 Task: Select traffic view around selected location ACE Basin National Estuarine Research Reserve, South Carolina, United States and identify the nearest hotel to the peak traffic point
Action: Mouse moved to (433, 759)
Screenshot: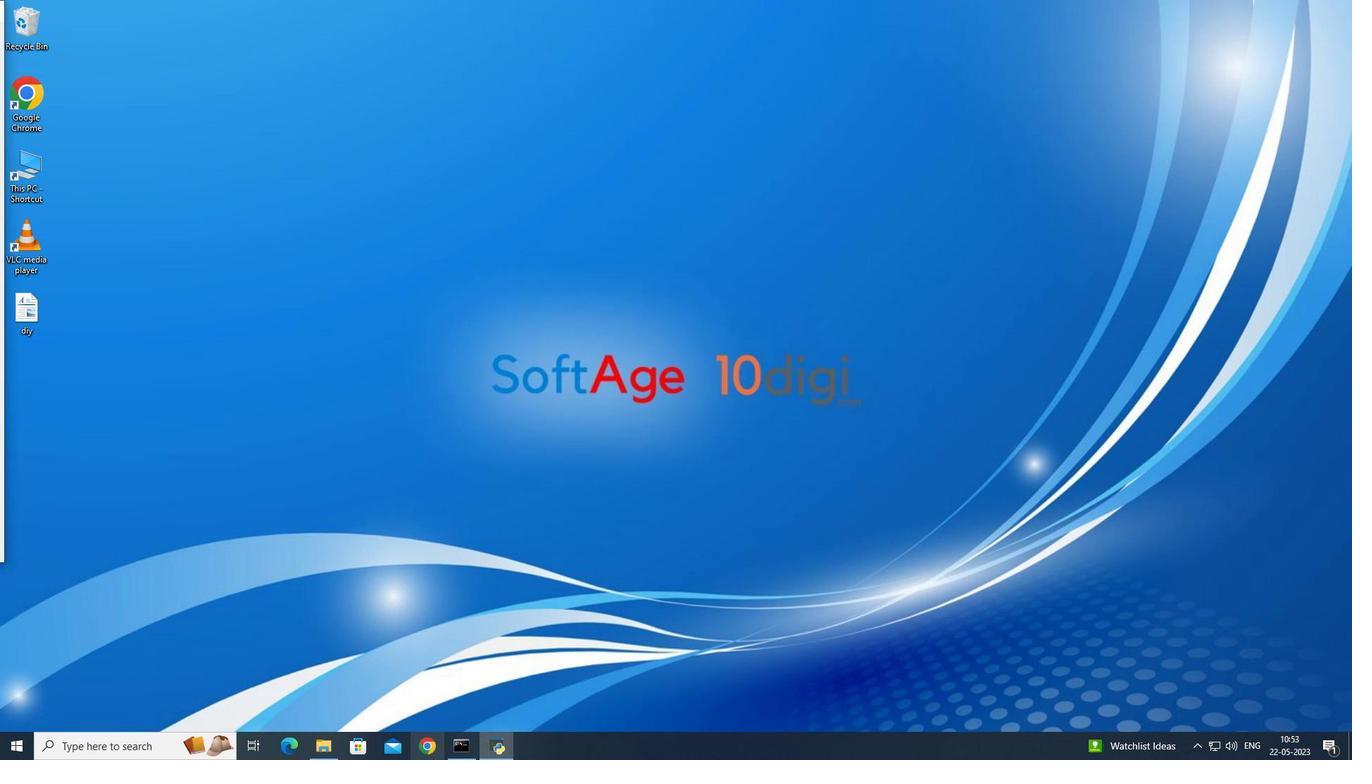 
Action: Mouse pressed left at (433, 759)
Screenshot: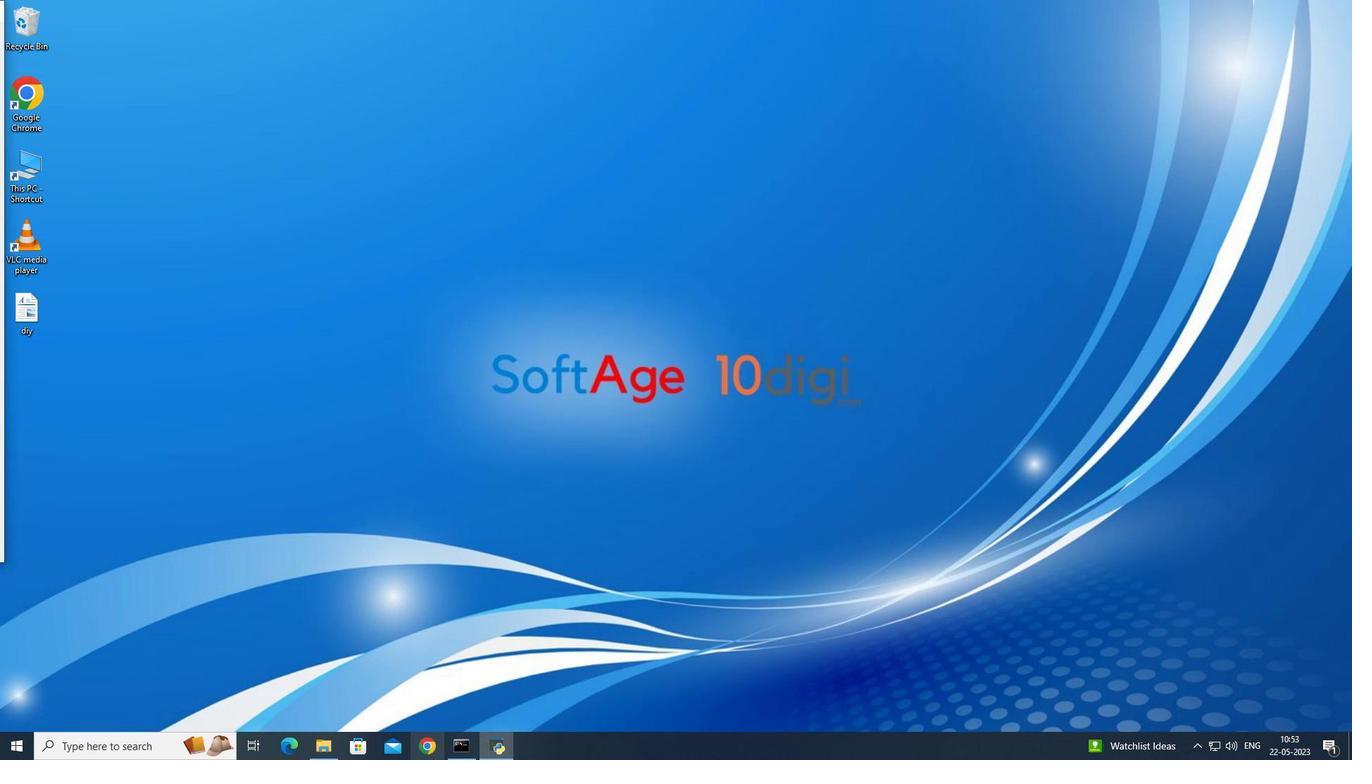 
Action: Mouse moved to (286, 42)
Screenshot: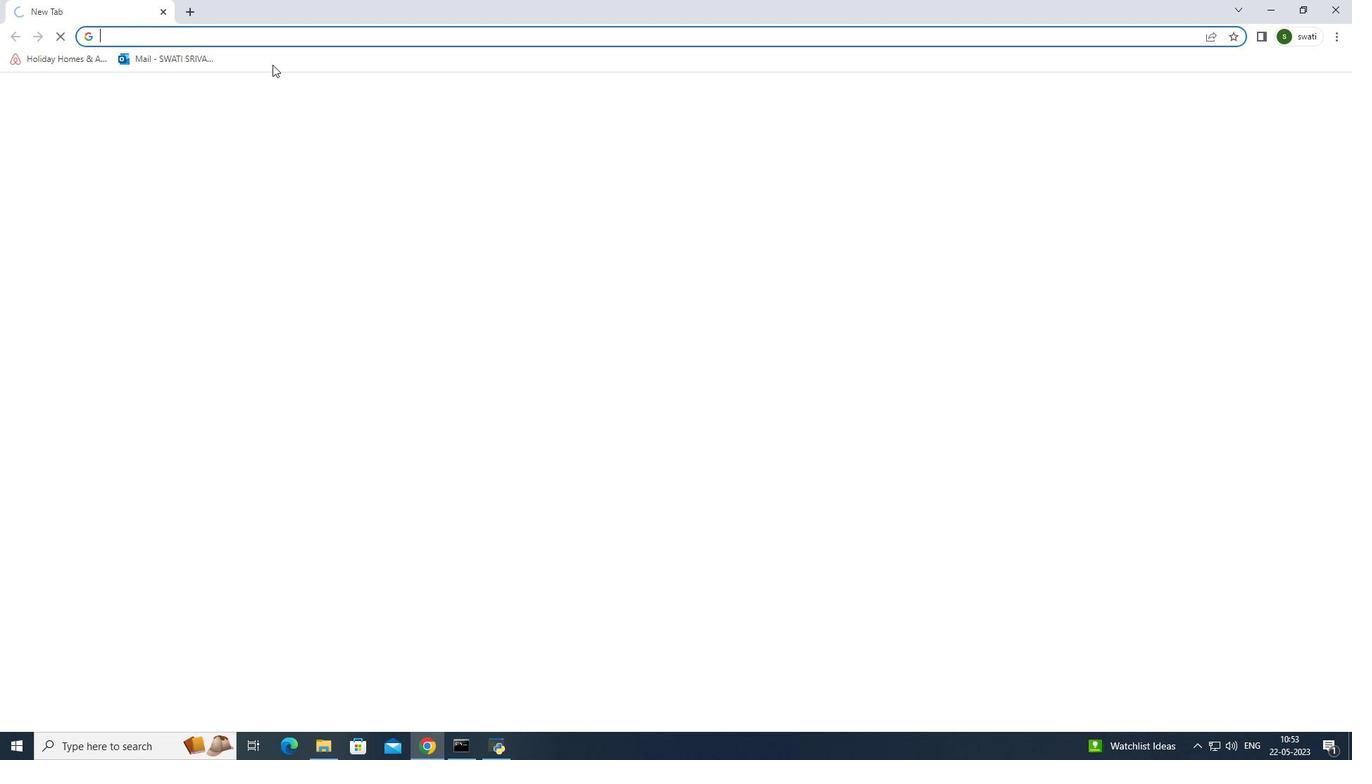 
Action: Mouse pressed left at (286, 42)
Screenshot: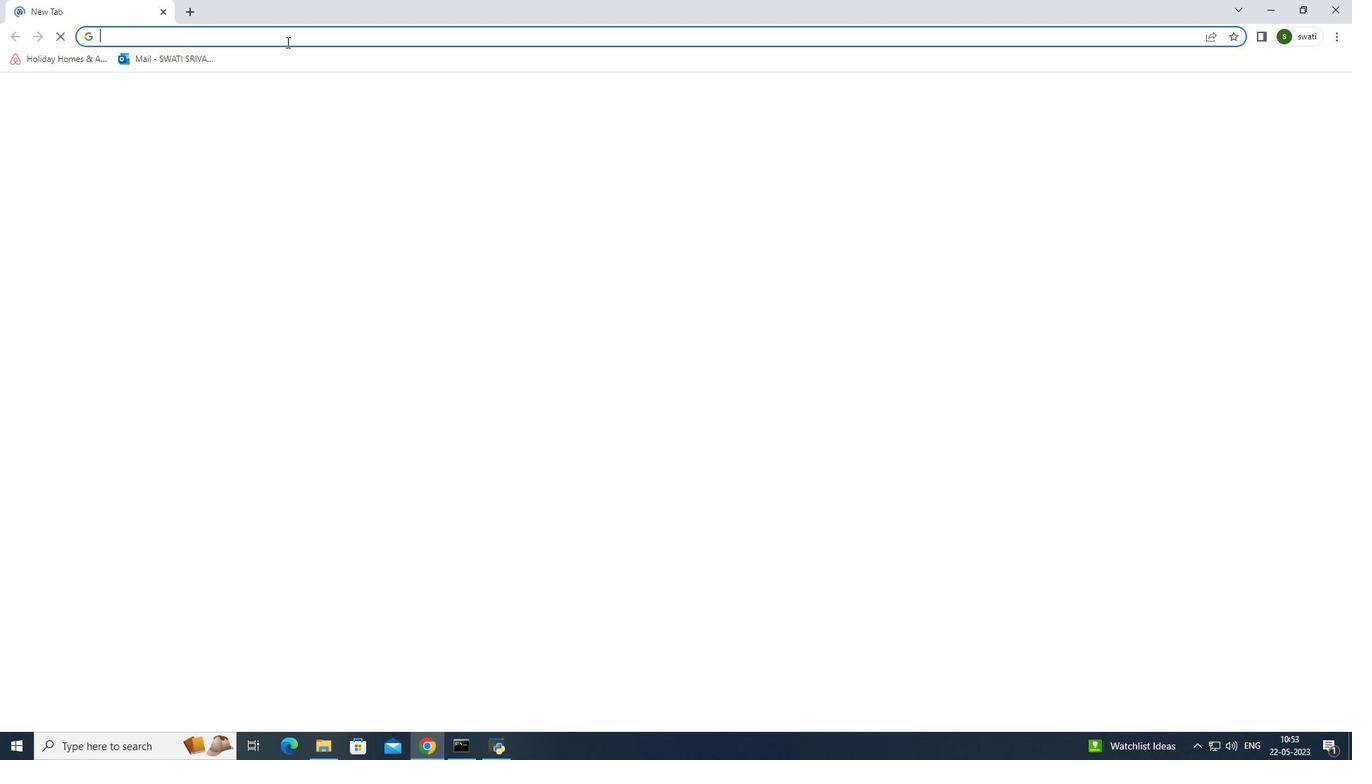
Action: Key pressed google<Key.space>maps<Key.enter>
Screenshot: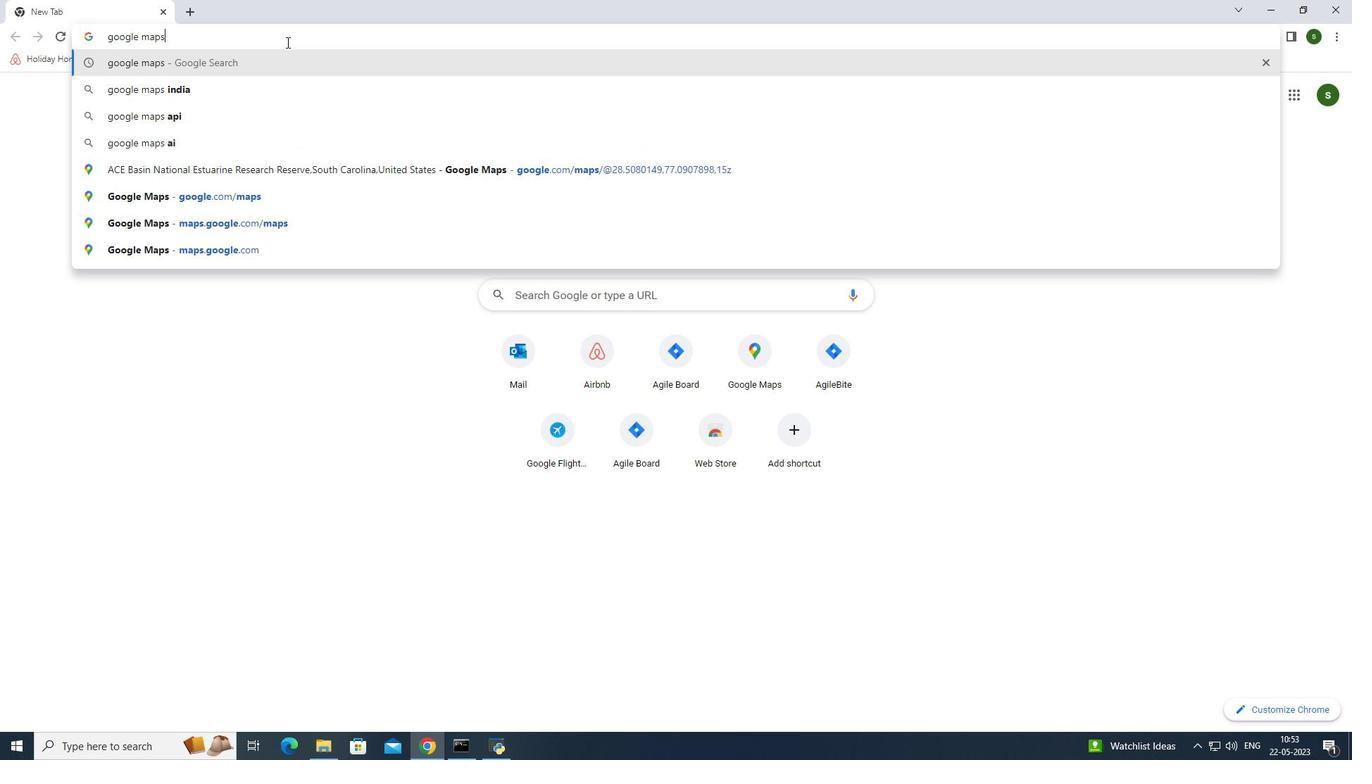 
Action: Mouse moved to (221, 209)
Screenshot: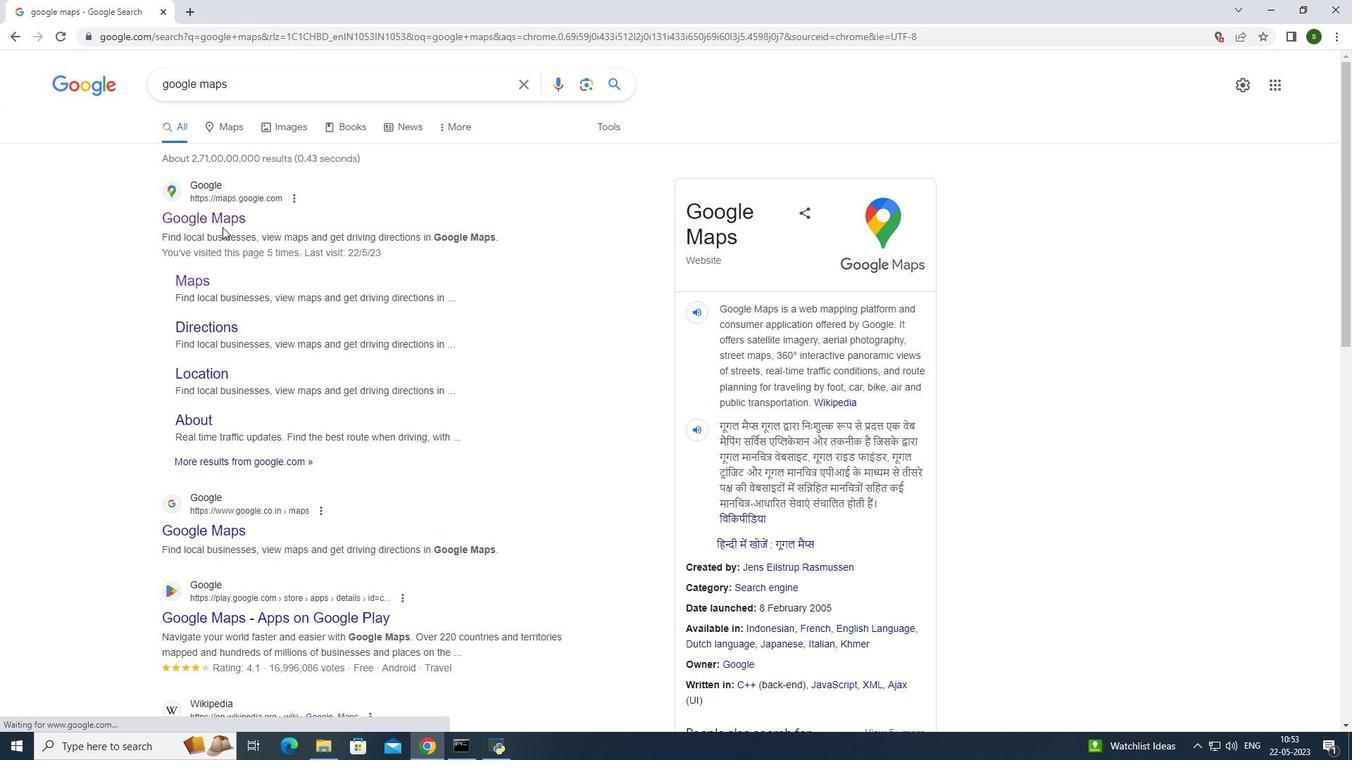 
Action: Mouse pressed left at (221, 209)
Screenshot: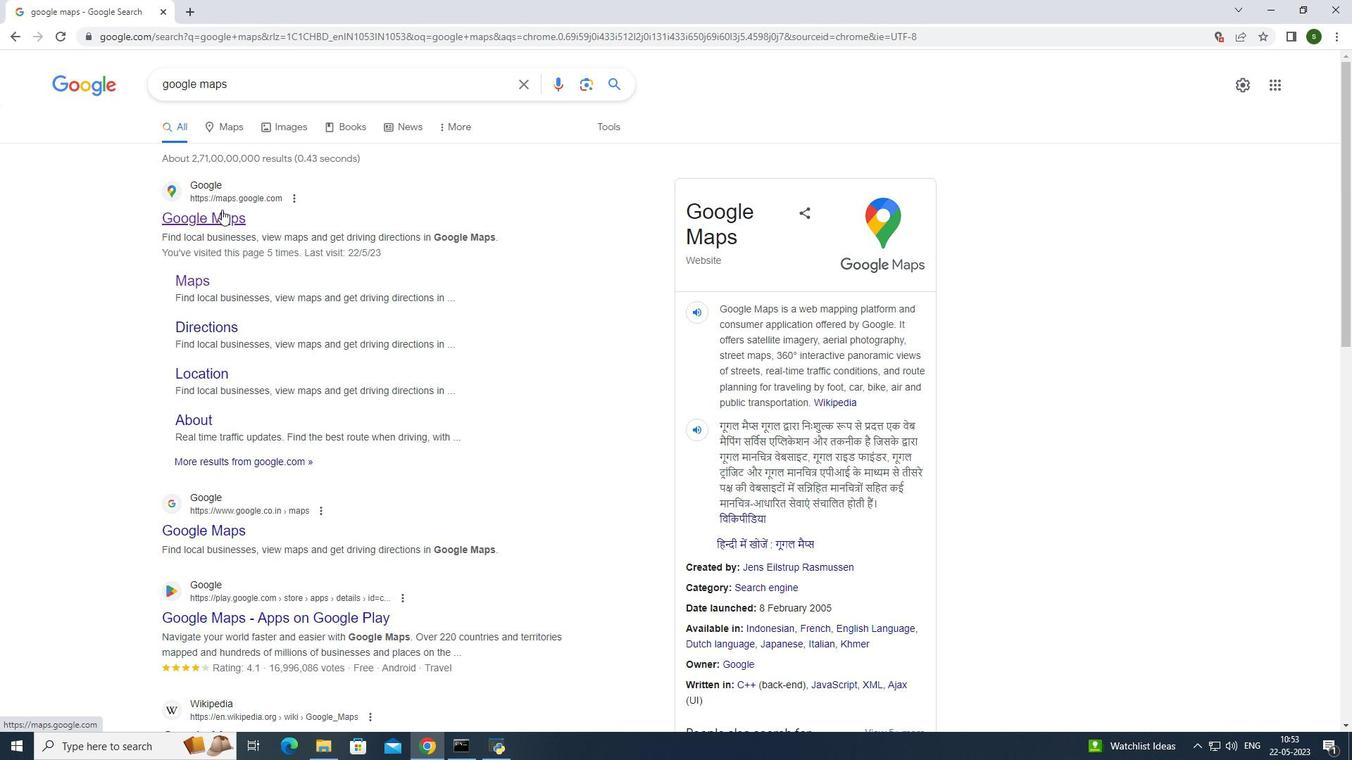 
Action: Mouse moved to (139, 76)
Screenshot: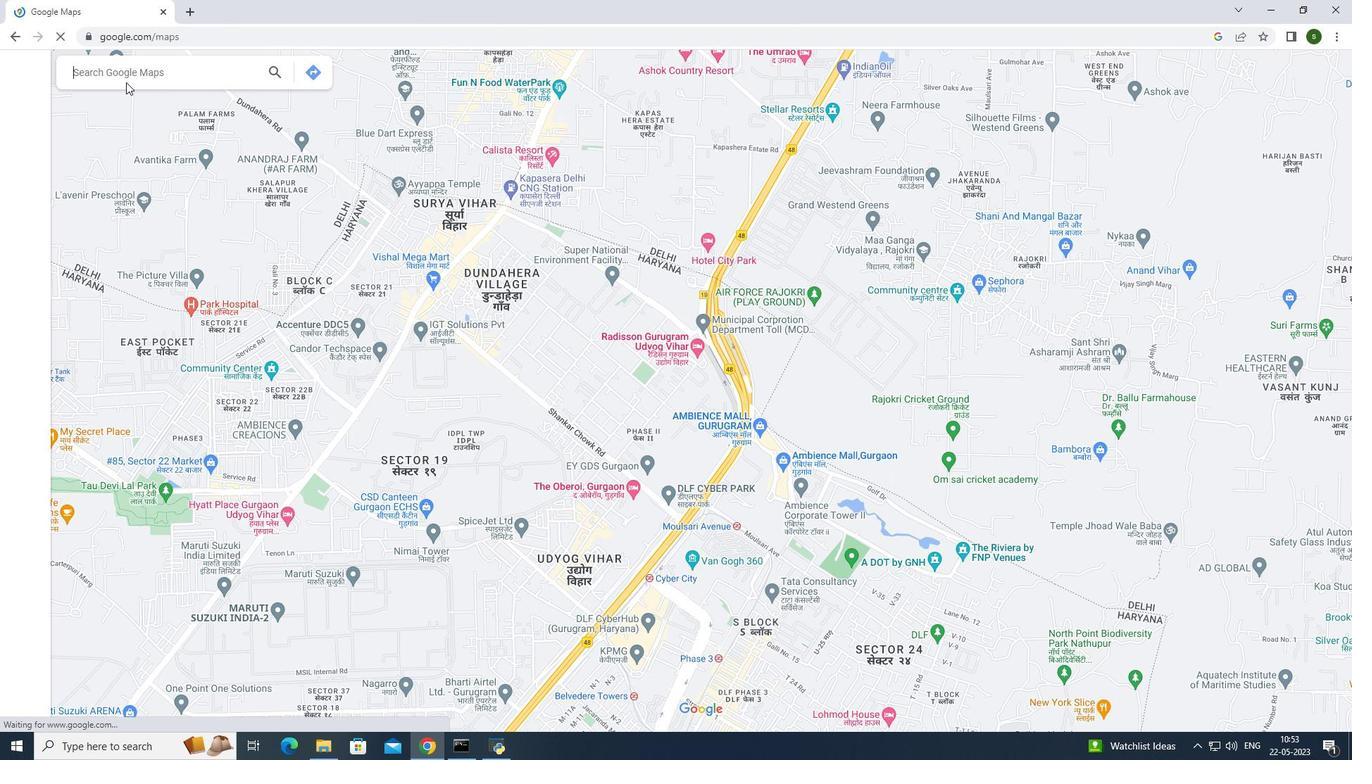 
Action: Mouse pressed left at (139, 76)
Screenshot: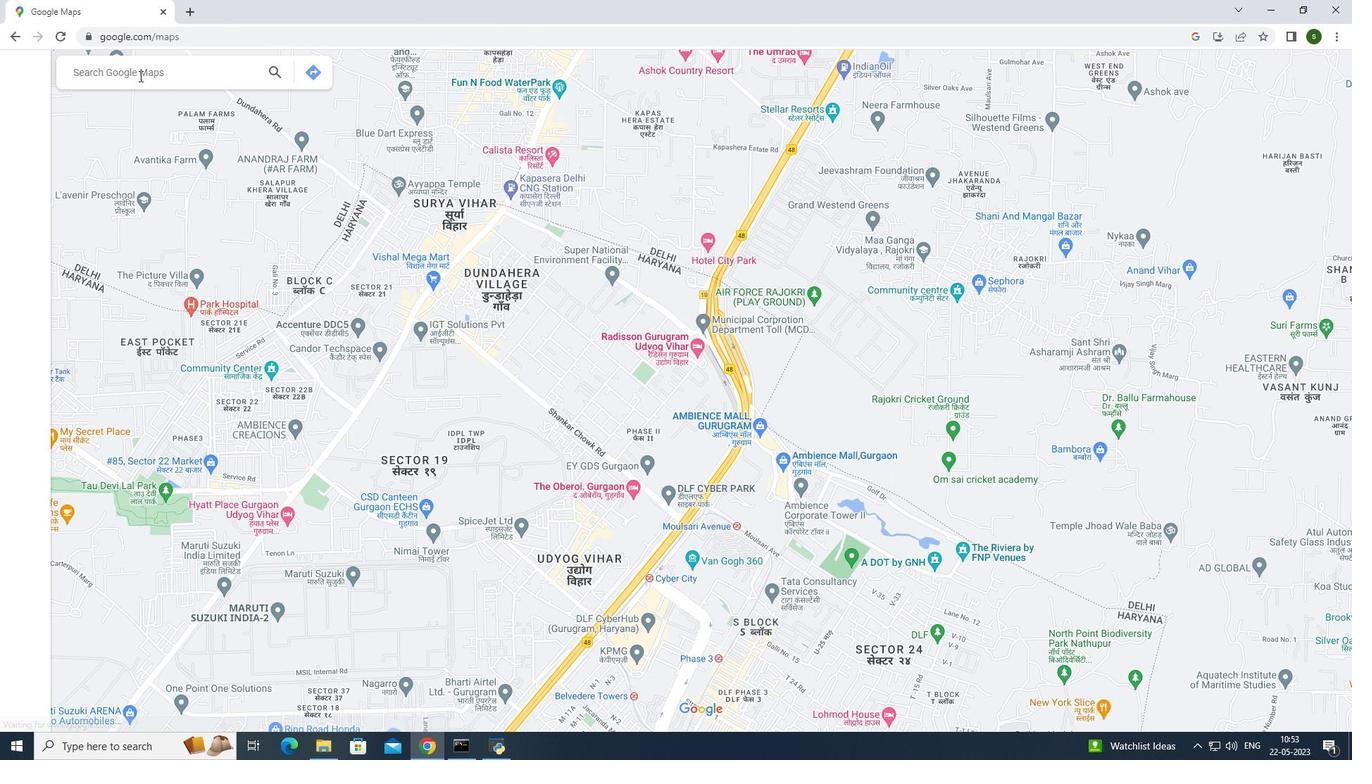 
Action: Mouse moved to (140, 70)
Screenshot: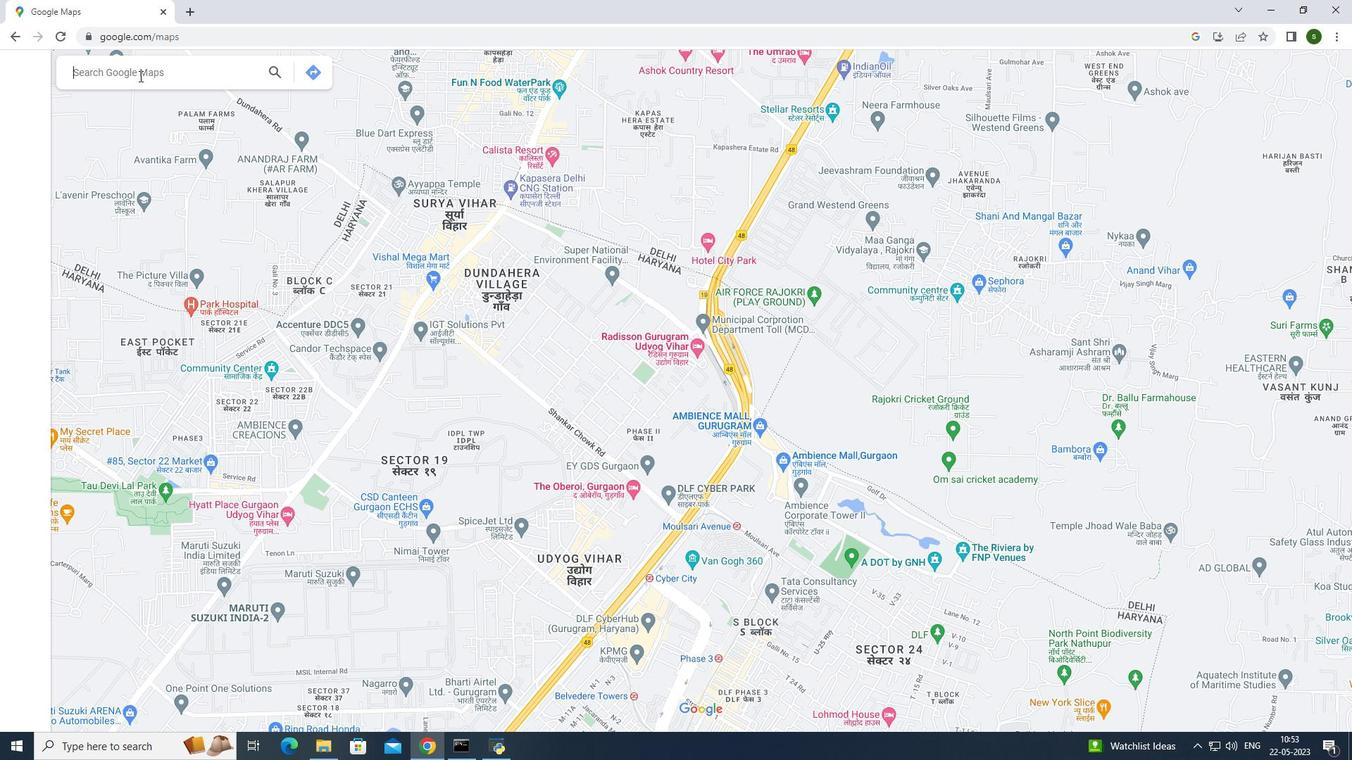 
Action: Key pressed <Key.caps_lock>ACE<Key.space><Key.caps_lock>b<Key.caps_lock>ASIN<Key.backspace><Key.backspace><Key.backspace><Key.backspace><Key.backspace>B<Key.caps_lock>asin<Key.space><Key.caps_lock>N<Key.caps_lock>ational<Key.space><Key.caps_lock>E<Key.caps_lock>stuarine<Key.space><Key.caps_lock>R<Key.caps_lock>eserve,<Key.caps_lock>S<Key.caps_lock>outh<Key.space><Key.caps_lock>C<Key.caps_lock>arolina,<Key.caps_lock>U<Key.caps_lock>nited<Key.space><Key.caps_lock>S<Key.caps_lock>tates<Key.enter>
Screenshot: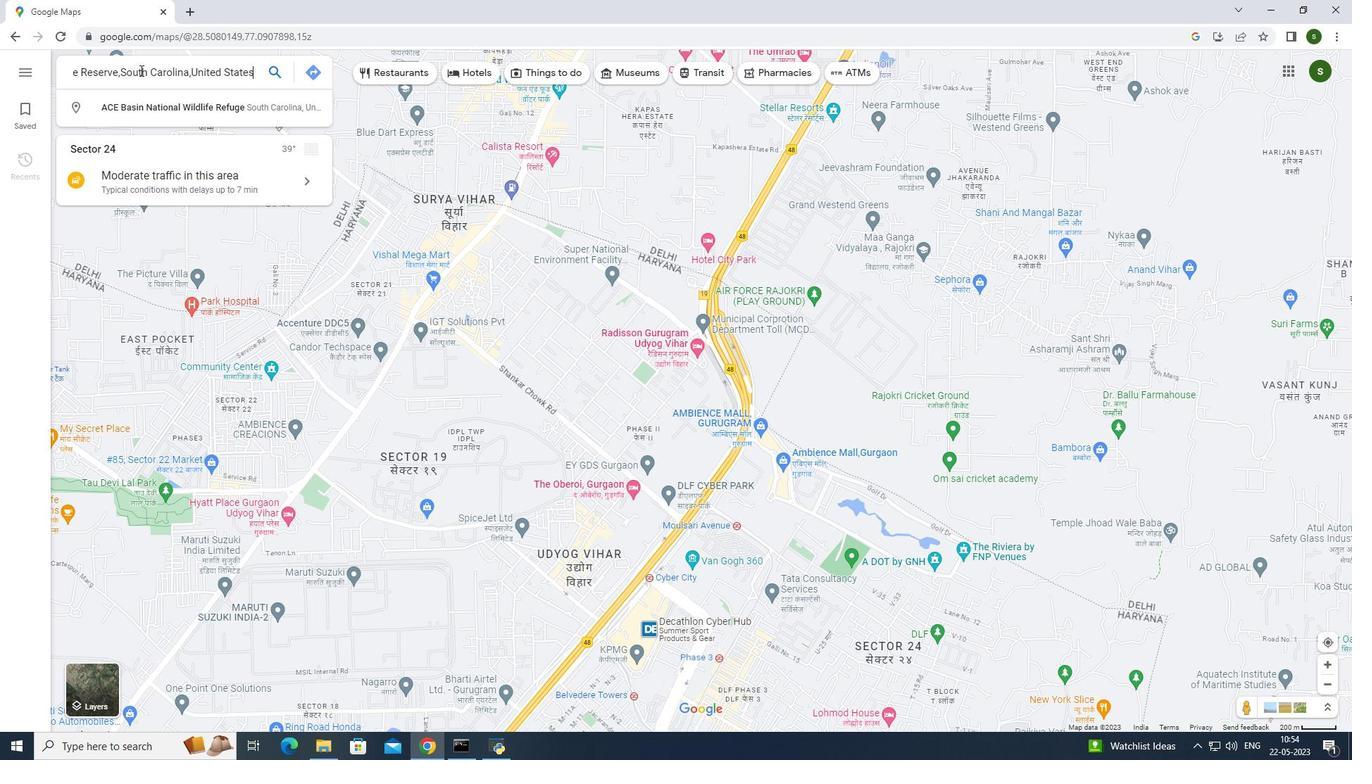 
Action: Mouse moved to (479, 68)
Screenshot: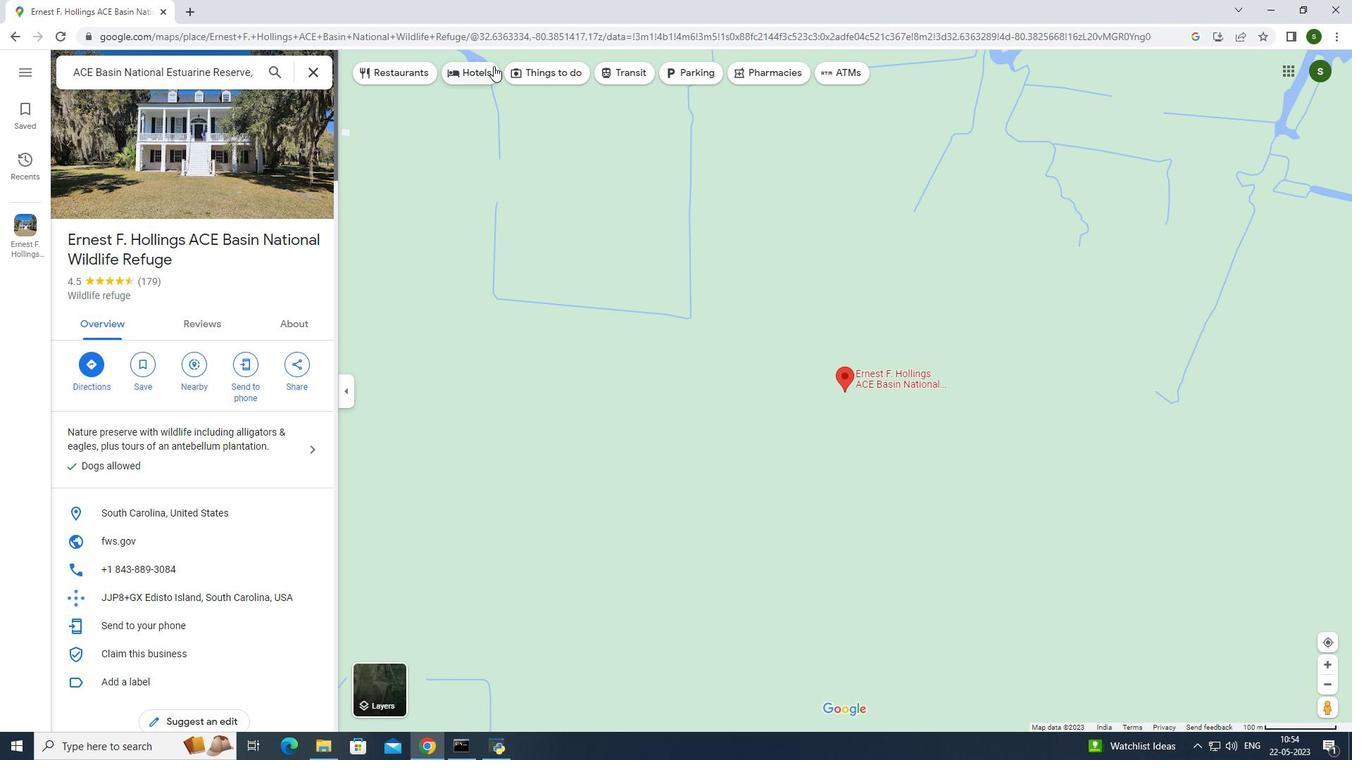 
Action: Mouse pressed left at (479, 68)
Screenshot: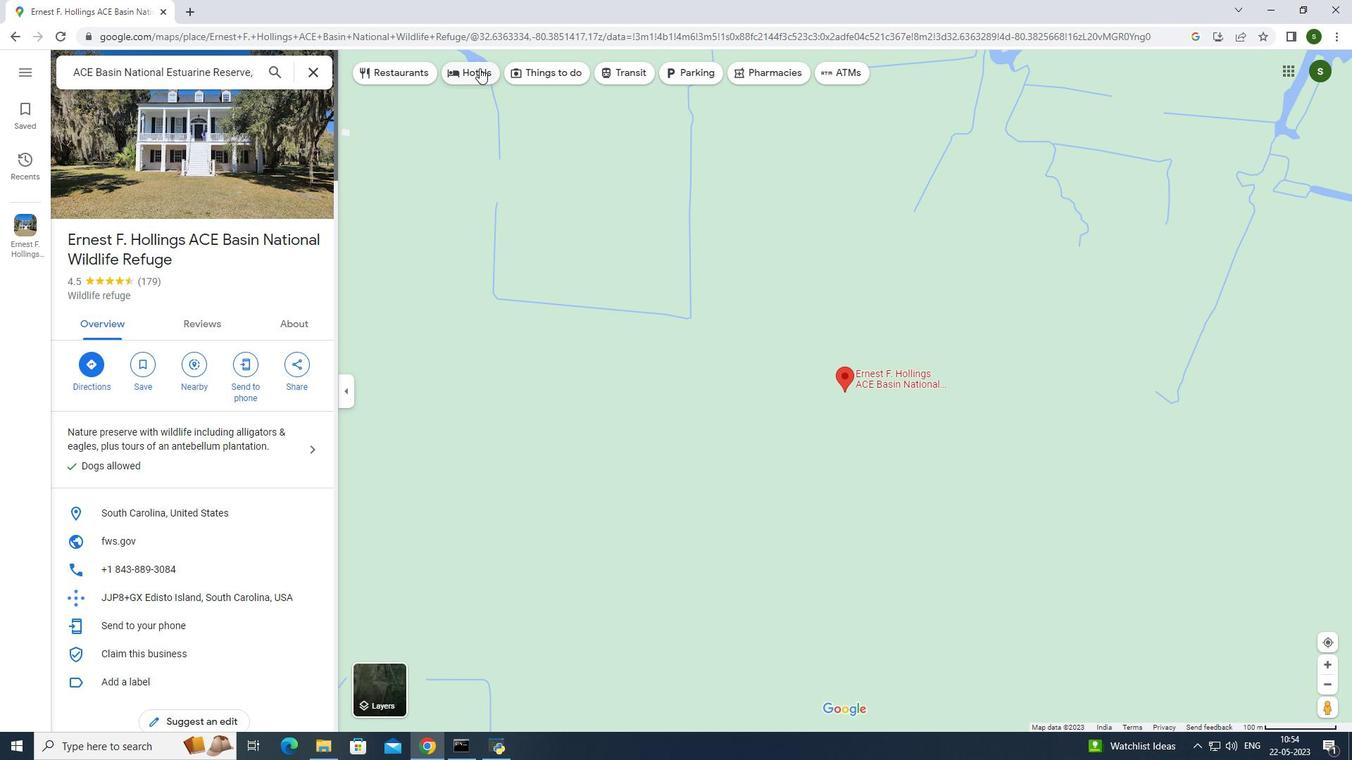 
Action: Mouse moved to (932, 385)
Screenshot: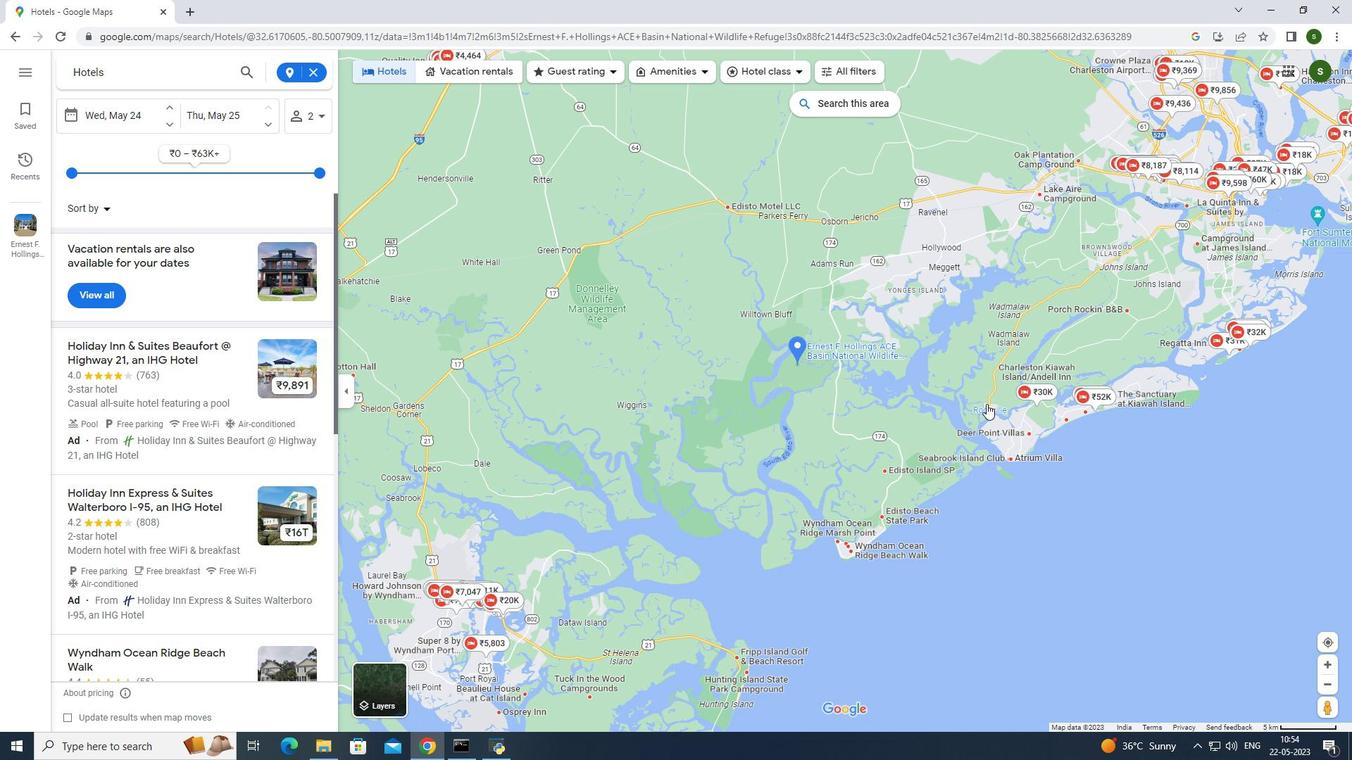 
Action: Mouse pressed left at (932, 385)
Screenshot: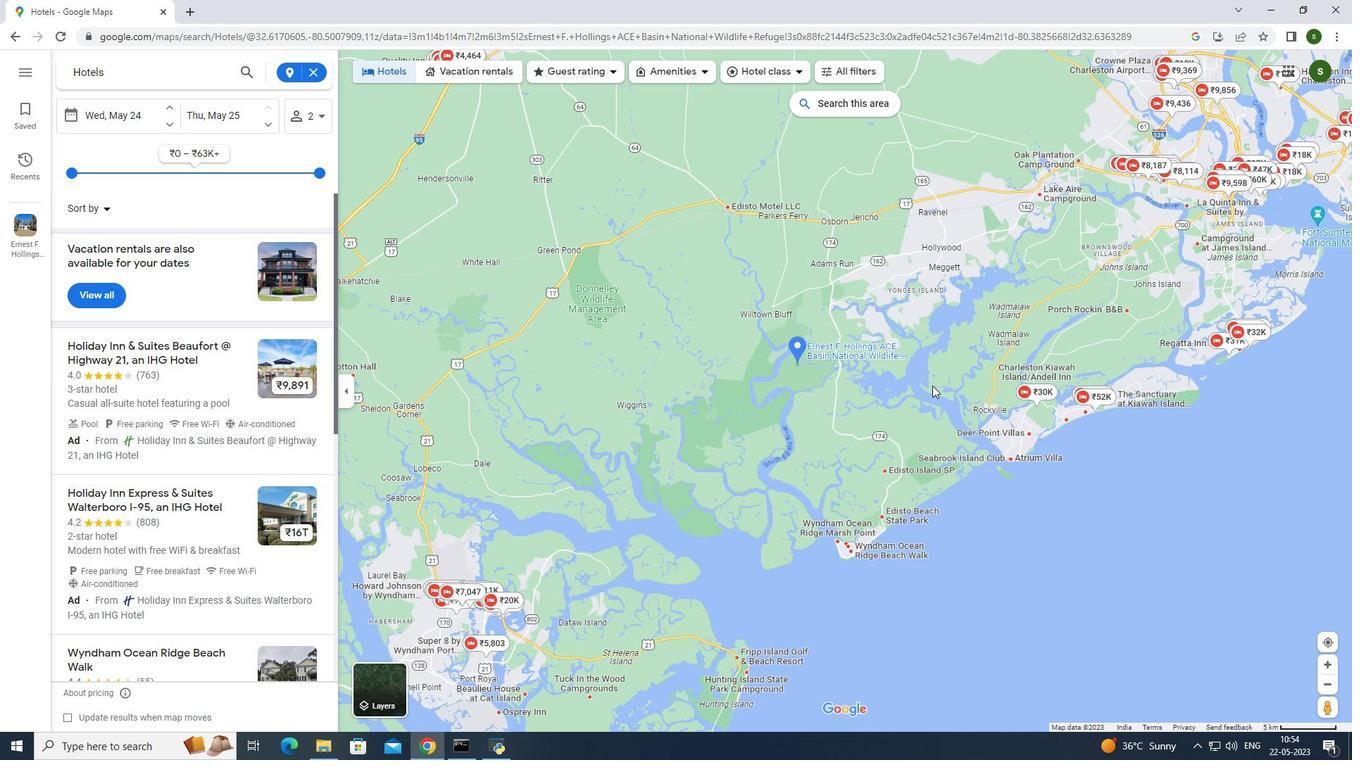 
Action: Mouse moved to (855, 407)
Screenshot: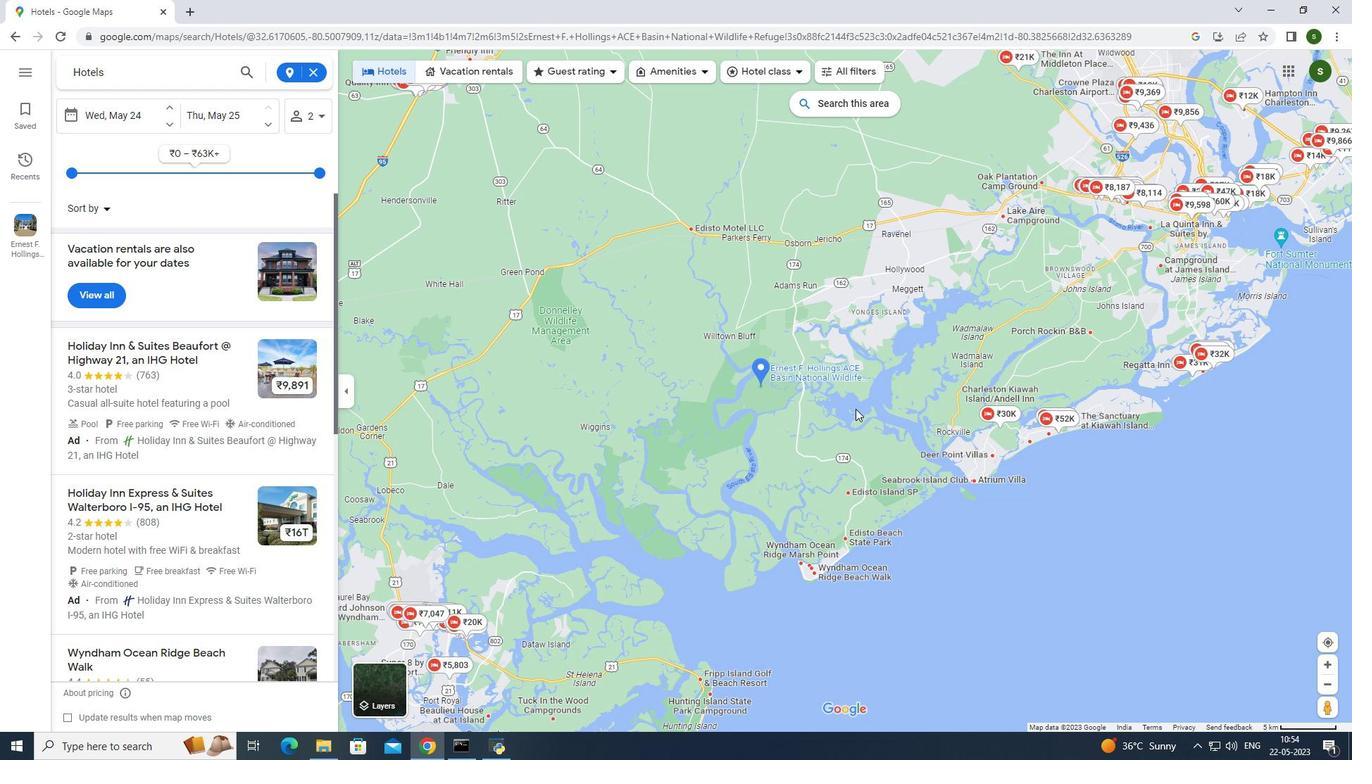 
Action: Mouse scrolled (855, 408) with delta (0, 0)
Screenshot: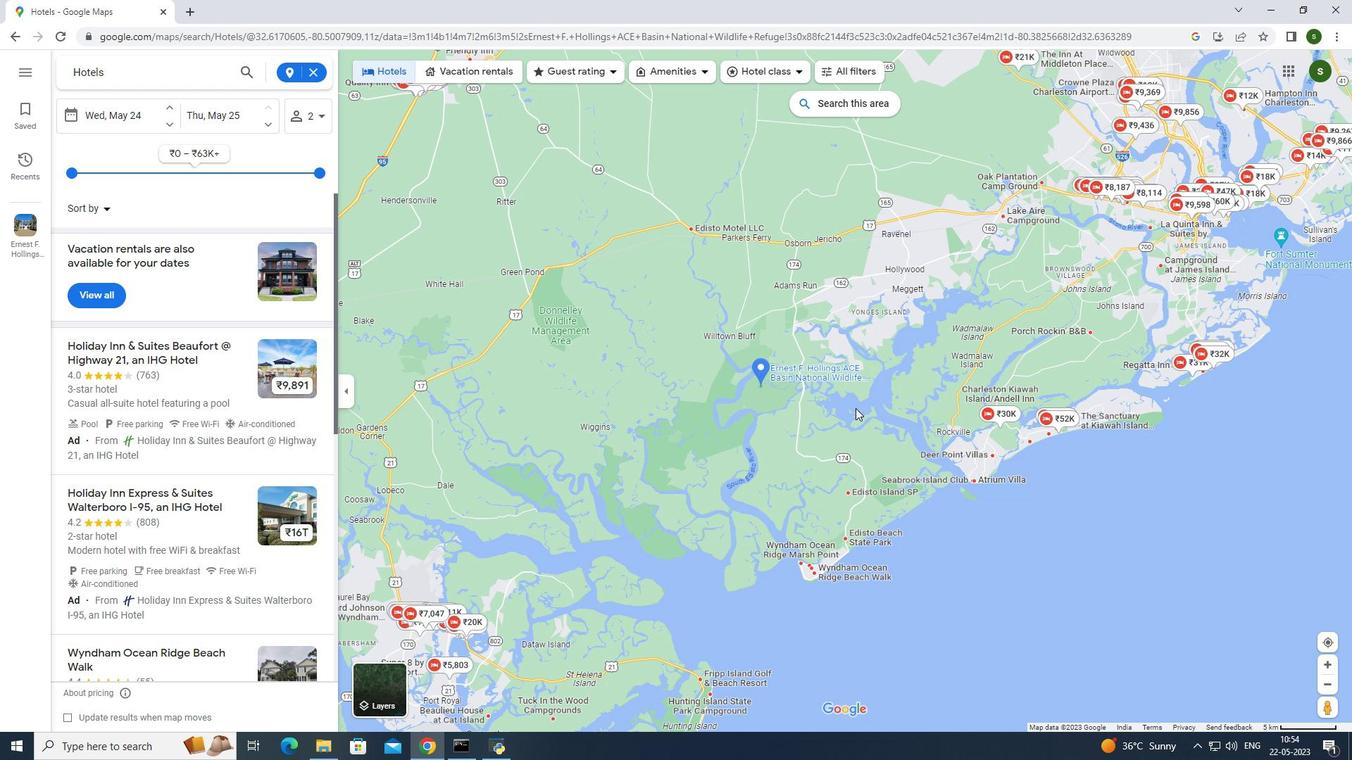 
Action: Mouse scrolled (855, 408) with delta (0, 0)
Screenshot: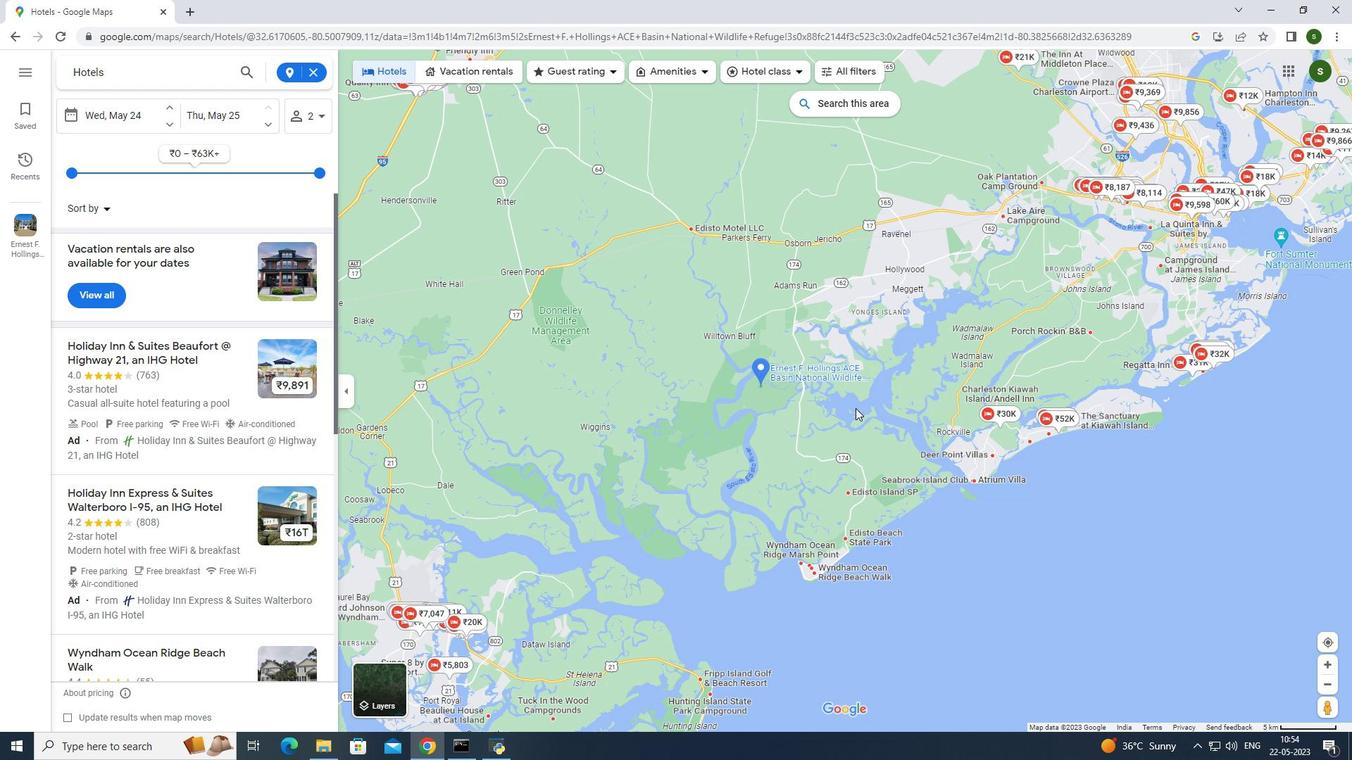 
Action: Mouse scrolled (855, 408) with delta (0, 0)
Screenshot: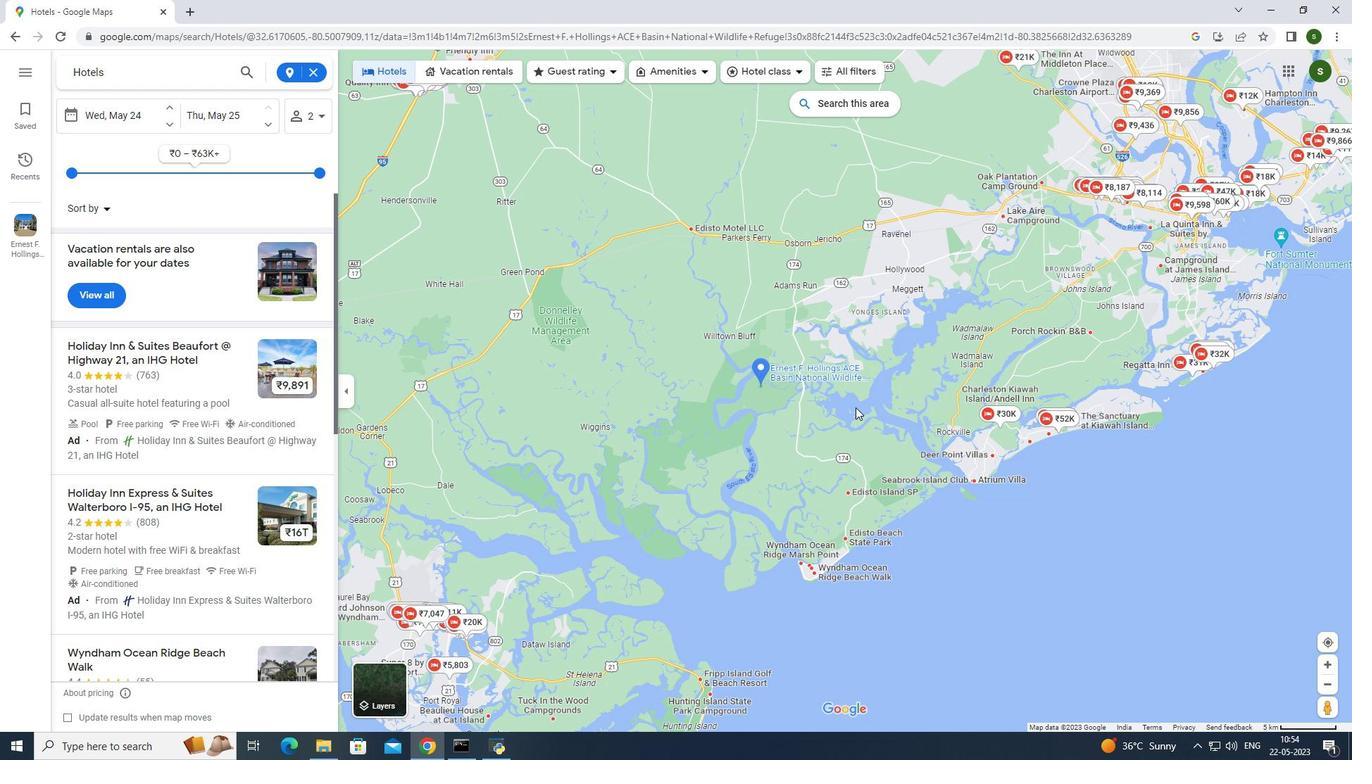 
Action: Mouse scrolled (855, 408) with delta (0, 0)
Screenshot: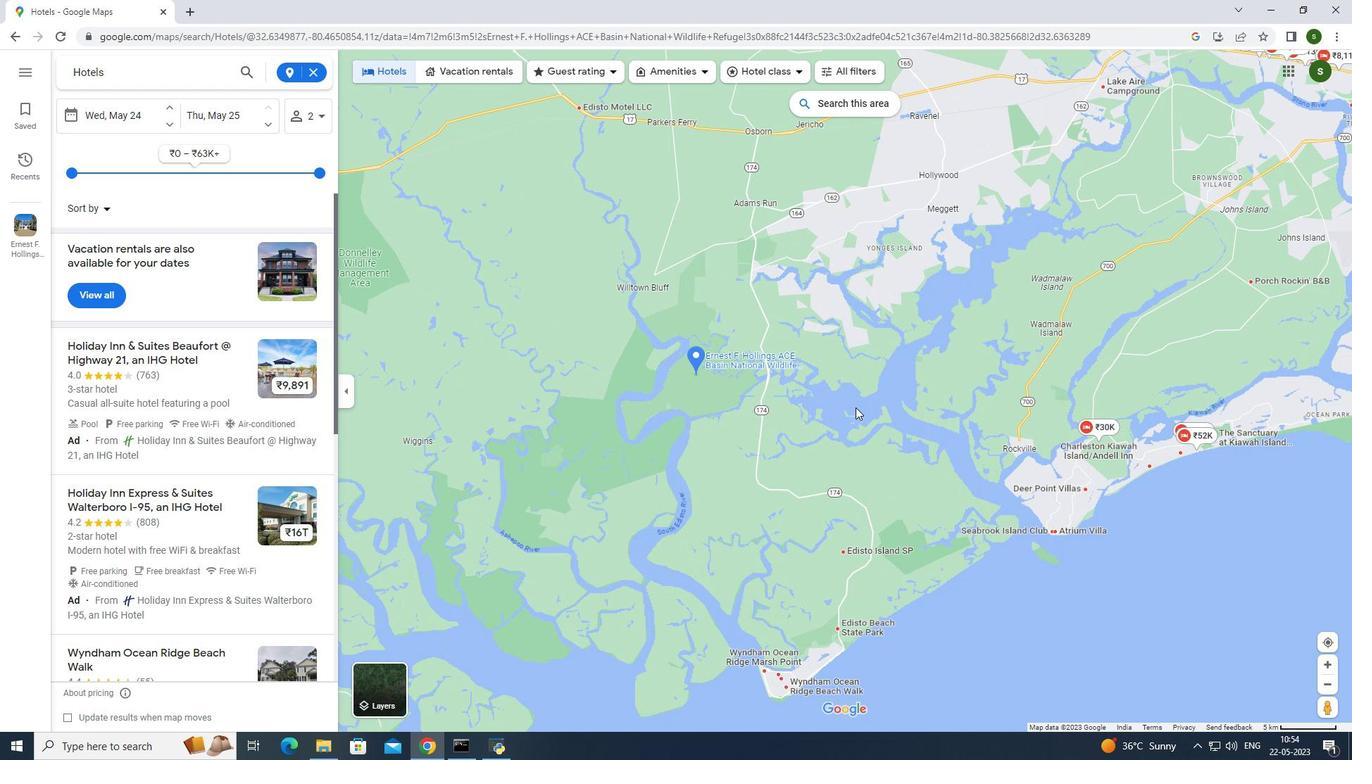 
Action: Mouse scrolled (855, 408) with delta (0, 0)
Screenshot: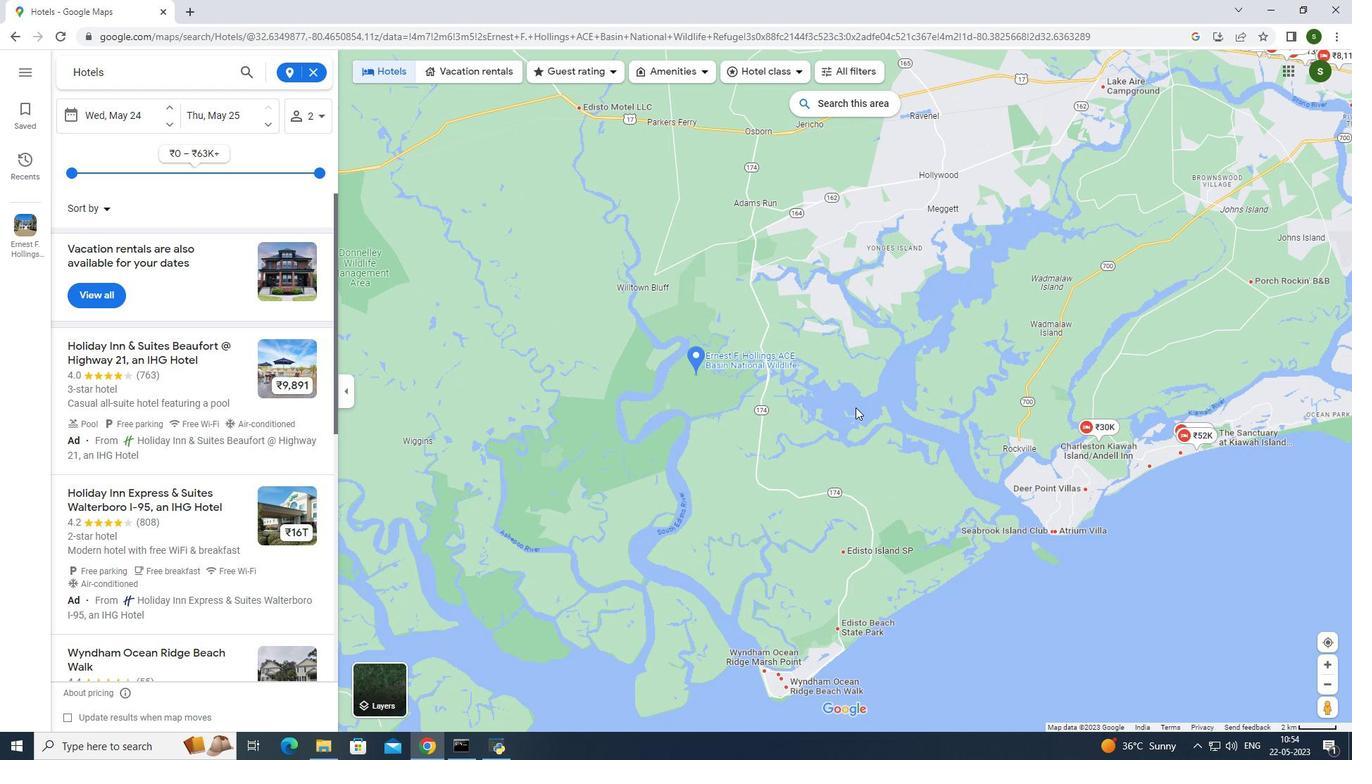 
Action: Mouse scrolled (855, 408) with delta (0, 0)
Screenshot: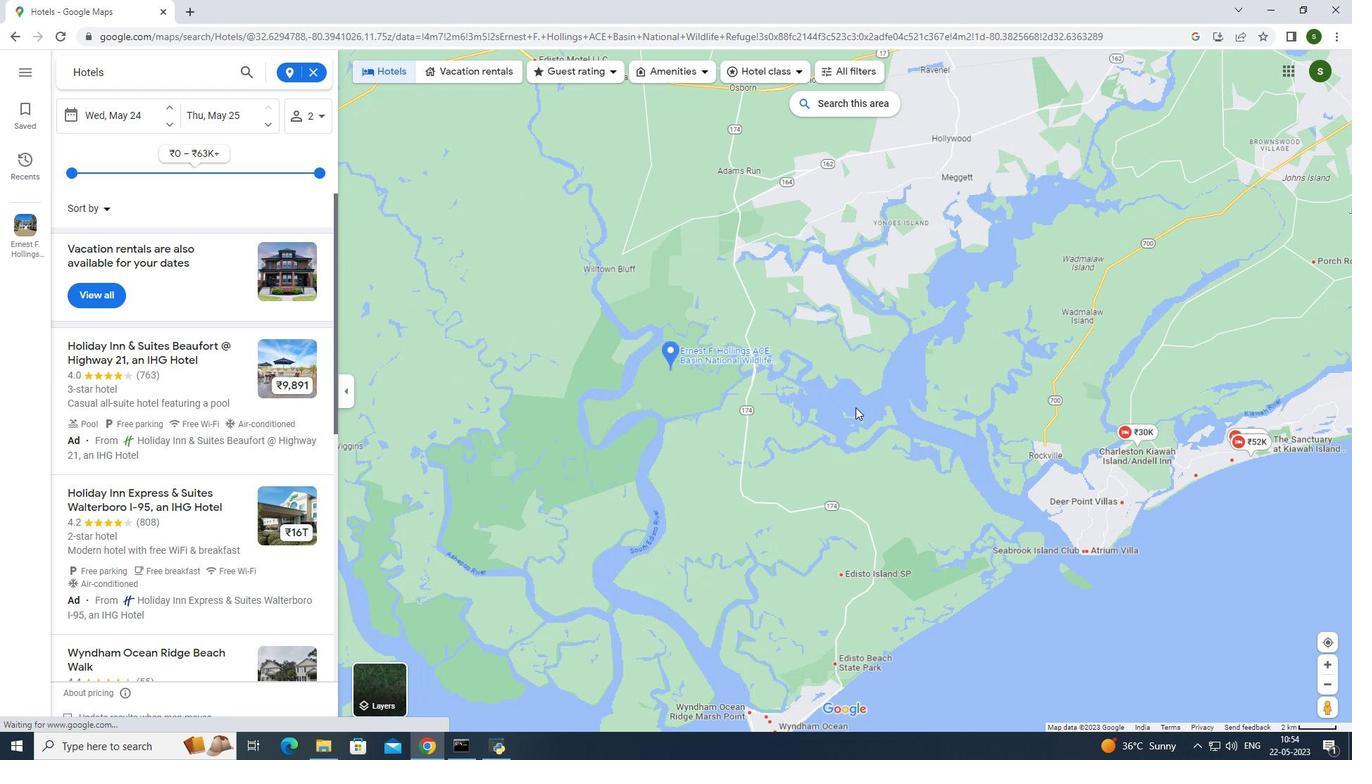 
Action: Mouse moved to (605, 379)
Screenshot: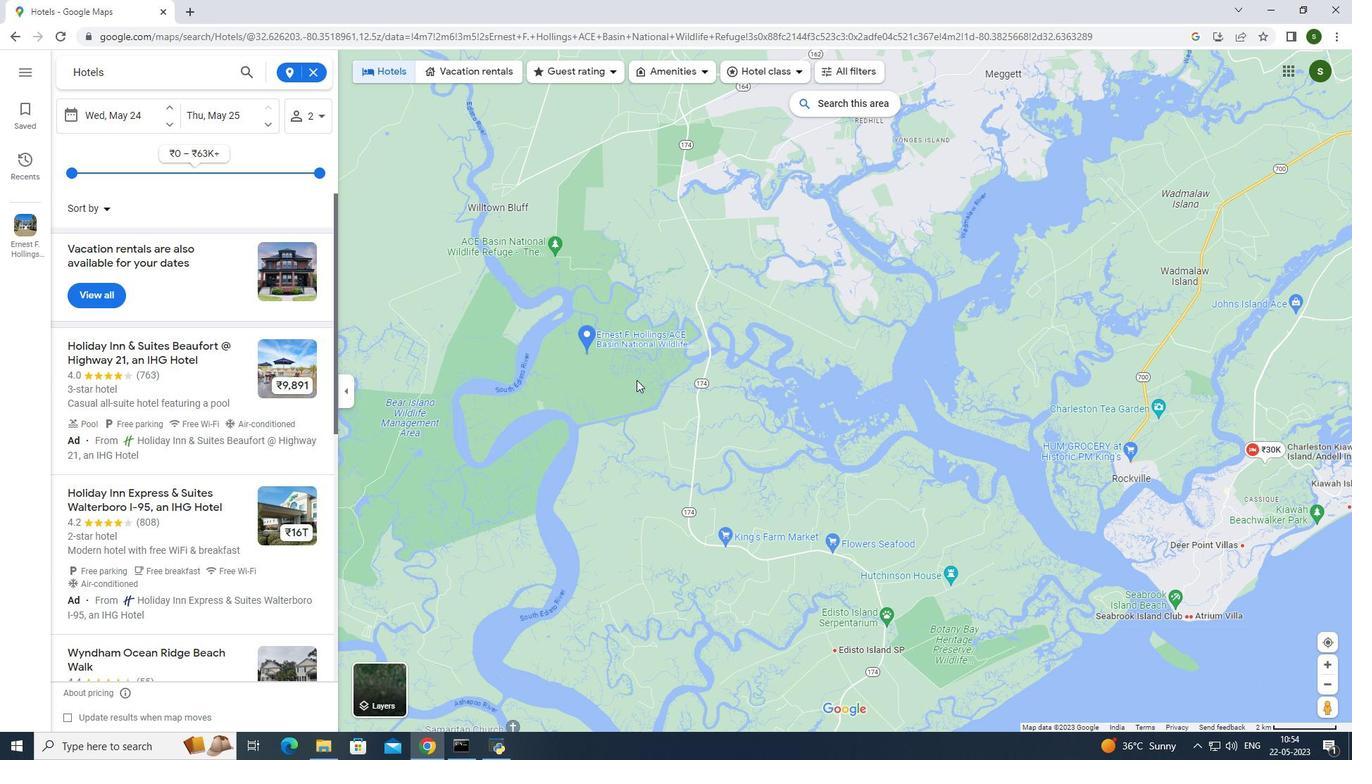 
Action: Mouse pressed left at (605, 379)
Screenshot: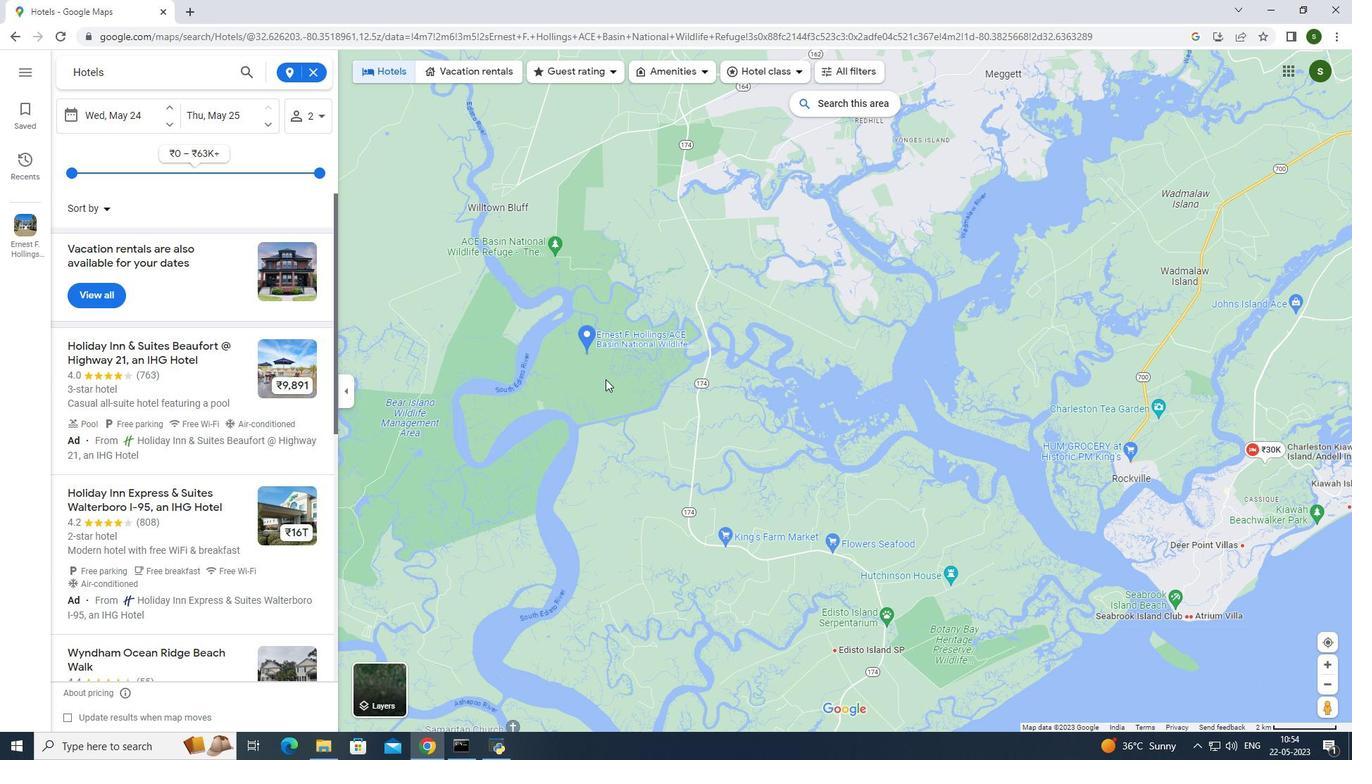 
Action: Mouse moved to (764, 369)
Screenshot: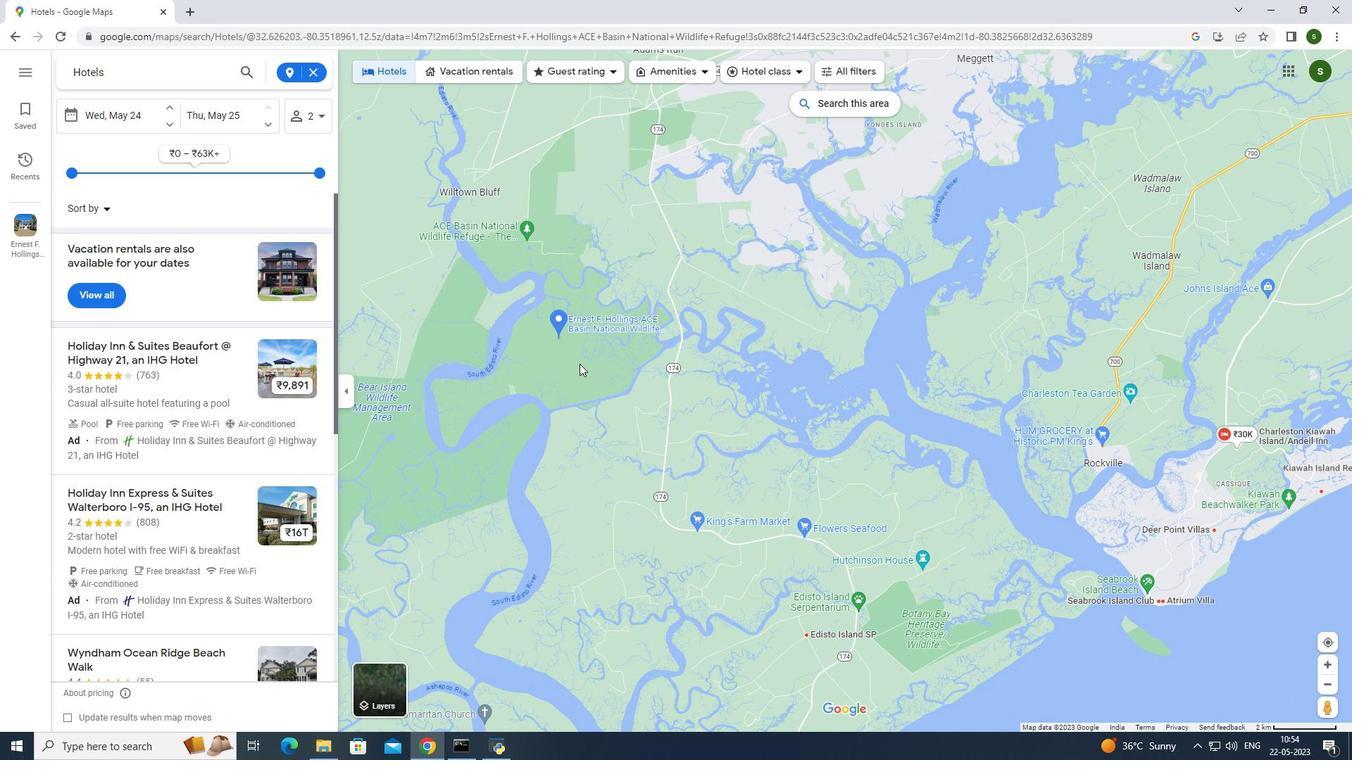 
Action: Mouse scrolled (764, 369) with delta (0, 0)
Screenshot: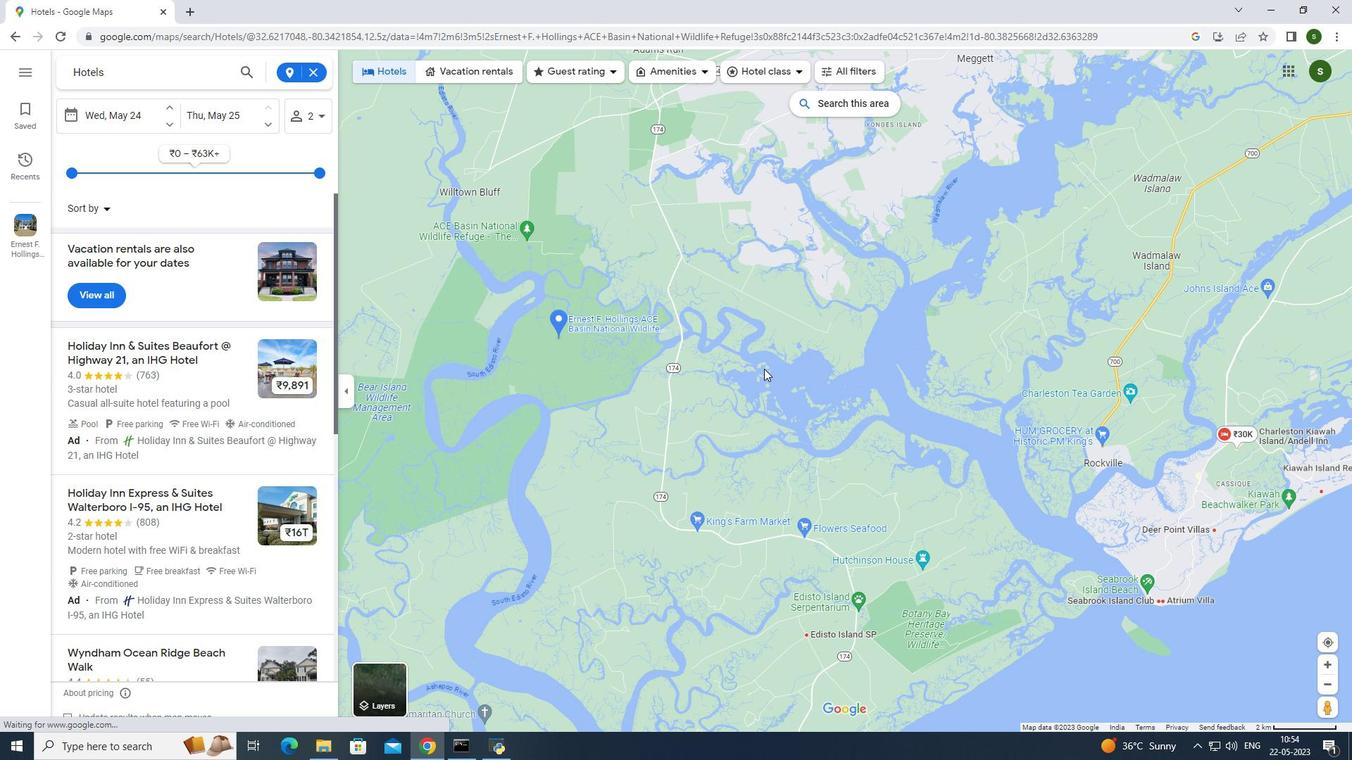
Action: Mouse scrolled (764, 369) with delta (0, 0)
Screenshot: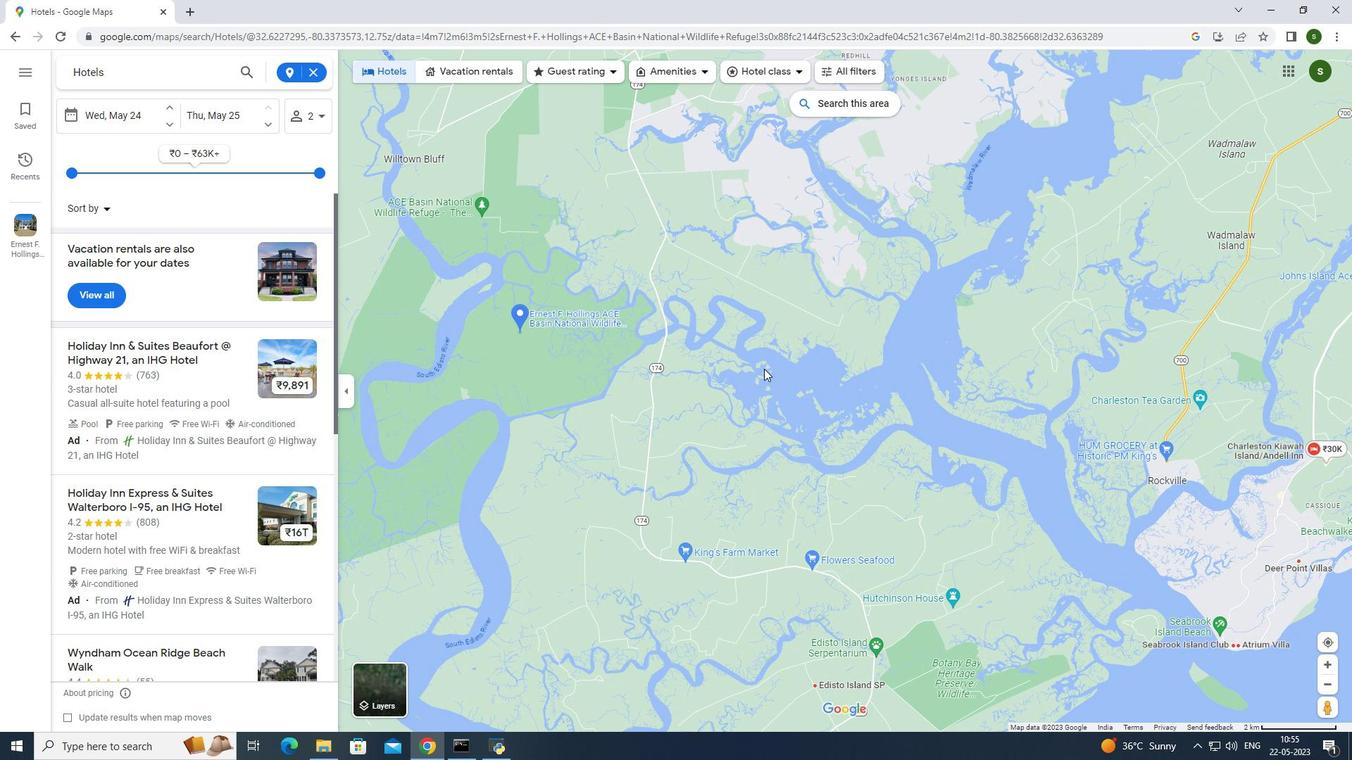 
Action: Mouse scrolled (764, 368) with delta (0, 0)
Screenshot: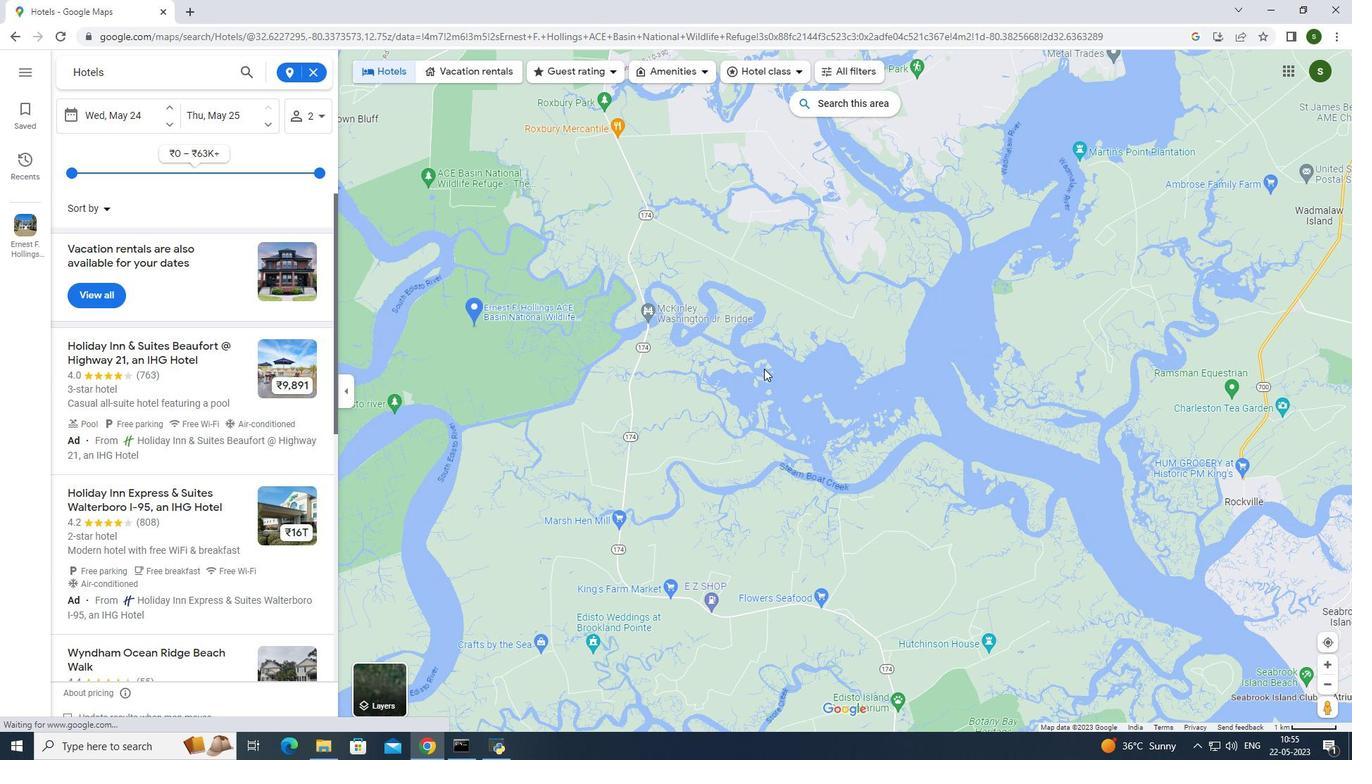 
Action: Mouse scrolled (764, 368) with delta (0, 0)
Screenshot: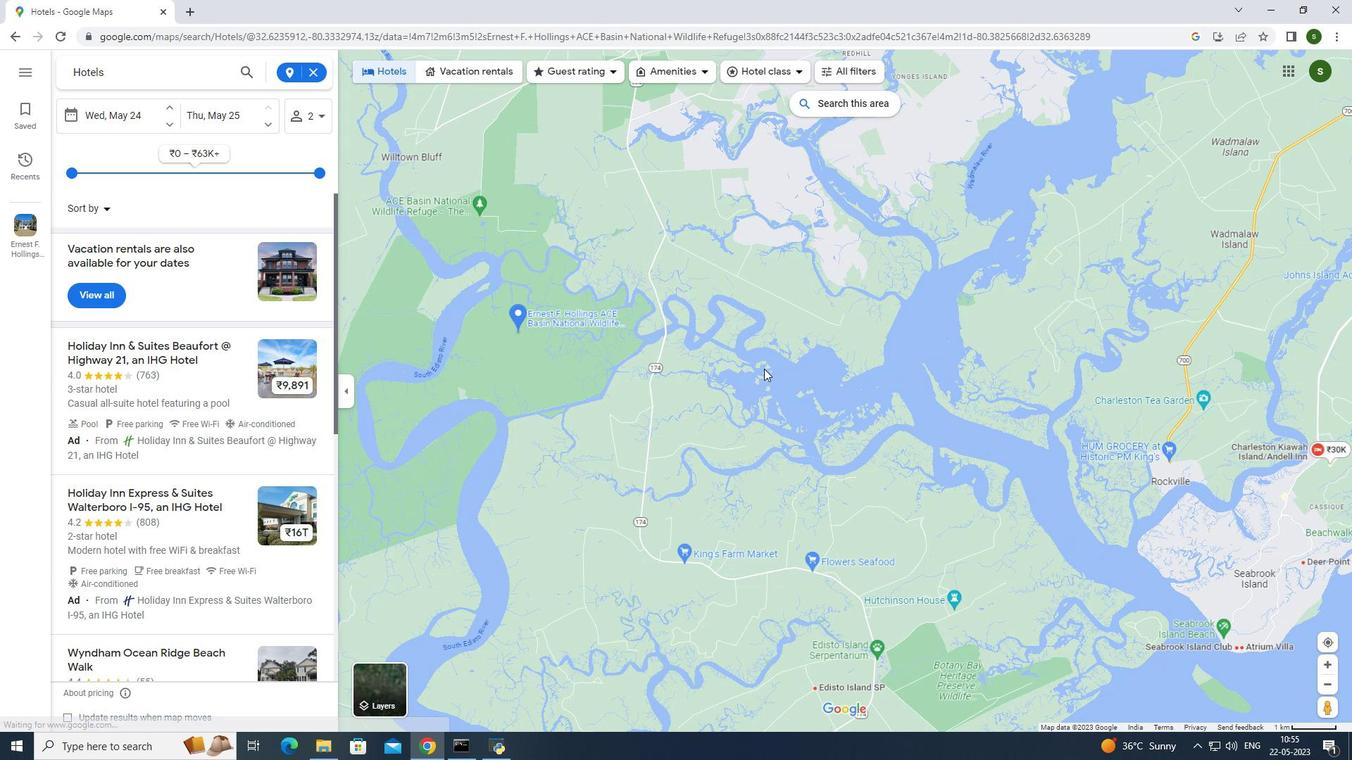 
Action: Mouse scrolled (764, 368) with delta (0, 0)
Screenshot: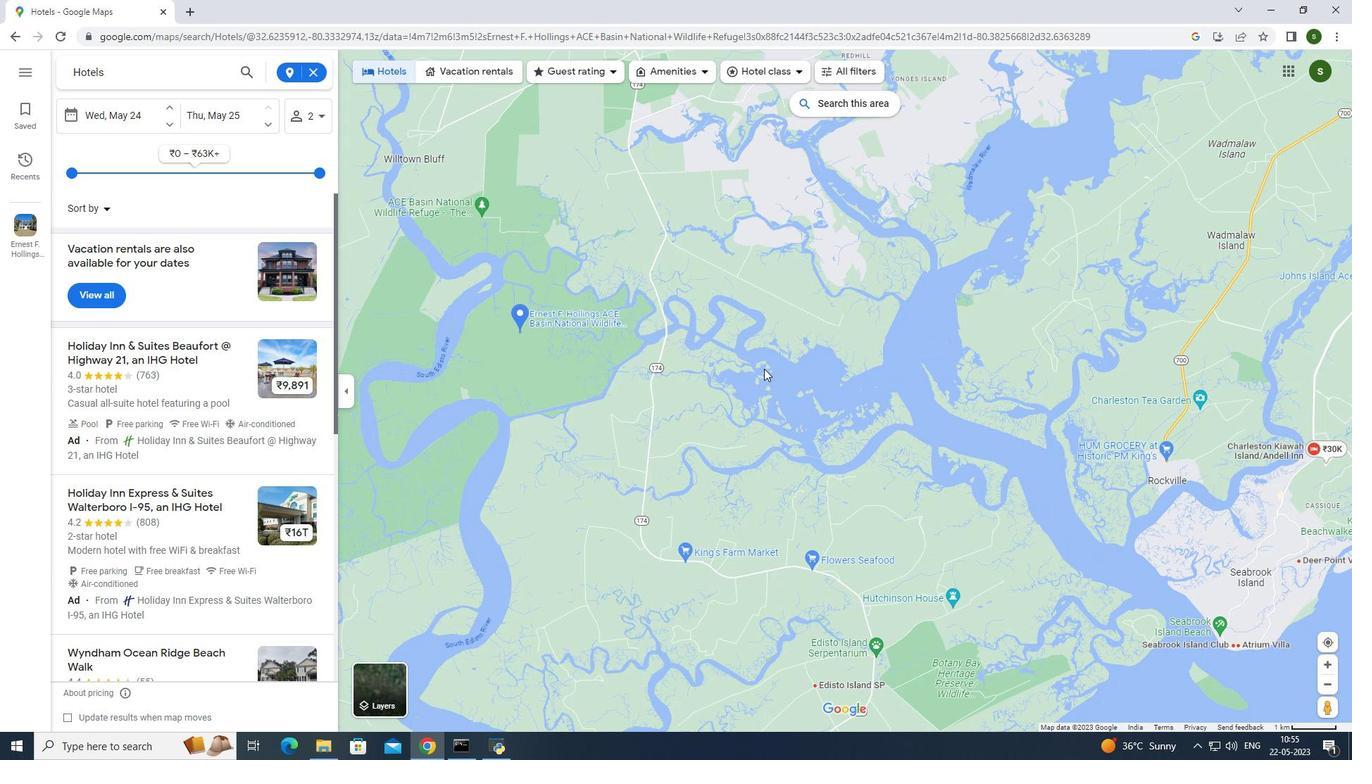 
Action: Mouse scrolled (764, 368) with delta (0, 0)
Screenshot: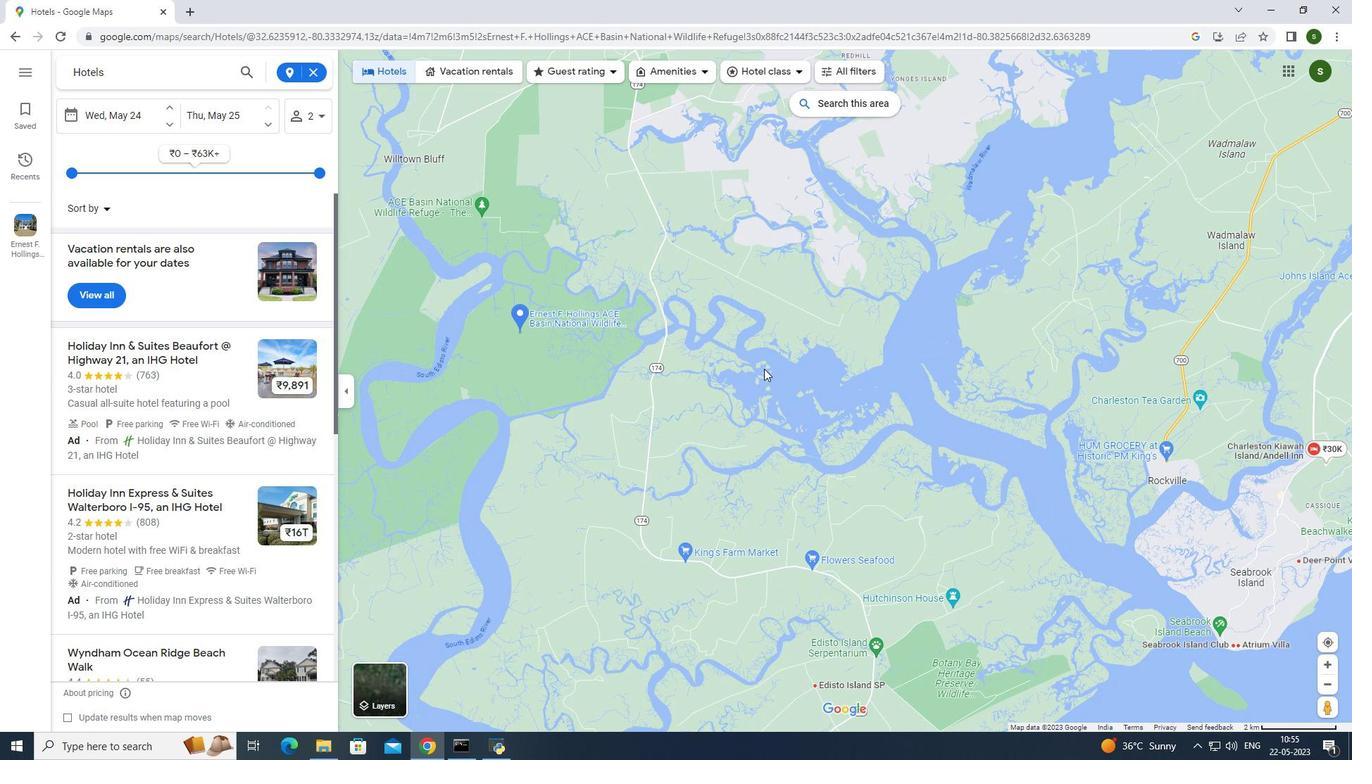 
Action: Mouse scrolled (764, 369) with delta (0, 0)
Screenshot: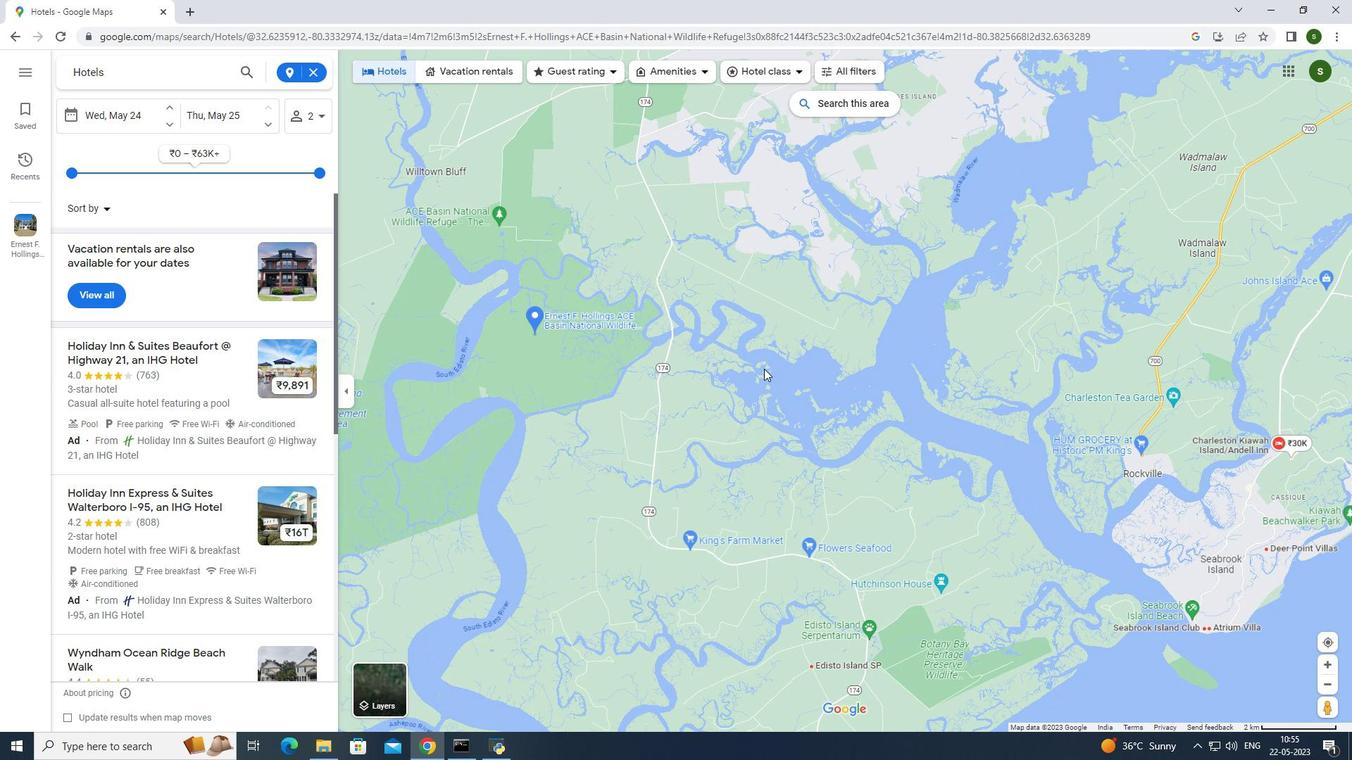 
Action: Mouse moved to (490, 307)
Screenshot: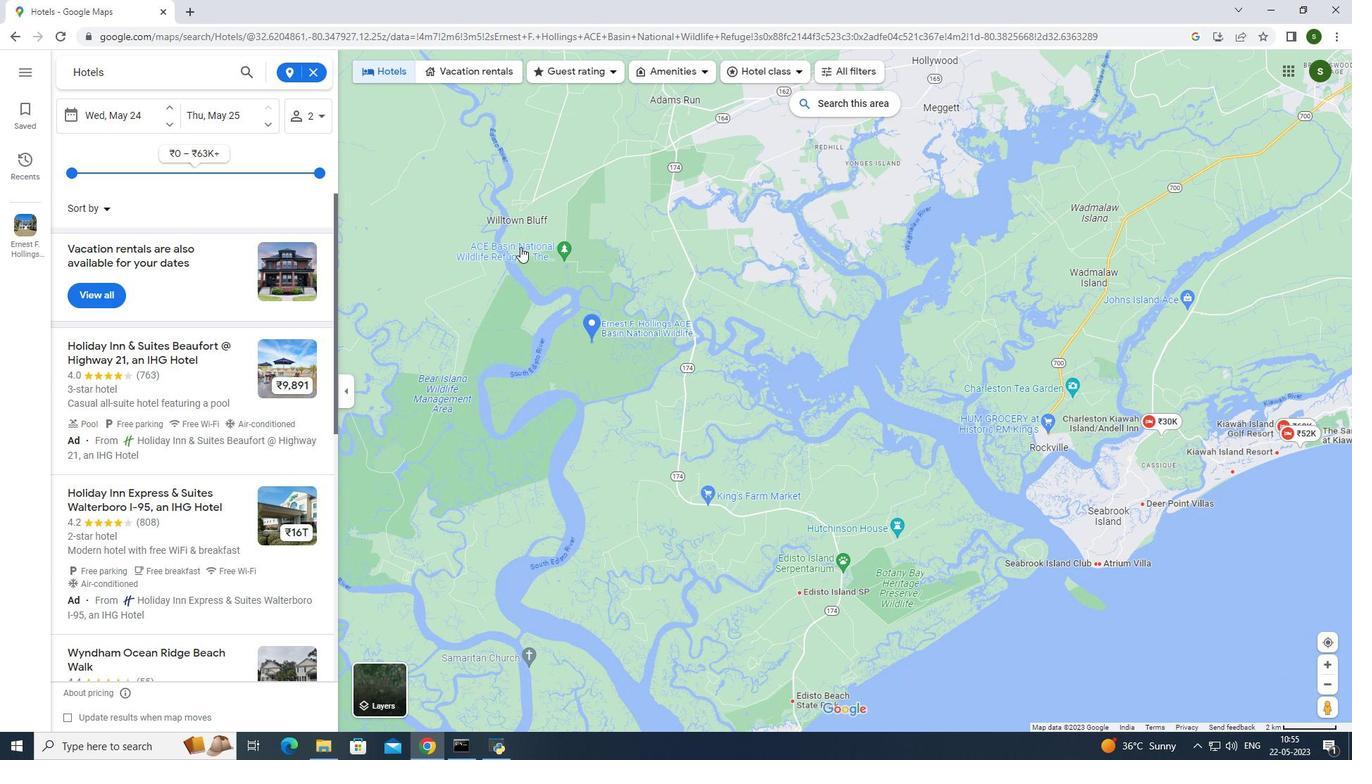 
Action: Mouse pressed left at (490, 307)
Screenshot: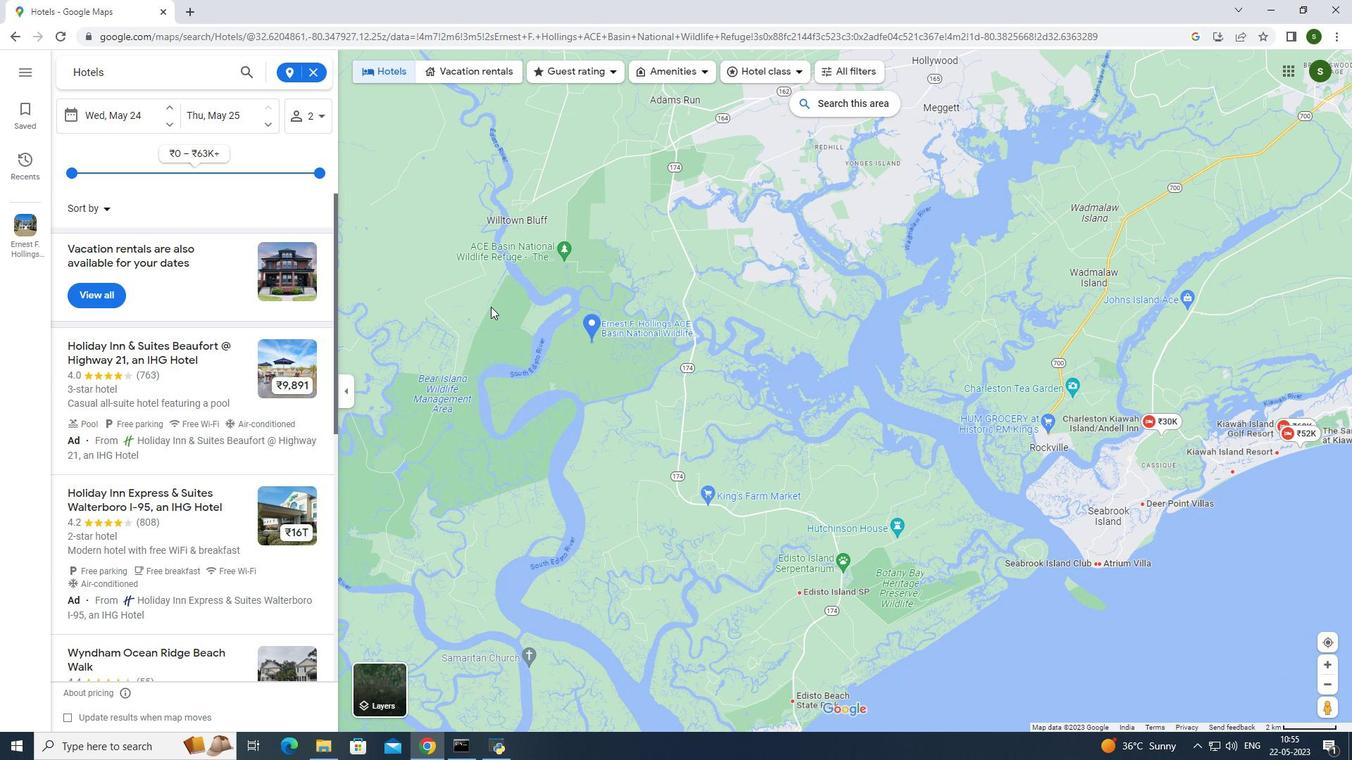 
Action: Mouse moved to (646, 328)
Screenshot: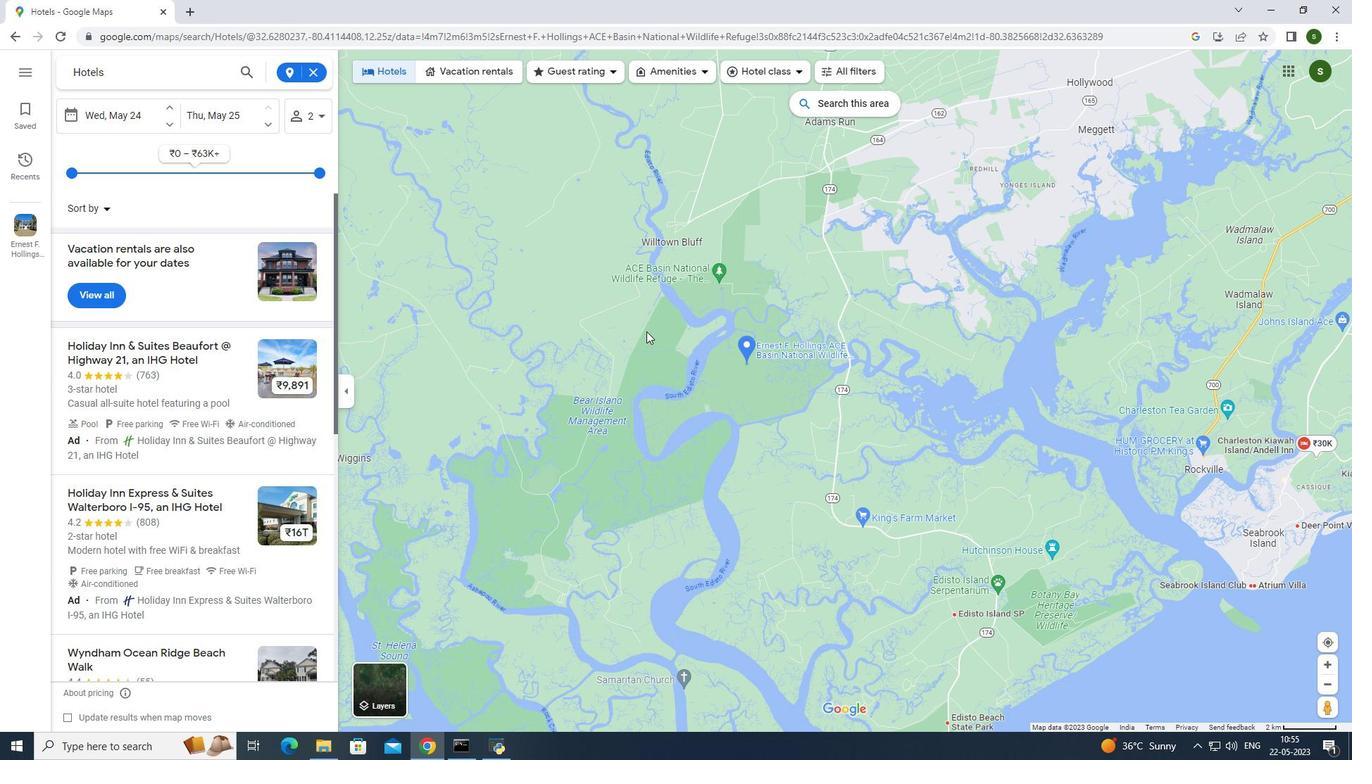 
Action: Mouse scrolled (646, 329) with delta (0, 0)
Screenshot: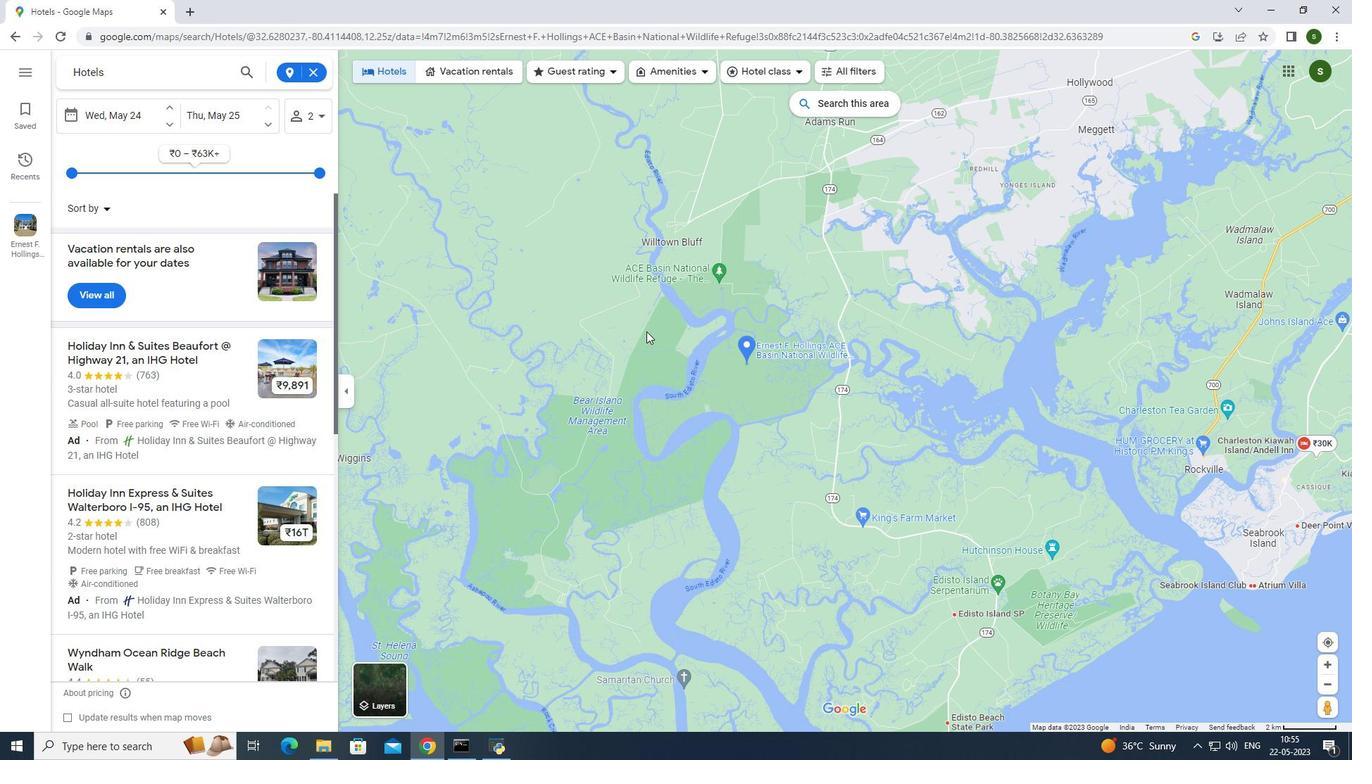 
Action: Mouse scrolled (646, 329) with delta (0, 0)
Screenshot: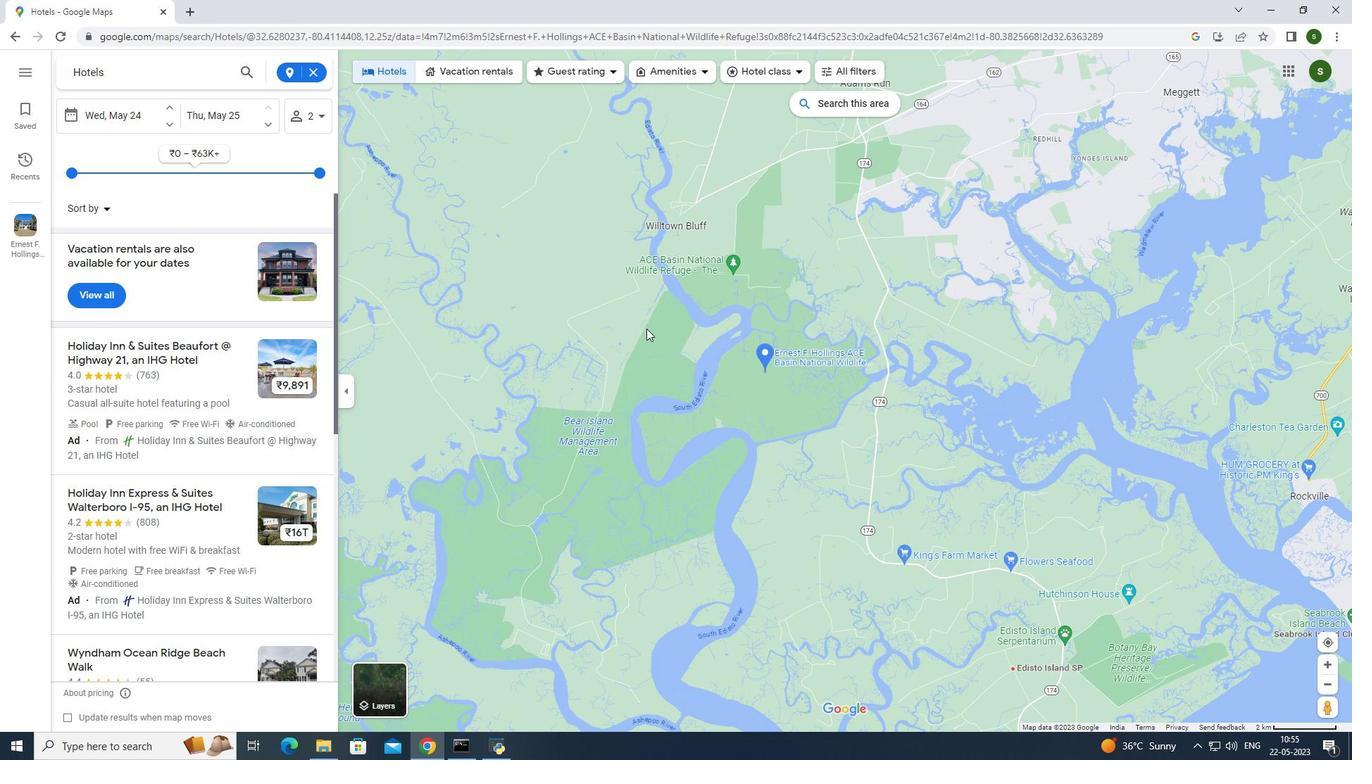 
Action: Mouse scrolled (646, 329) with delta (0, 0)
Screenshot: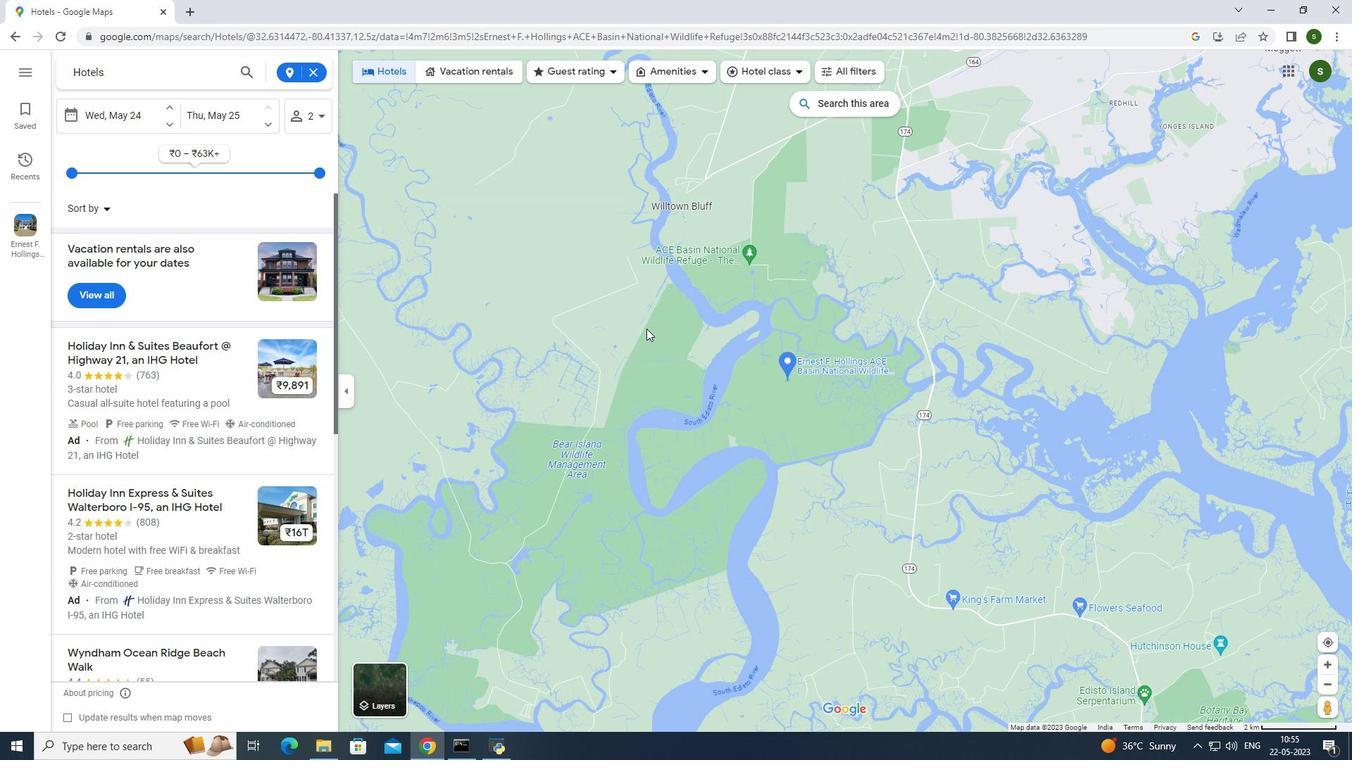 
Action: Mouse scrolled (646, 329) with delta (0, 0)
Screenshot: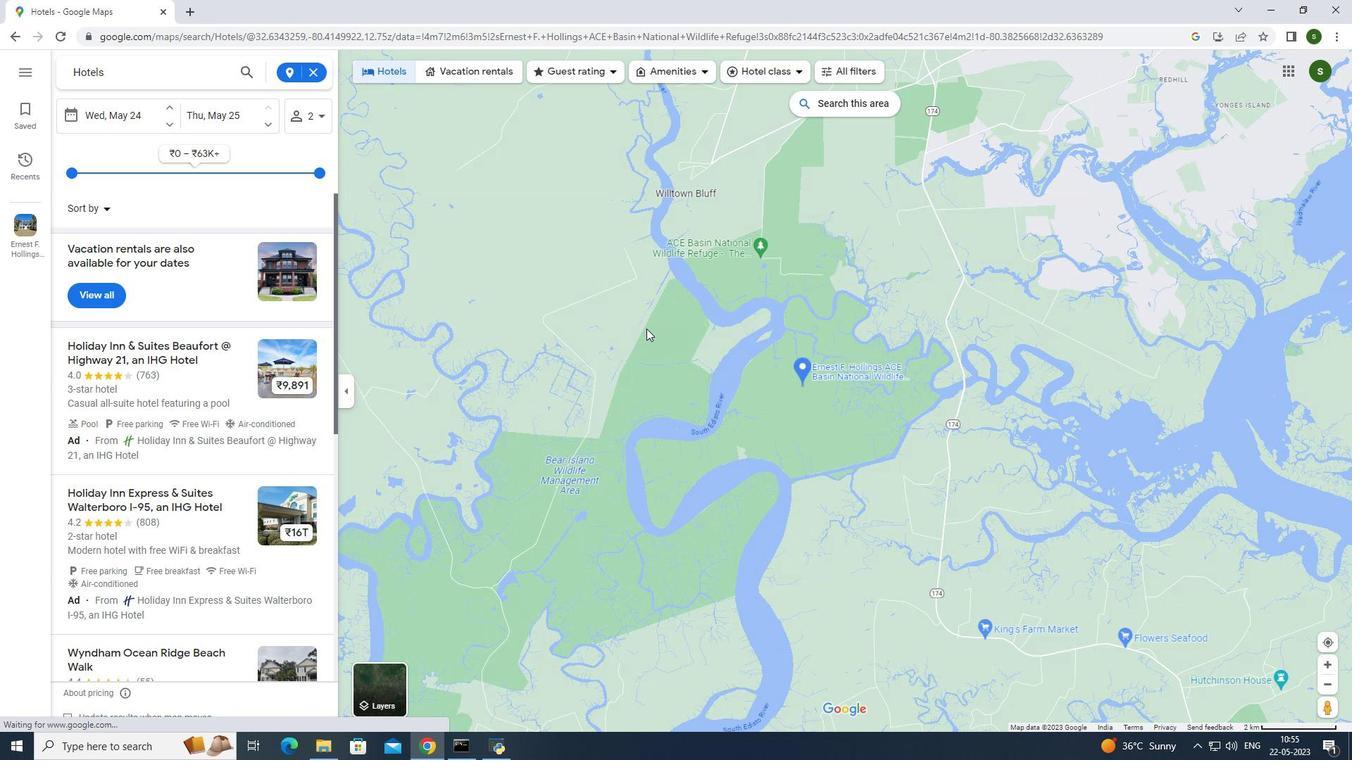
Action: Mouse moved to (866, 271)
Screenshot: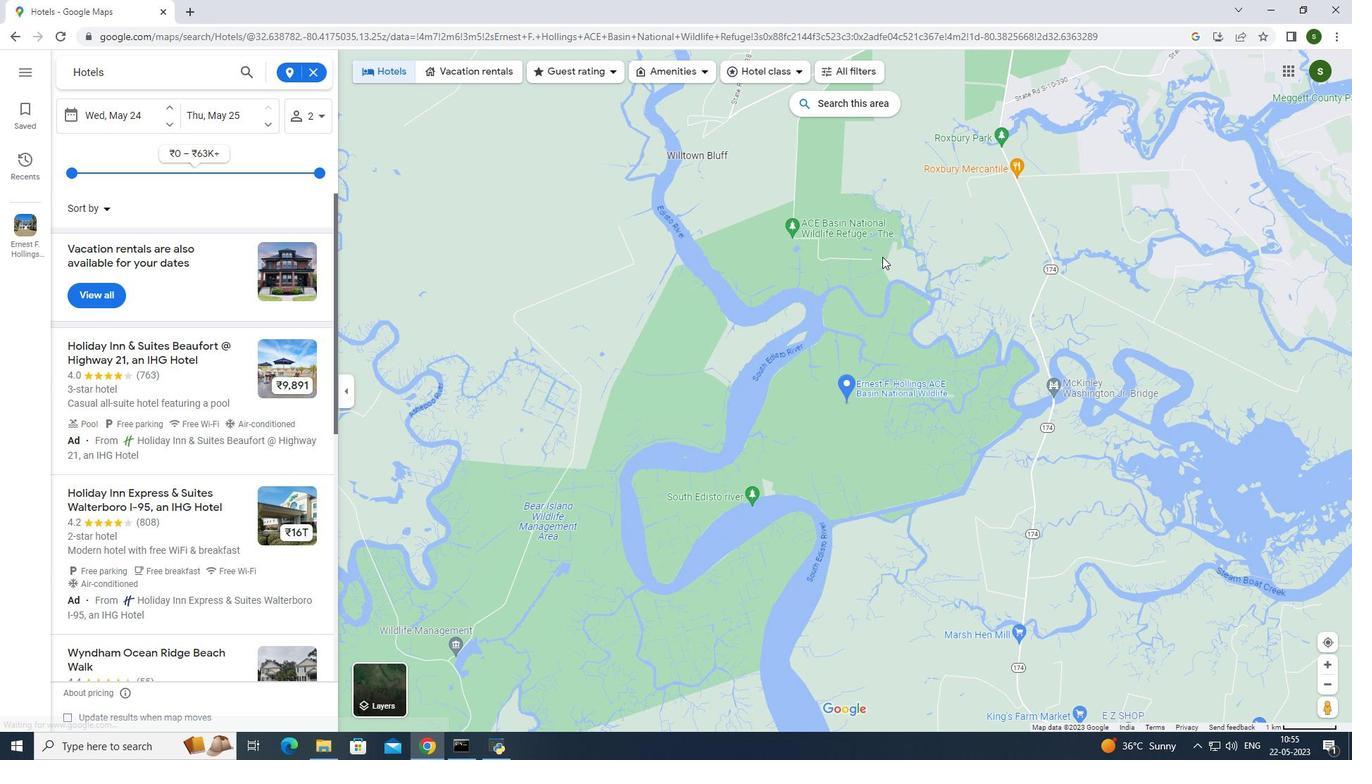 
Action: Mouse pressed left at (866, 271)
Screenshot: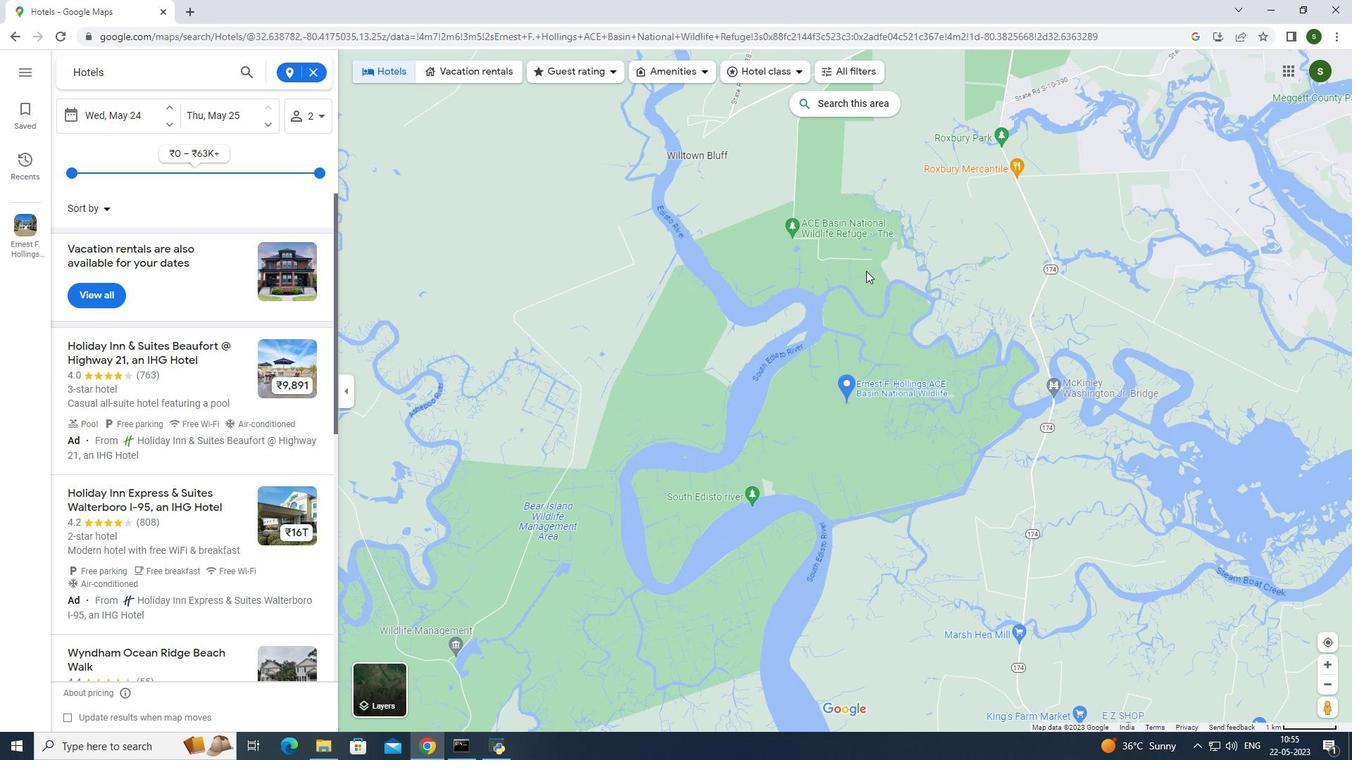 
Action: Mouse moved to (710, 278)
Screenshot: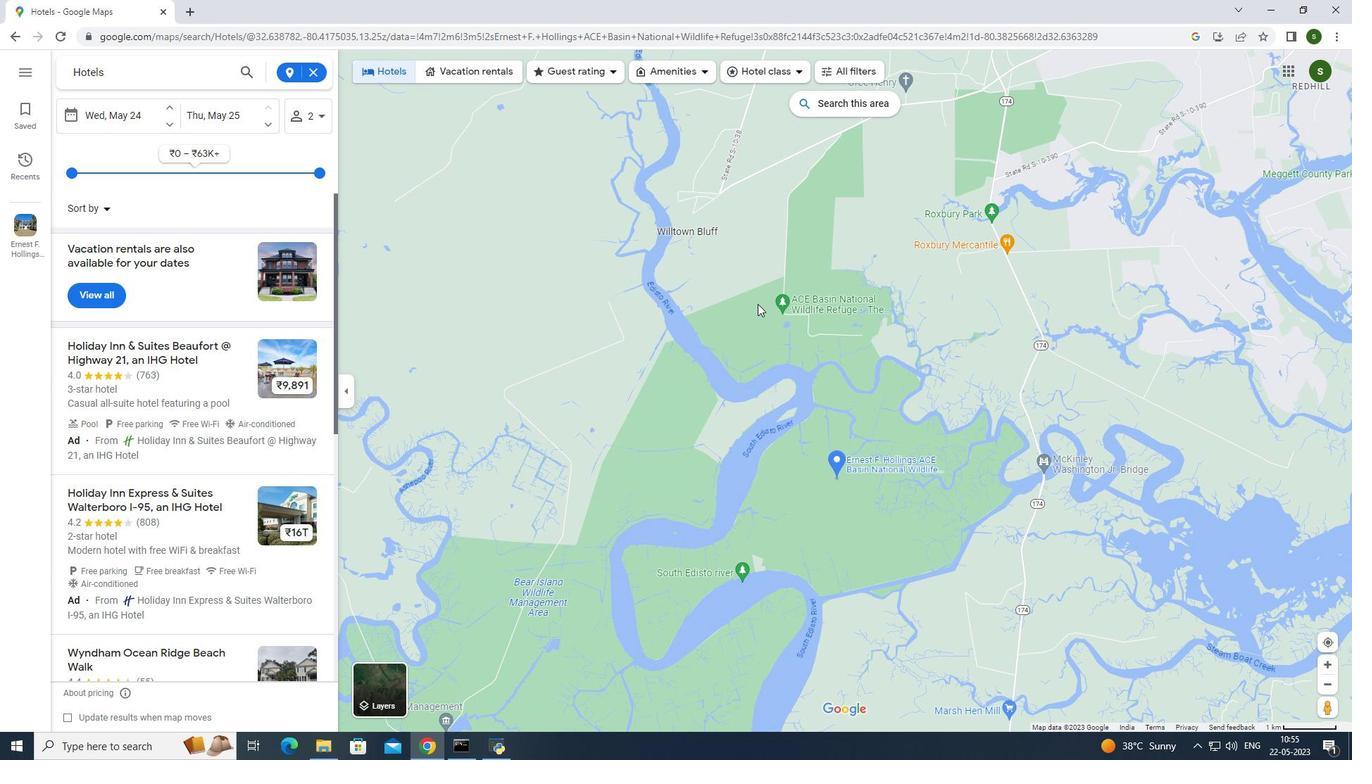 
Action: Mouse scrolled (710, 279) with delta (0, 0)
Screenshot: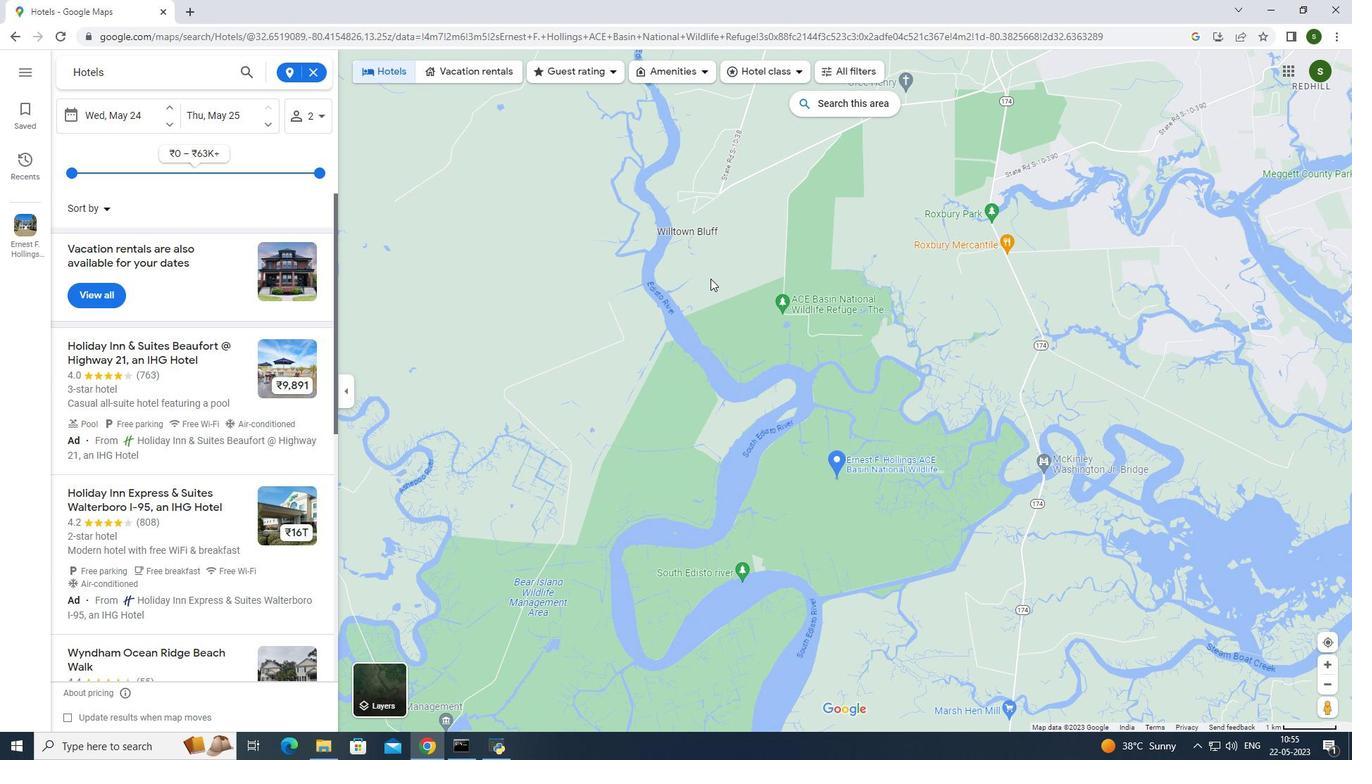 
Action: Mouse moved to (976, 326)
Screenshot: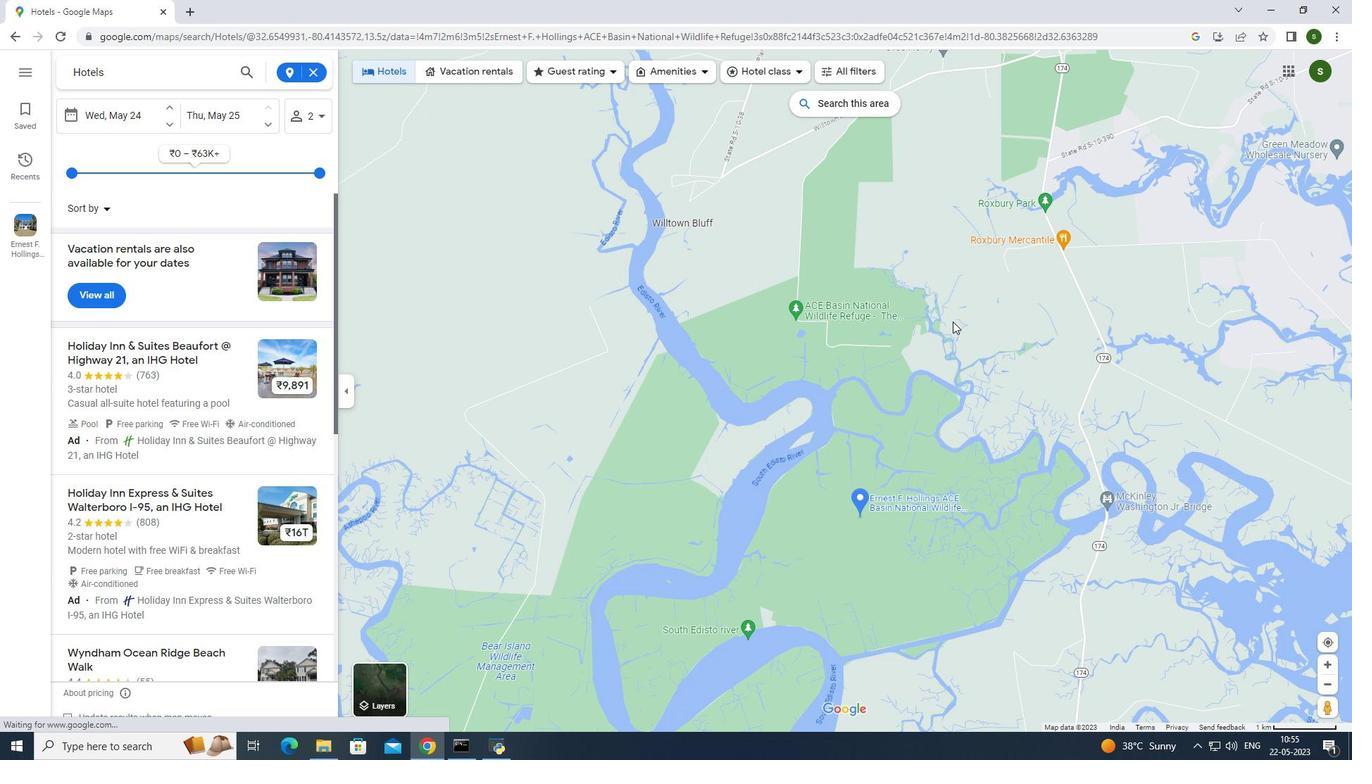 
Action: Mouse scrolled (976, 326) with delta (0, 0)
Screenshot: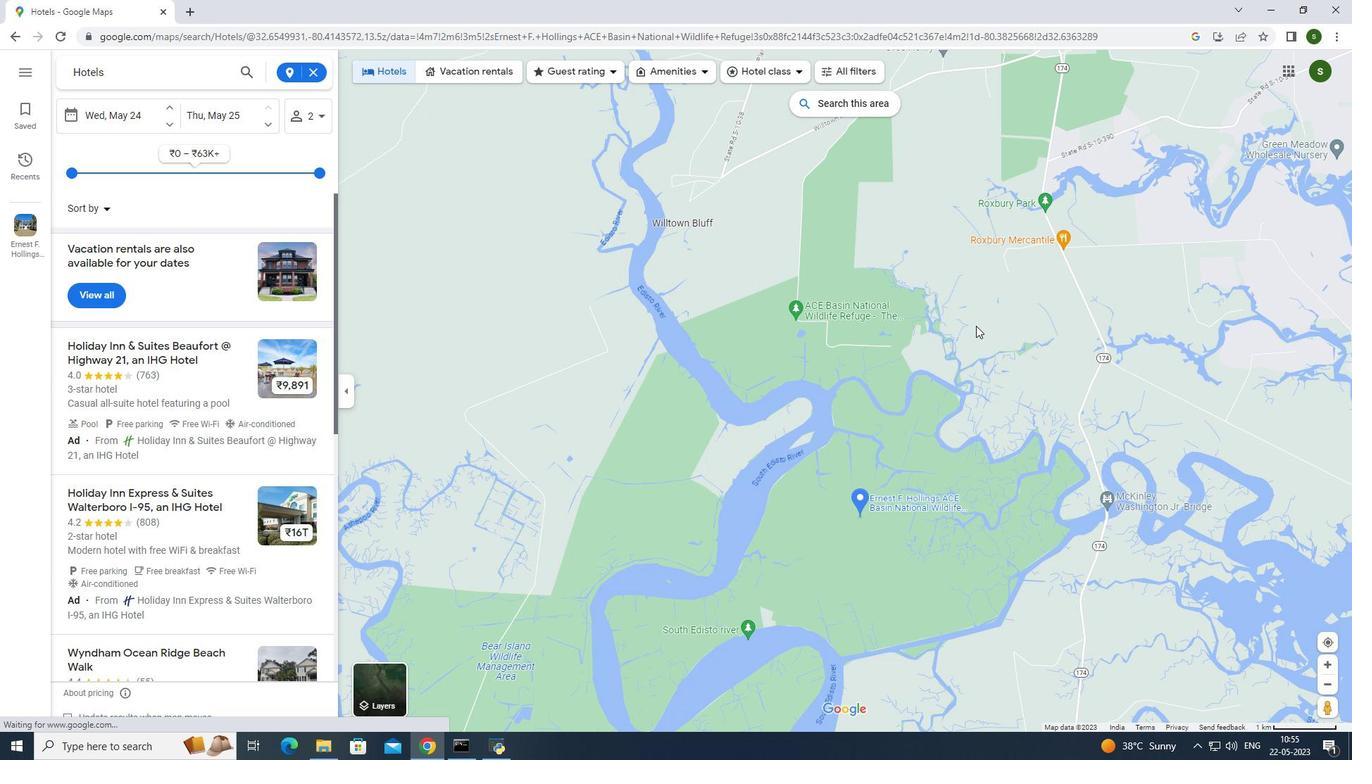 
Action: Mouse moved to (1194, 293)
Screenshot: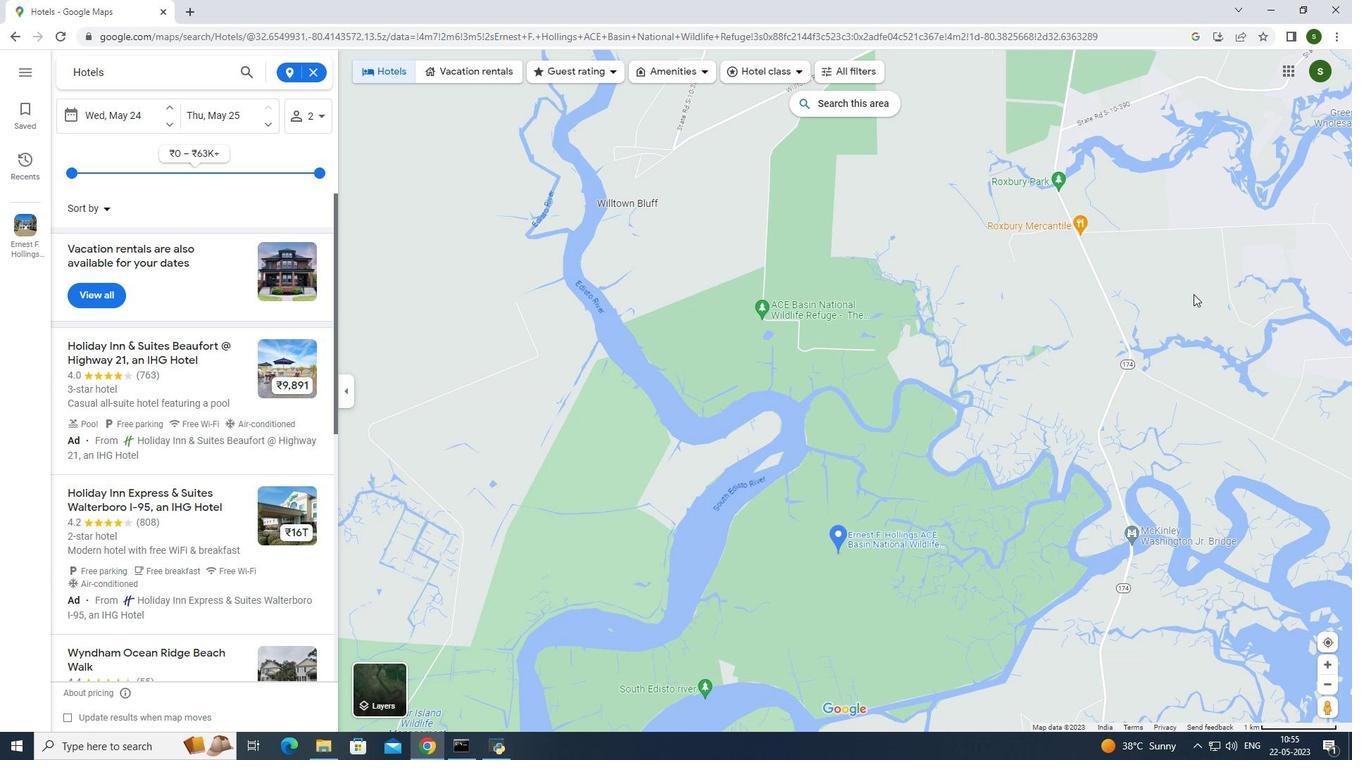 
Action: Mouse pressed left at (1194, 293)
Screenshot: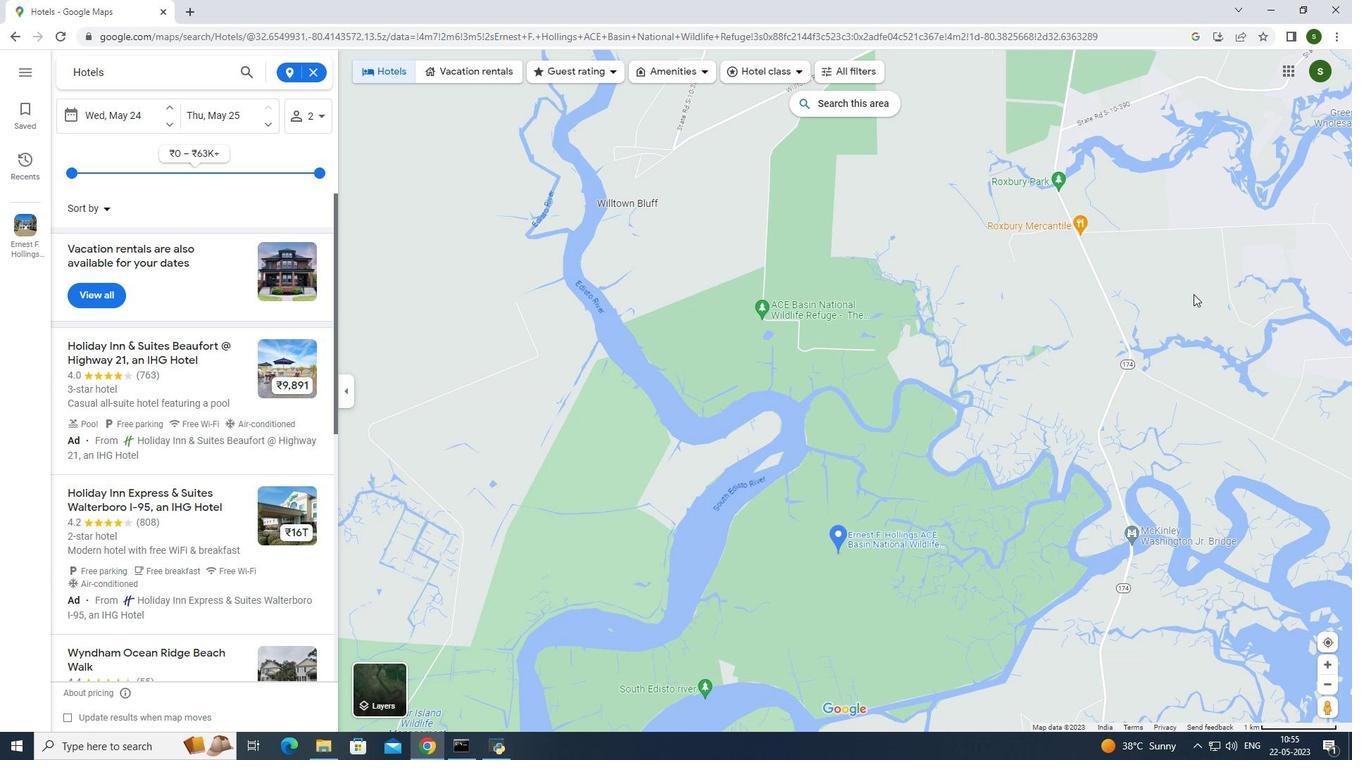 
Action: Mouse moved to (1057, 433)
Screenshot: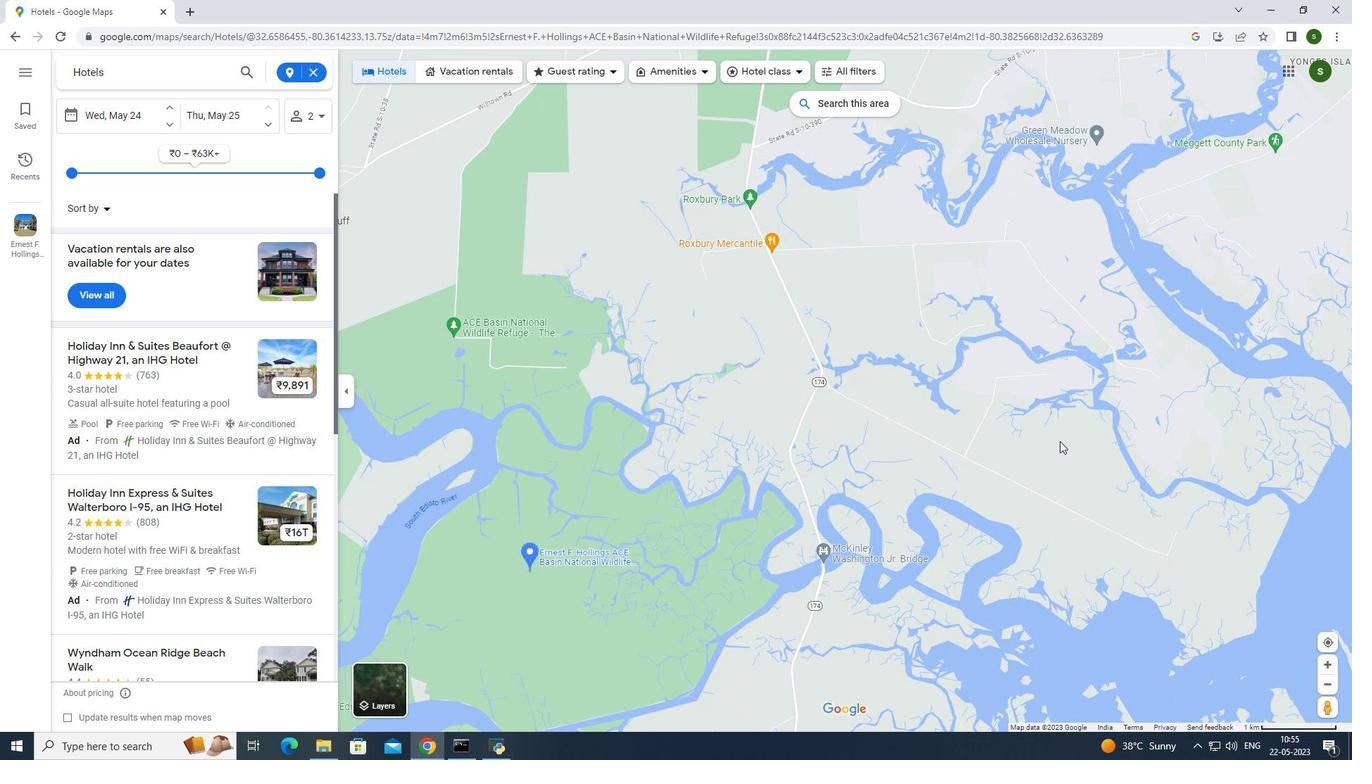 
Action: Mouse pressed left at (1057, 433)
Screenshot: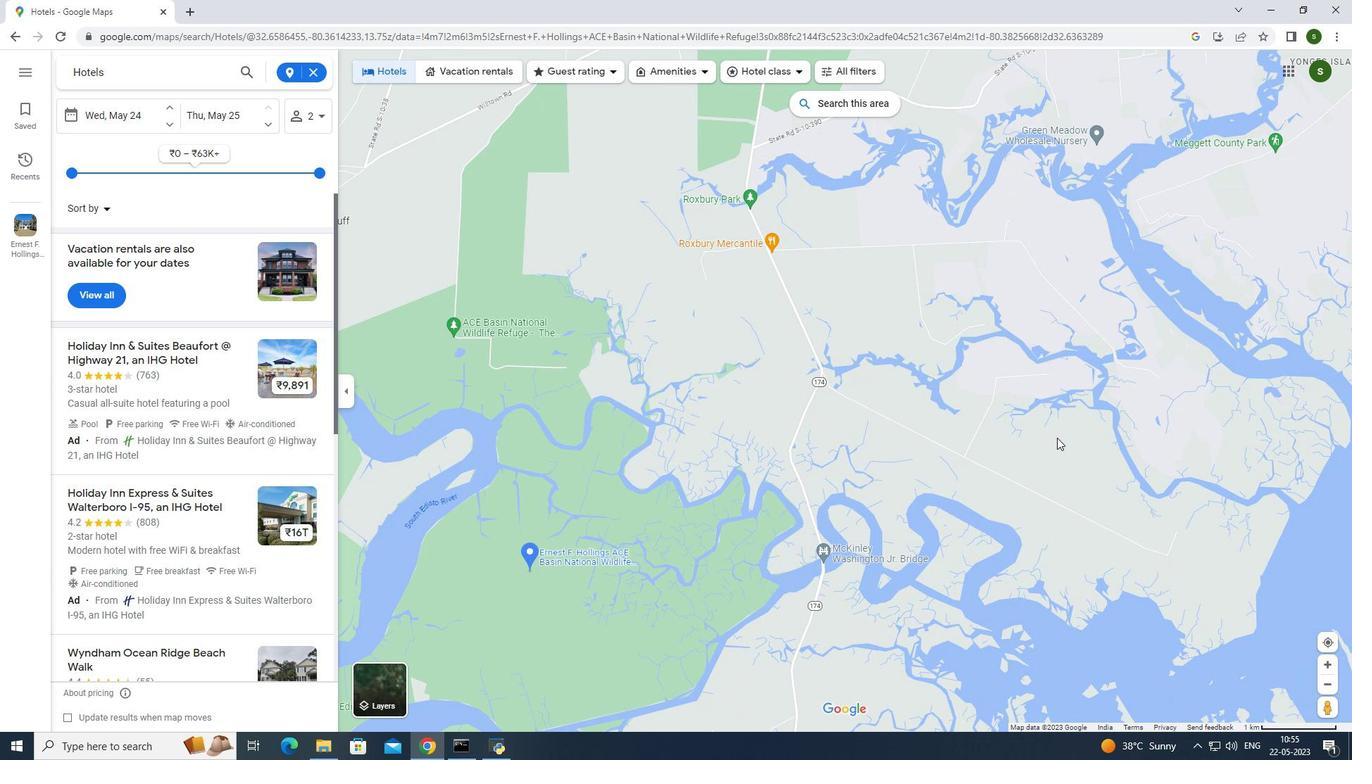 
Action: Mouse moved to (826, 466)
Screenshot: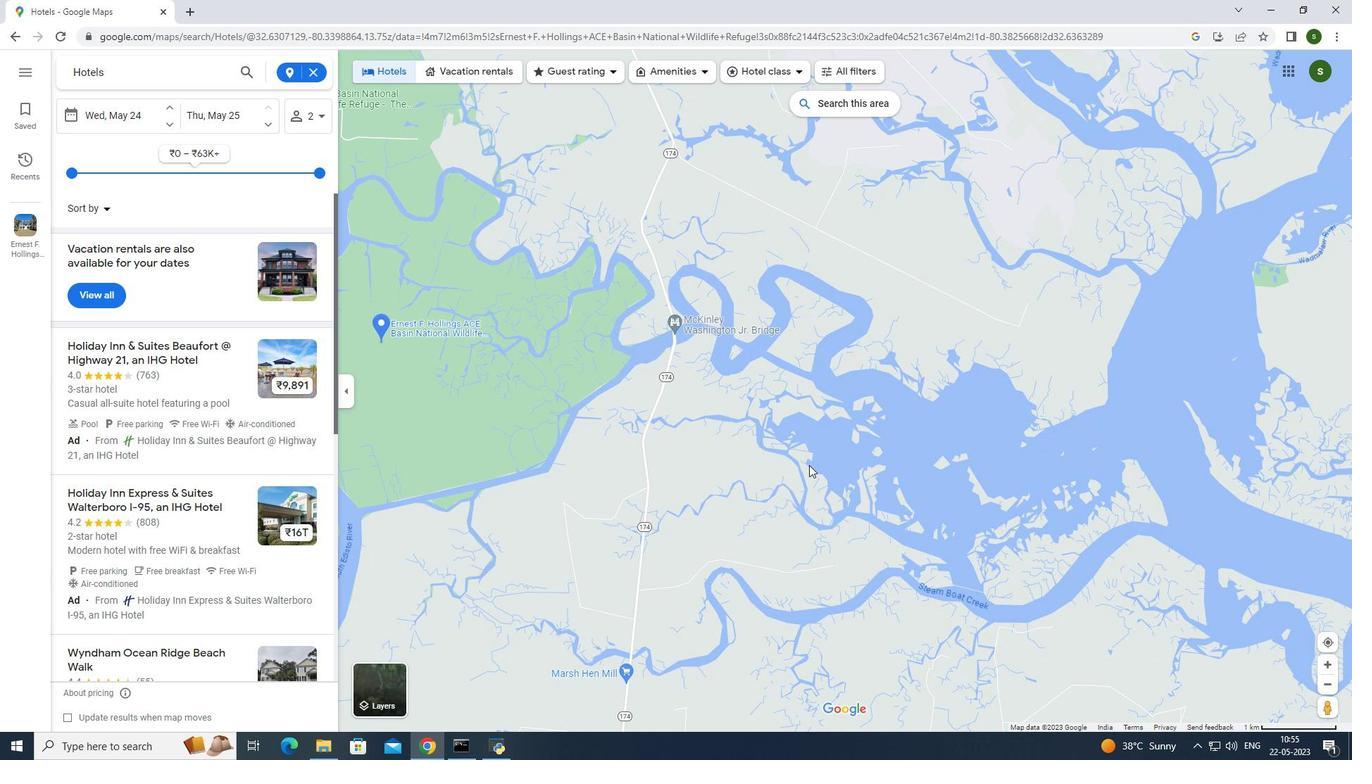 
Action: Mouse pressed left at (826, 466)
Screenshot: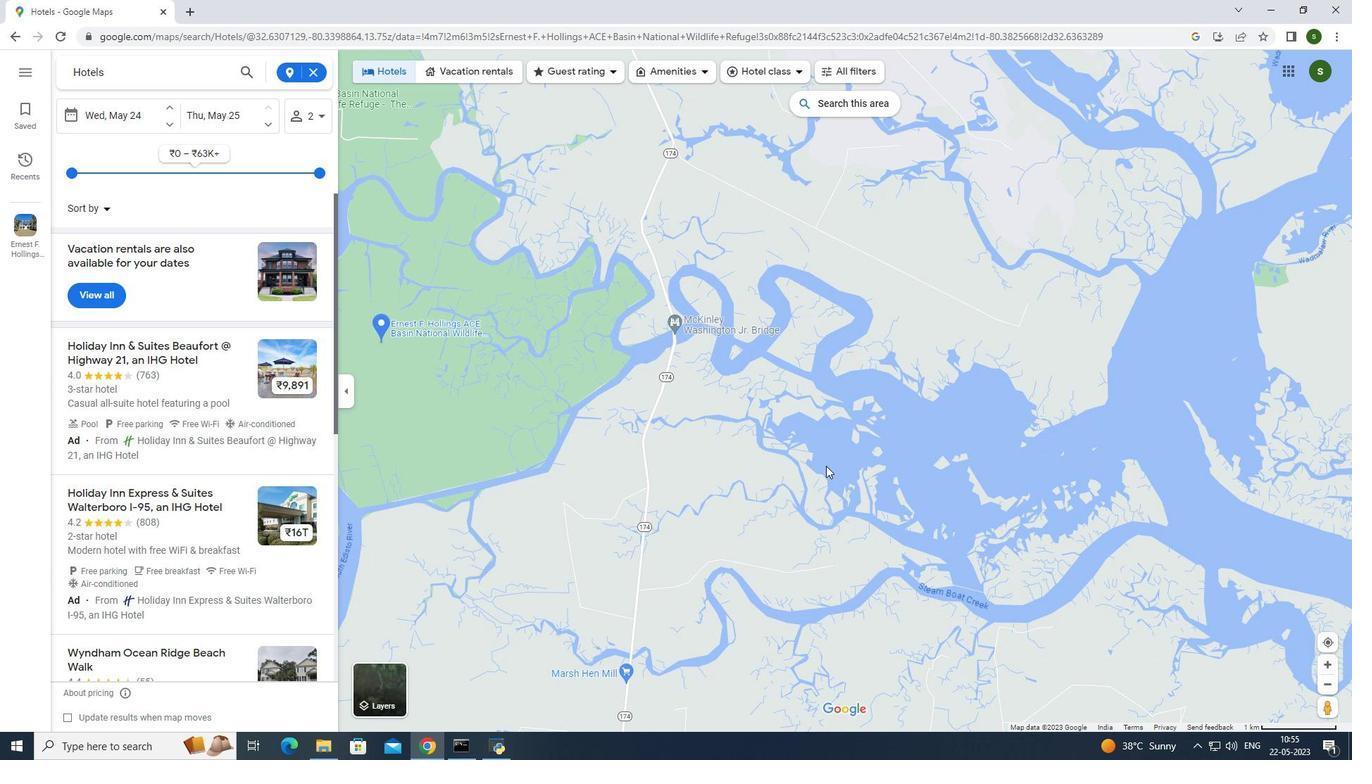
Action: Mouse moved to (933, 528)
Screenshot: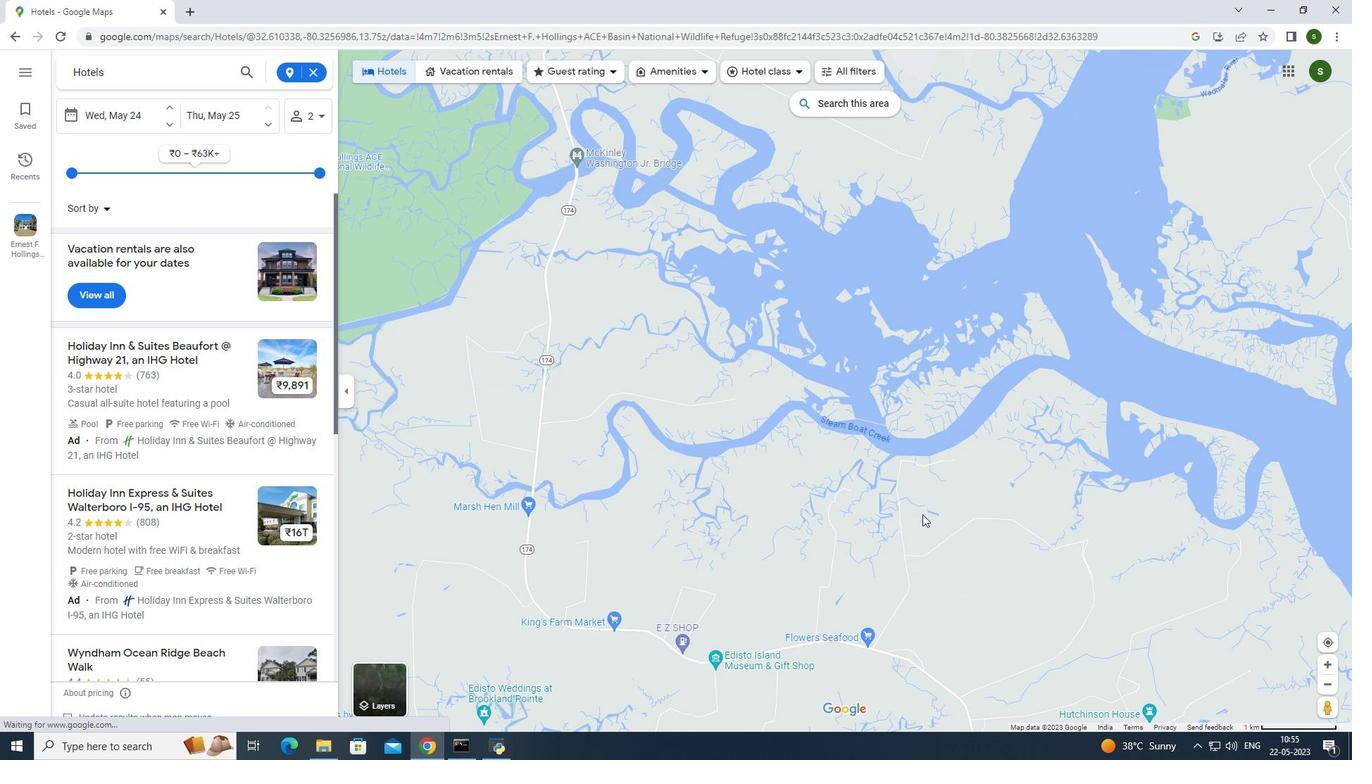 
Action: Mouse pressed left at (933, 528)
Screenshot: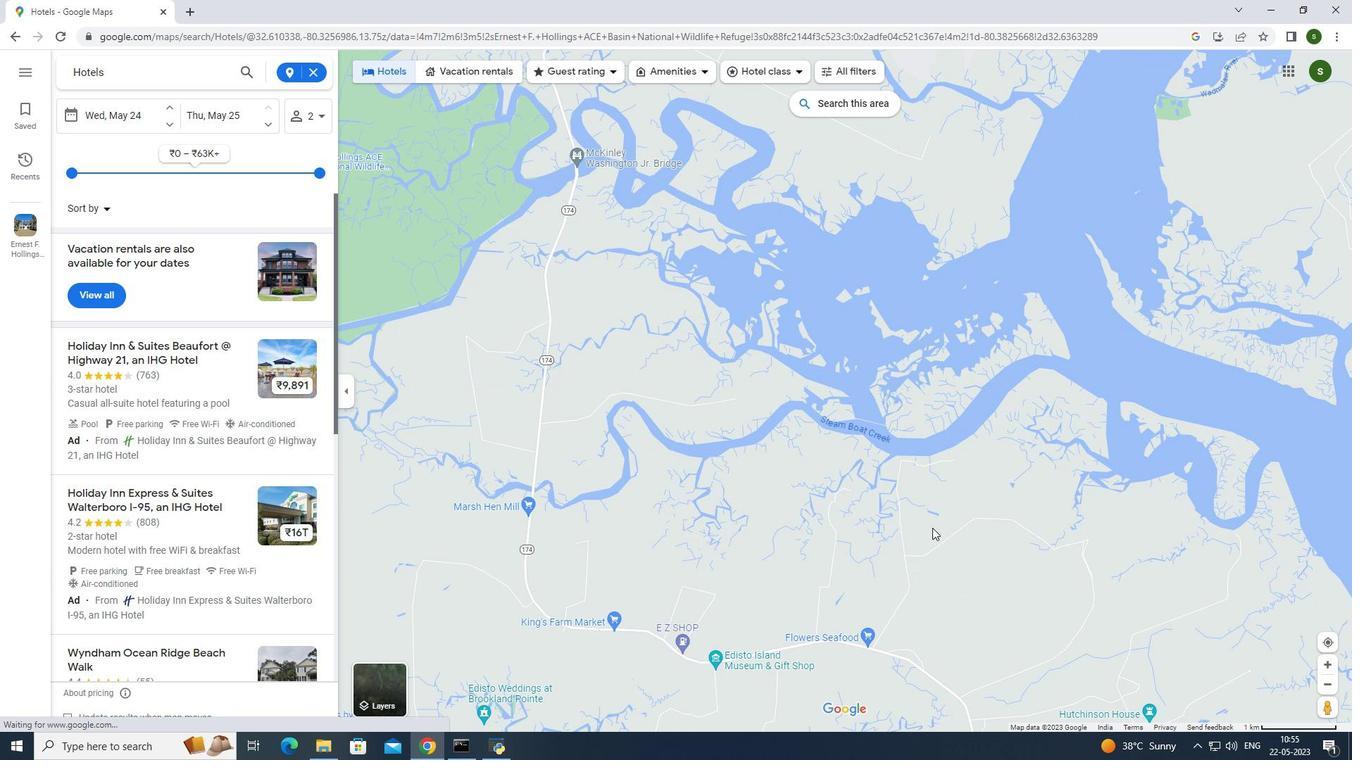 
Action: Mouse moved to (1014, 499)
Screenshot: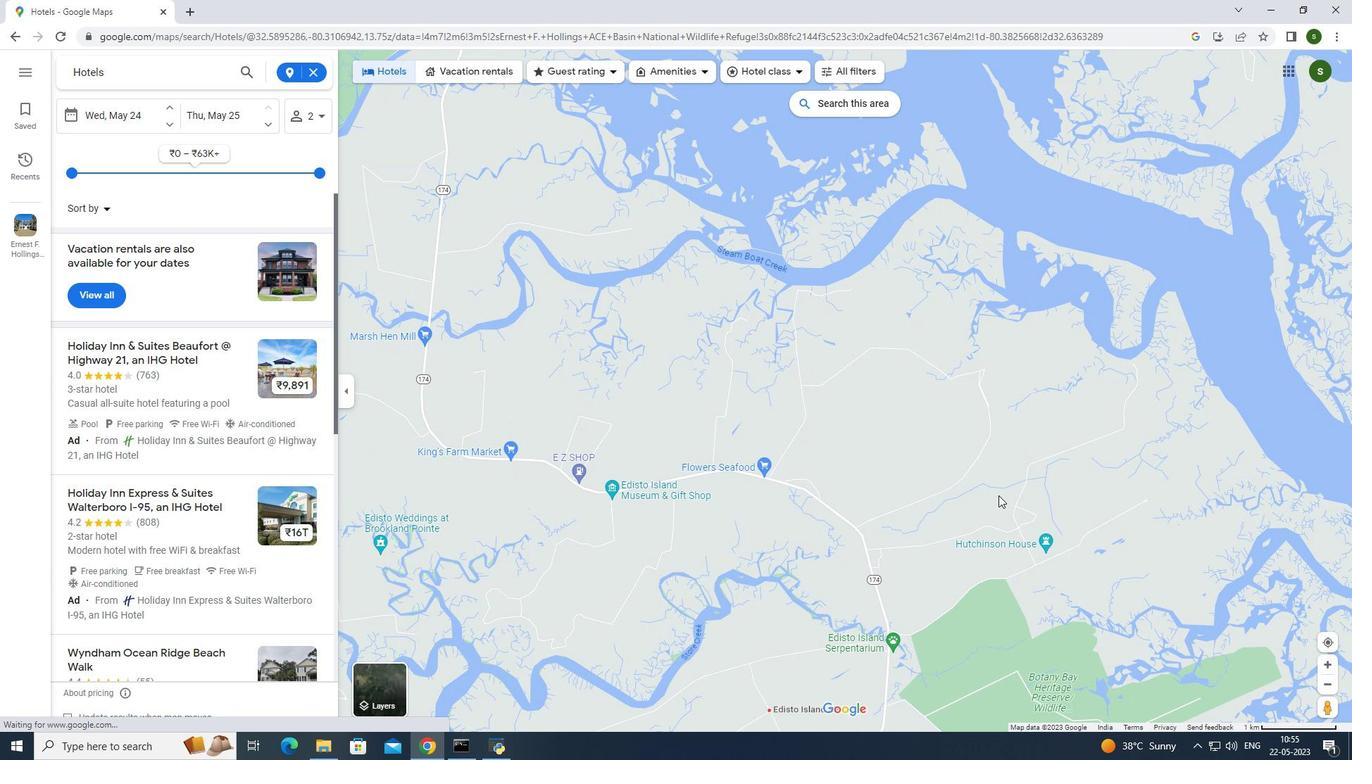 
Action: Mouse pressed left at (1014, 499)
Screenshot: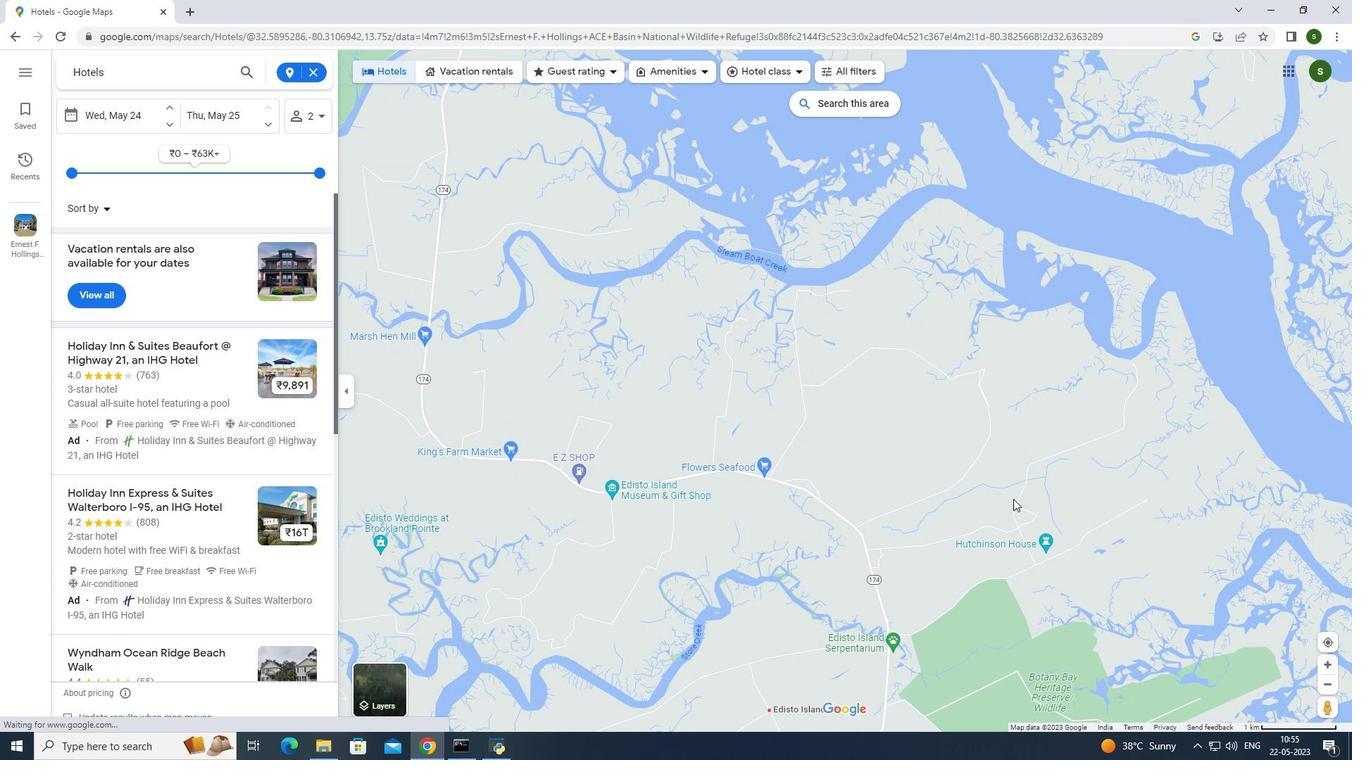 
Action: Mouse moved to (1064, 522)
Screenshot: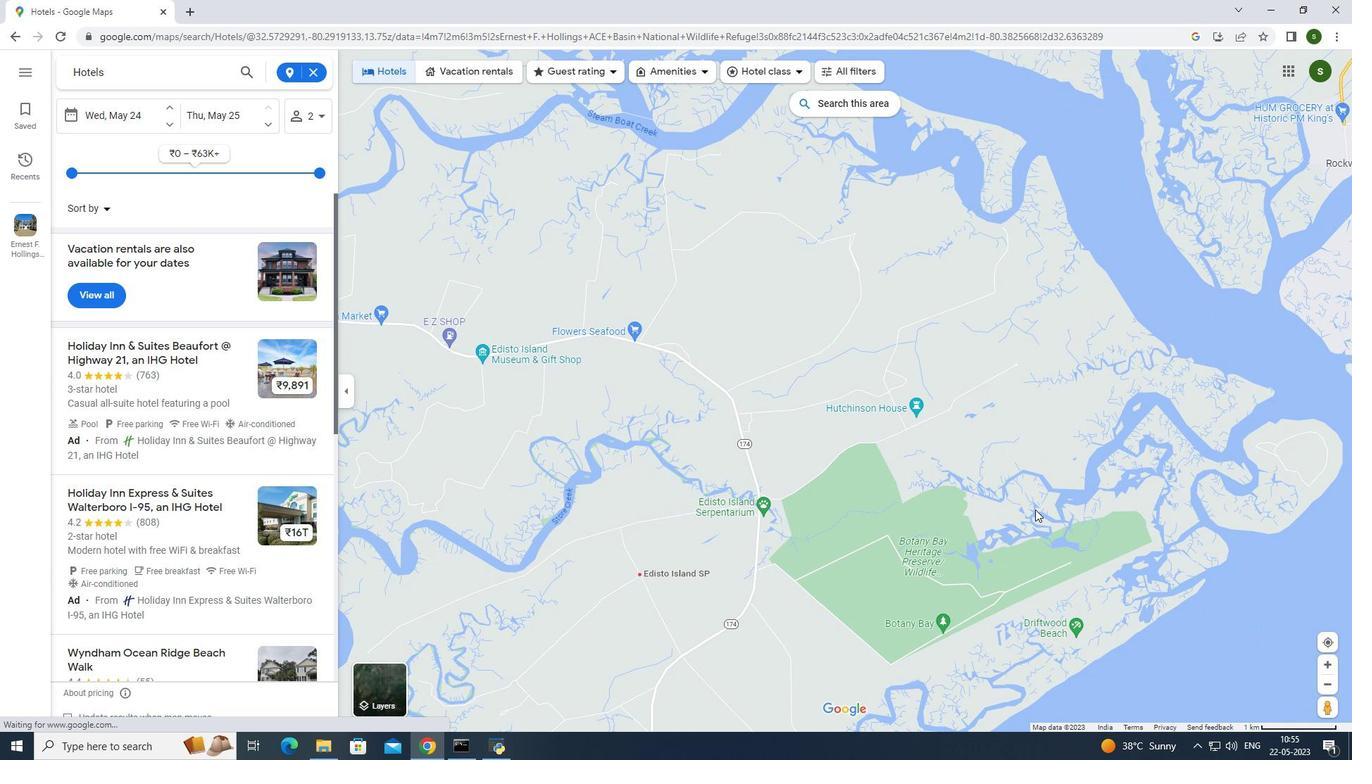 
Action: Mouse pressed left at (1064, 522)
Screenshot: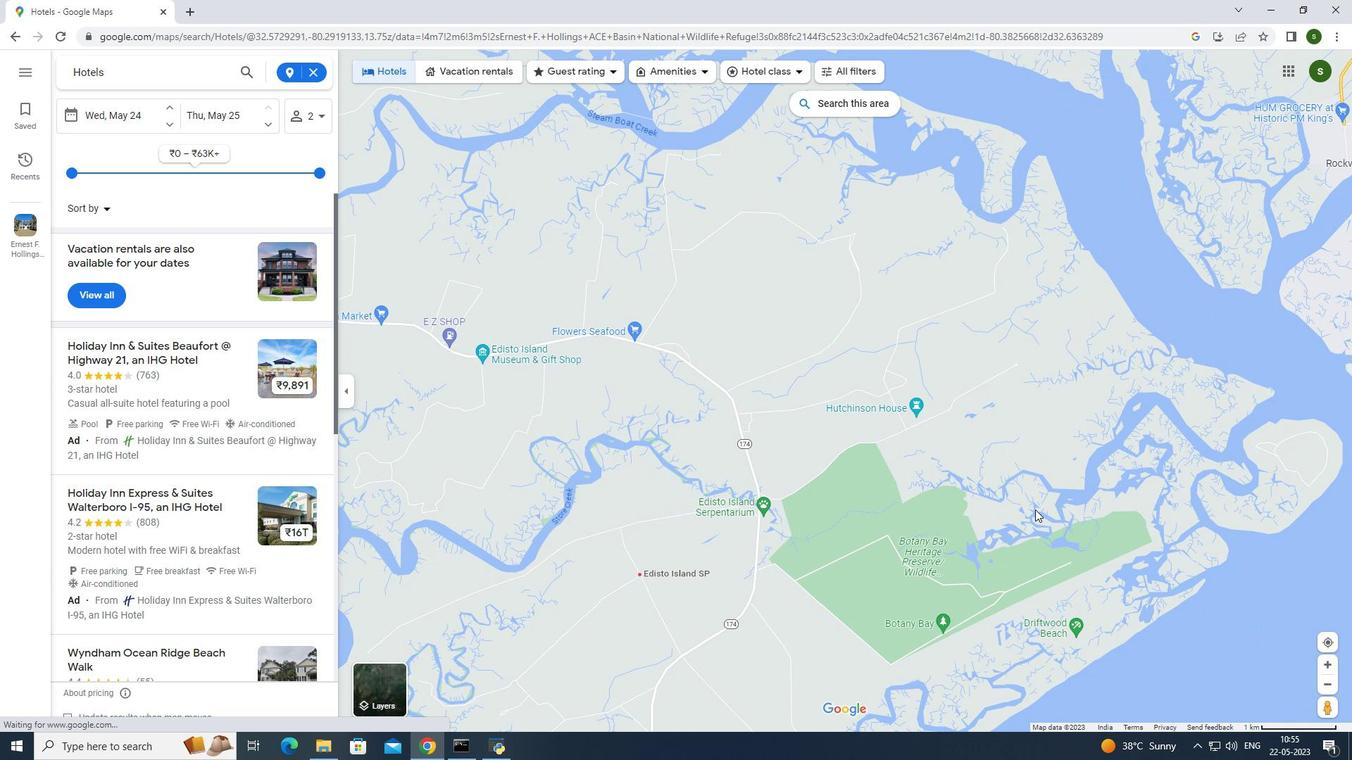 
Action: Mouse moved to (502, 474)
Screenshot: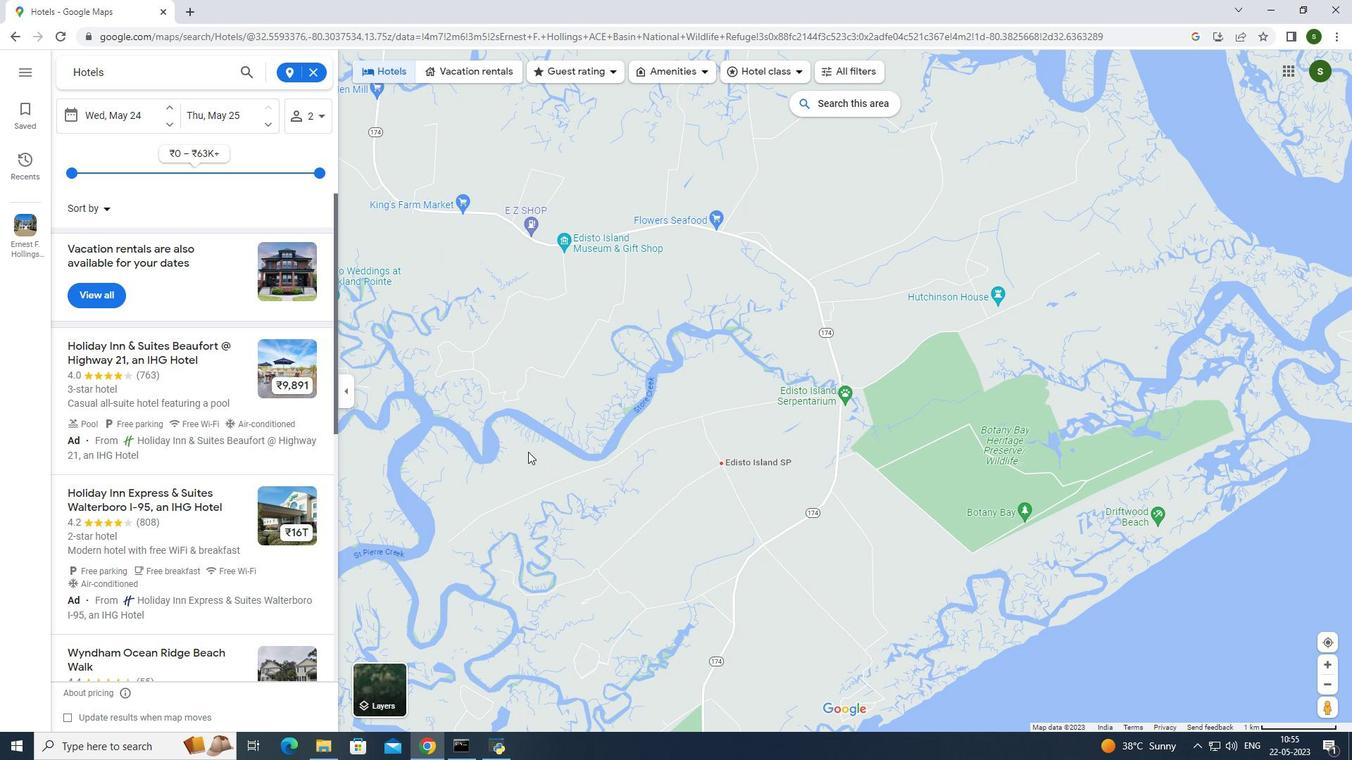 
Action: Mouse pressed left at (502, 474)
Screenshot: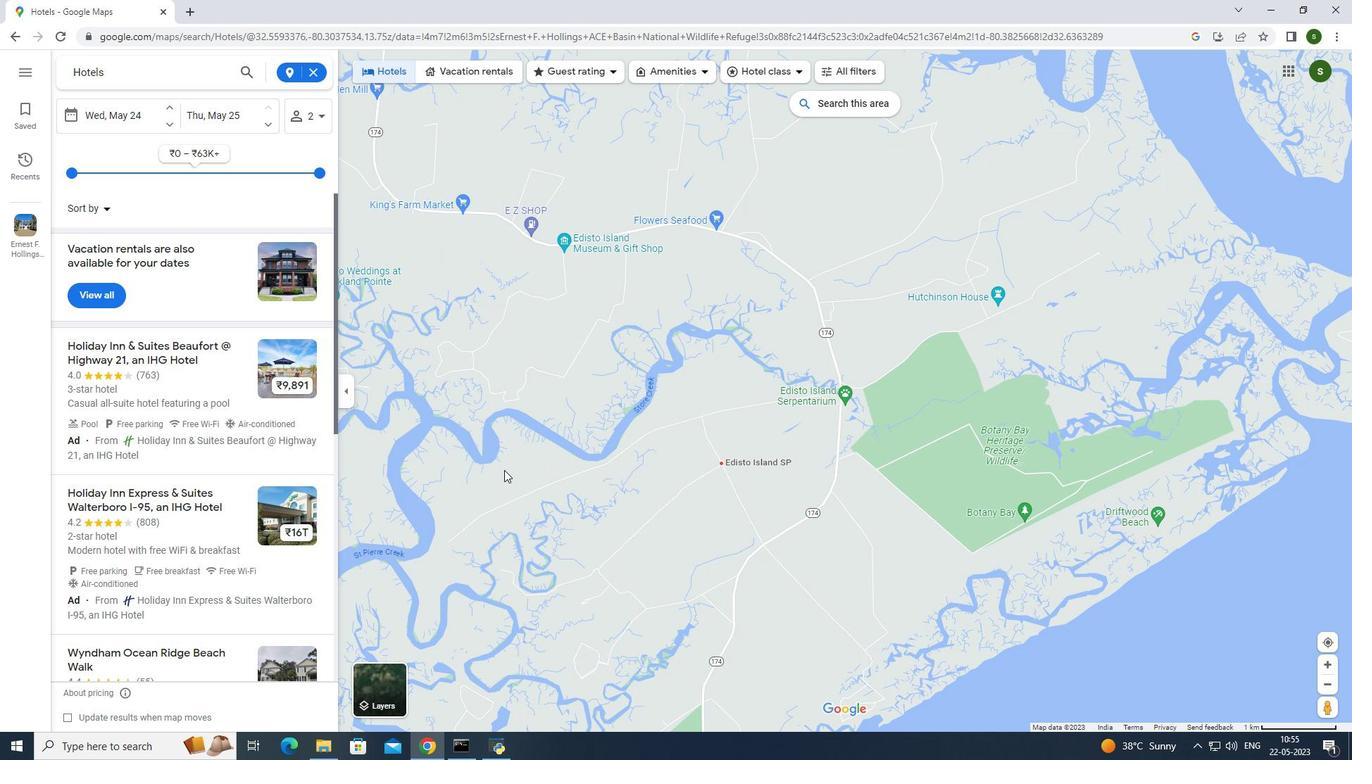 
Action: Mouse moved to (557, 523)
Screenshot: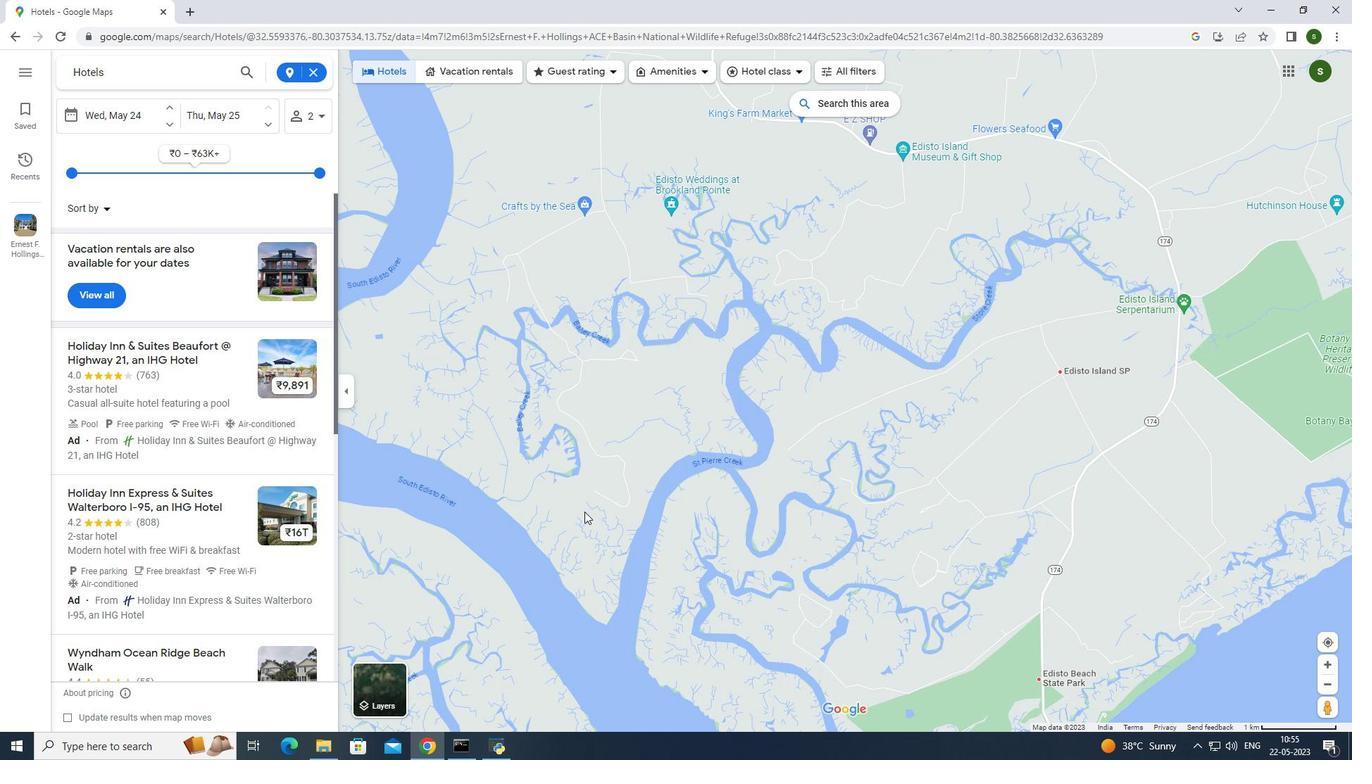 
Action: Mouse pressed left at (557, 523)
Screenshot: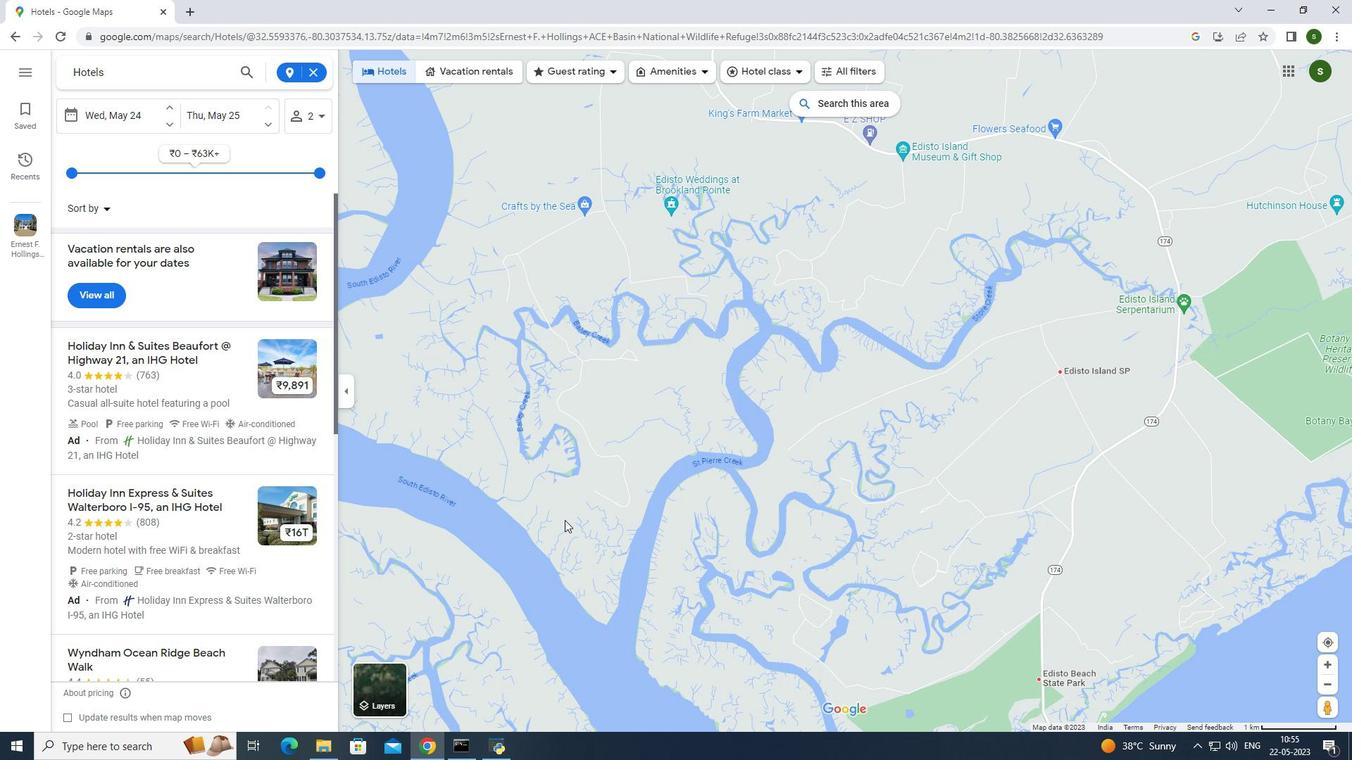 
Action: Mouse moved to (556, 547)
Screenshot: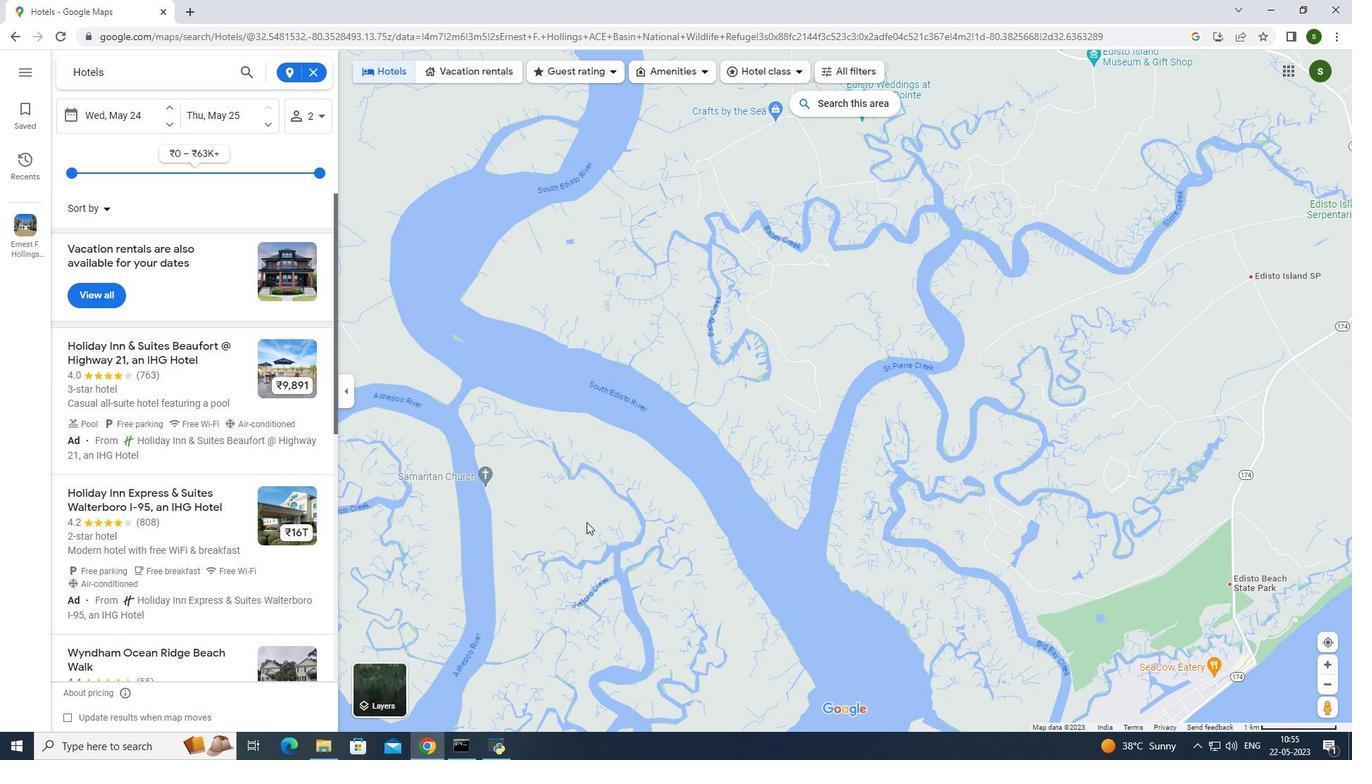 
Action: Mouse pressed left at (556, 547)
Screenshot: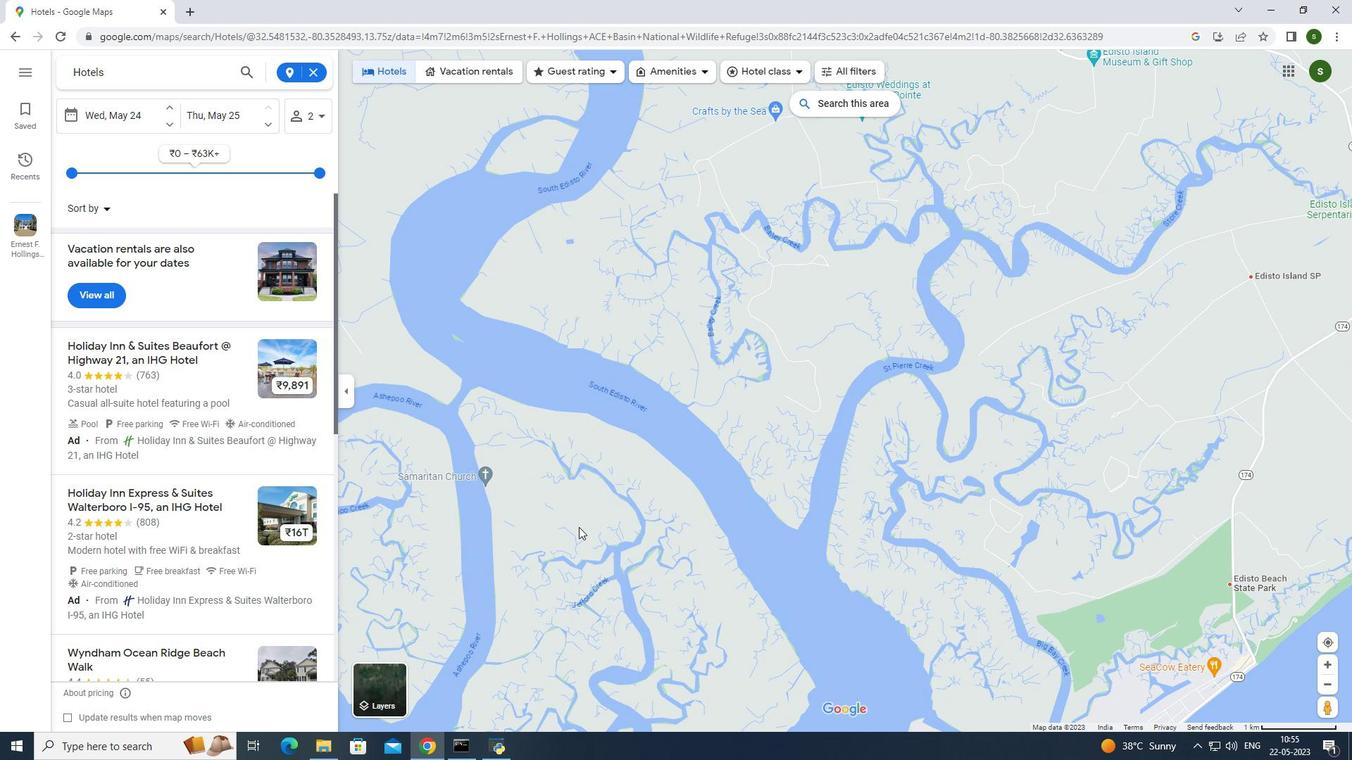 
Action: Mouse moved to (561, 500)
Screenshot: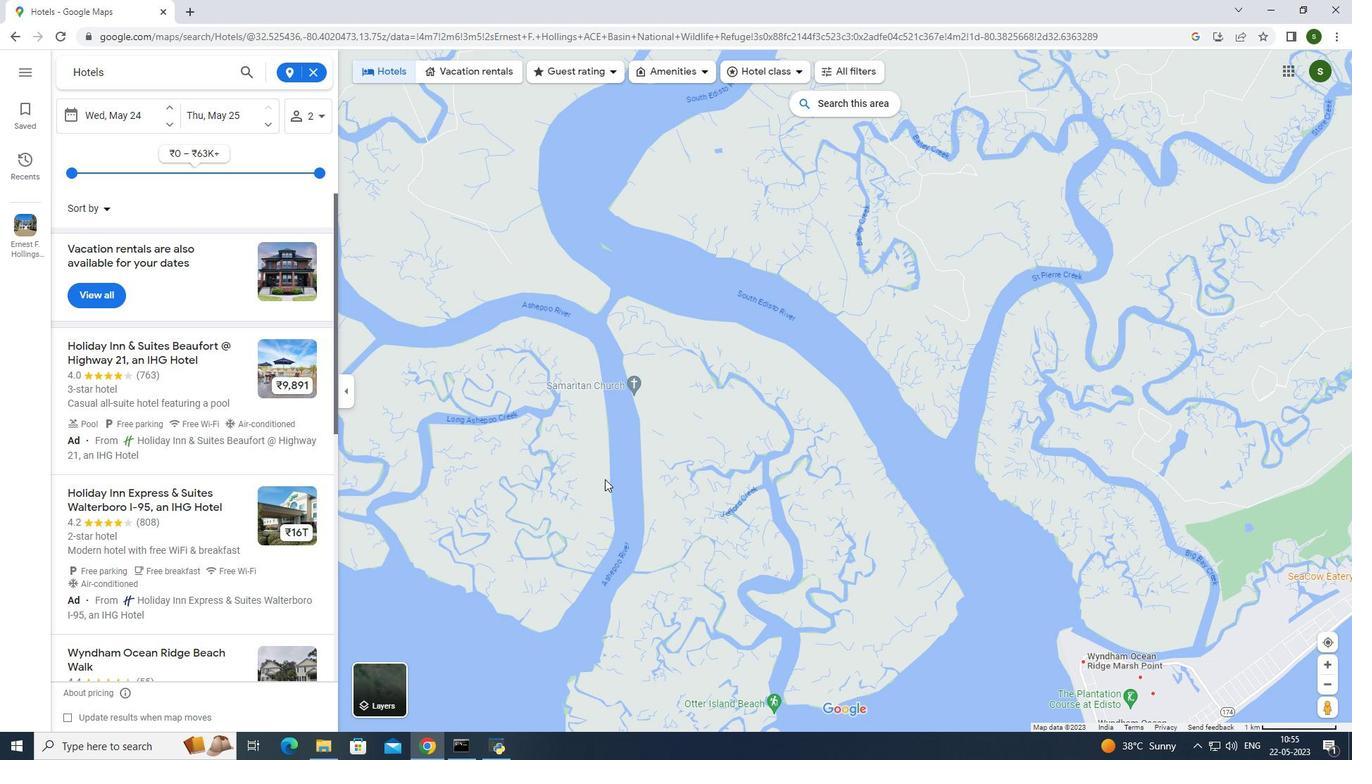 
Action: Mouse pressed left at (561, 500)
Screenshot: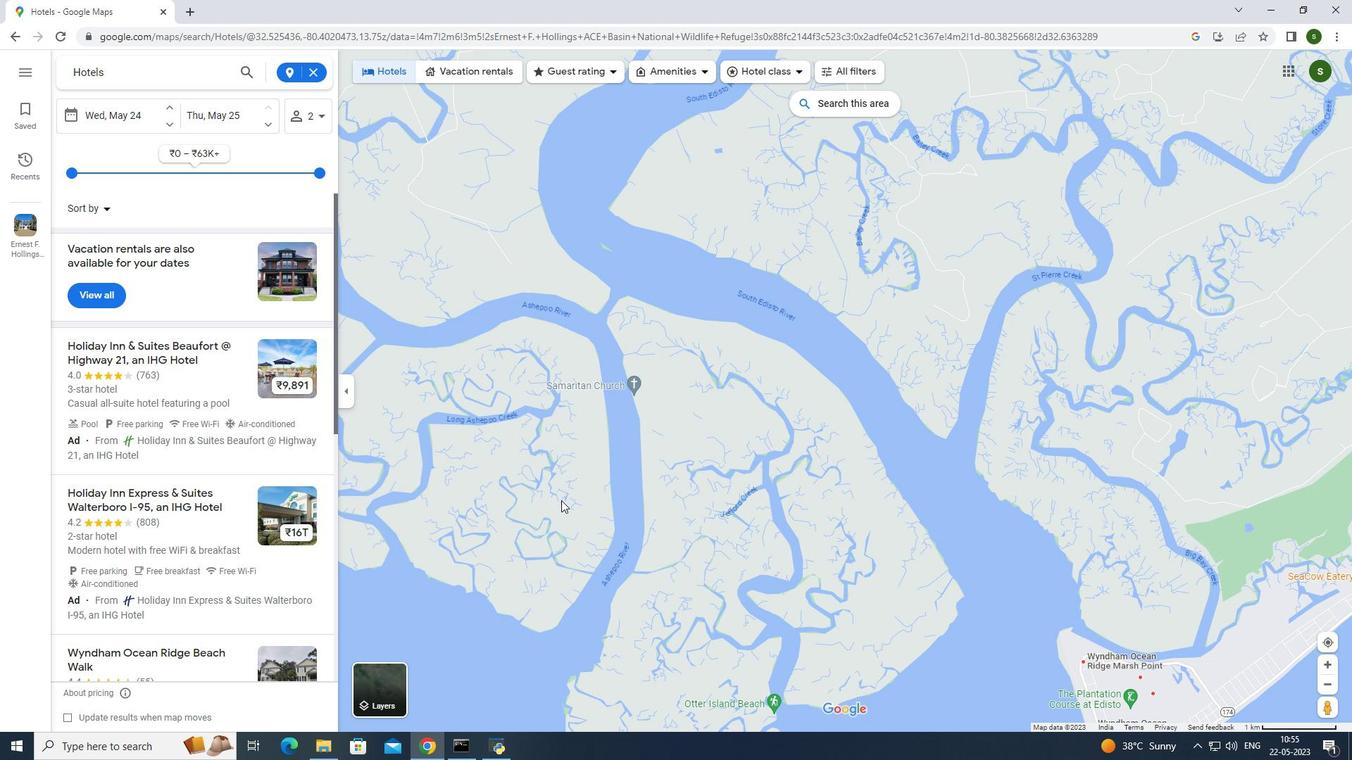 
Action: Mouse moved to (961, 507)
Screenshot: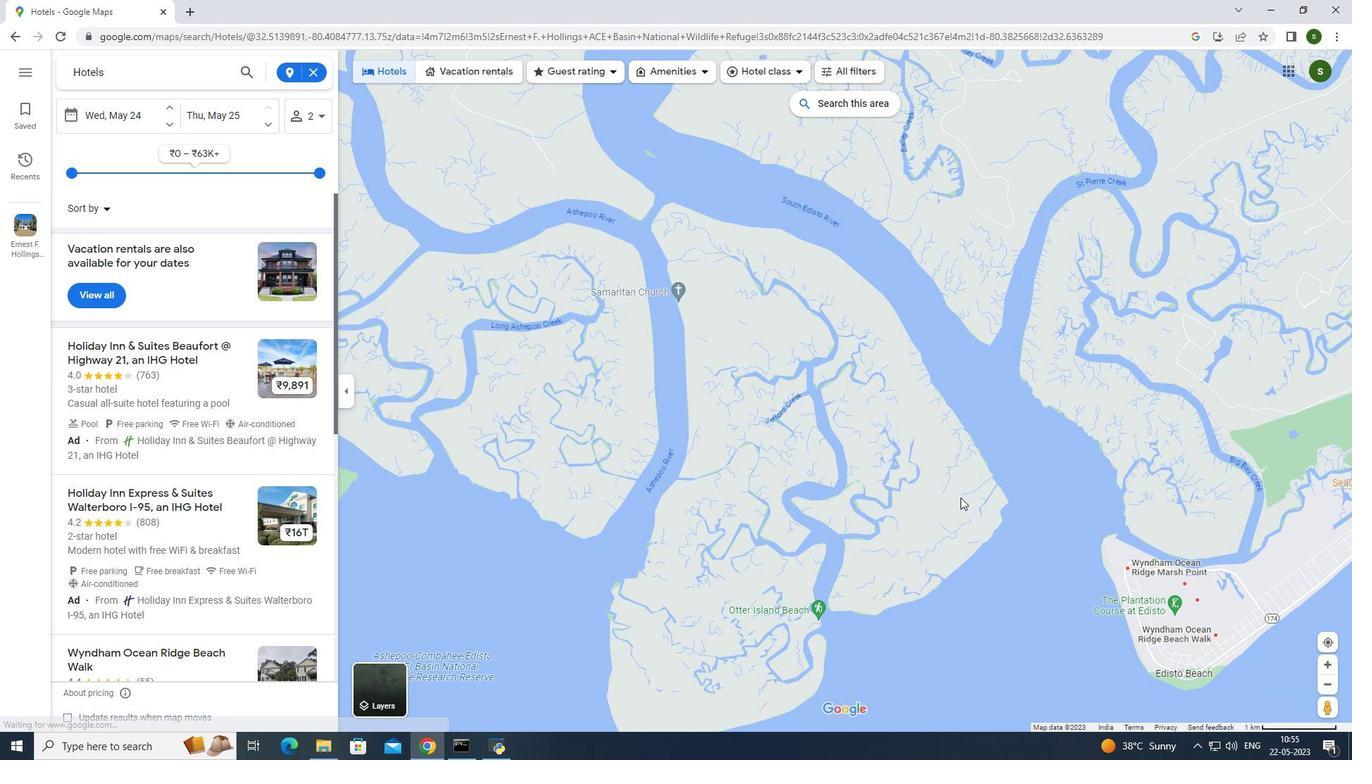 
Action: Mouse pressed left at (961, 507)
Screenshot: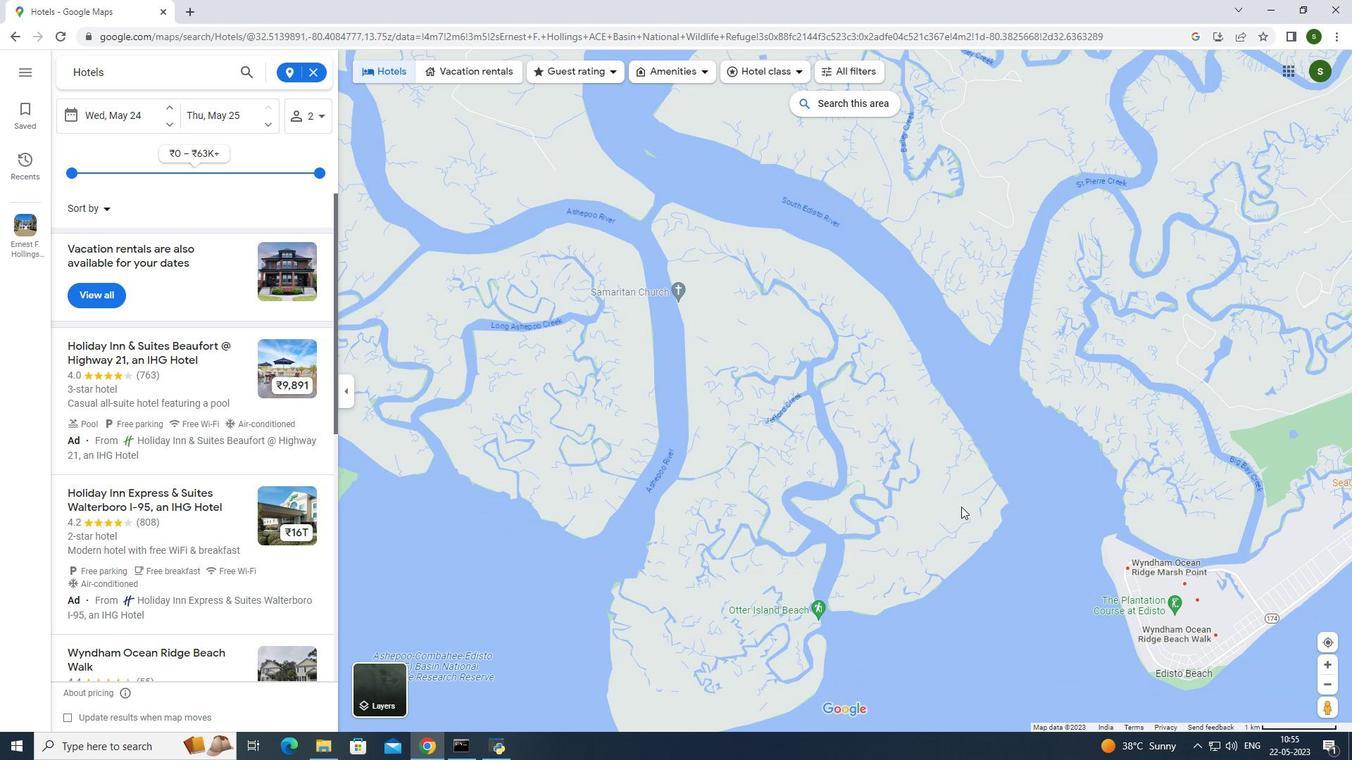 
Action: Mouse moved to (1119, 541)
Screenshot: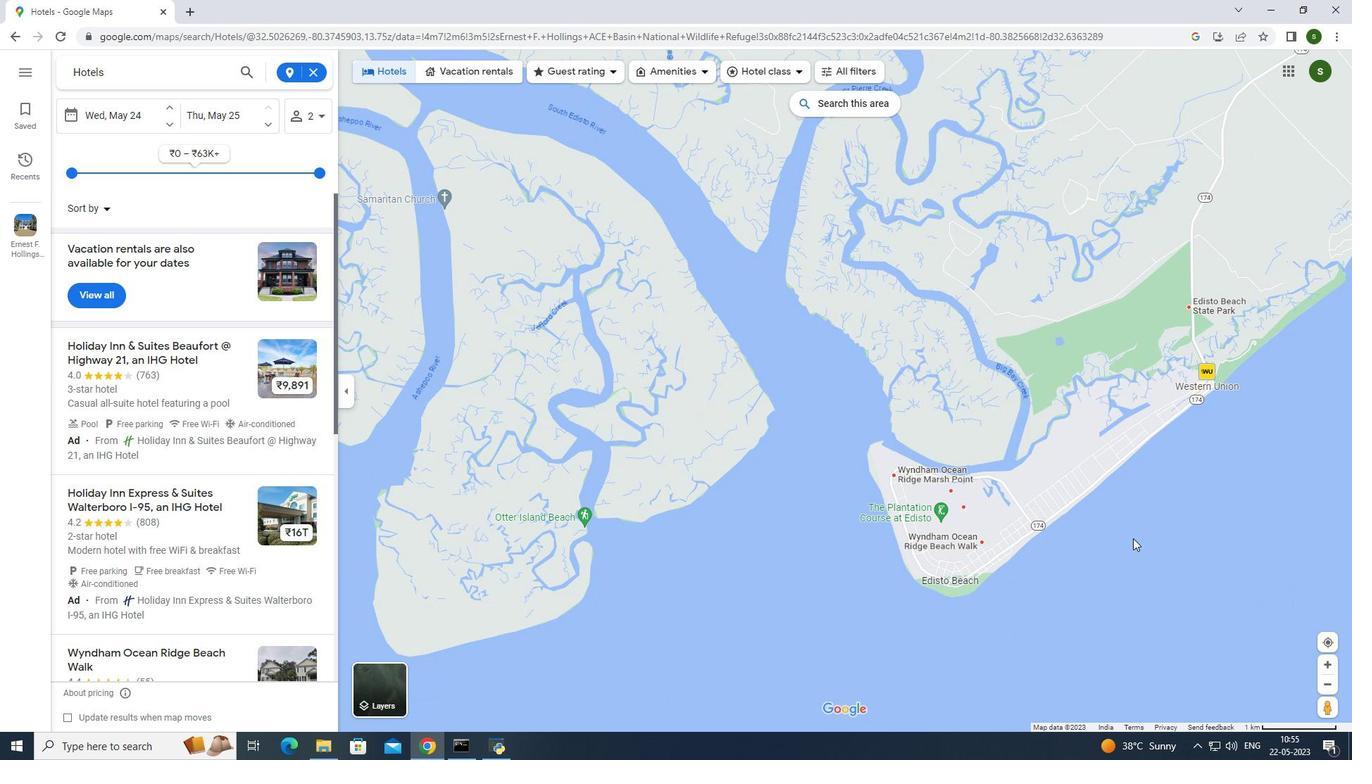 
Action: Mouse pressed left at (1119, 541)
Screenshot: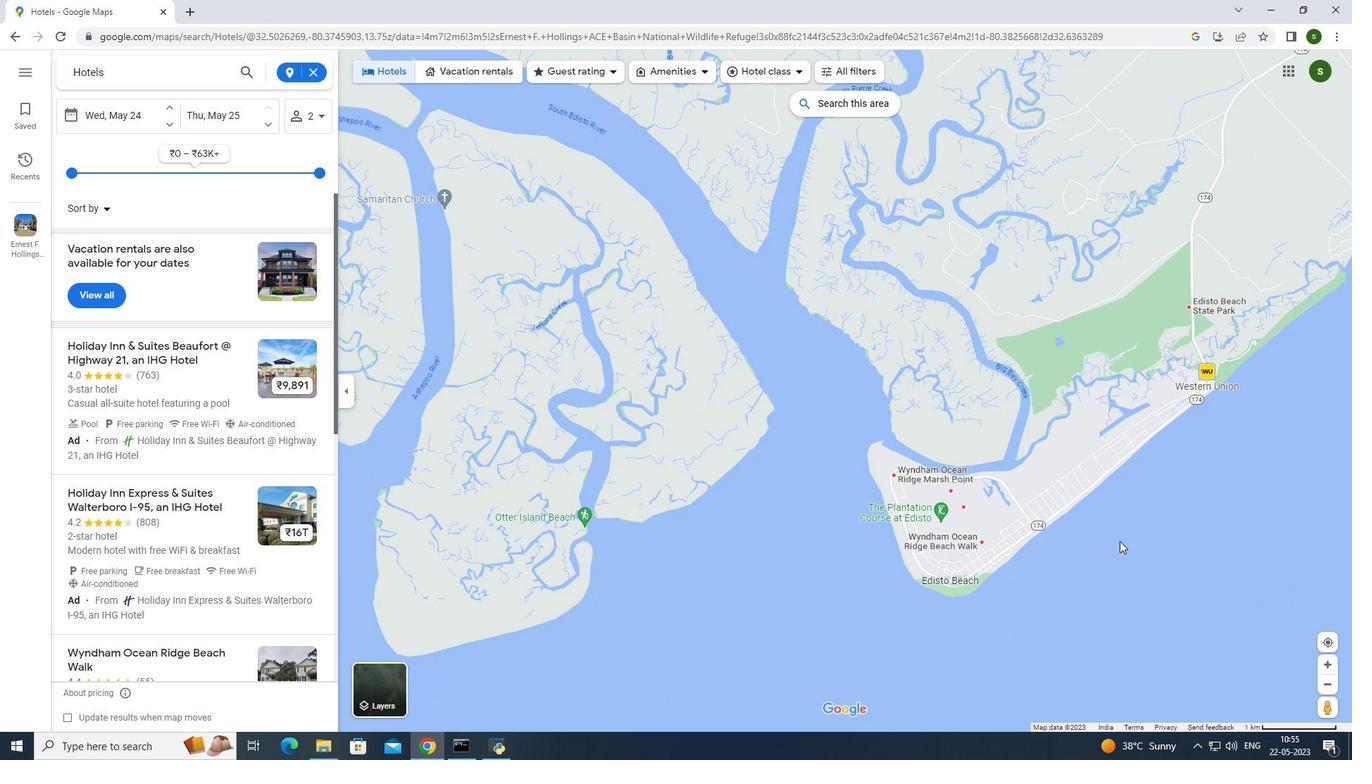 
Action: Mouse moved to (1188, 392)
Screenshot: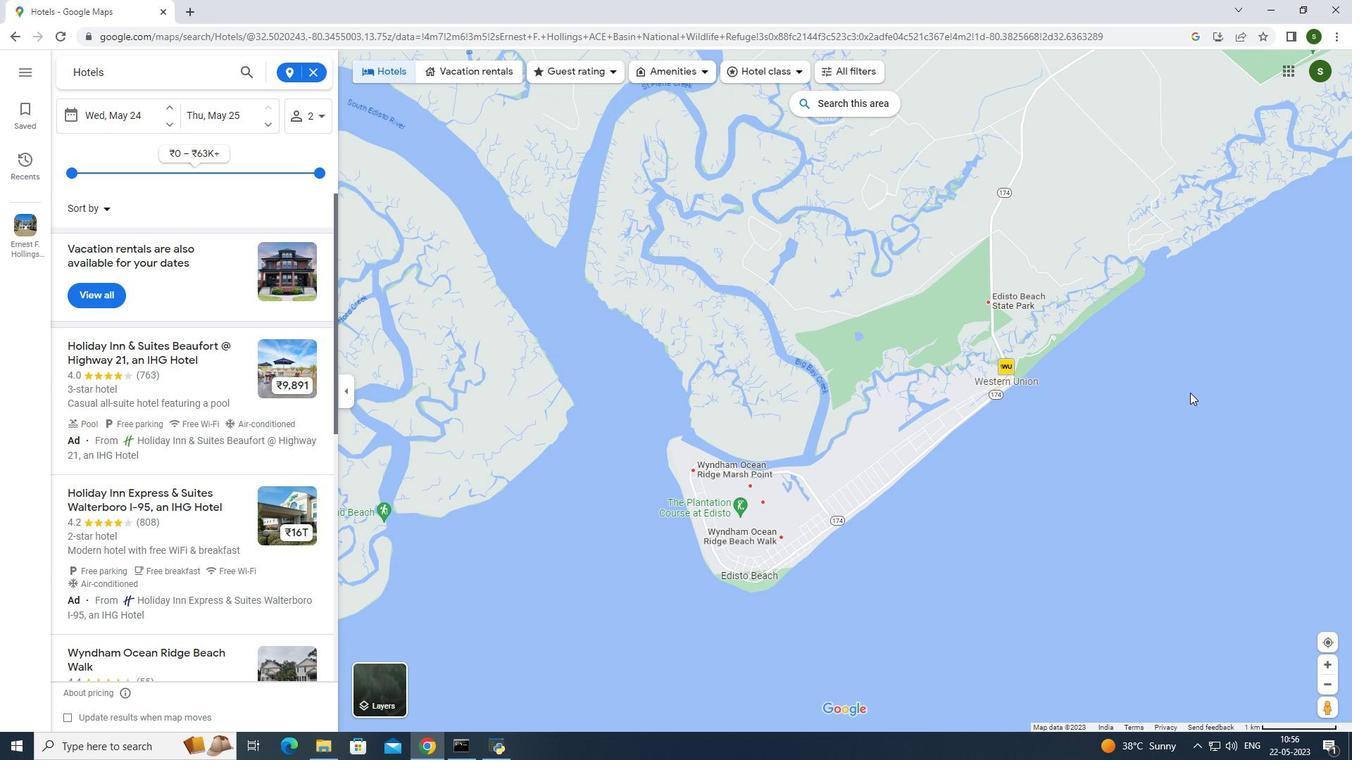 
Action: Mouse pressed left at (1188, 392)
Screenshot: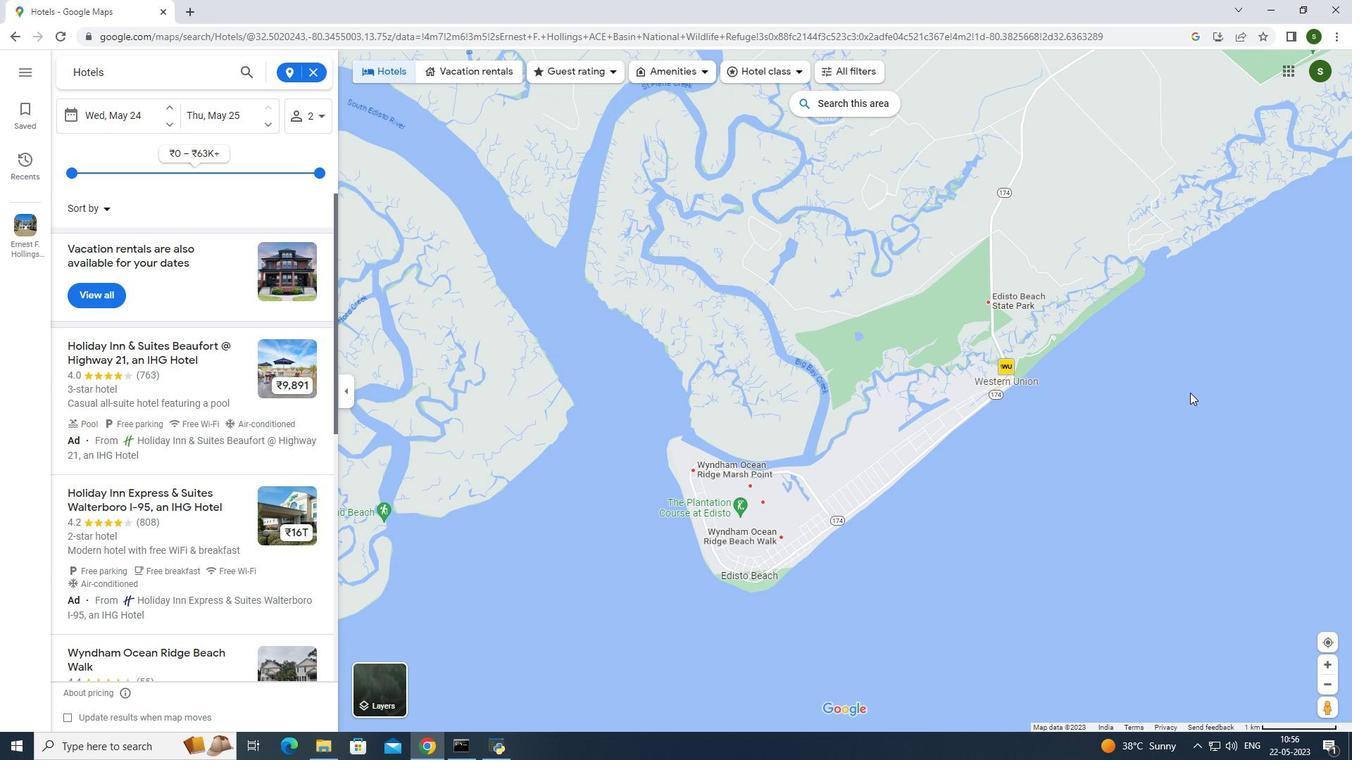 
Action: Mouse moved to (407, 433)
Screenshot: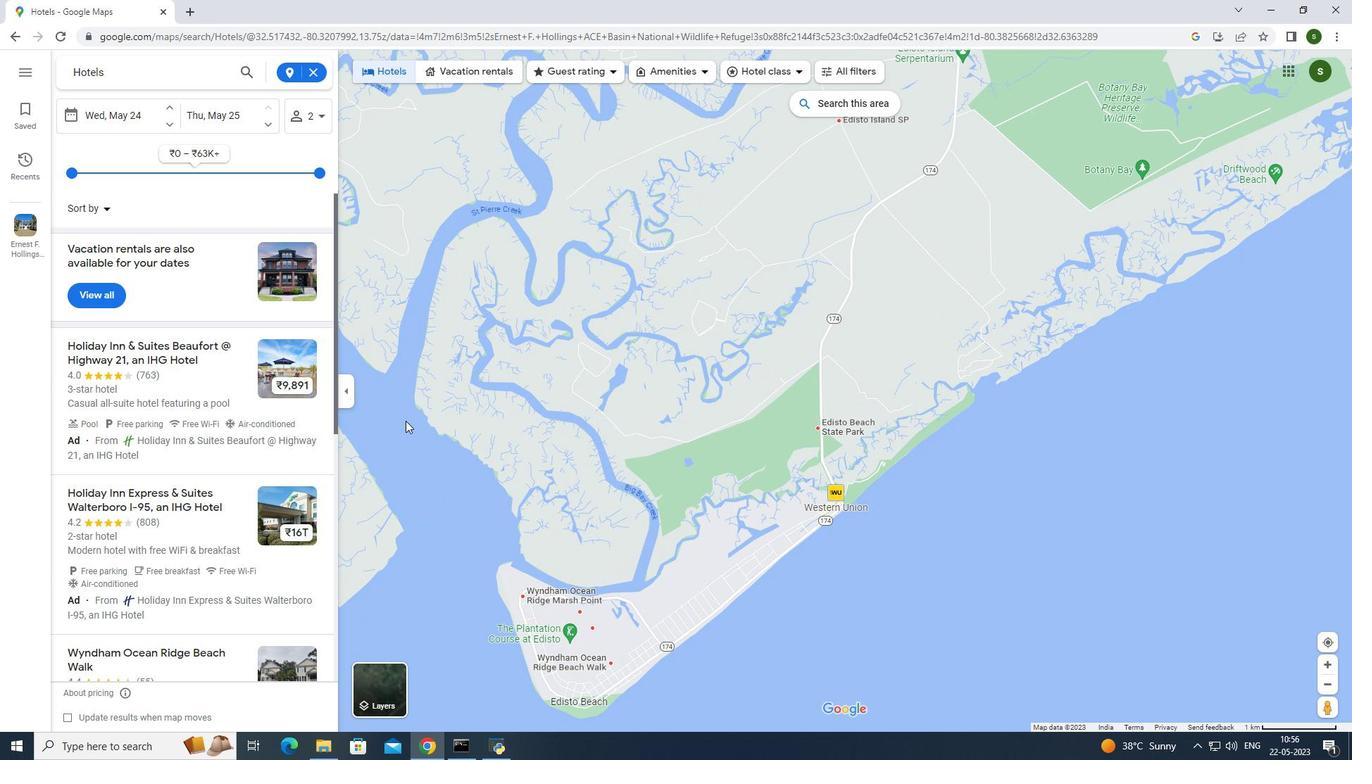 
Action: Mouse pressed left at (407, 433)
Screenshot: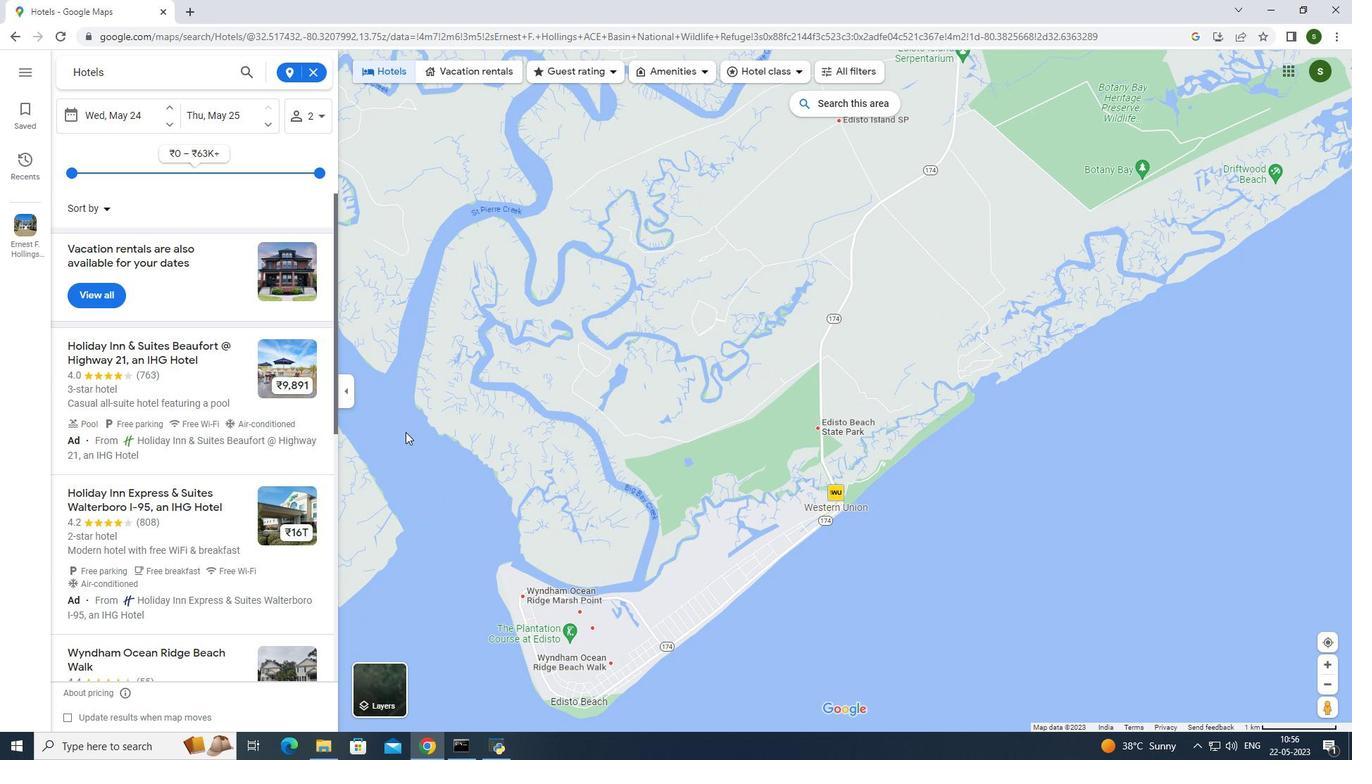 
Action: Mouse moved to (461, 425)
Screenshot: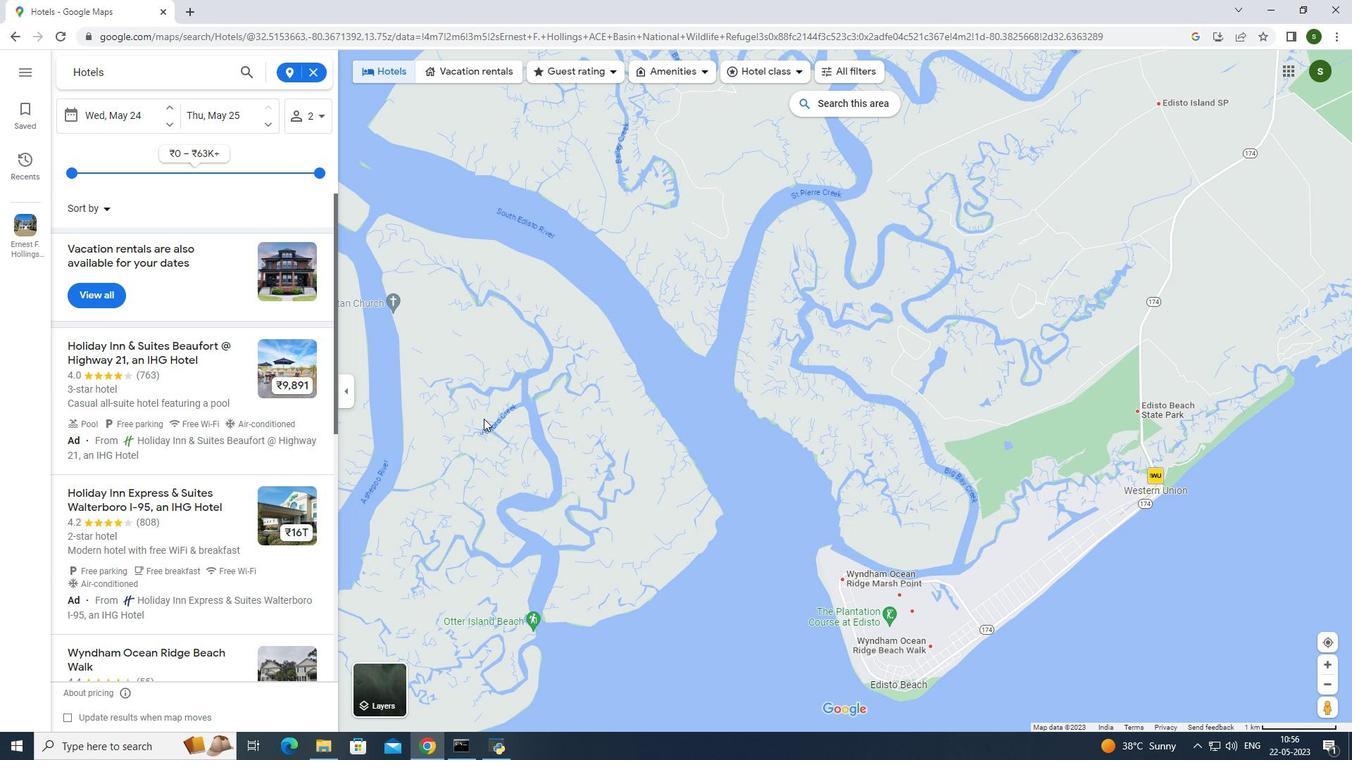 
Action: Mouse pressed left at (461, 425)
Screenshot: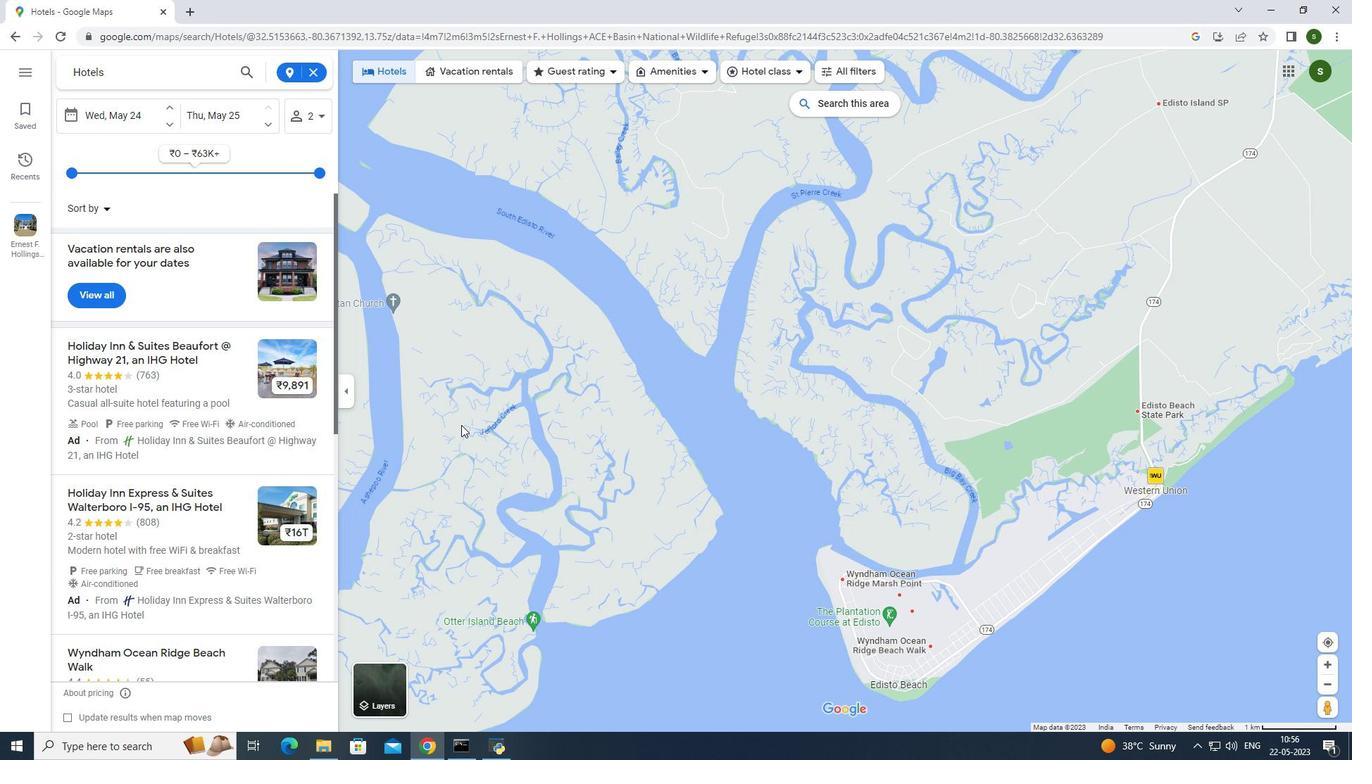 
Action: Mouse moved to (465, 455)
Screenshot: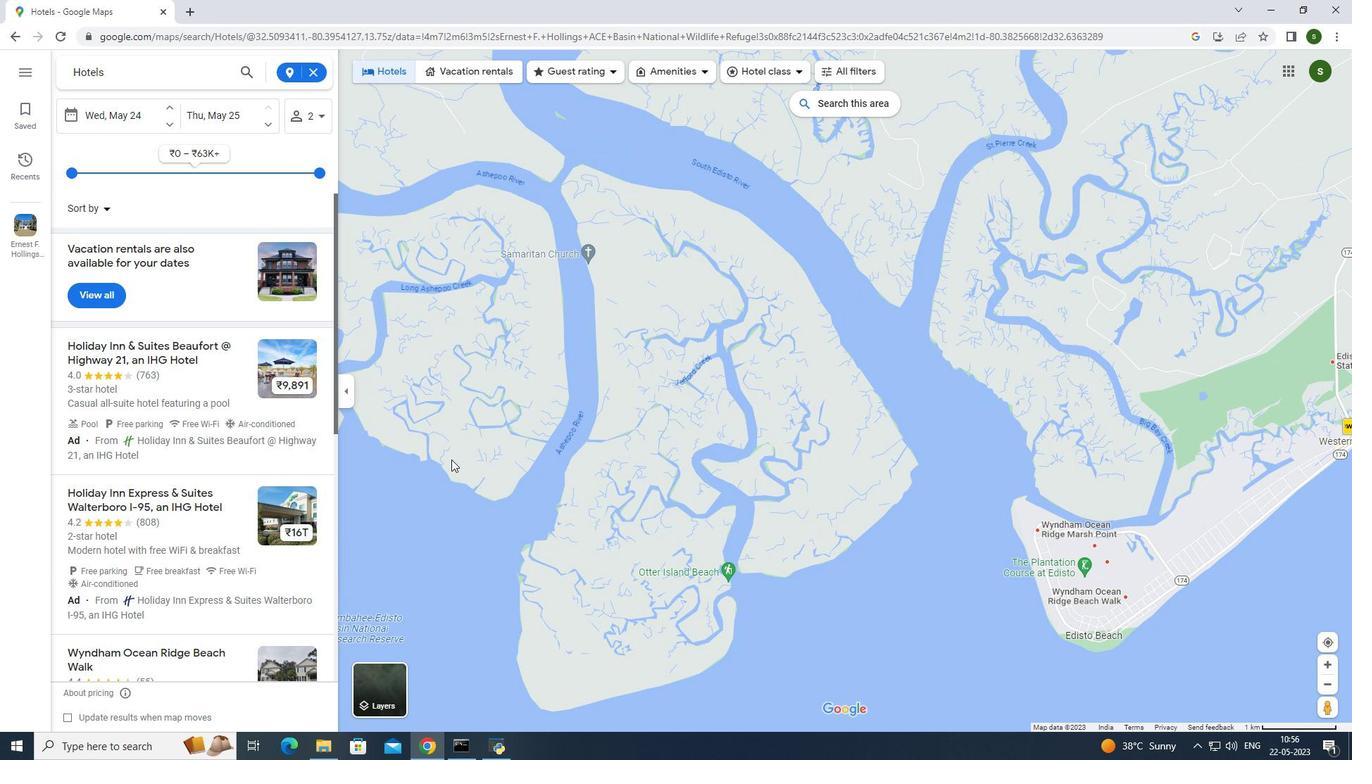 
Action: Mouse pressed left at (465, 455)
Screenshot: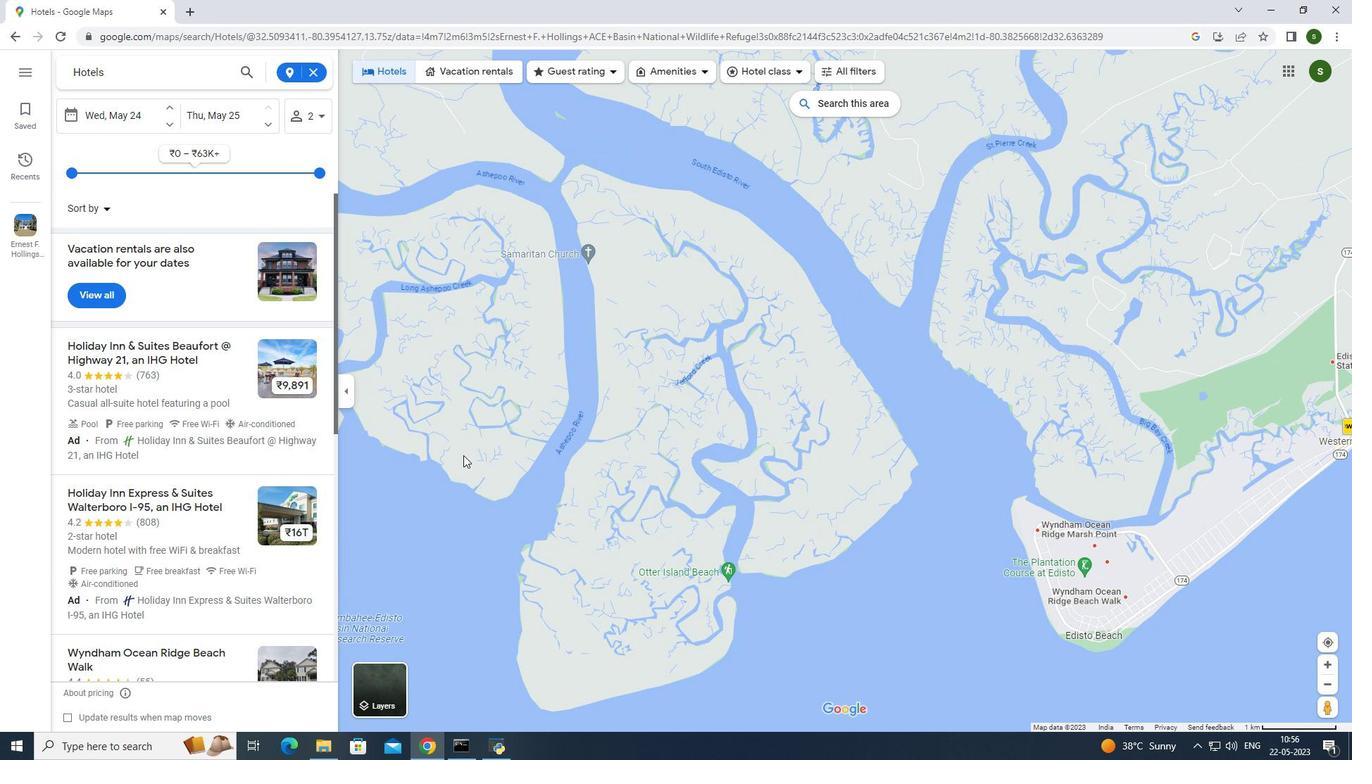 
Action: Mouse moved to (465, 445)
Screenshot: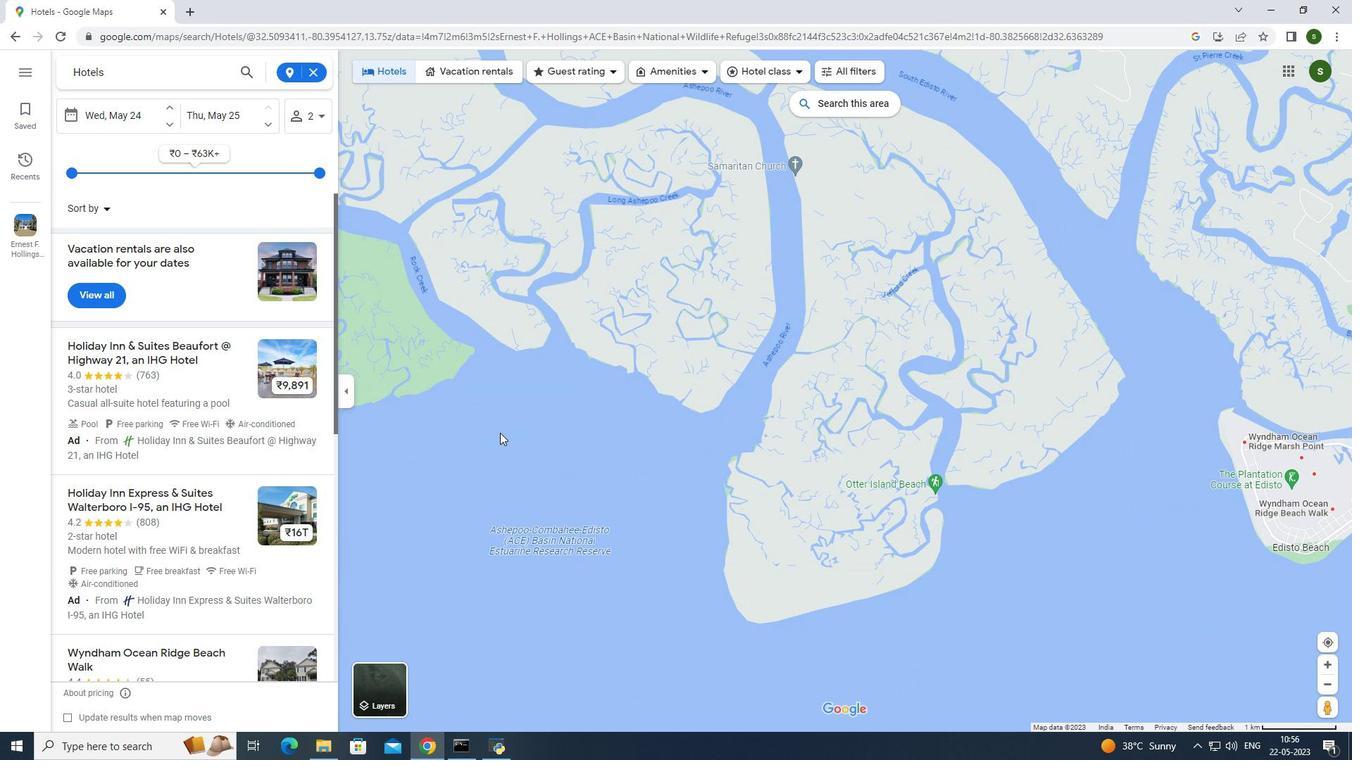 
Action: Mouse pressed left at (465, 445)
Screenshot: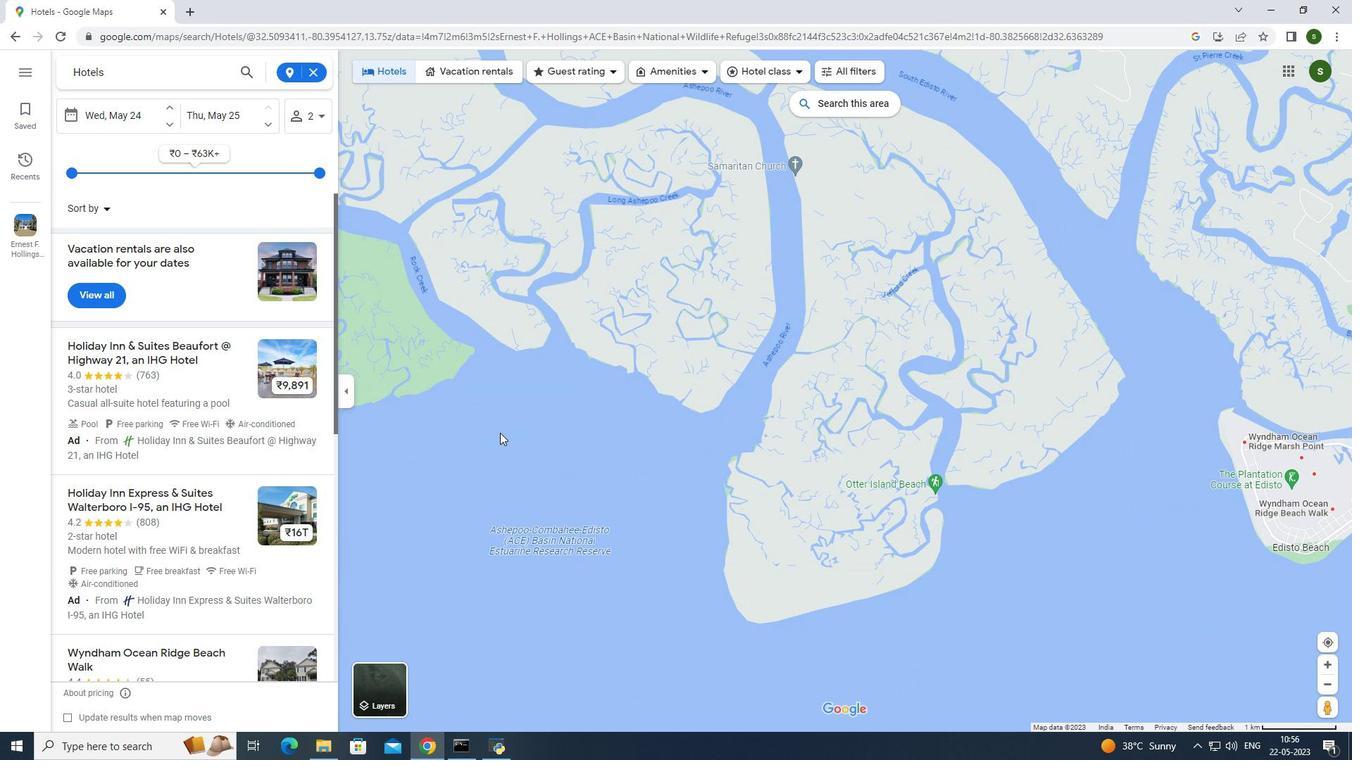 
Action: Mouse moved to (447, 459)
Screenshot: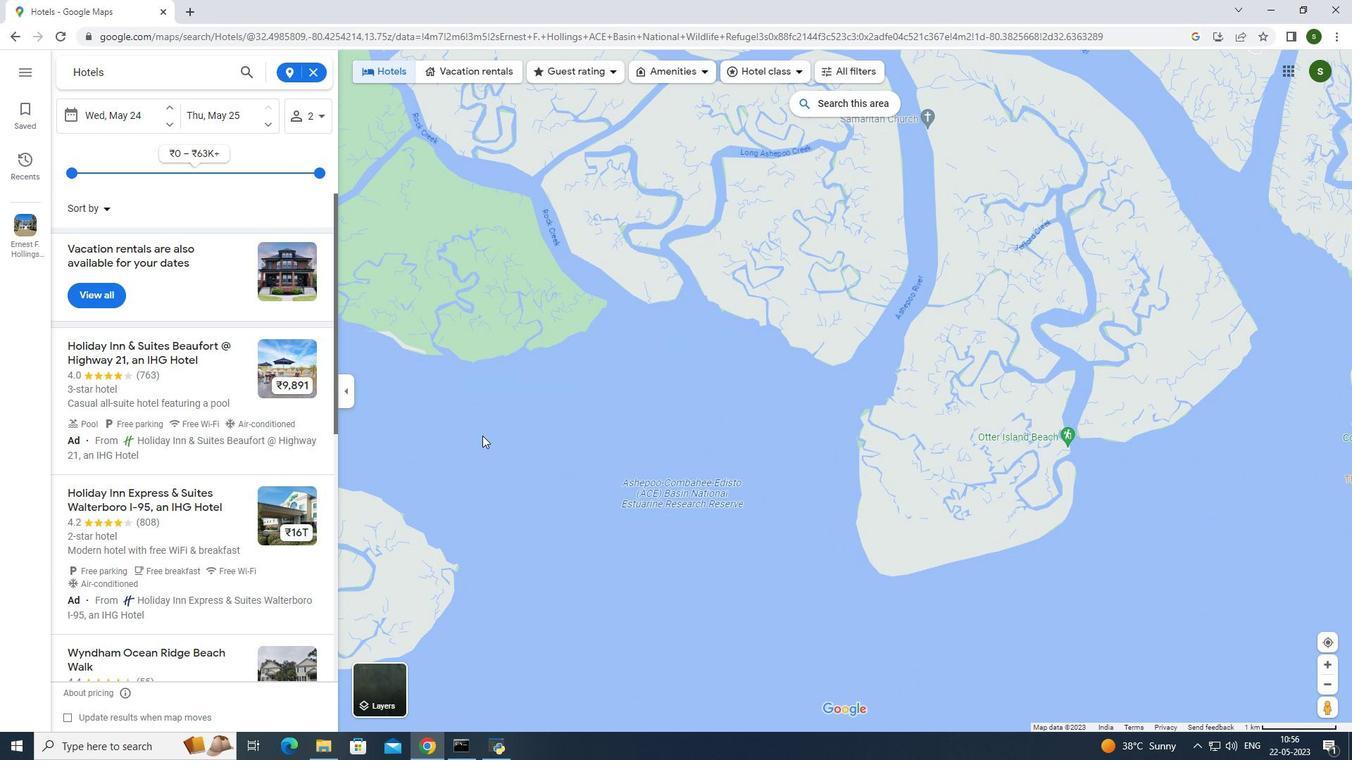 
Action: Mouse pressed left at (447, 459)
Screenshot: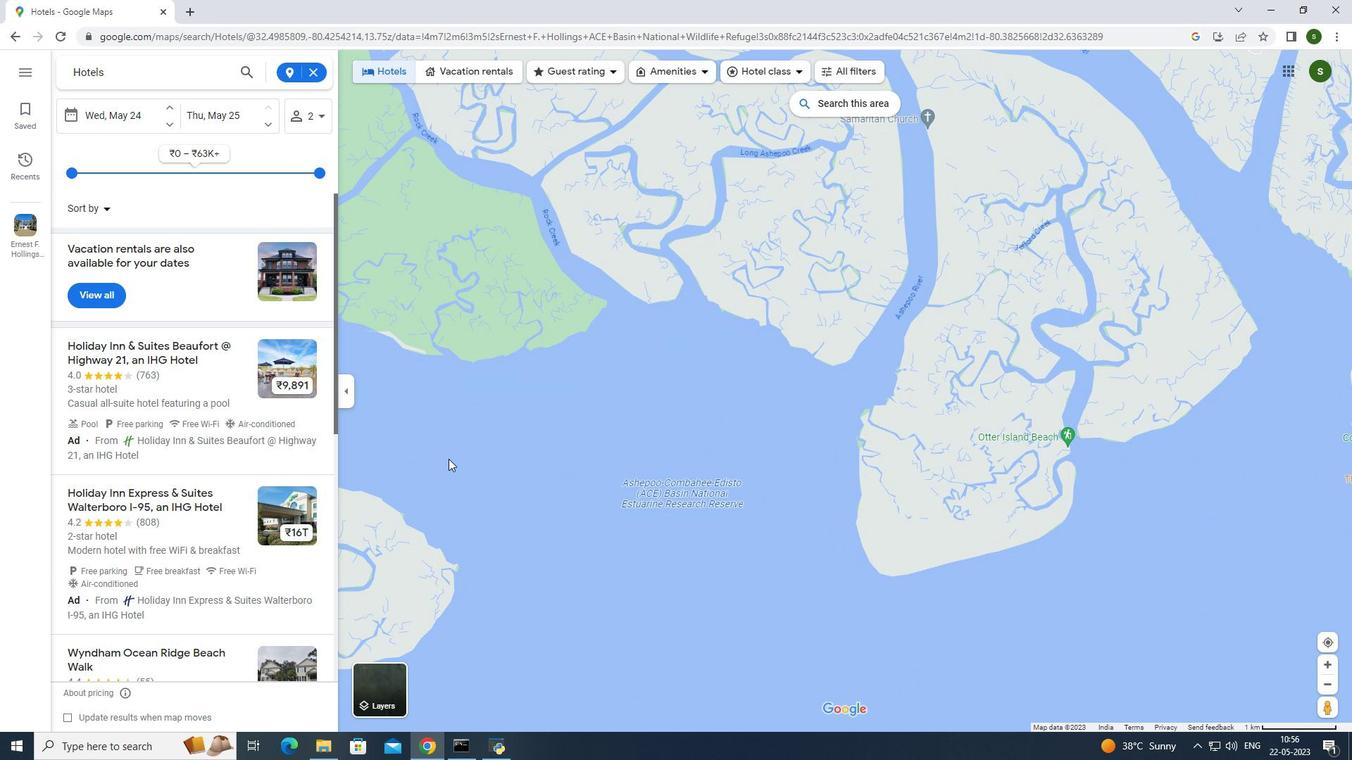 
Action: Mouse moved to (376, 67)
Screenshot: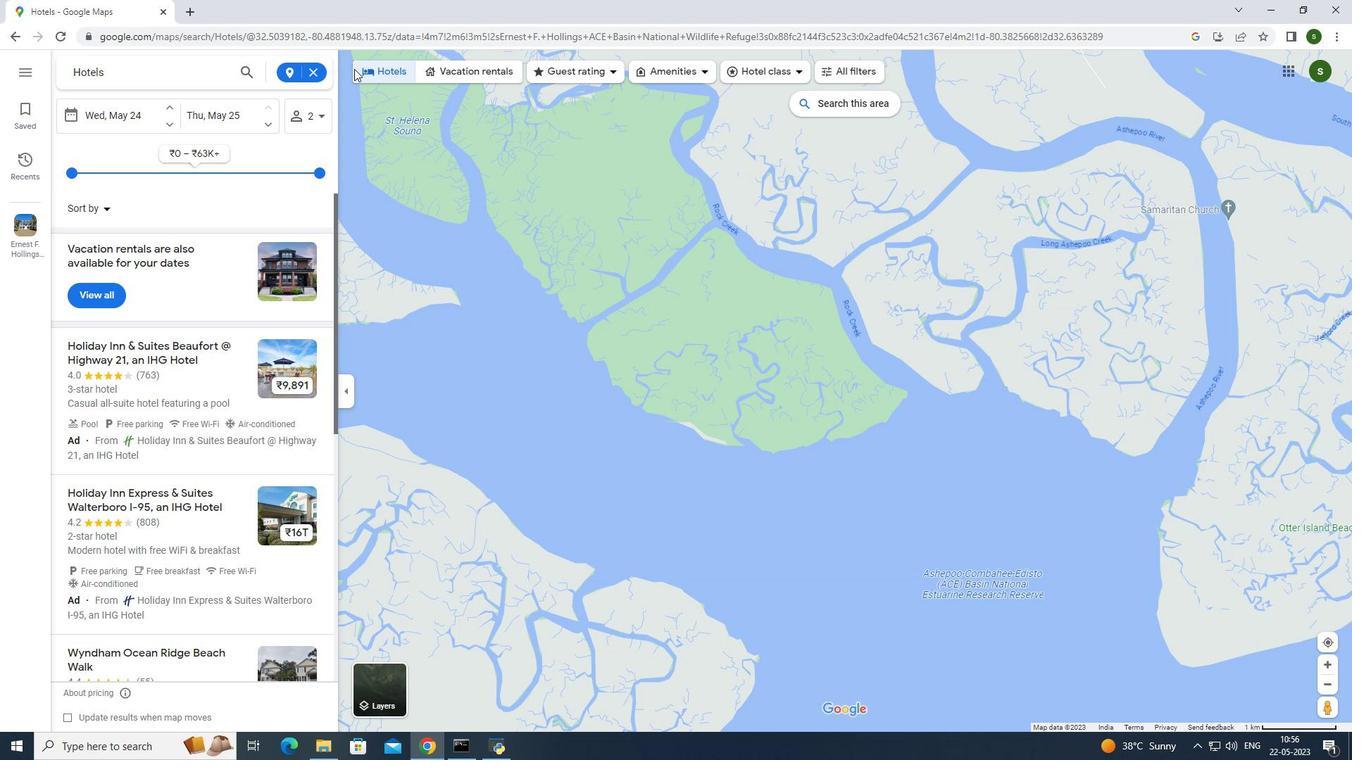 
Action: Mouse pressed left at (376, 67)
Screenshot: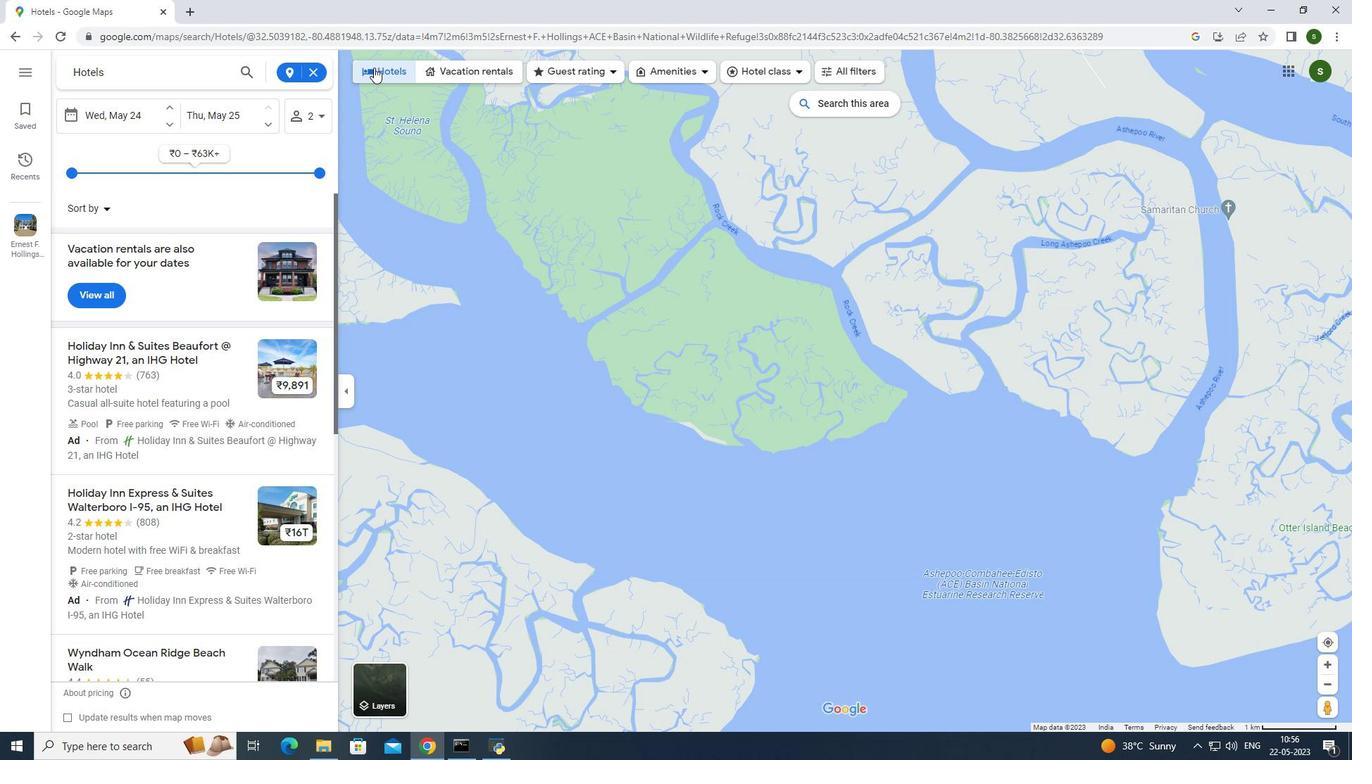 
Action: Mouse moved to (640, 314)
Screenshot: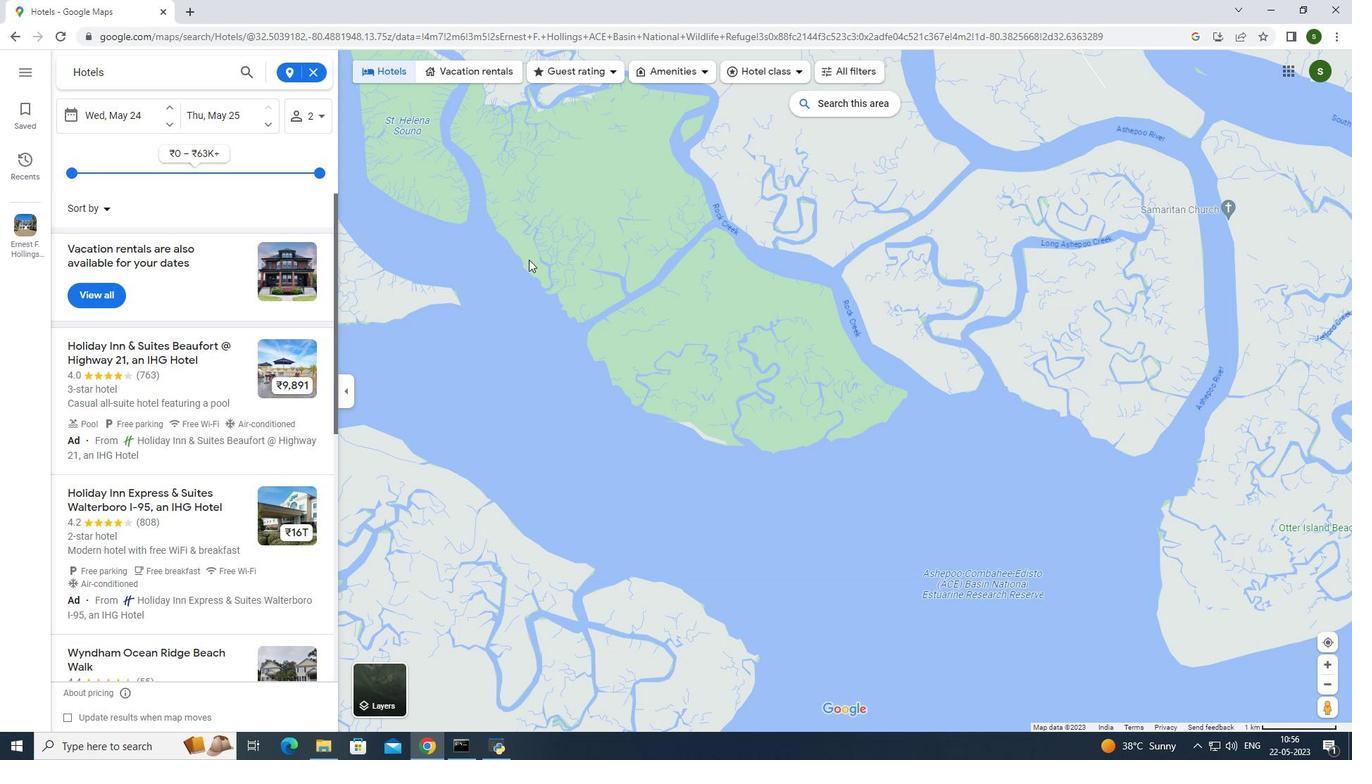 
Action: Mouse scrolled (640, 314) with delta (0, 0)
Screenshot: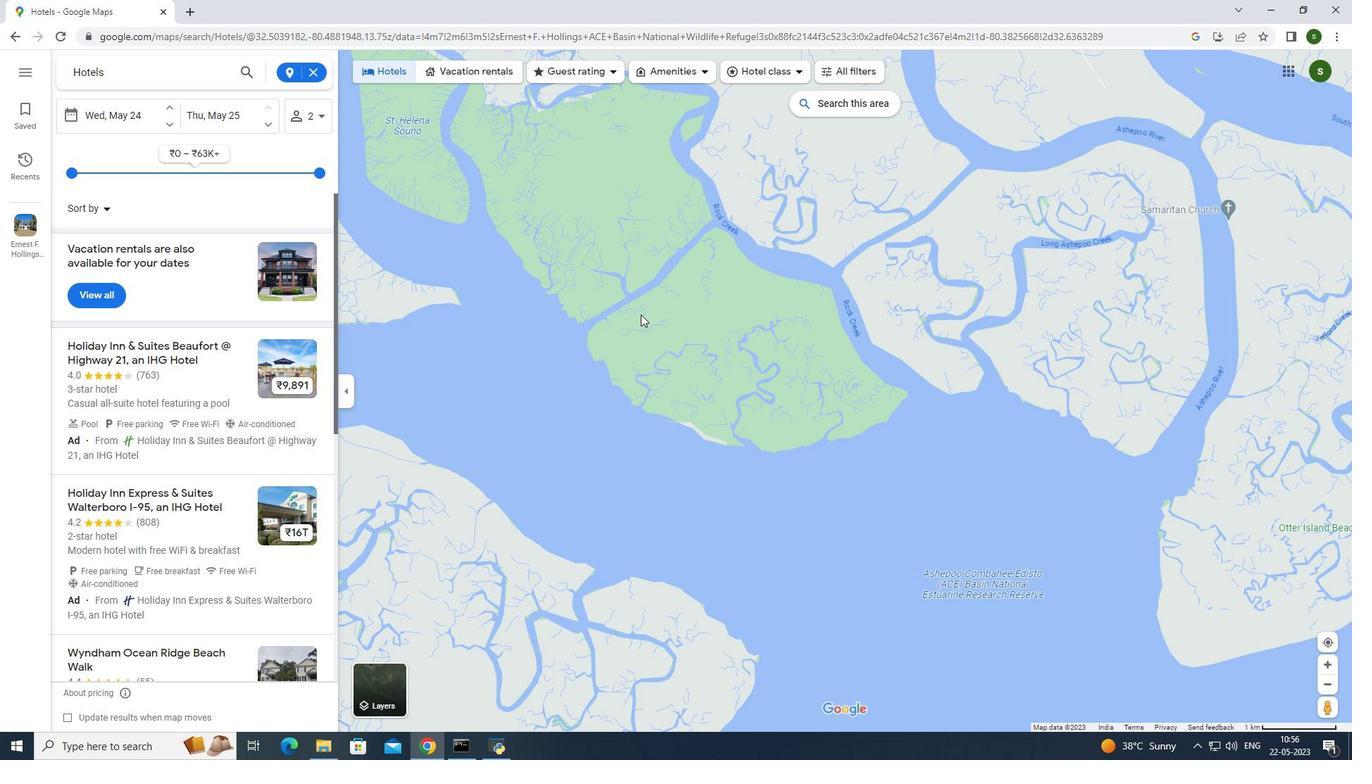 
Action: Mouse scrolled (640, 314) with delta (0, 0)
Screenshot: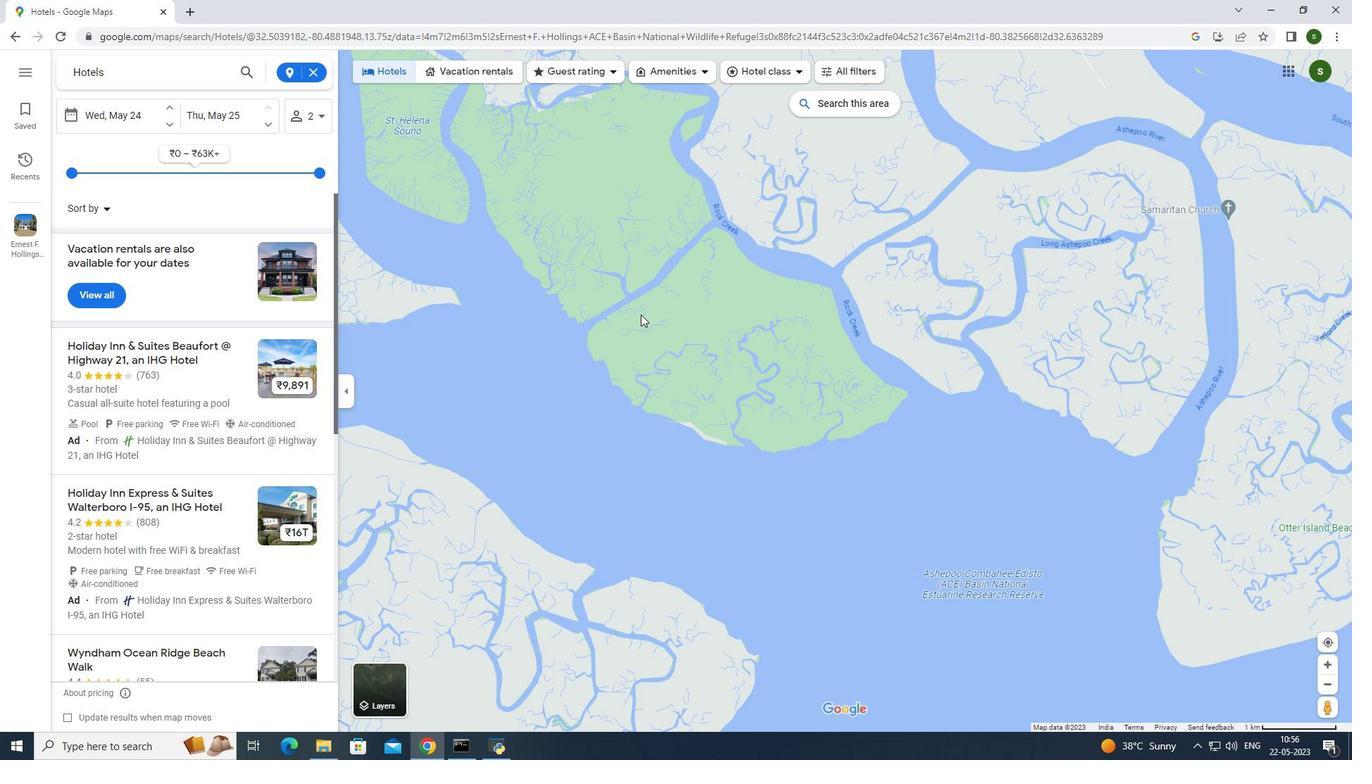 
Action: Mouse scrolled (640, 314) with delta (0, 0)
Screenshot: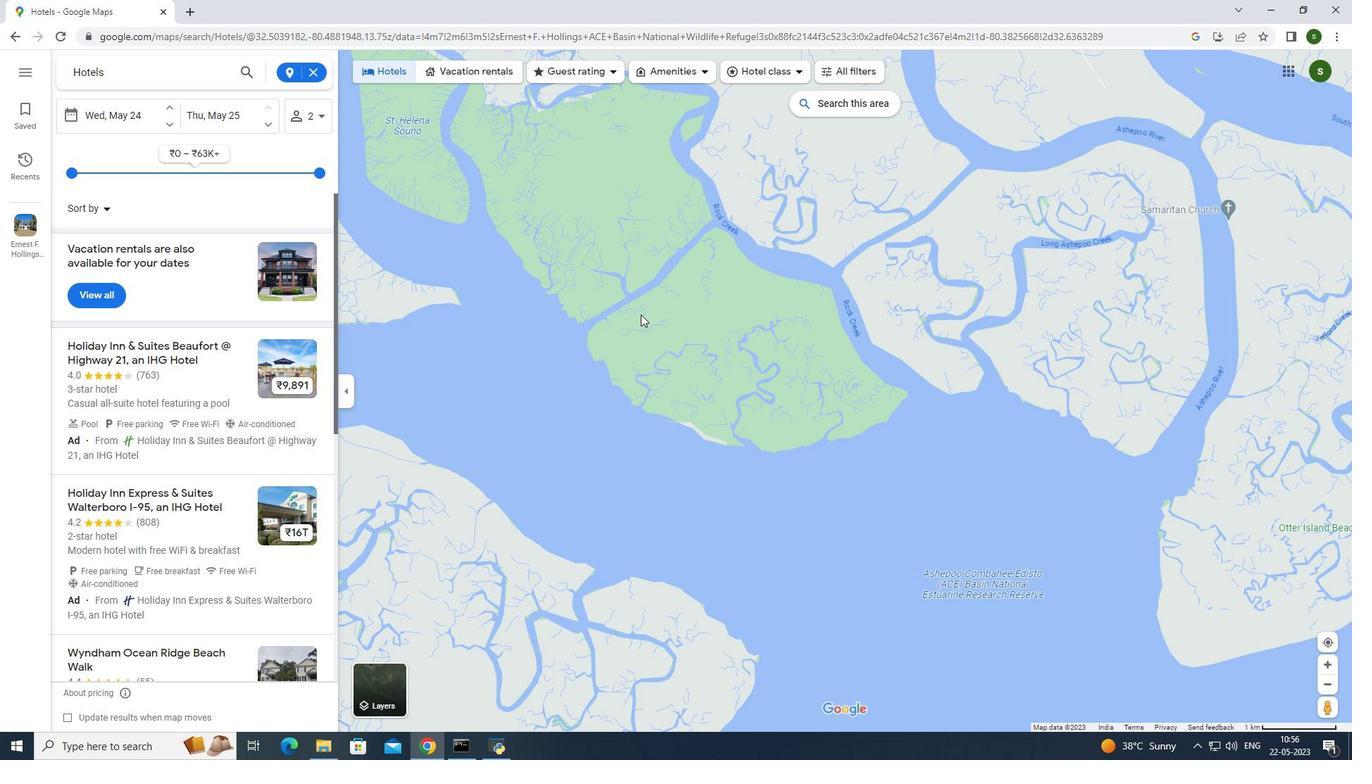 
Action: Mouse scrolled (640, 314) with delta (0, 0)
Screenshot: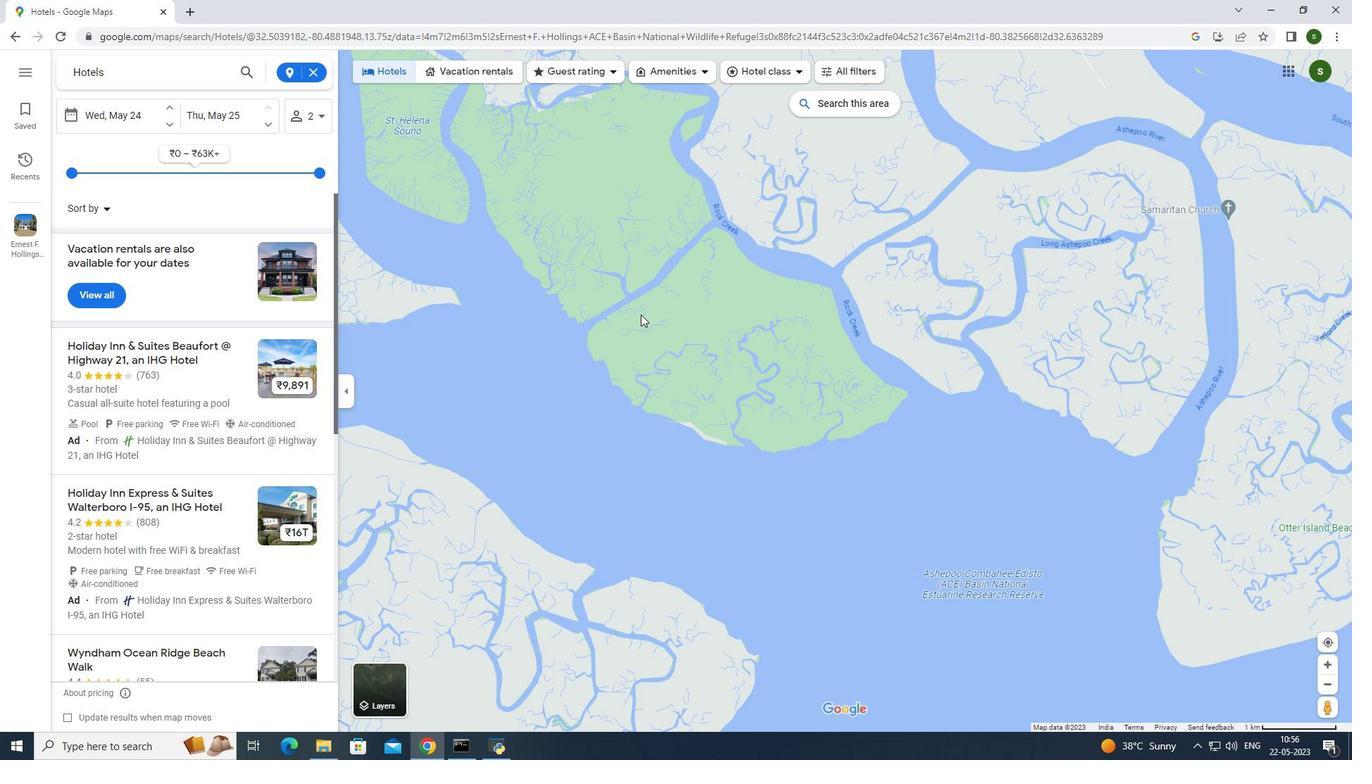 
Action: Mouse scrolled (640, 314) with delta (0, 0)
Screenshot: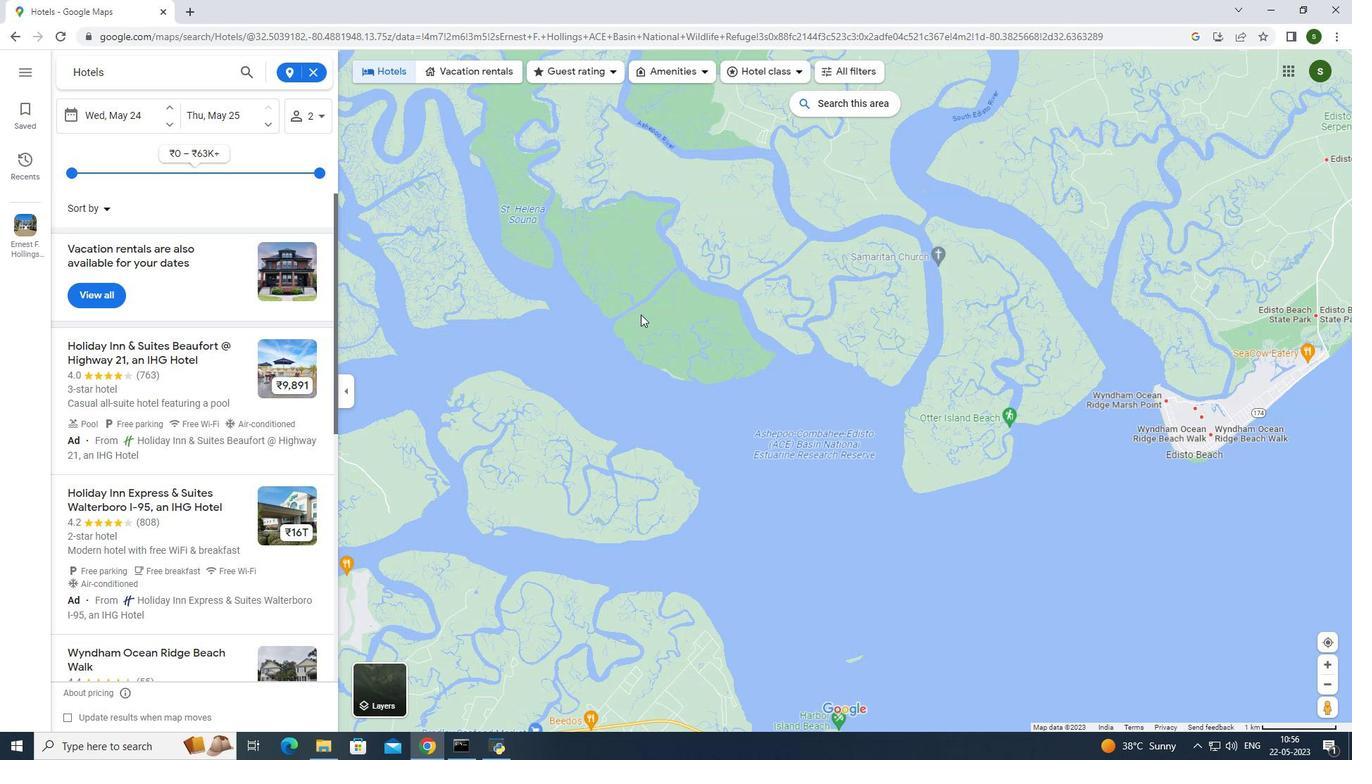 
Action: Mouse scrolled (640, 314) with delta (0, 0)
Screenshot: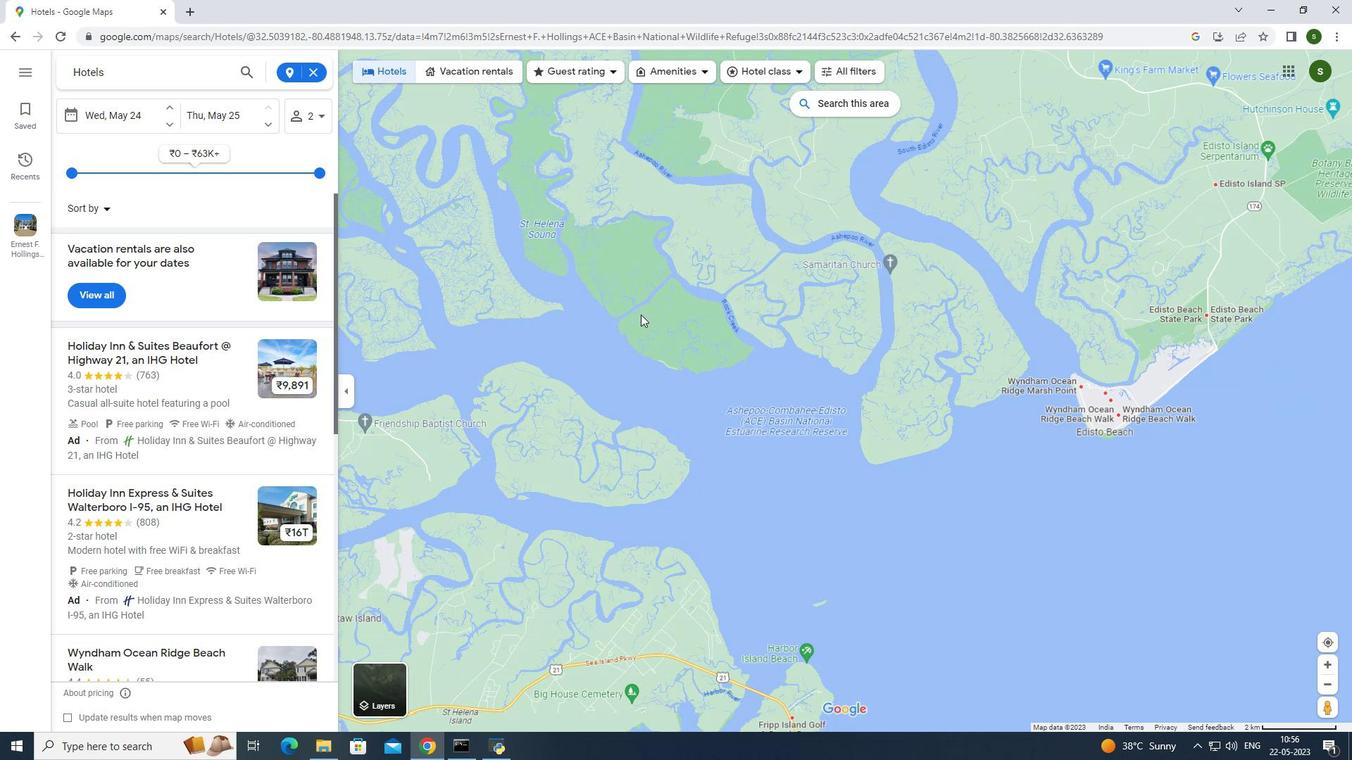 
Action: Mouse scrolled (640, 314) with delta (0, 0)
Screenshot: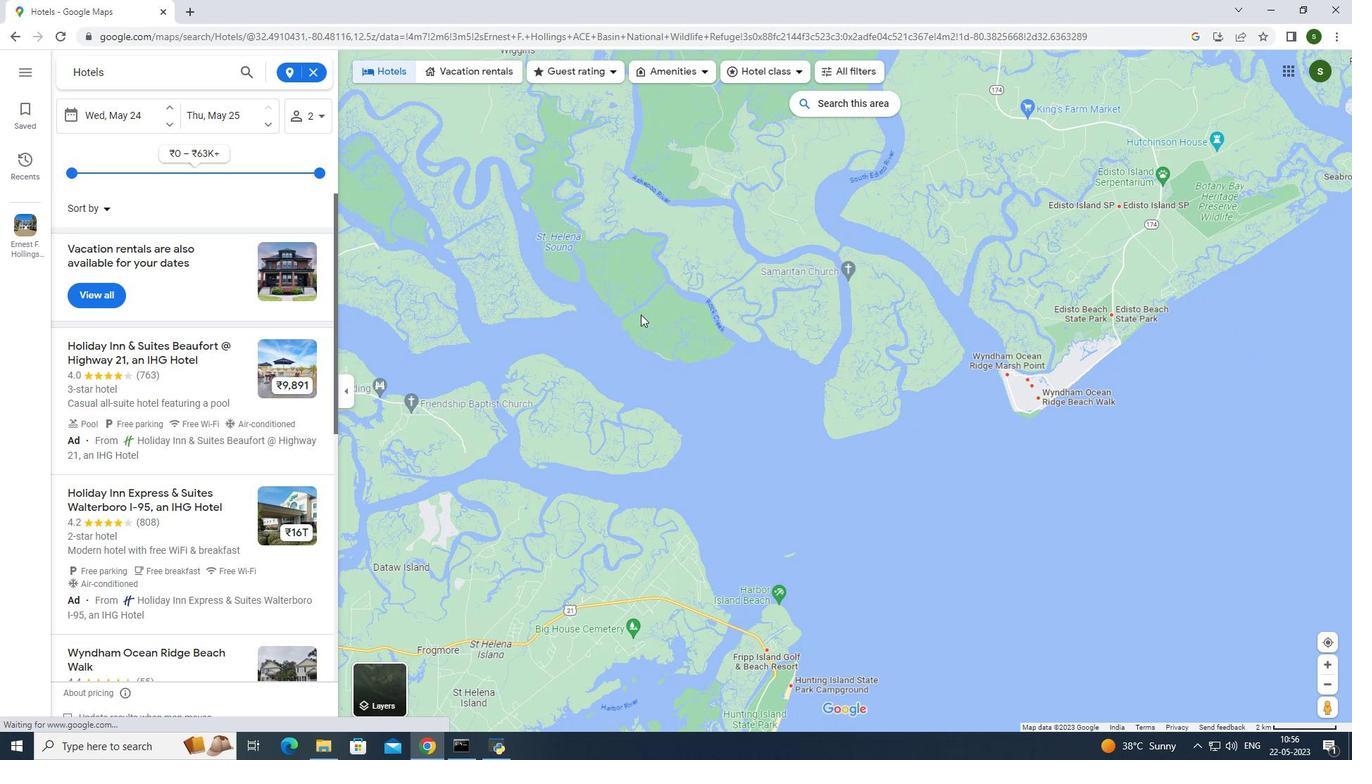 
Action: Mouse scrolled (640, 314) with delta (0, 0)
Screenshot: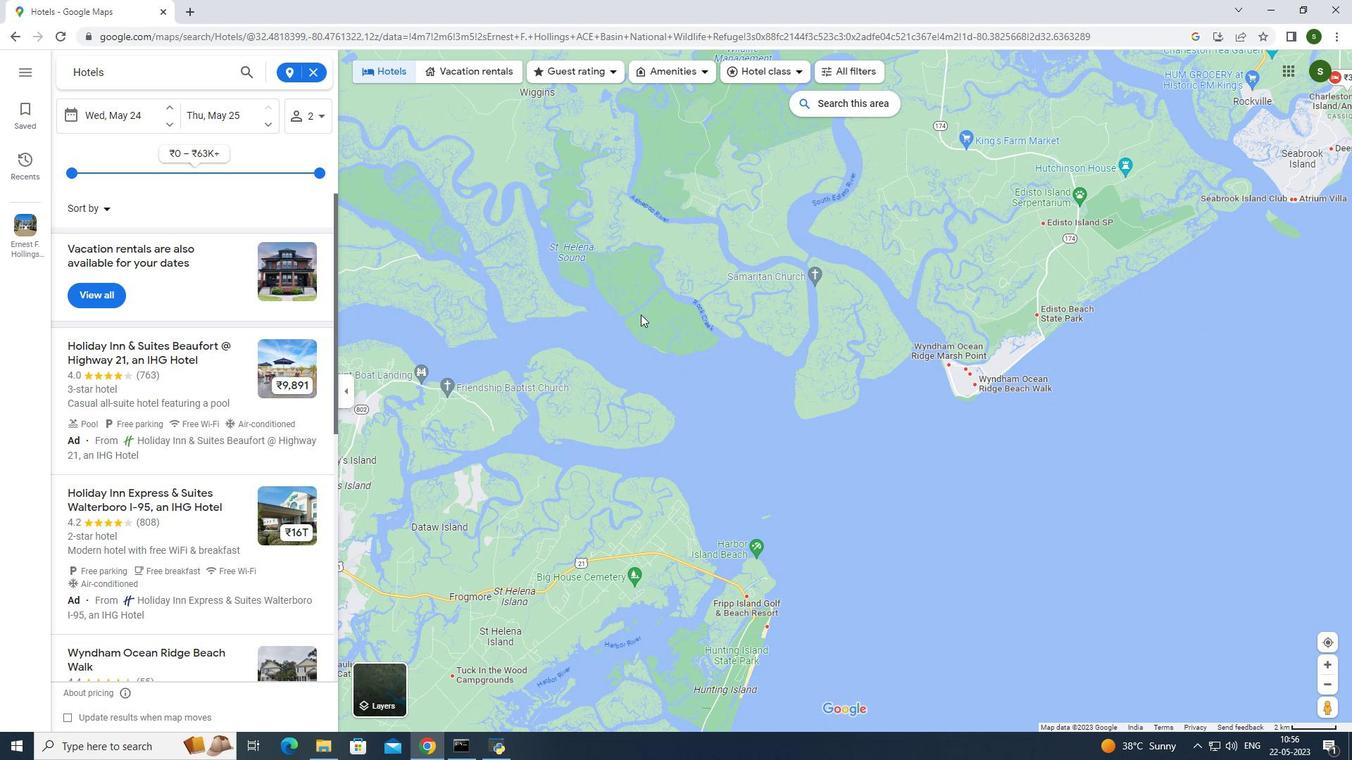 
Action: Mouse scrolled (640, 314) with delta (0, 0)
Screenshot: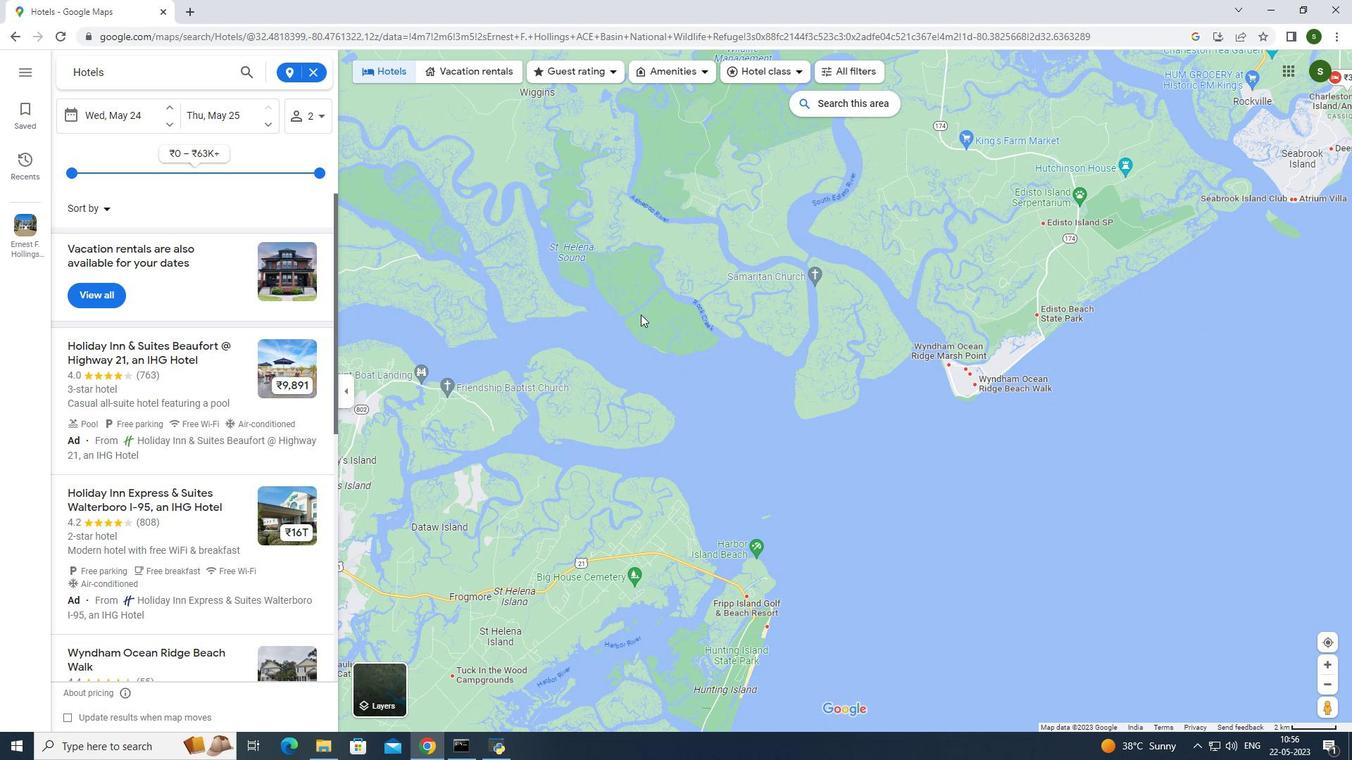 
Action: Mouse scrolled (640, 314) with delta (0, 0)
Screenshot: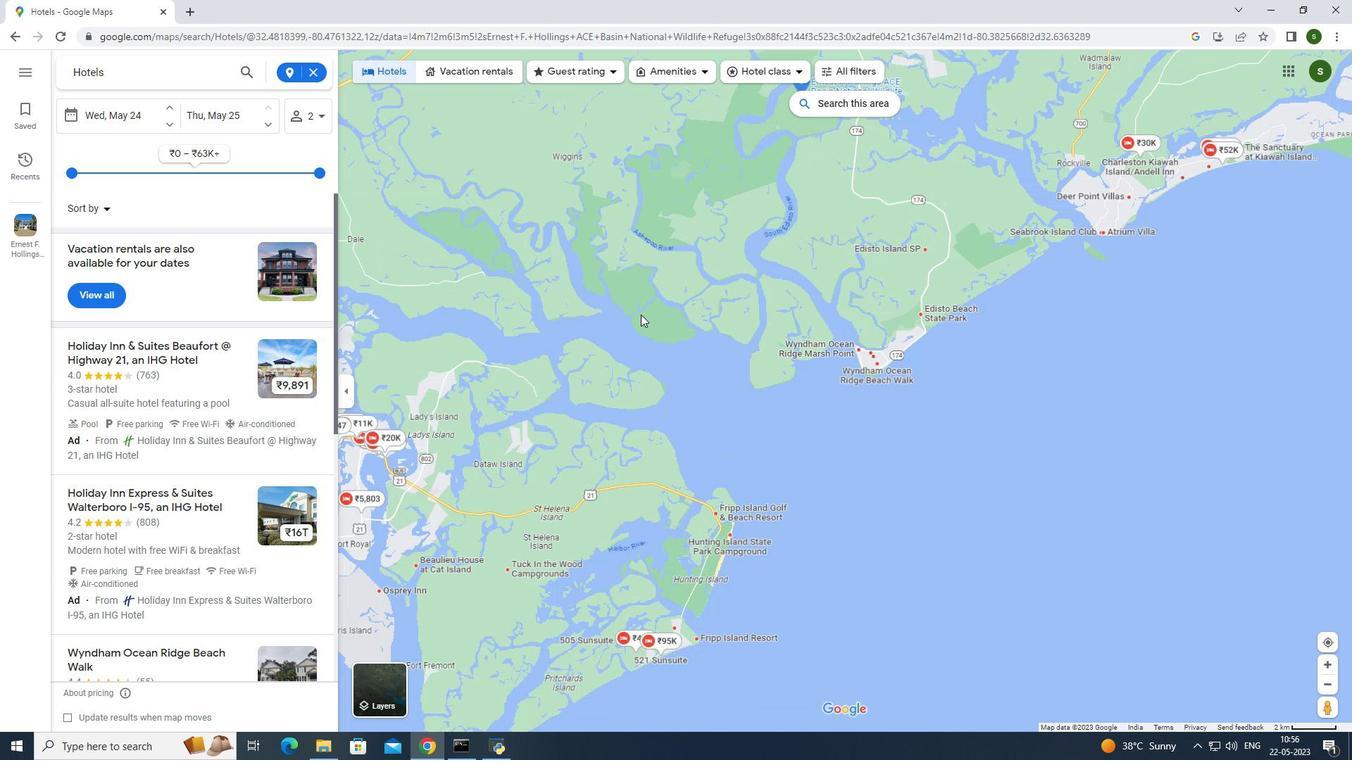 
Action: Mouse moved to (442, 416)
Screenshot: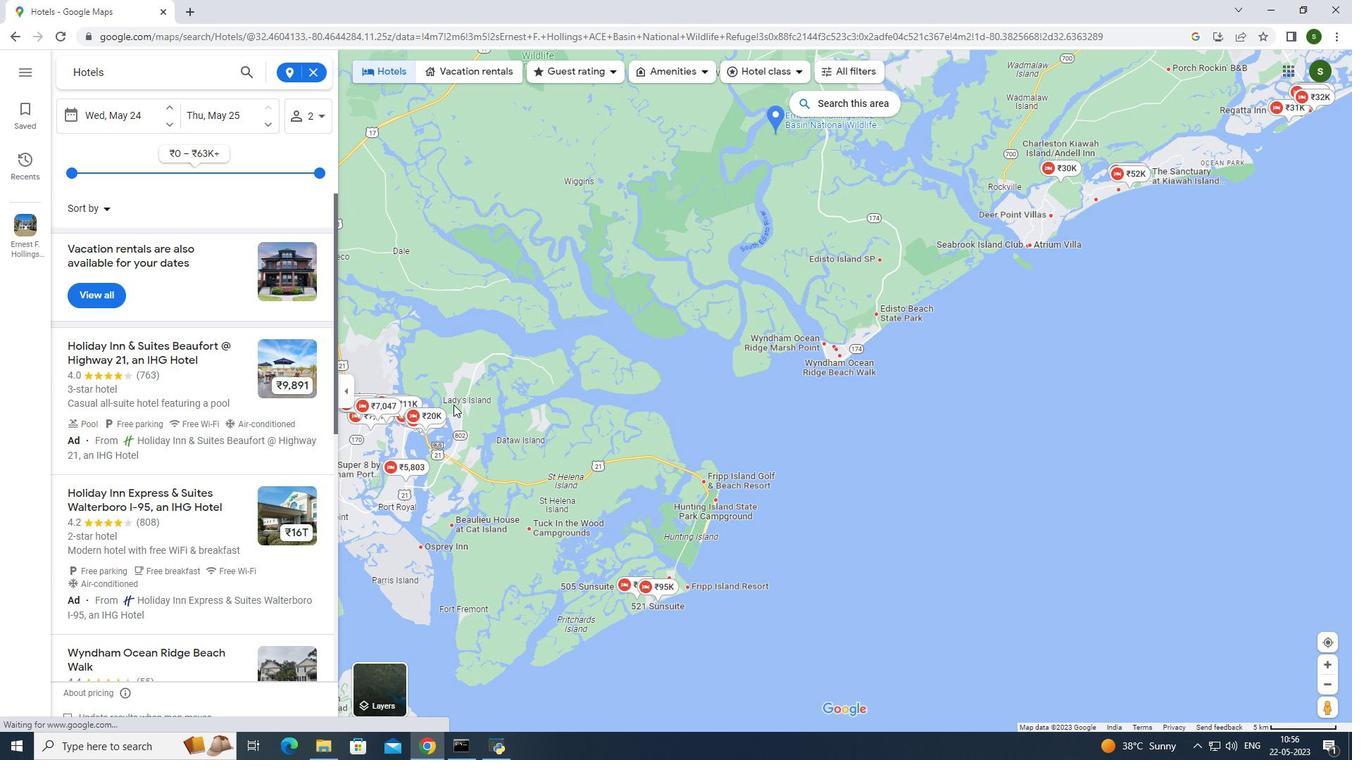 
Action: Mouse pressed left at (442, 416)
Screenshot: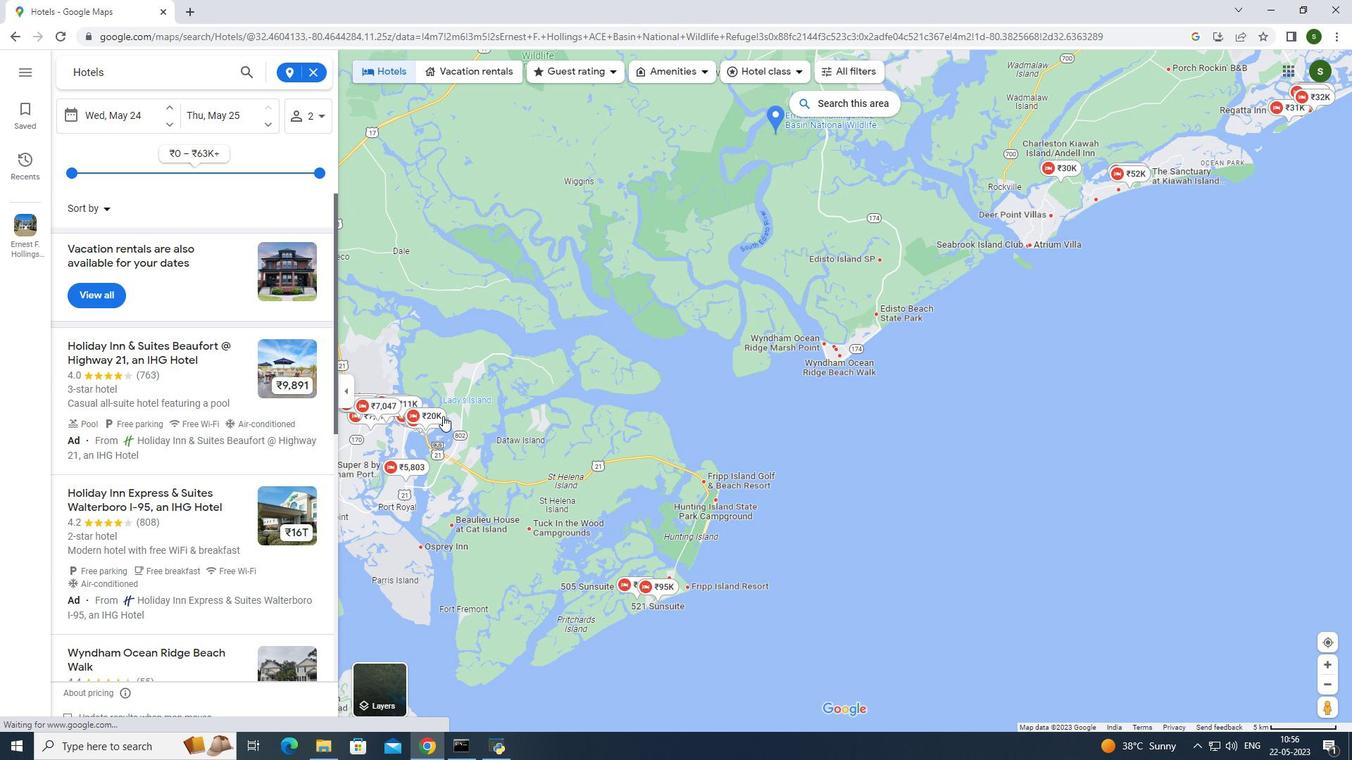 
Action: Mouse moved to (826, 70)
Screenshot: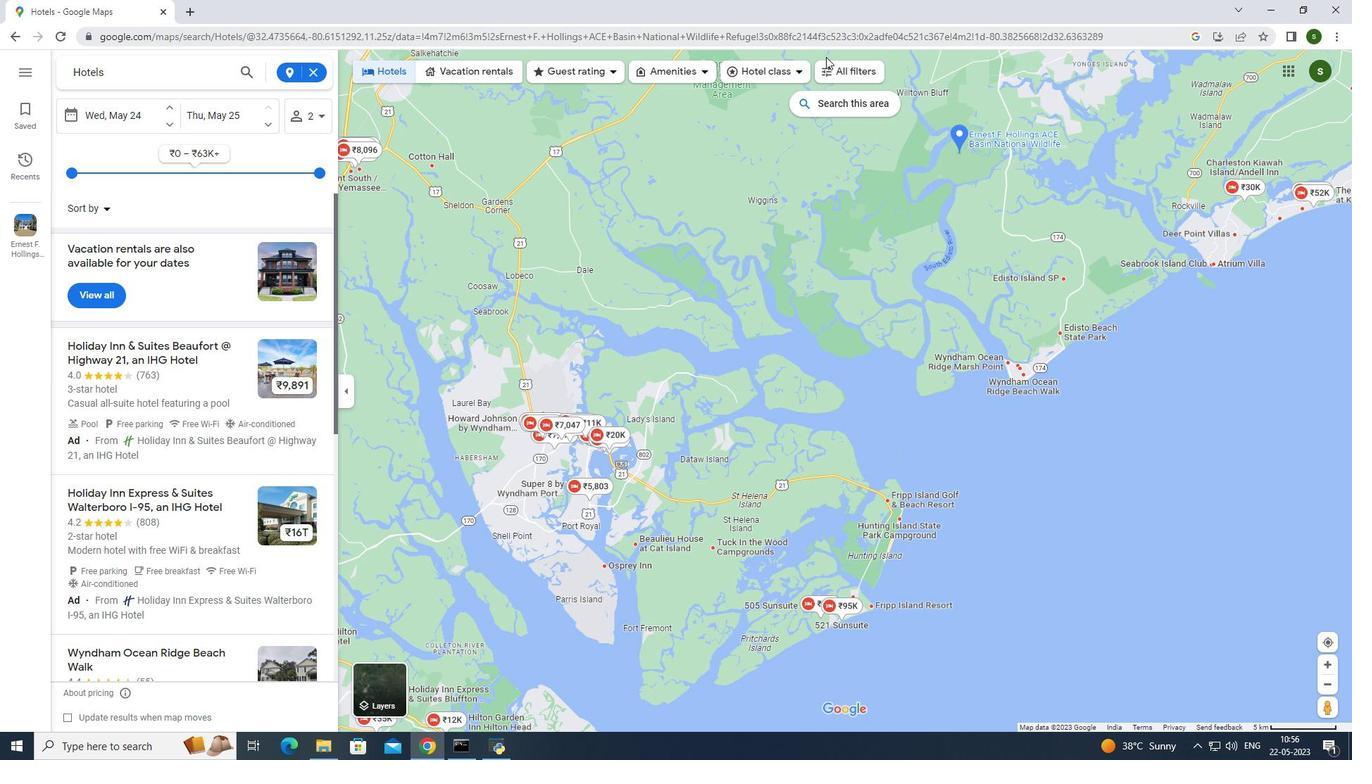
Action: Mouse pressed left at (826, 70)
Screenshot: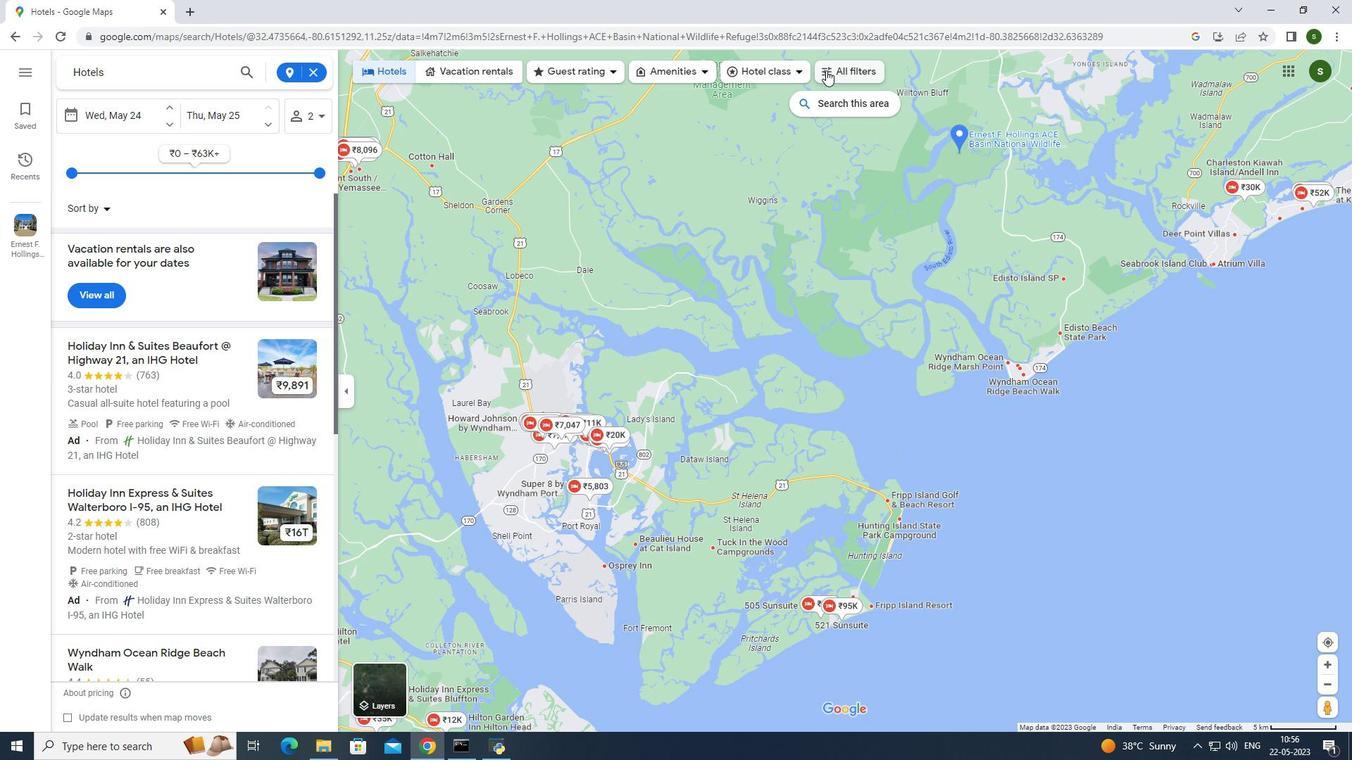 
Action: Mouse moved to (937, 440)
Screenshot: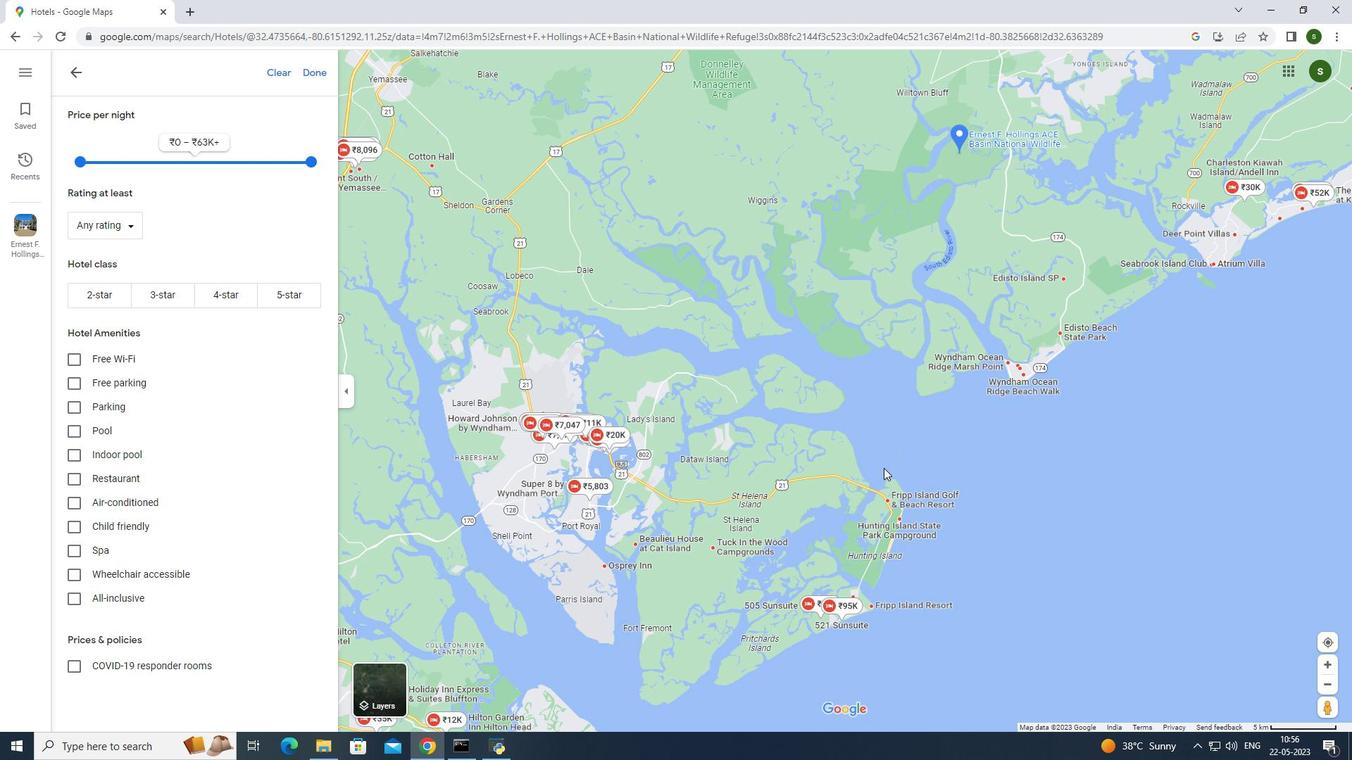 
Action: Mouse pressed left at (937, 440)
Screenshot: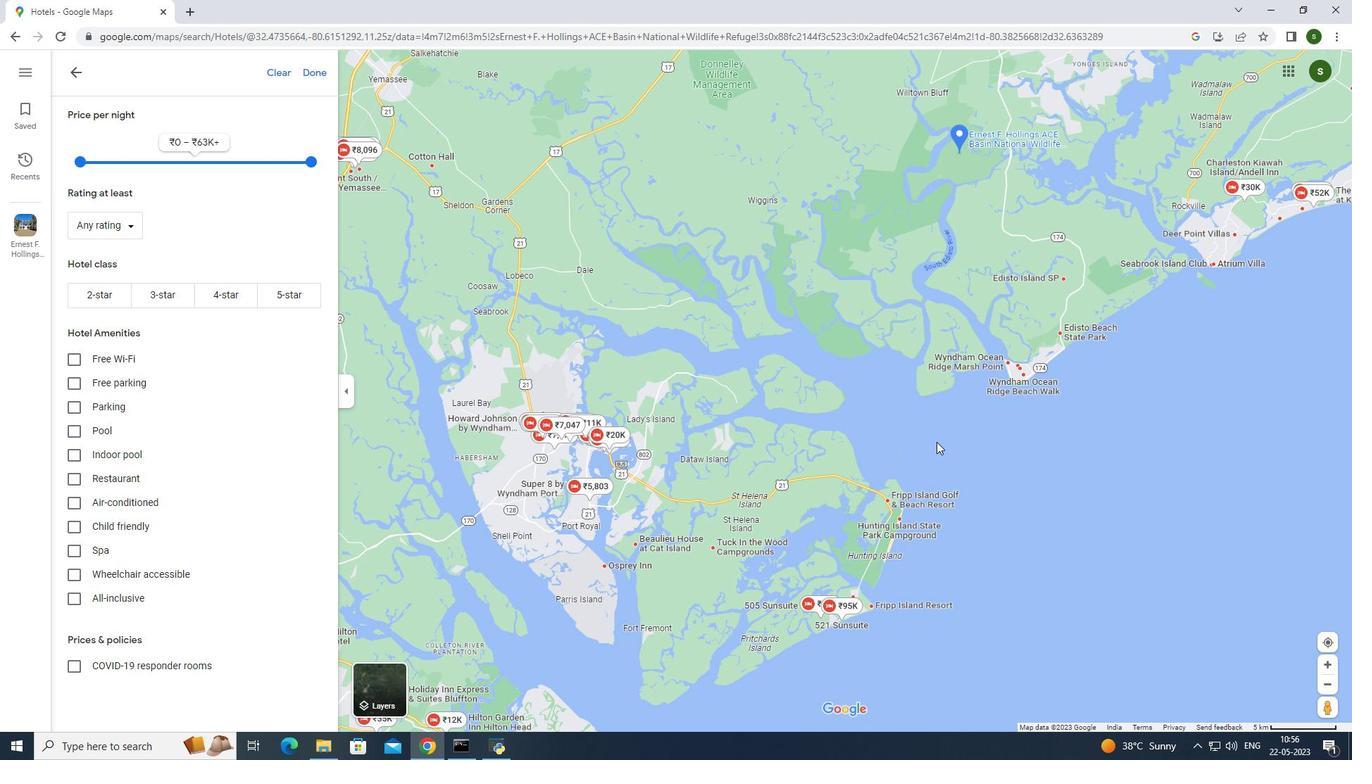 
Action: Mouse moved to (81, 68)
Screenshot: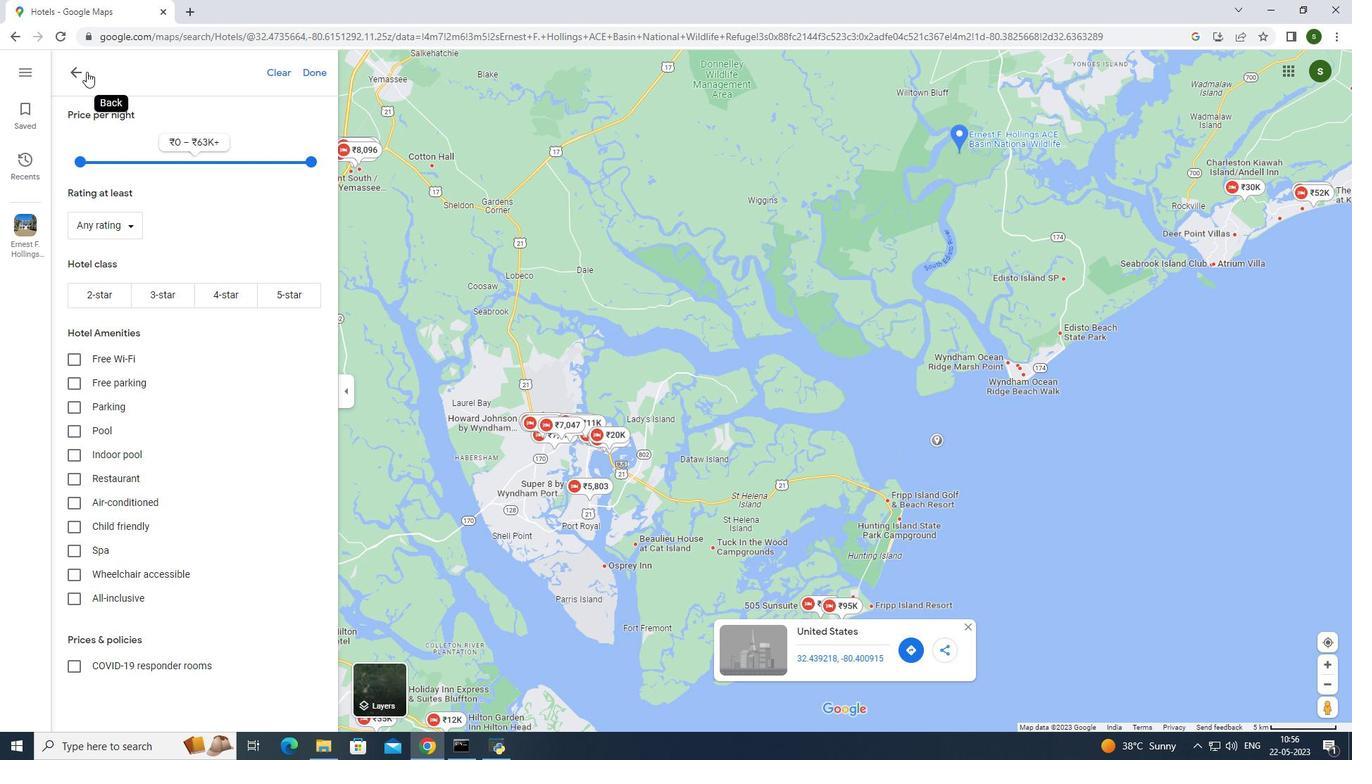 
Action: Mouse pressed left at (81, 68)
Screenshot: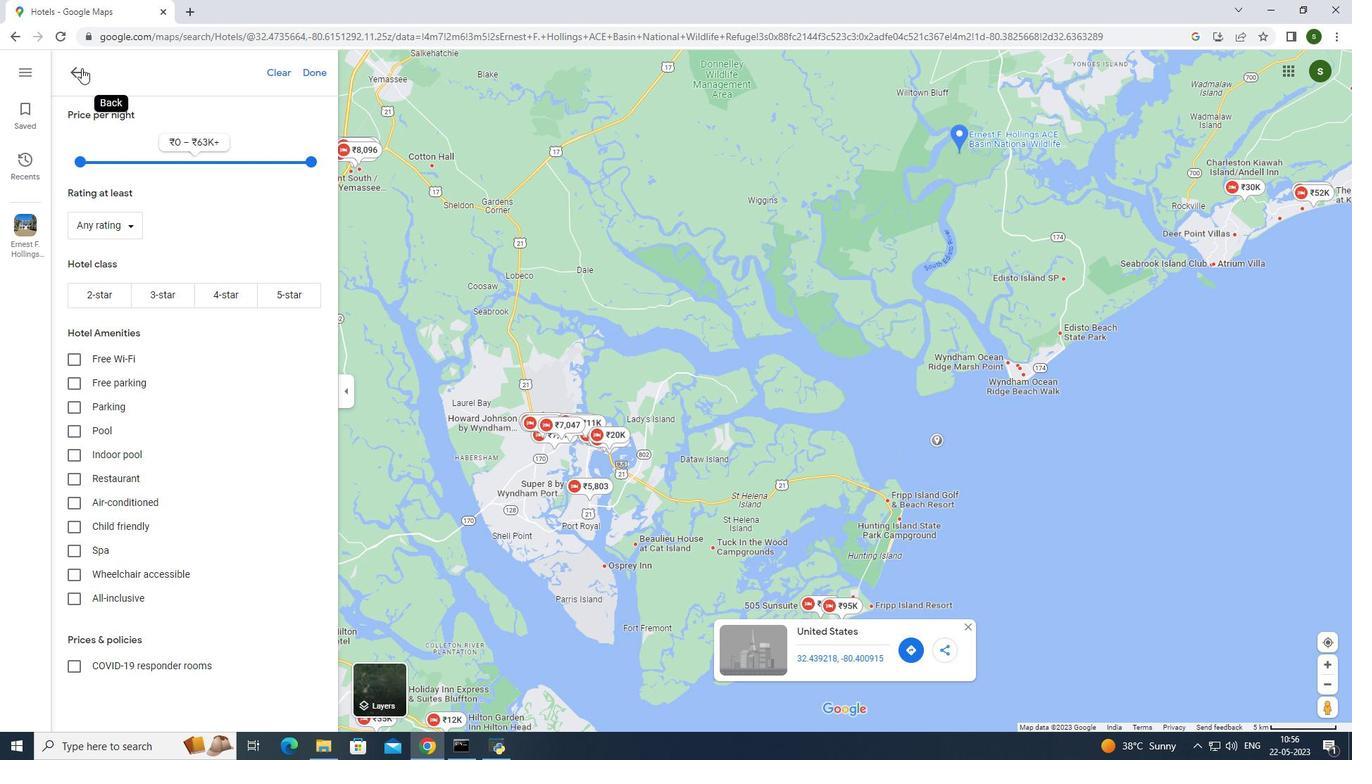 
Action: Mouse moved to (316, 72)
Screenshot: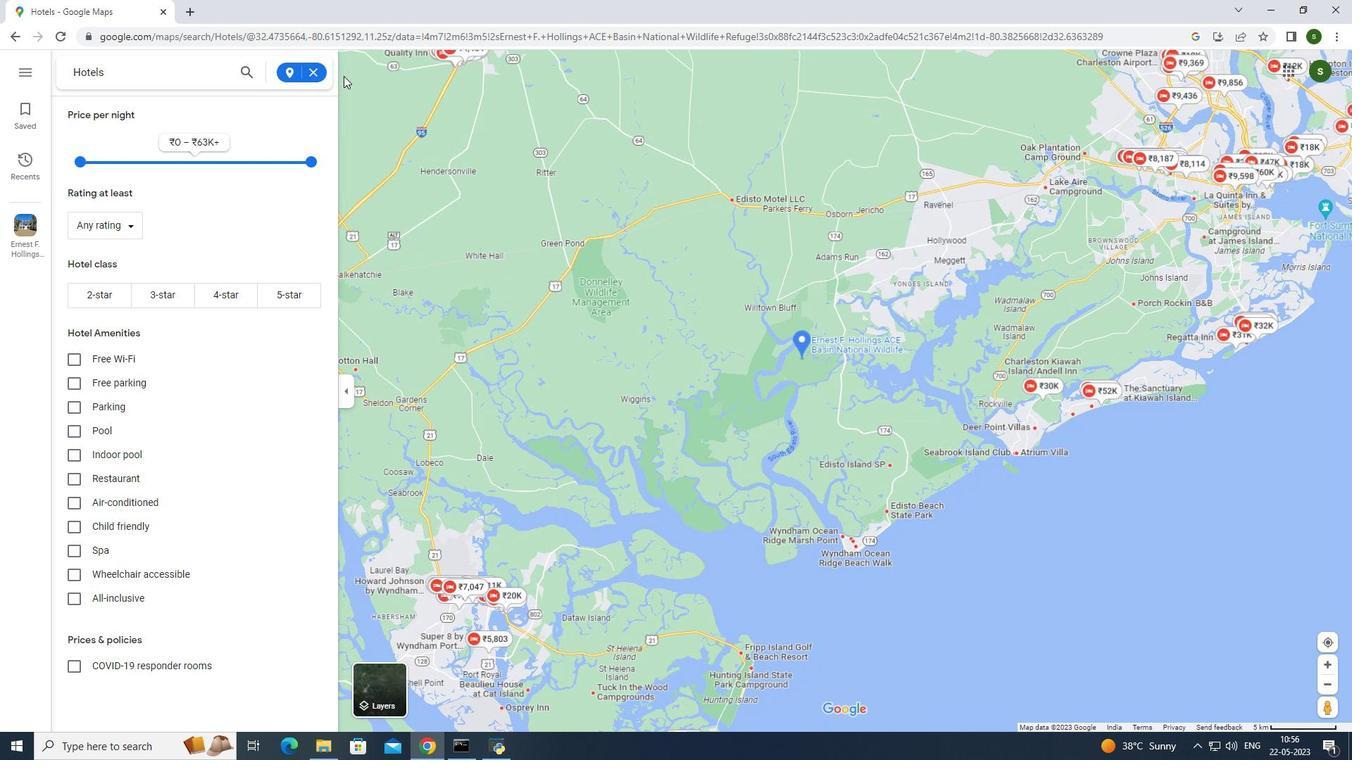 
Action: Mouse pressed left at (316, 72)
Screenshot: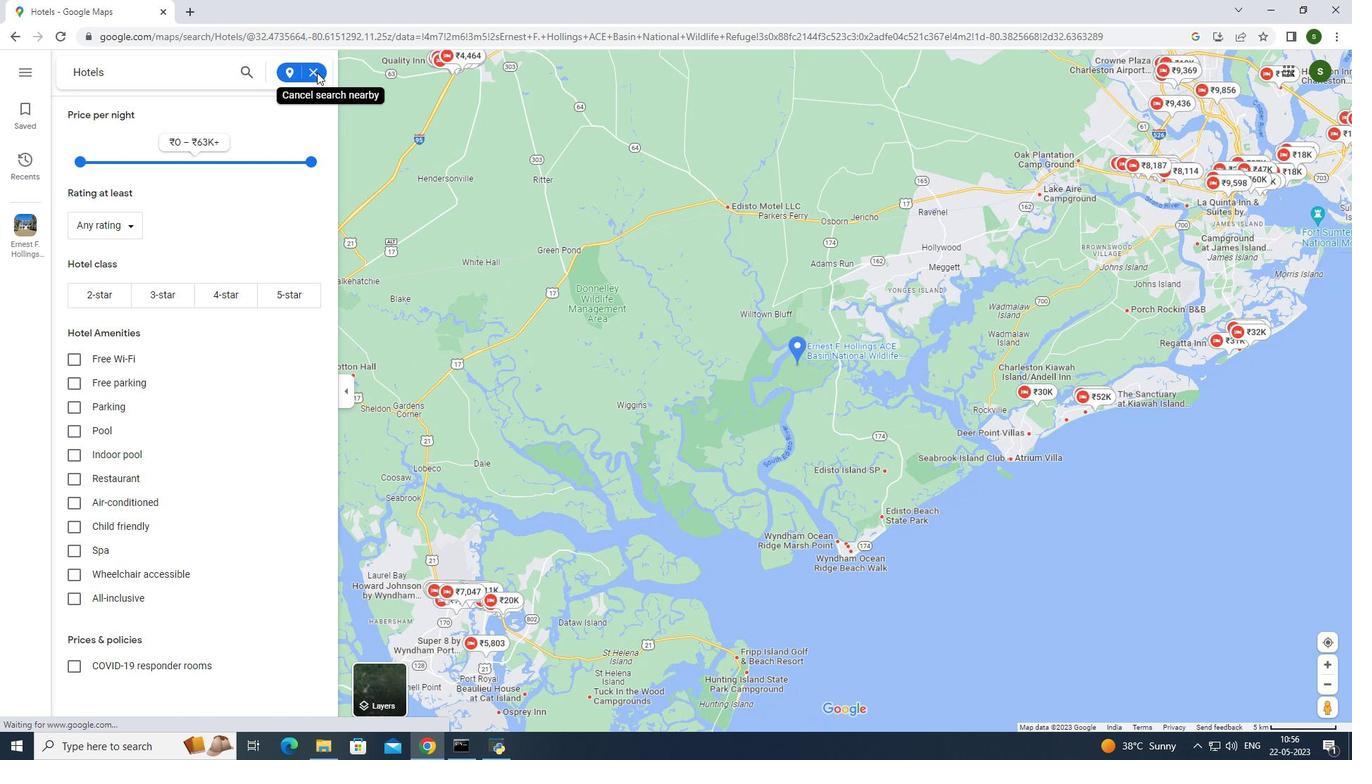 
Action: Mouse moved to (867, 447)
Screenshot: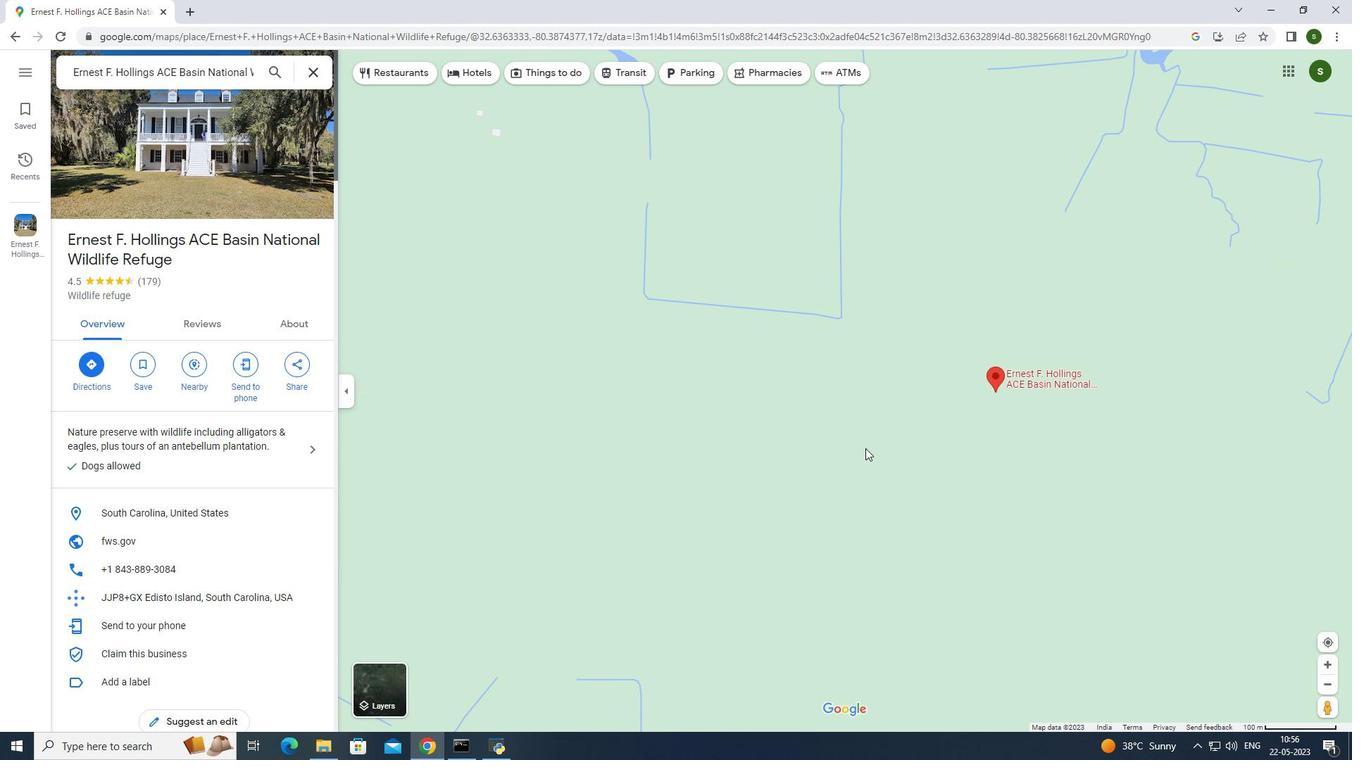 
Action: Mouse pressed left at (867, 447)
Screenshot: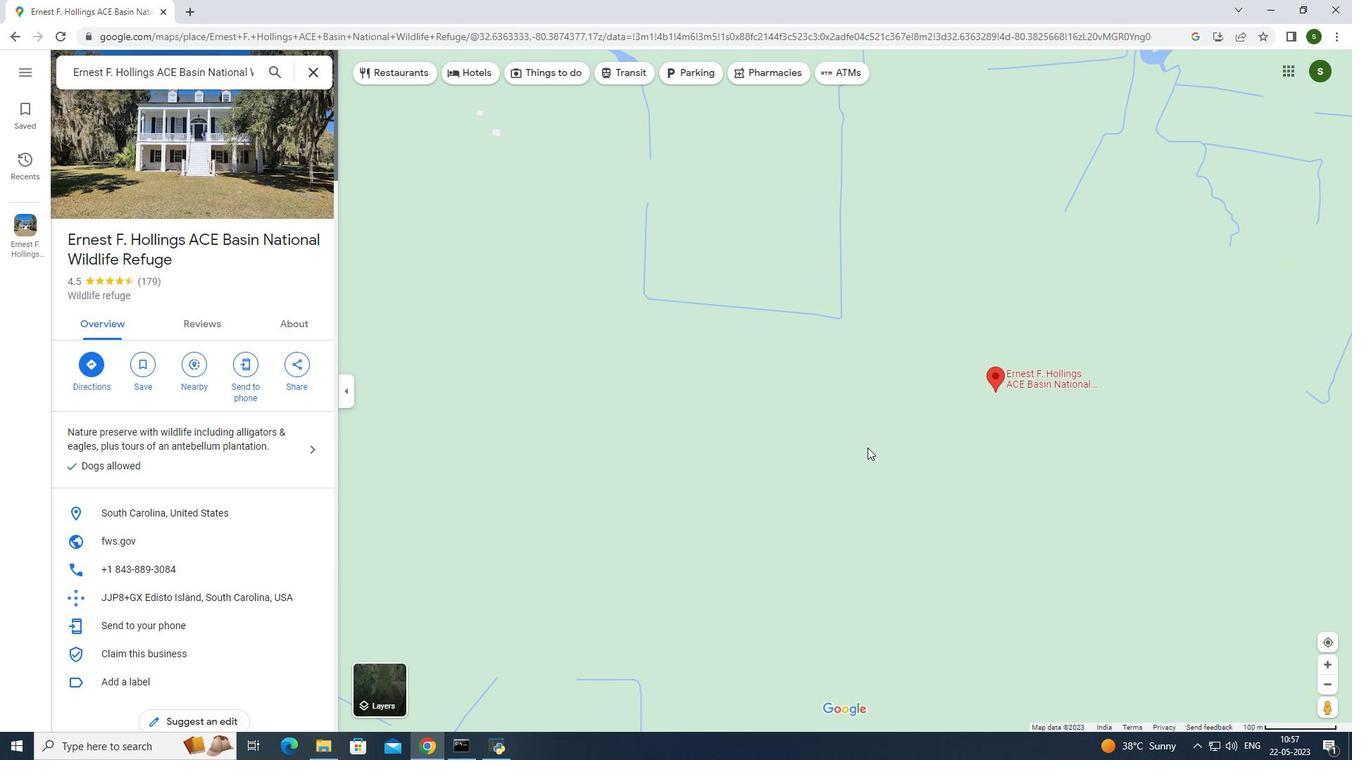 
Action: Mouse moved to (839, 484)
Screenshot: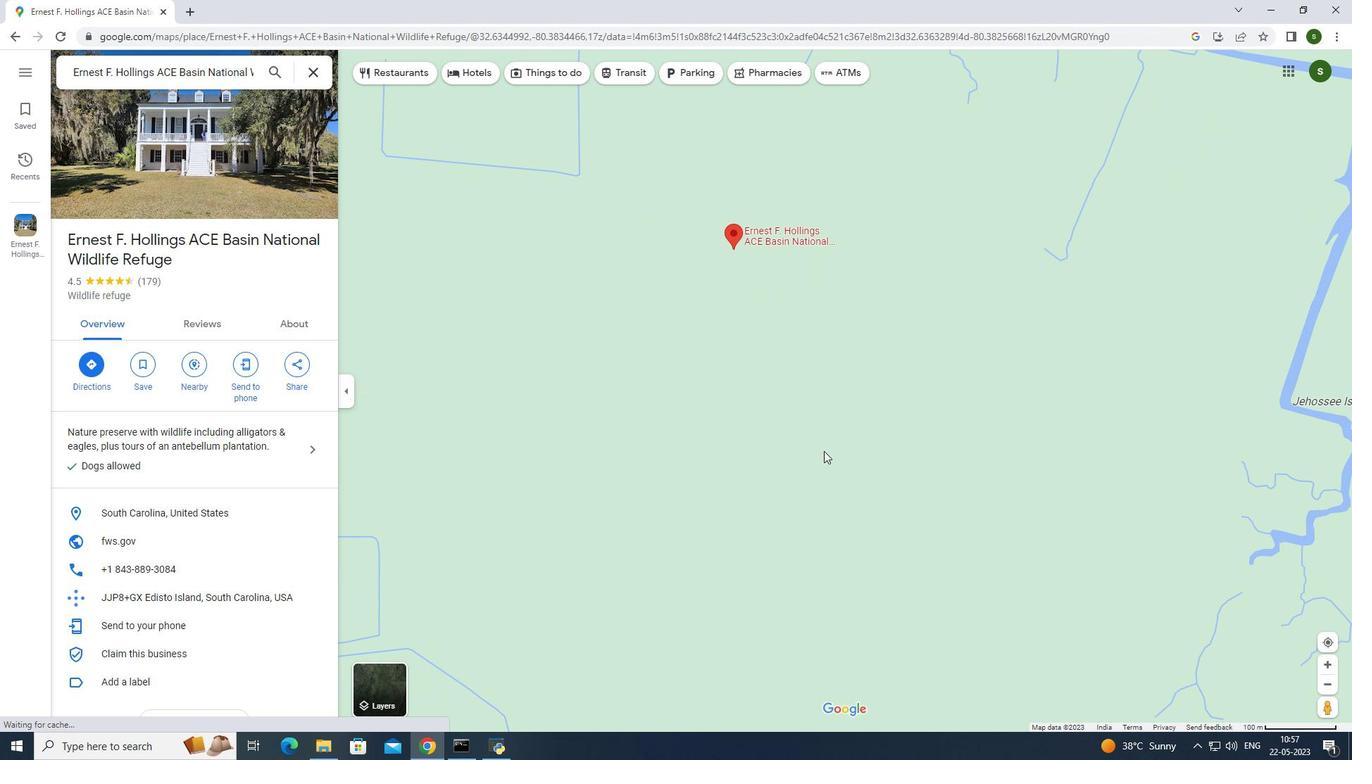 
Action: Mouse pressed left at (839, 484)
Screenshot: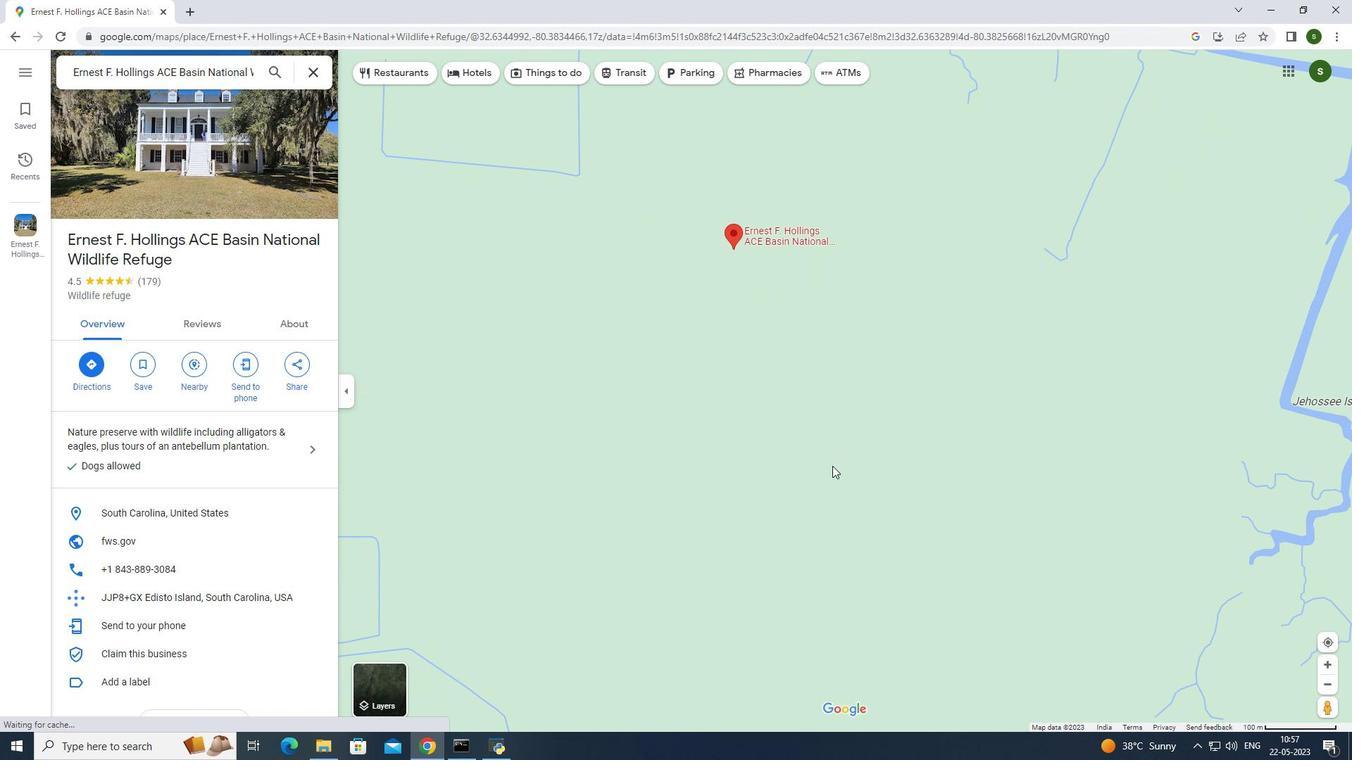 
Action: Mouse moved to (647, 492)
Screenshot: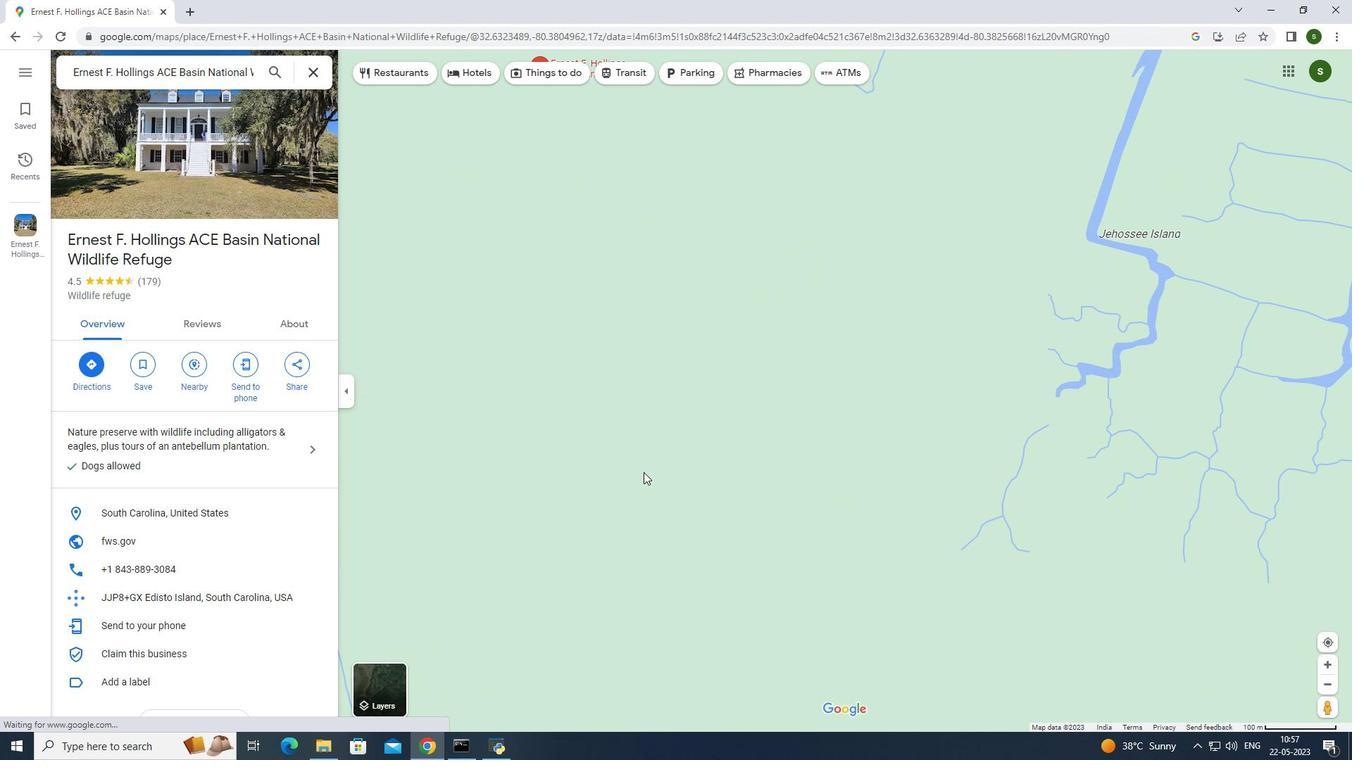 
Action: Mouse pressed left at (647, 492)
Screenshot: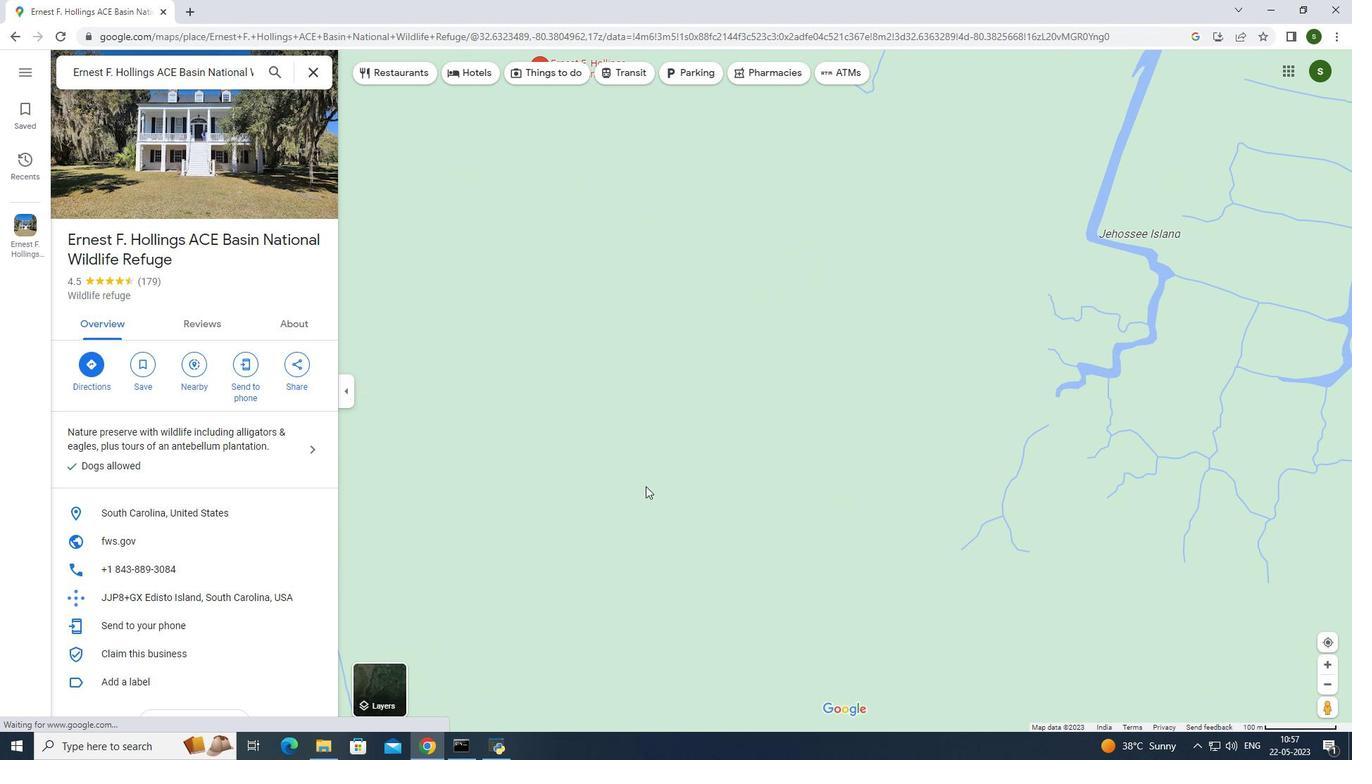 
Action: Mouse moved to (543, 559)
Screenshot: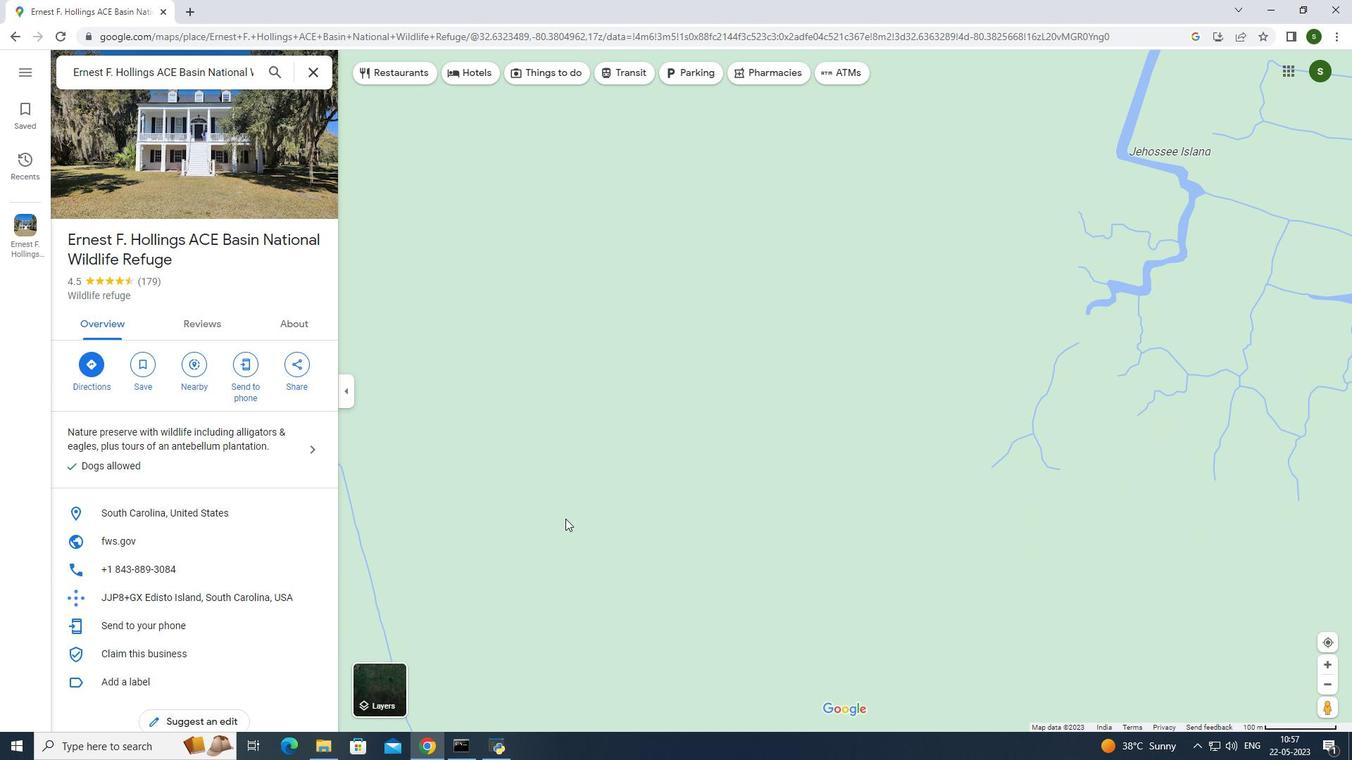 
Action: Mouse pressed left at (543, 559)
Screenshot: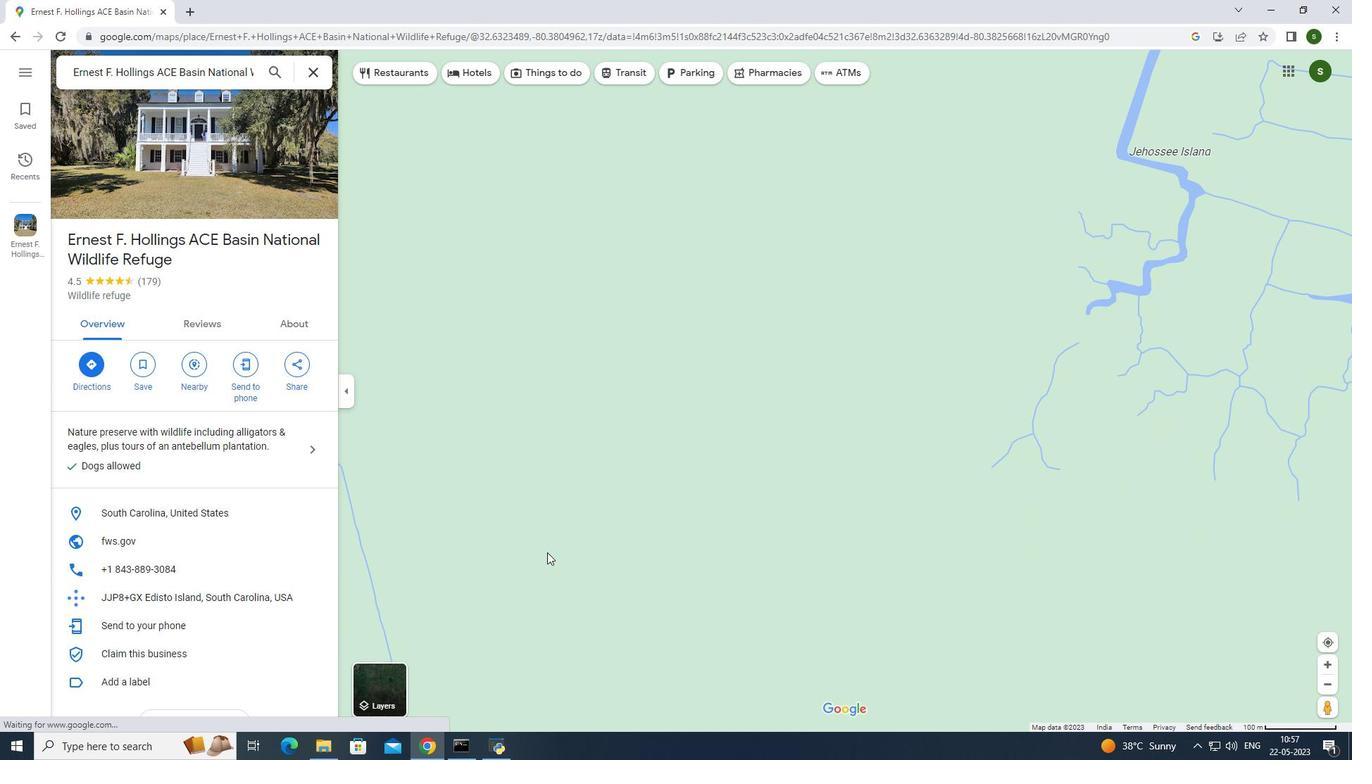 
Action: Mouse moved to (580, 656)
Screenshot: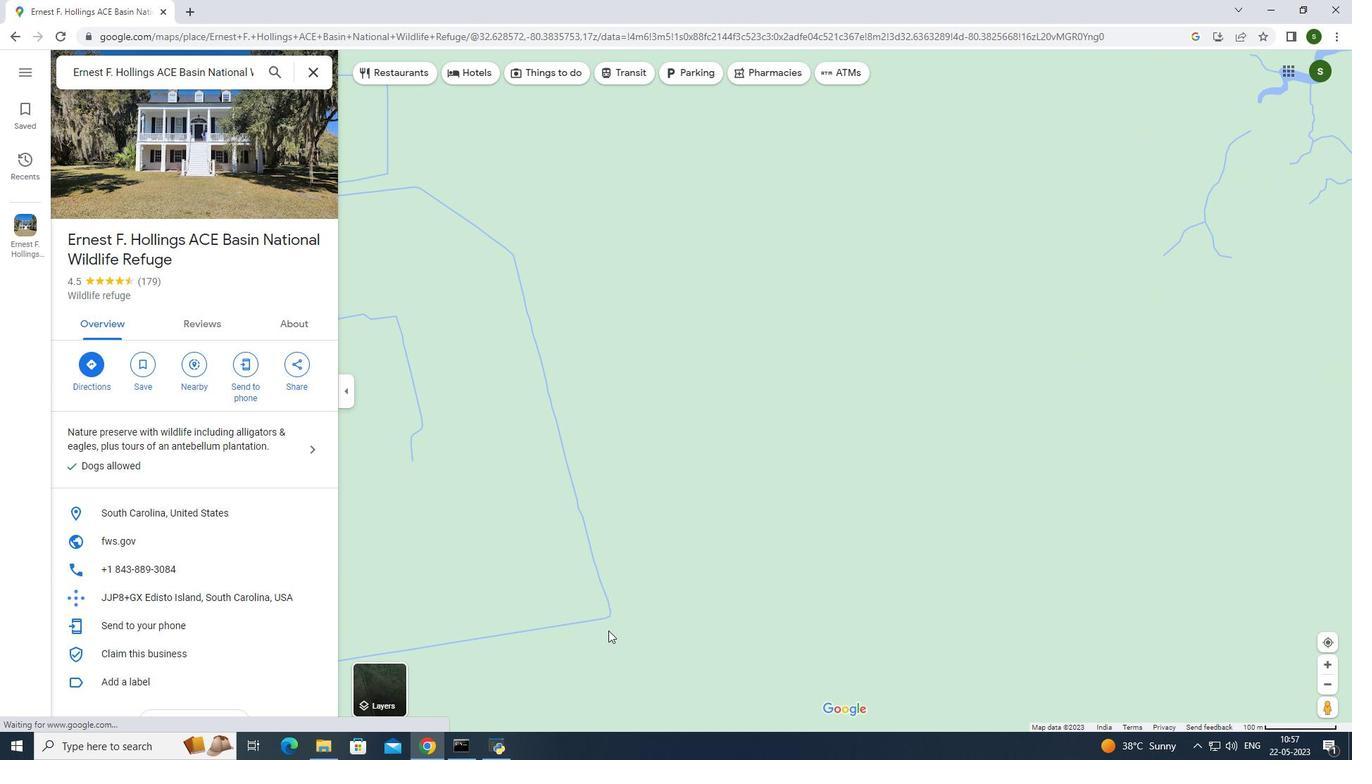 
Action: Mouse pressed left at (580, 656)
Screenshot: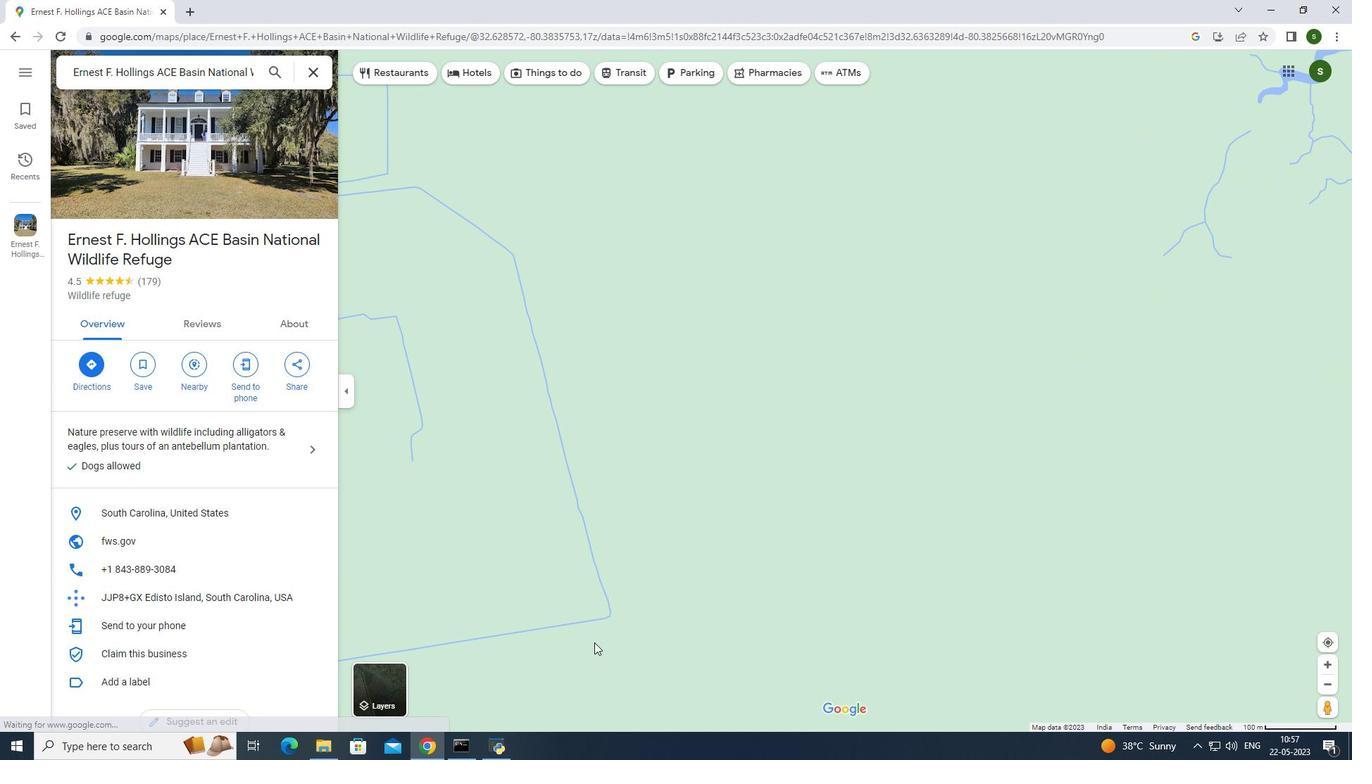 
Action: Mouse moved to (668, 607)
Screenshot: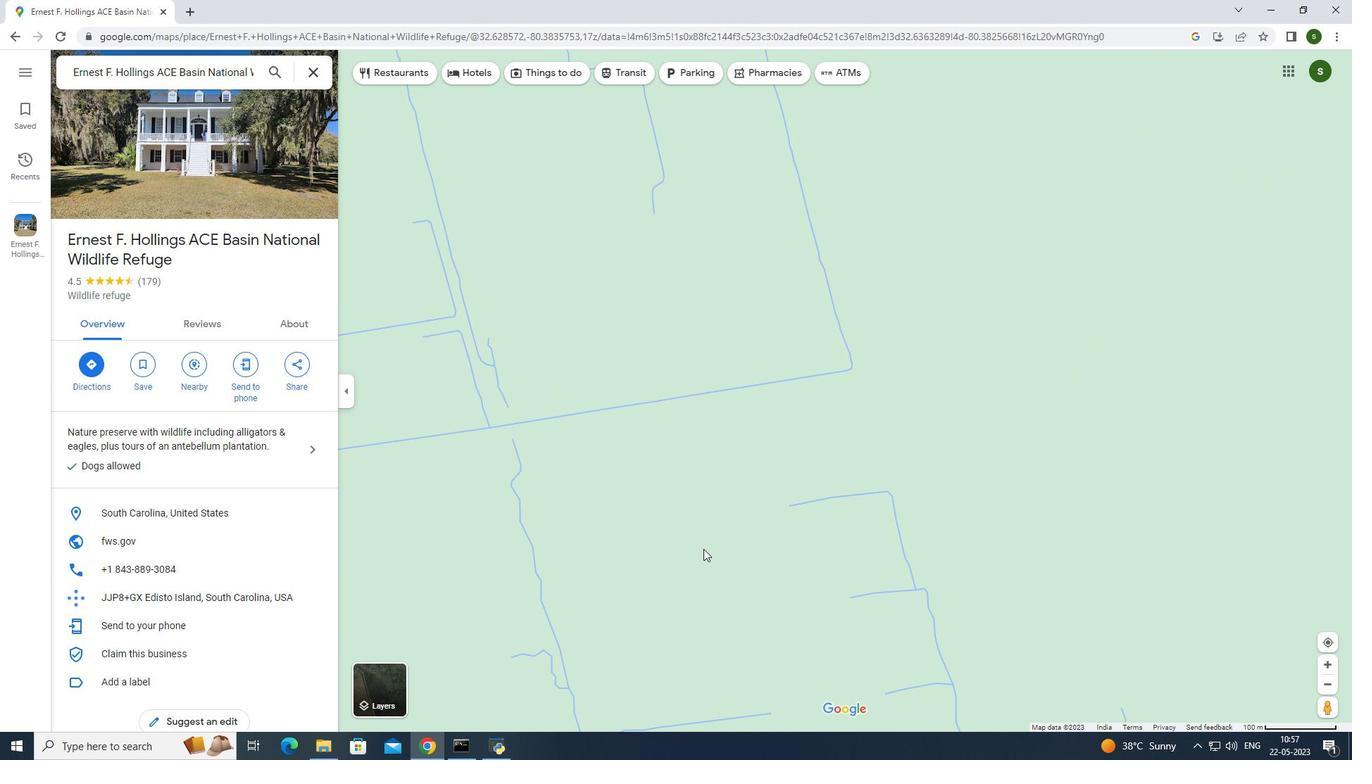 
Action: Mouse pressed left at (668, 607)
Screenshot: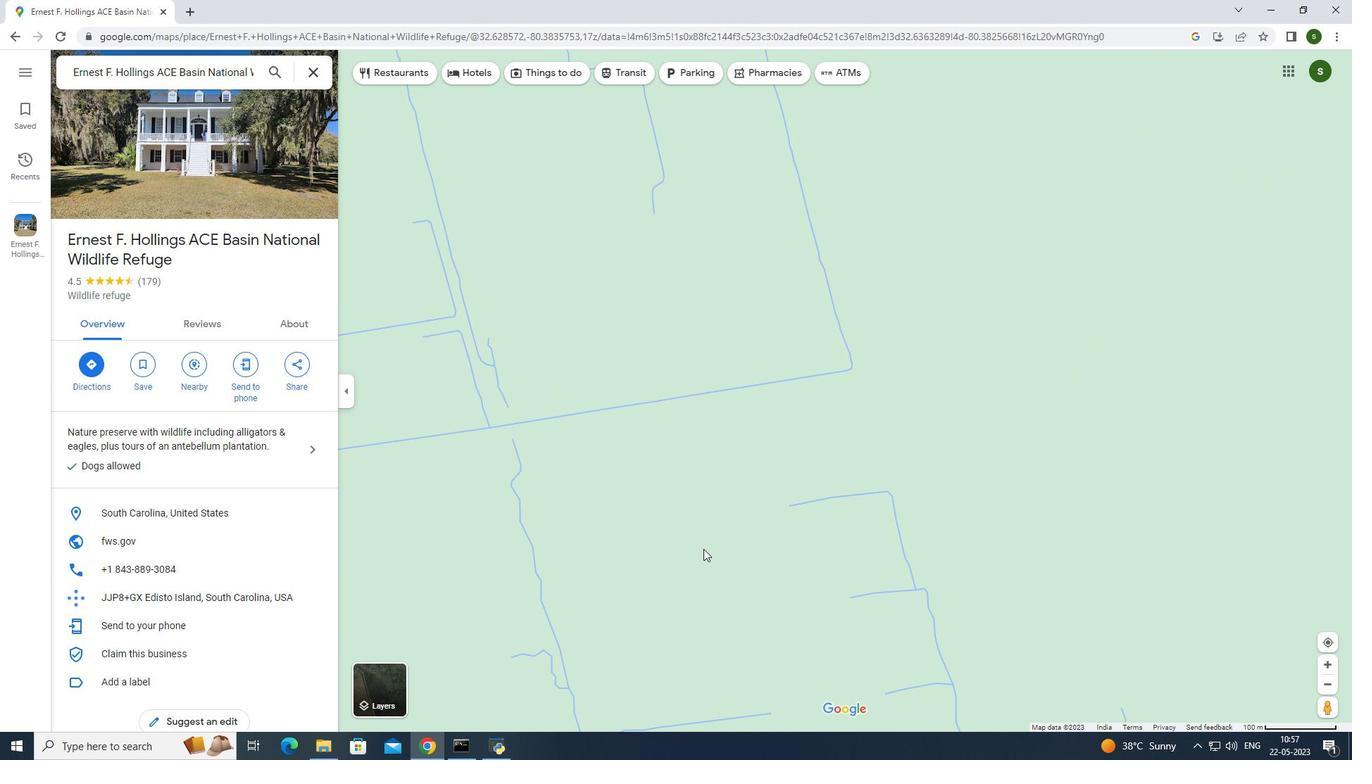 
Action: Mouse moved to (765, 541)
Screenshot: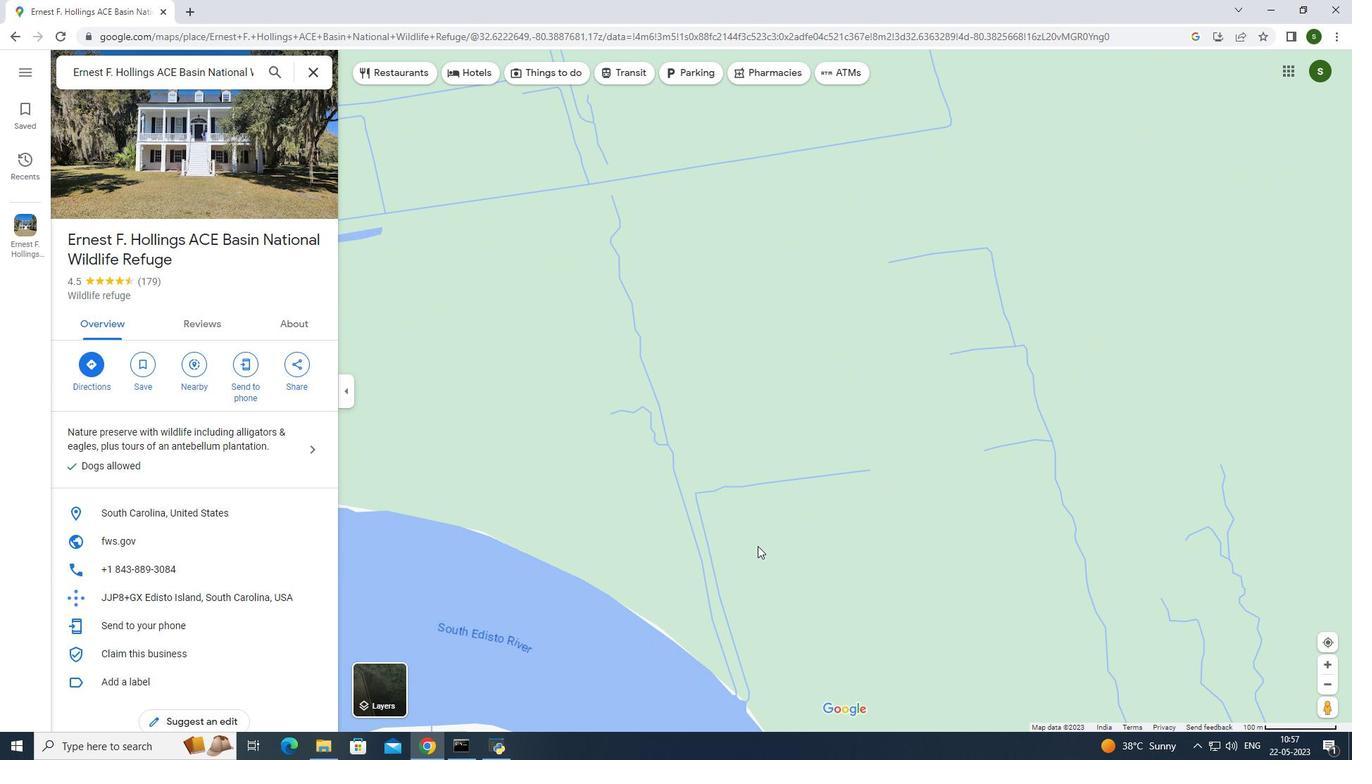 
Action: Mouse pressed left at (765, 542)
Screenshot: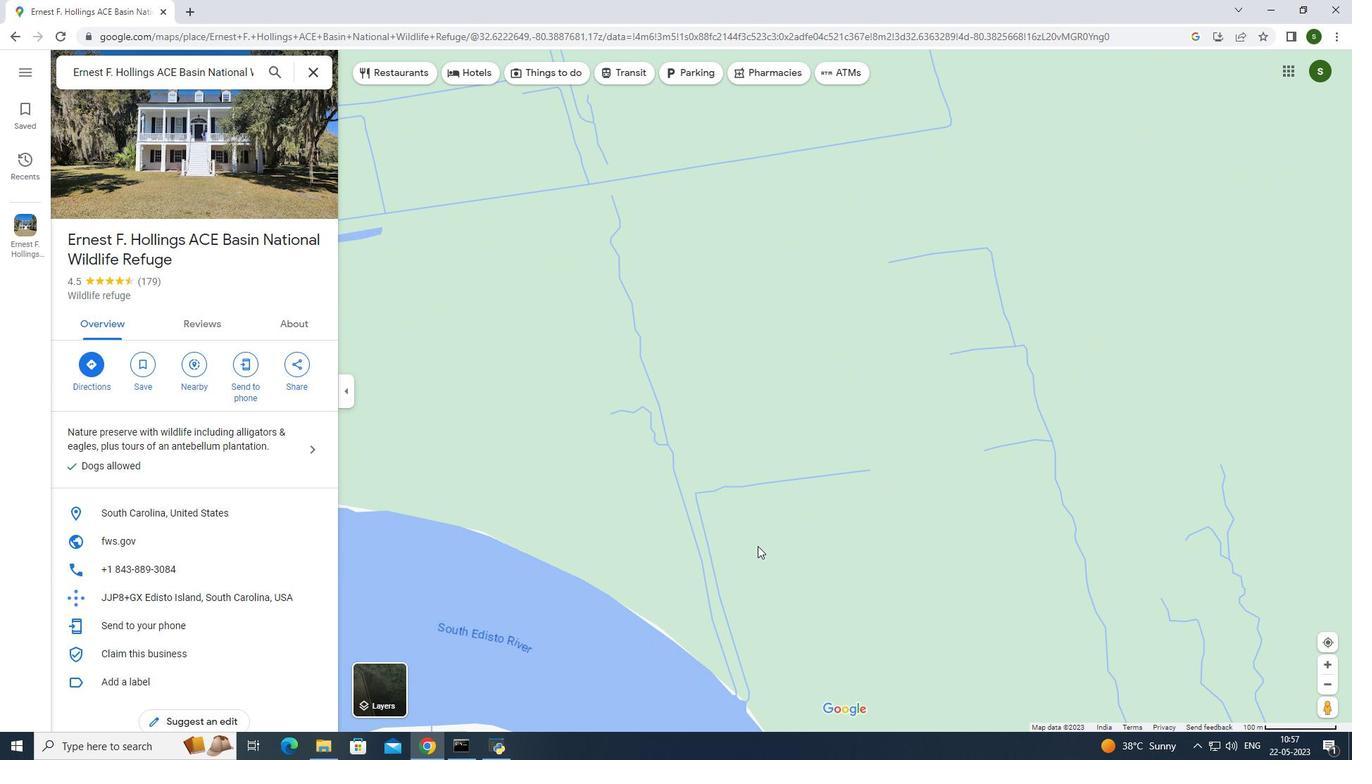
Action: Mouse moved to (1126, 554)
Screenshot: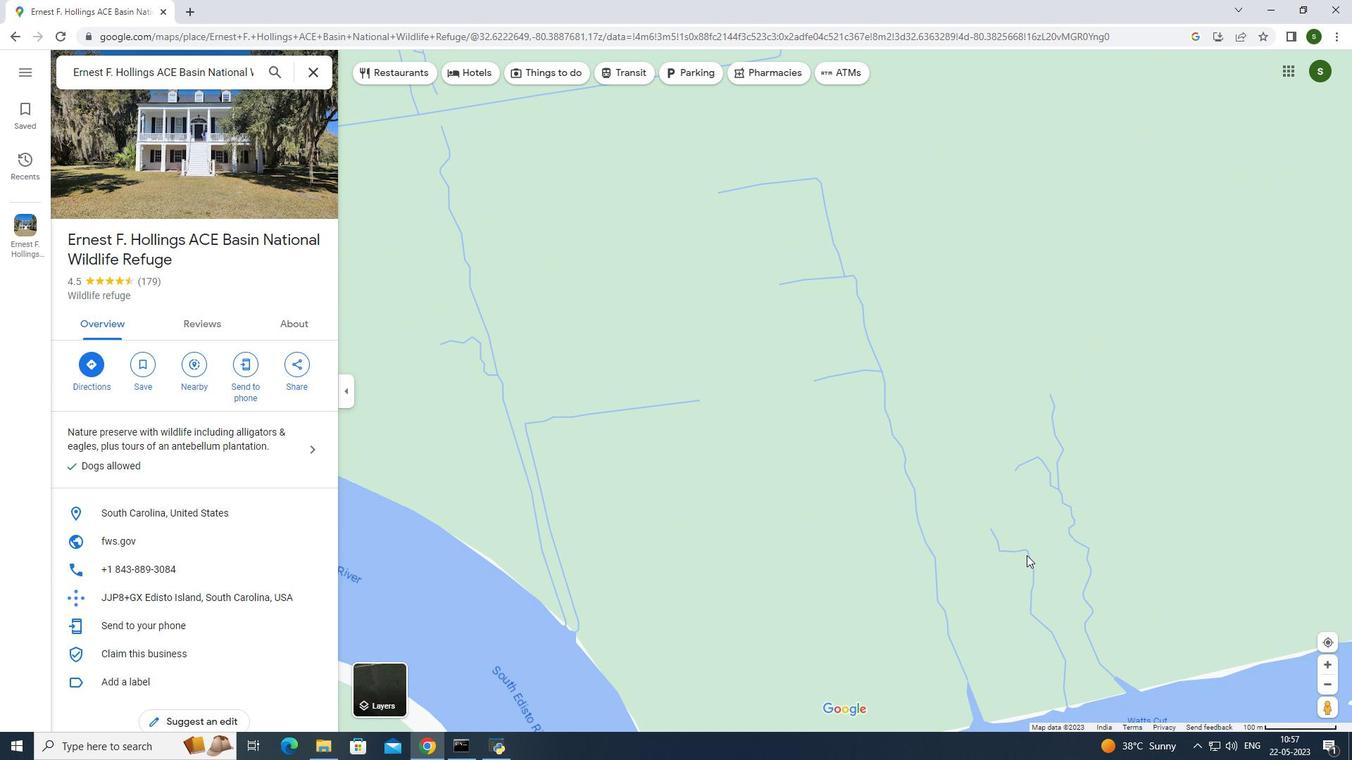 
Action: Mouse pressed left at (1126, 554)
Screenshot: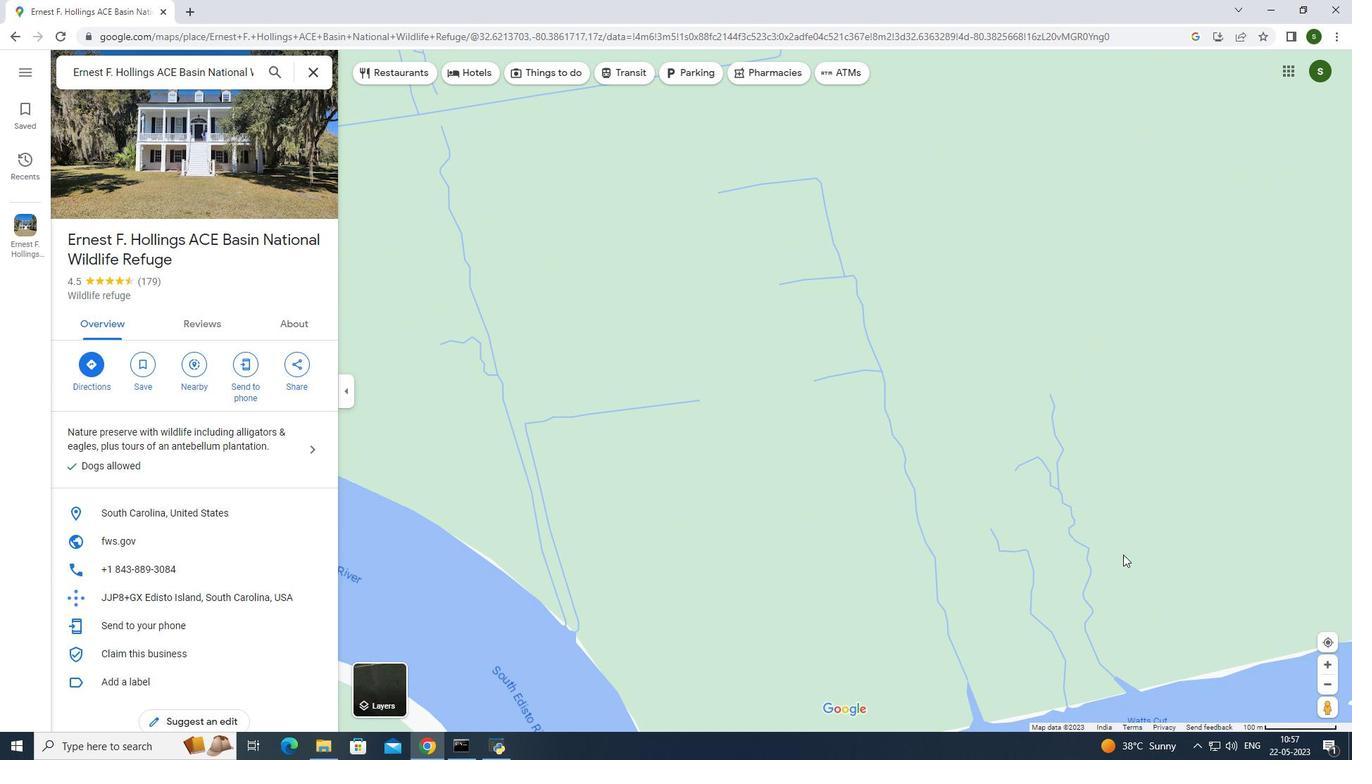 
Action: Mouse moved to (472, 73)
Screenshot: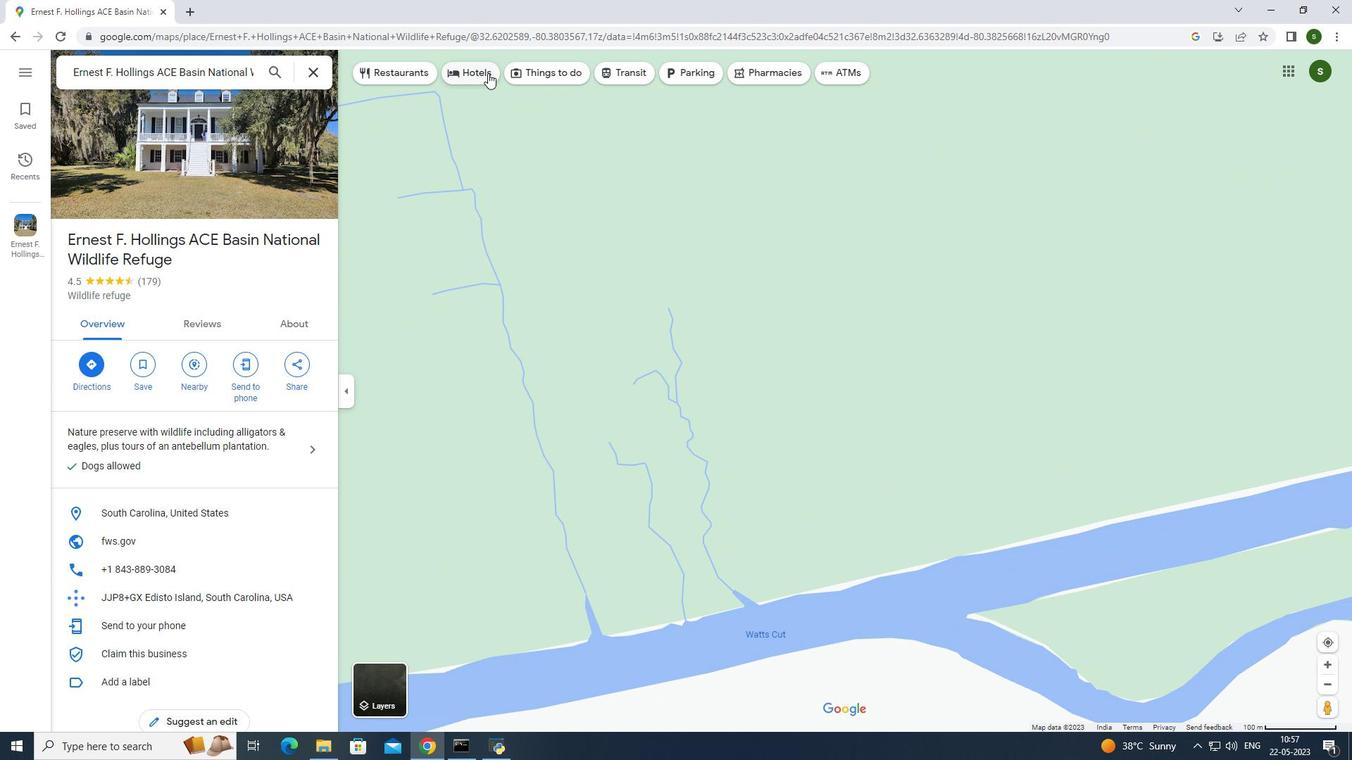 
Action: Mouse pressed left at (472, 73)
Screenshot: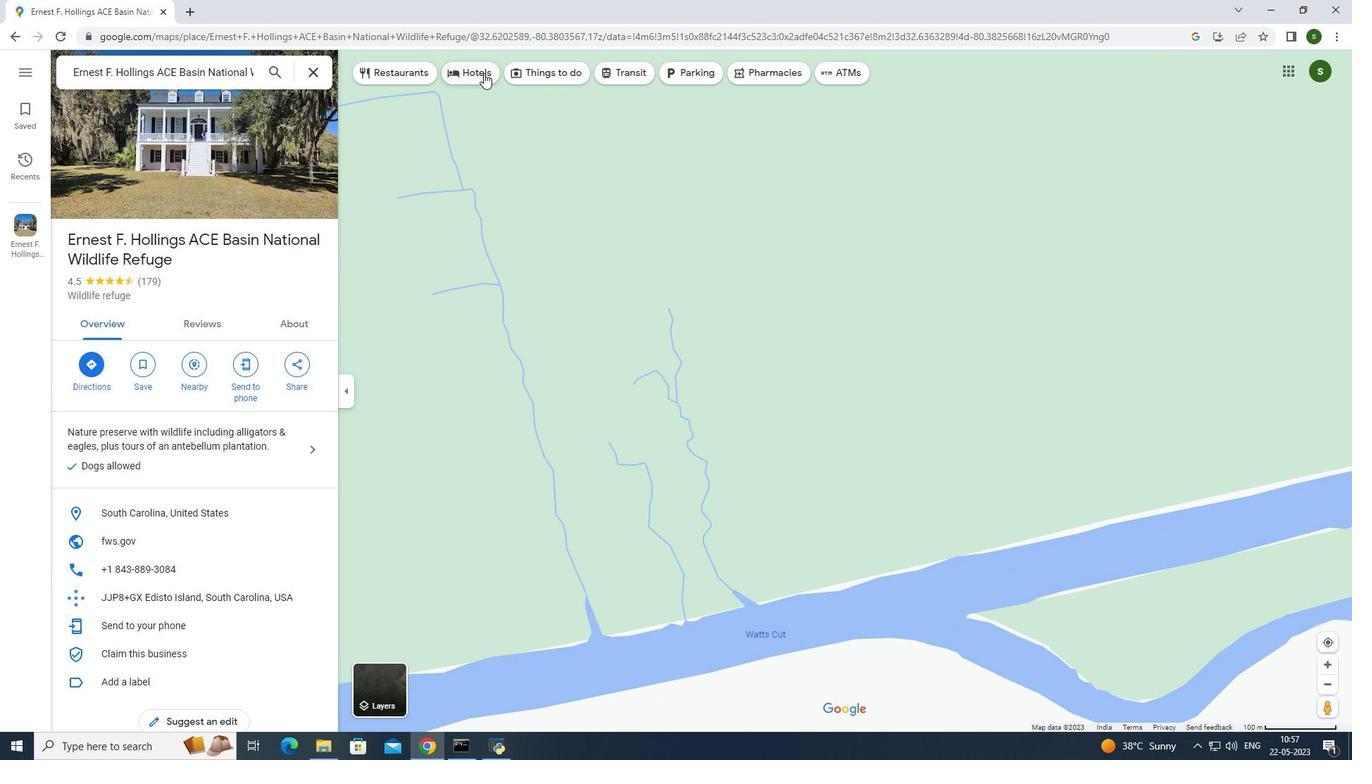 
Action: Mouse moved to (1062, 464)
Screenshot: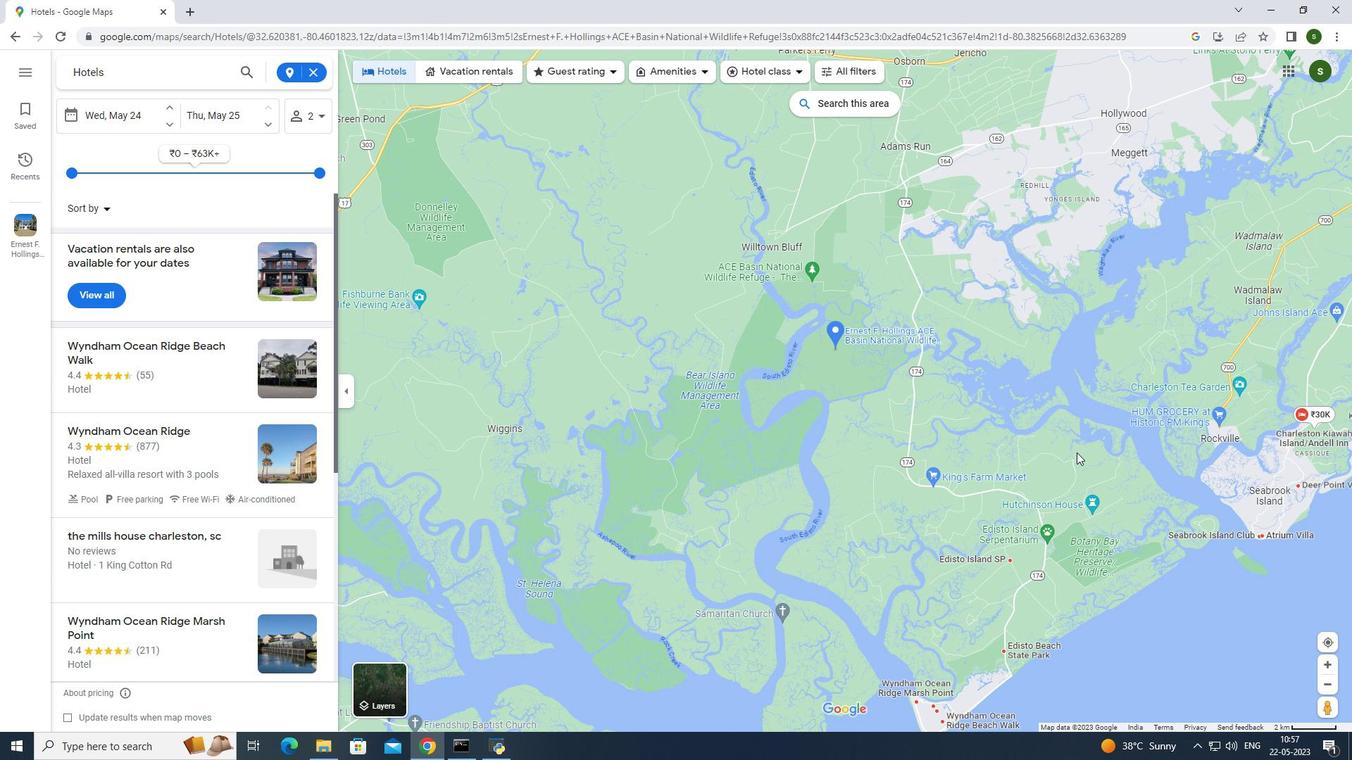 
Action: Mouse pressed left at (1062, 464)
Screenshot: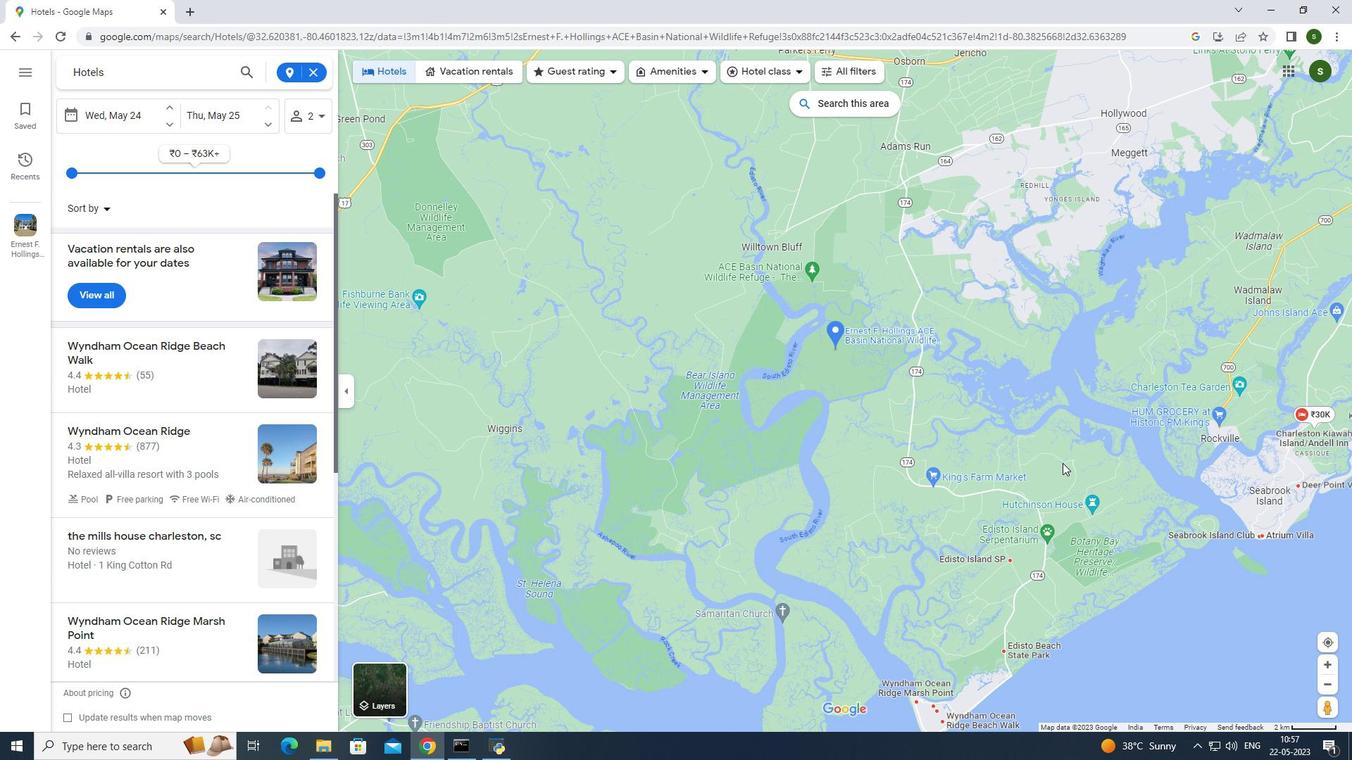 
Action: Mouse moved to (1125, 363)
Screenshot: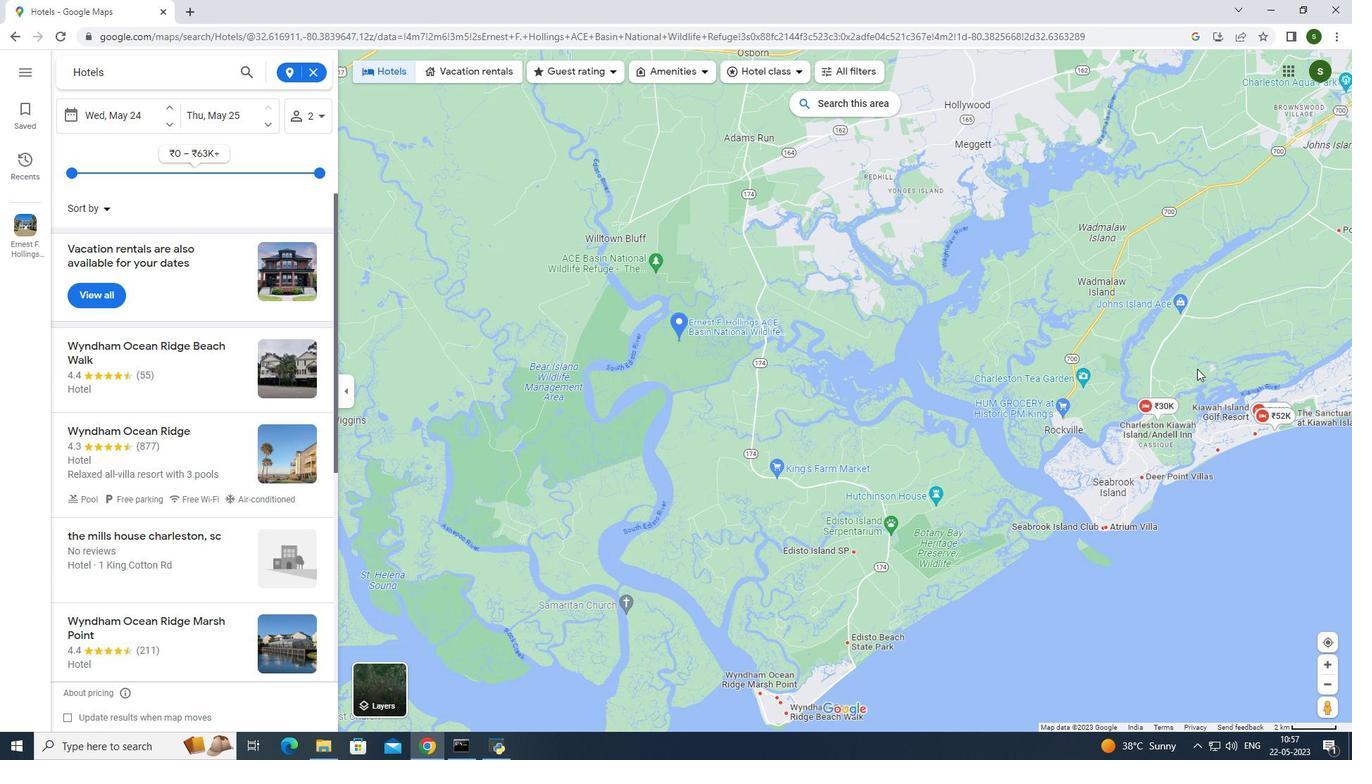 
Action: Mouse pressed left at (1184, 365)
Screenshot: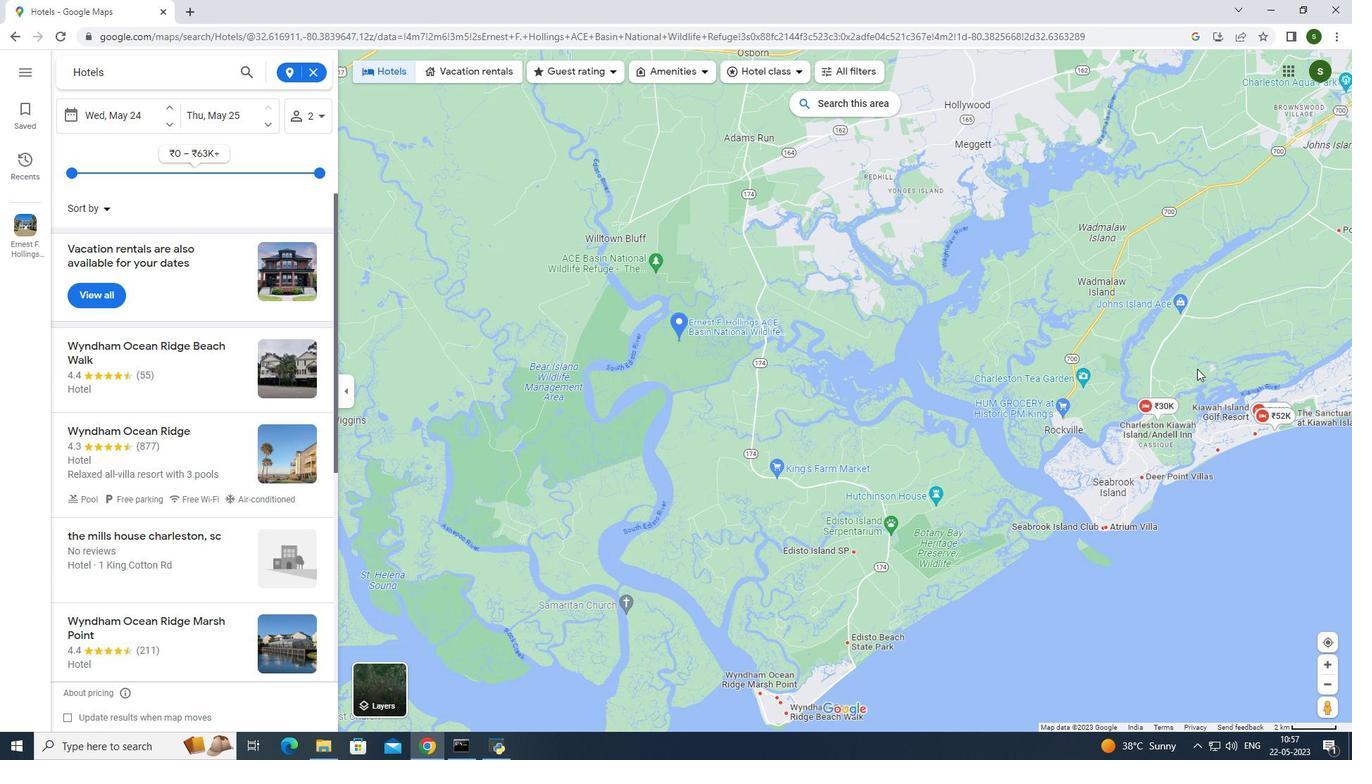 
Action: Mouse moved to (769, 416)
Screenshot: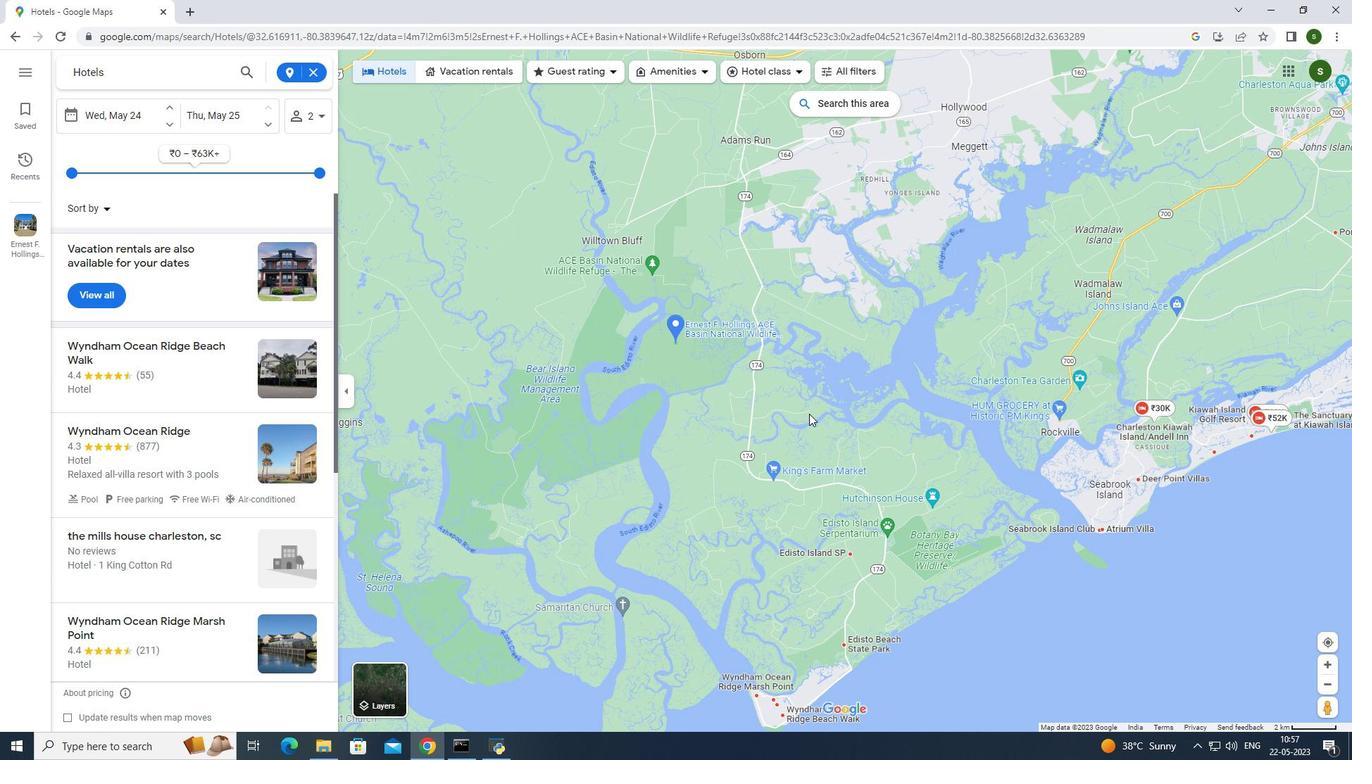 
Action: Mouse pressed left at (769, 416)
Screenshot: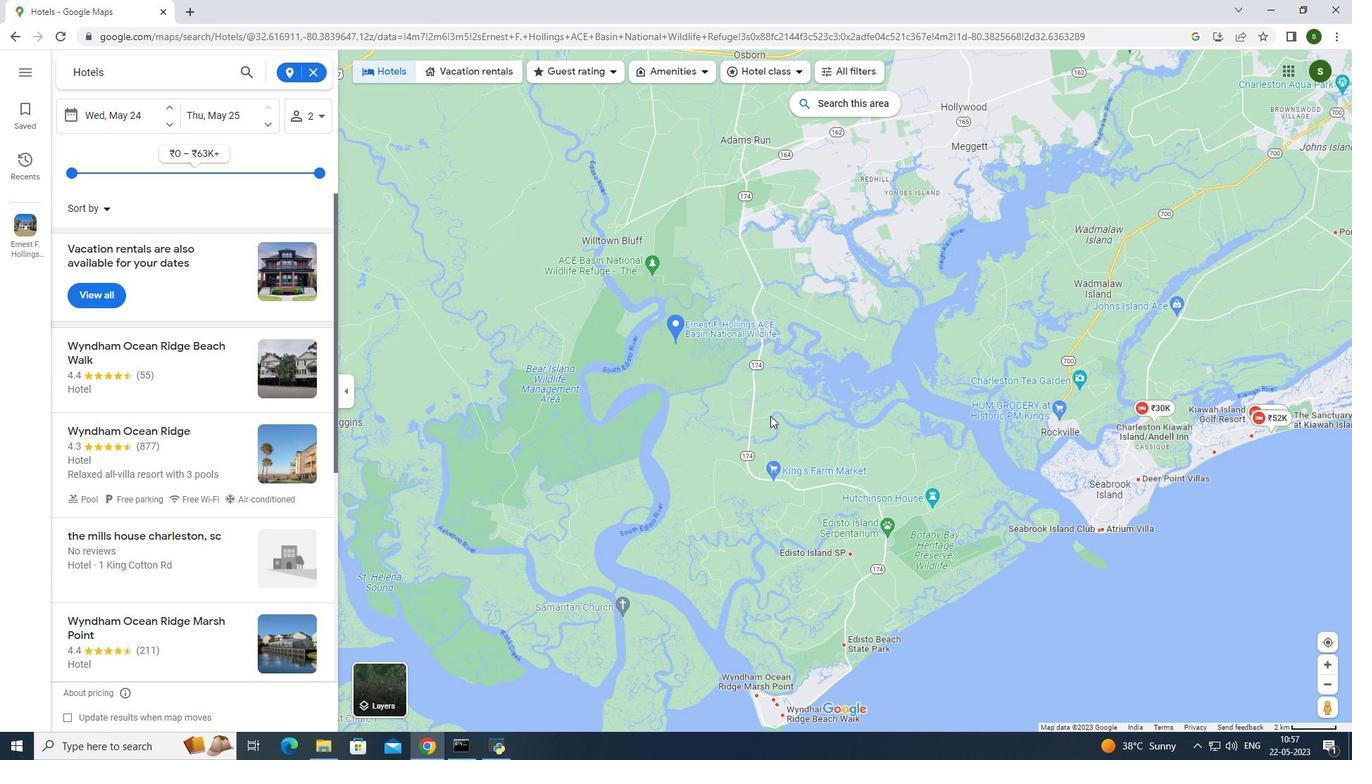 
Action: Mouse moved to (739, 581)
Screenshot: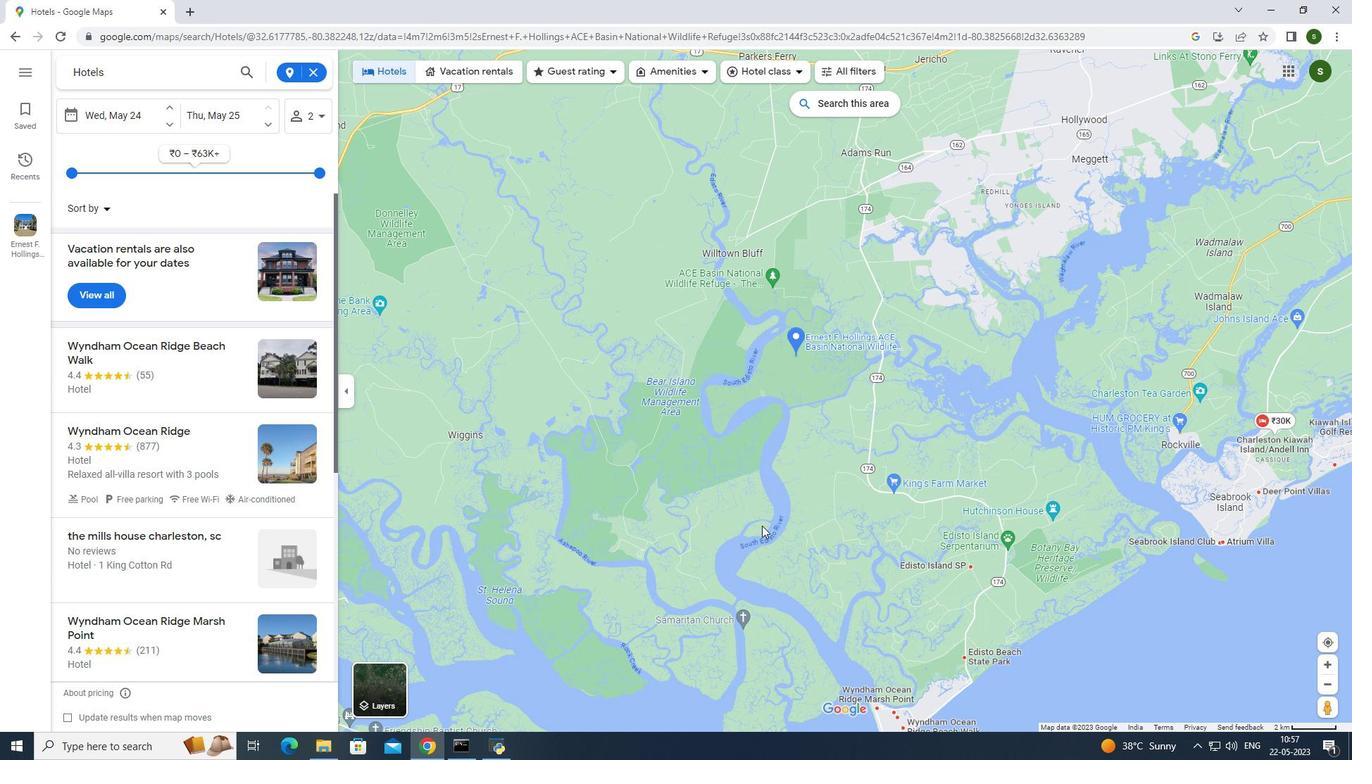 
Action: Mouse pressed left at (739, 581)
Screenshot: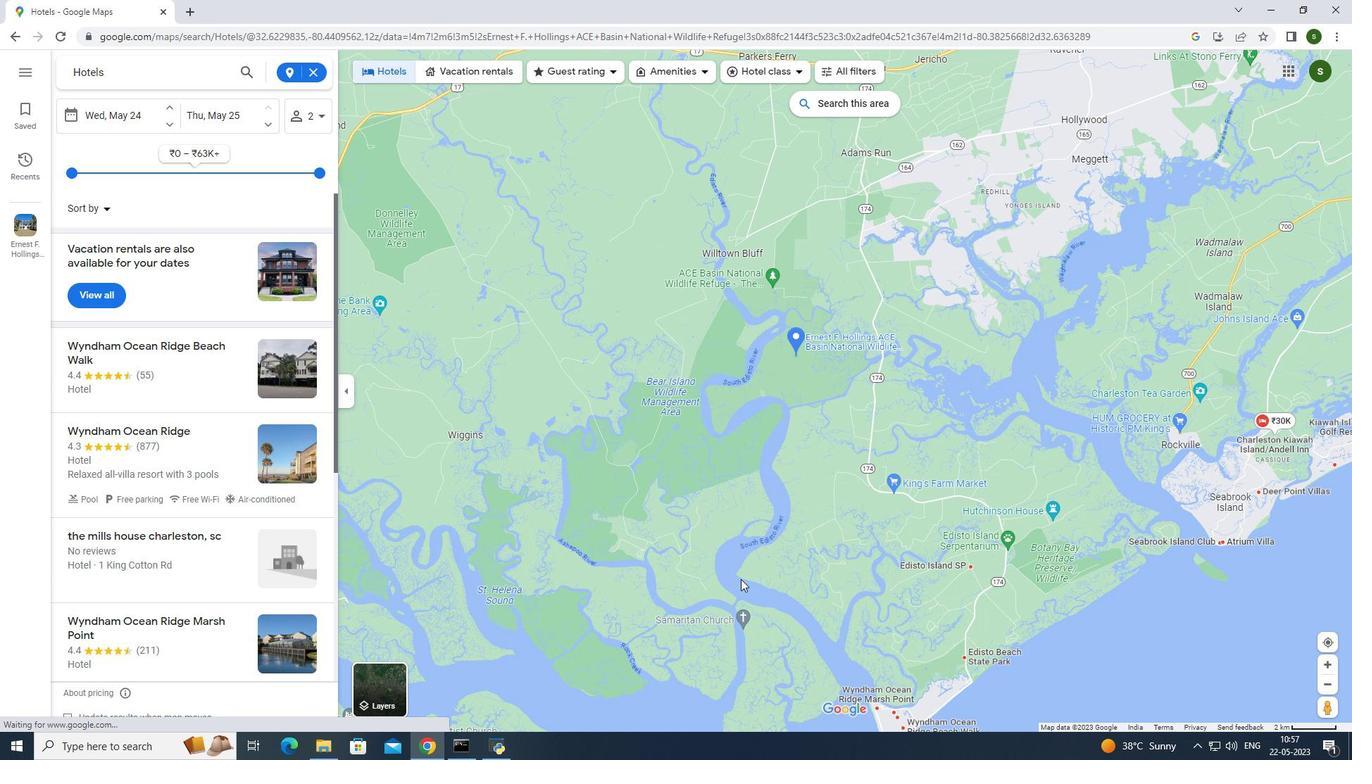 
Action: Mouse moved to (727, 595)
Screenshot: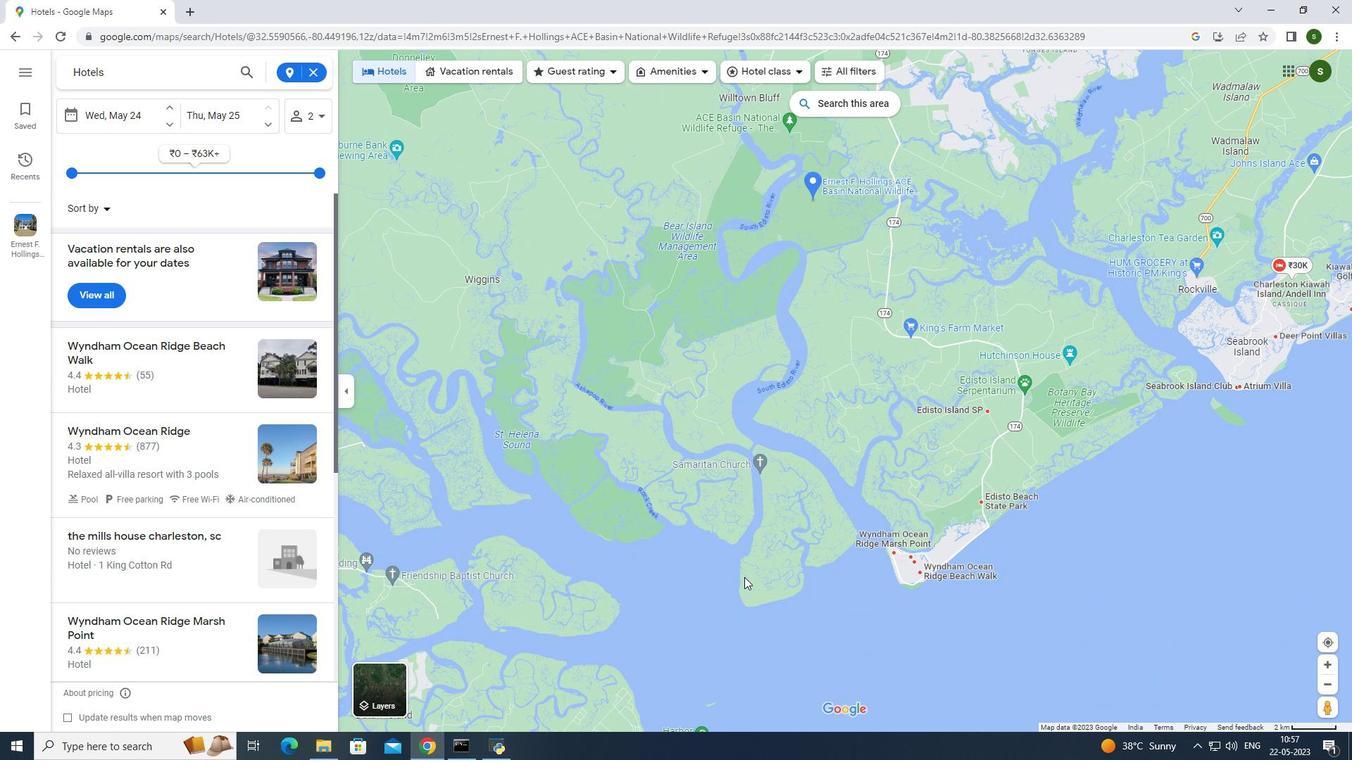 
Action: Mouse pressed left at (727, 595)
Screenshot: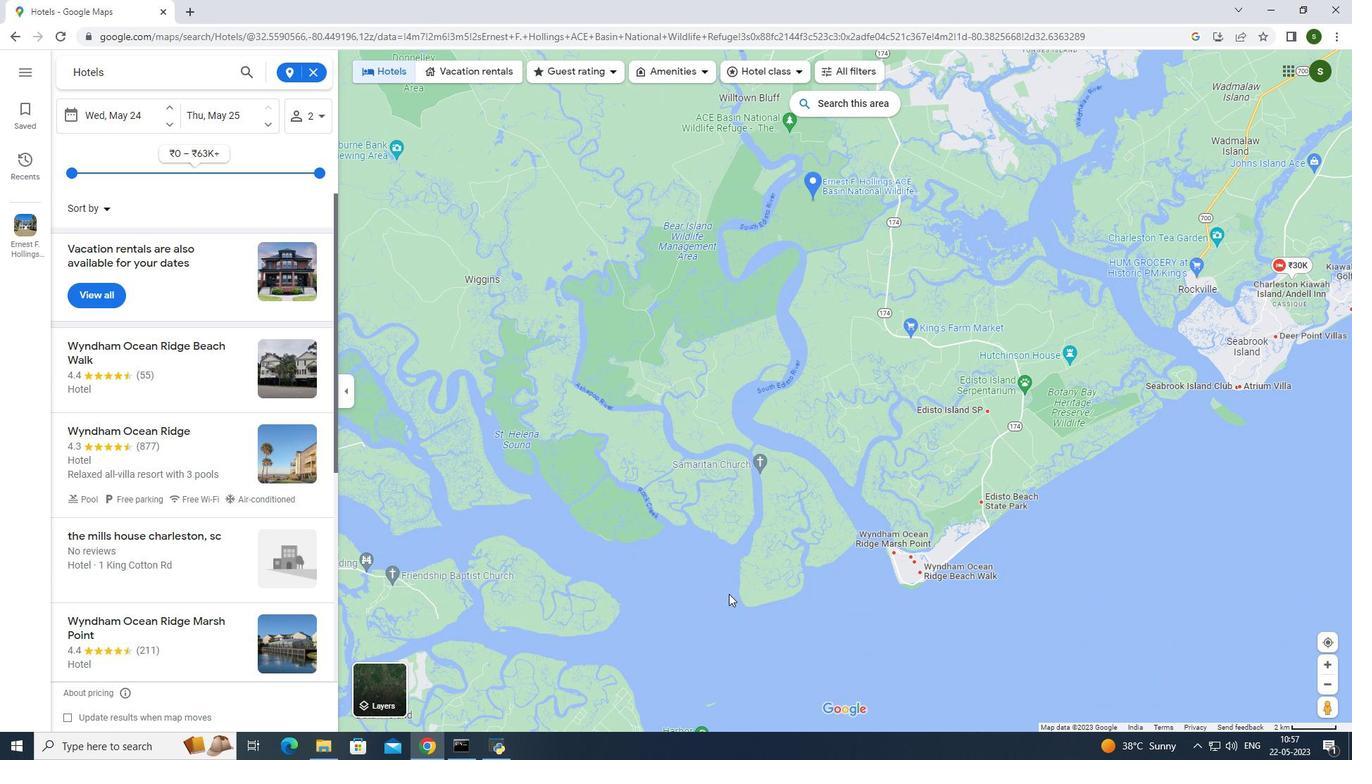 
Action: Mouse moved to (631, 613)
Screenshot: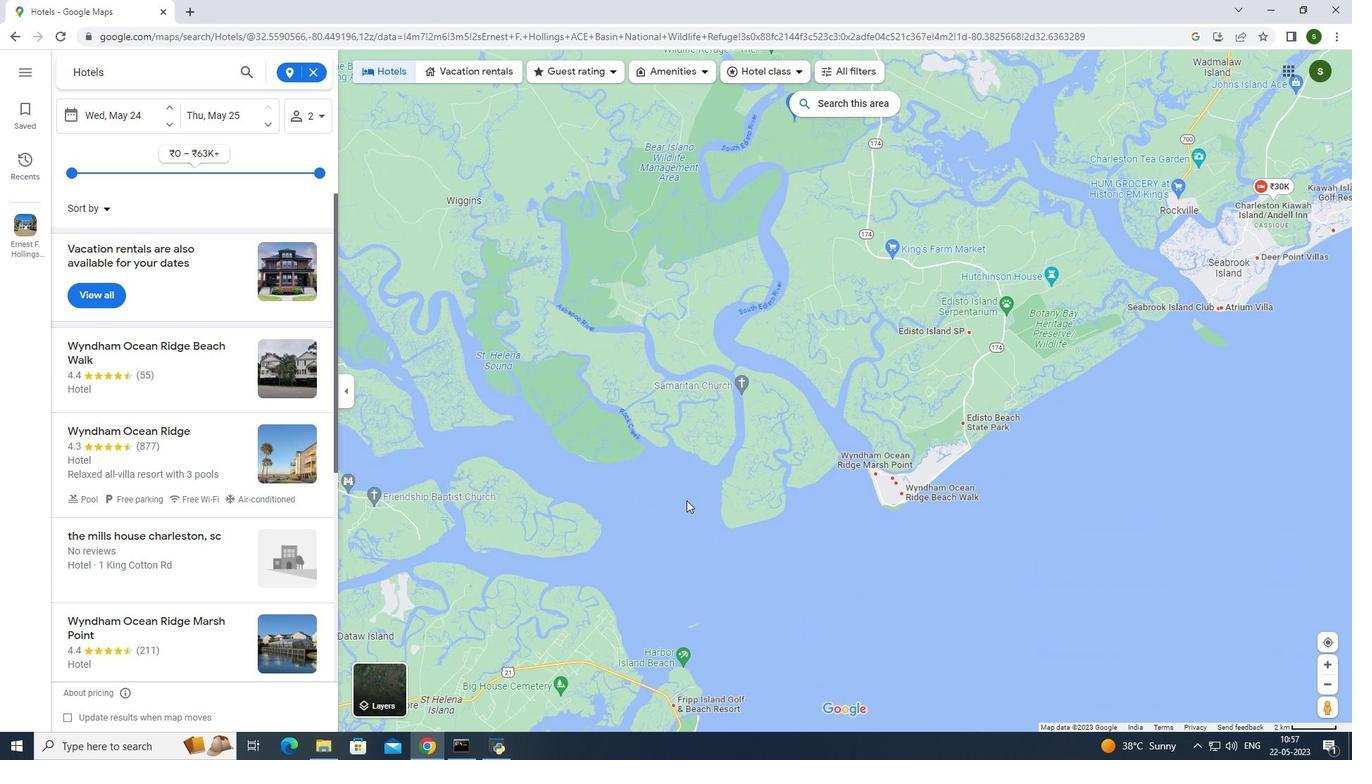 
Action: Mouse pressed left at (631, 613)
Screenshot: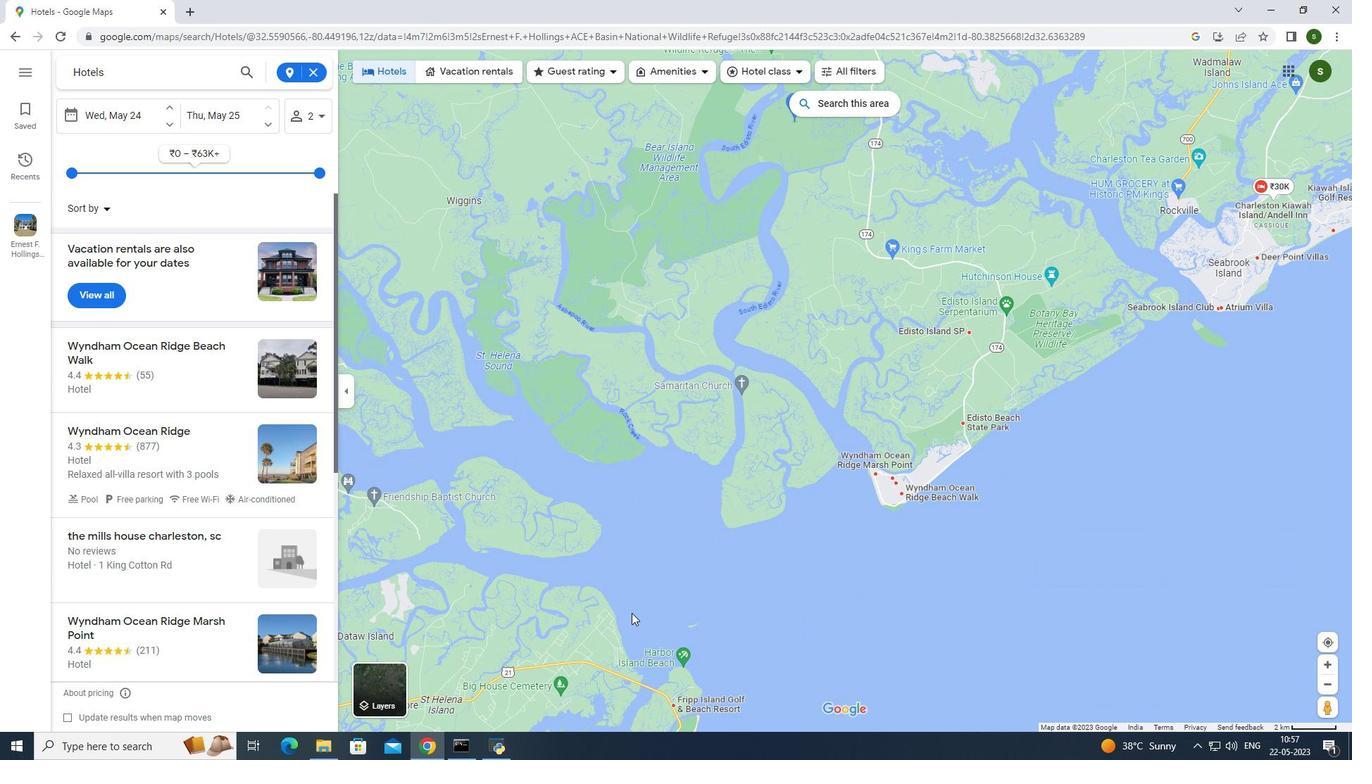 
Action: Mouse moved to (1105, 276)
Screenshot: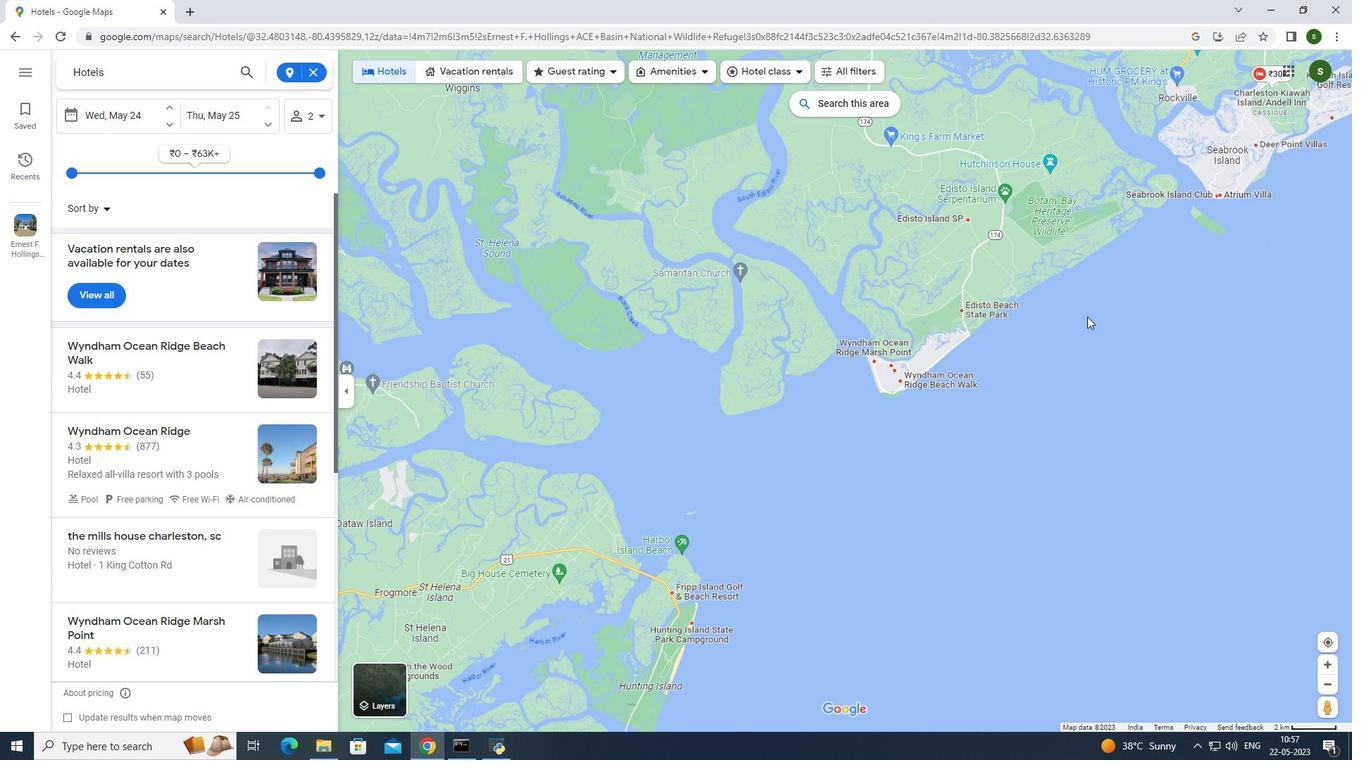 
Action: Mouse pressed left at (1105, 276)
Screenshot: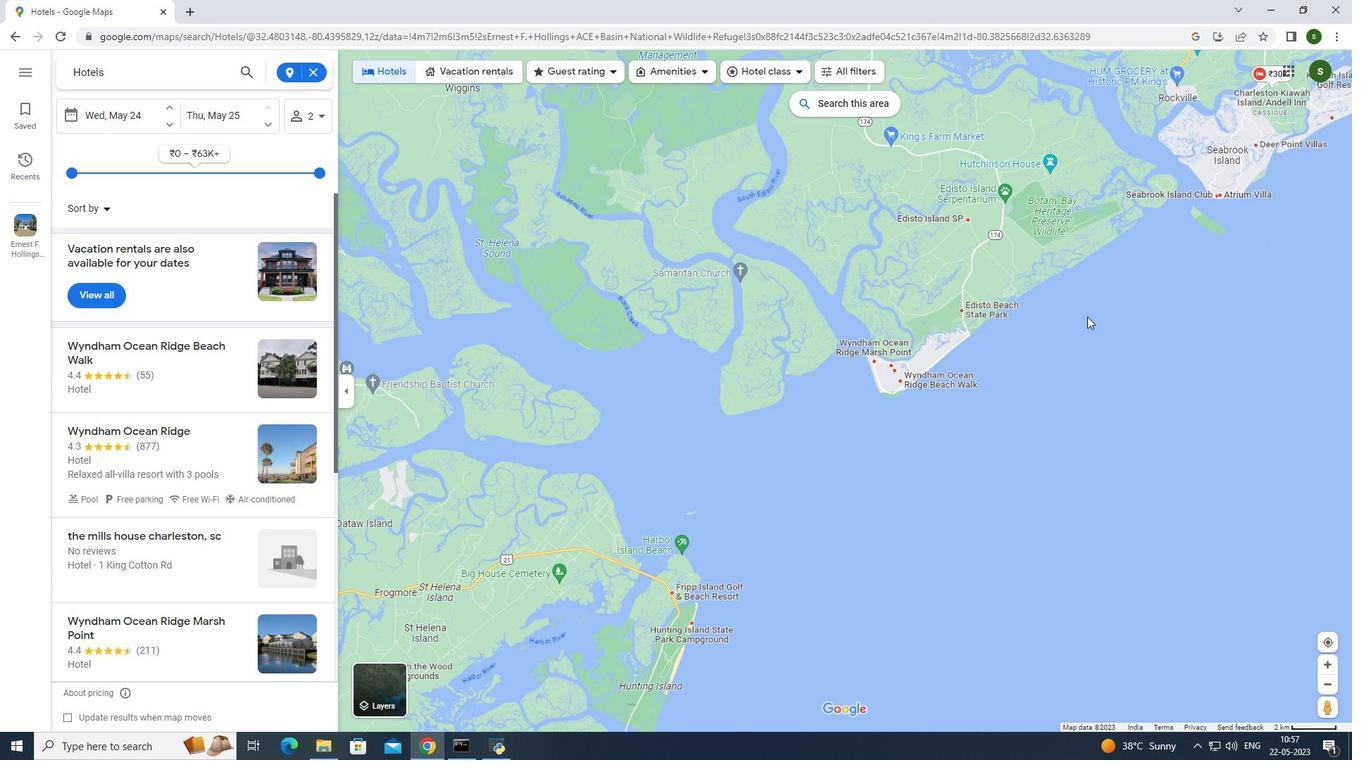 
Action: Mouse moved to (708, 178)
Screenshot: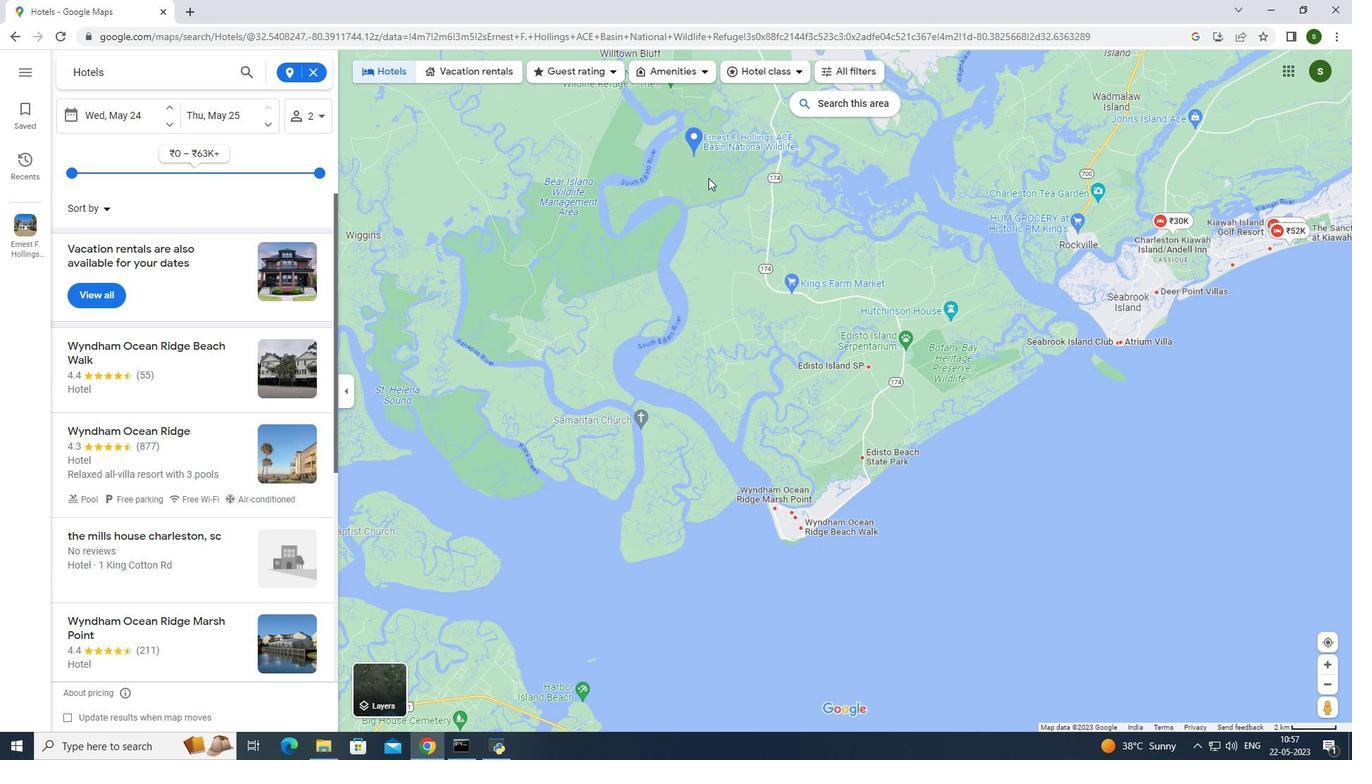 
